 Task: Who is considered the father of Impressionism?
Action: Mouse moved to (260, 178)
Screenshot: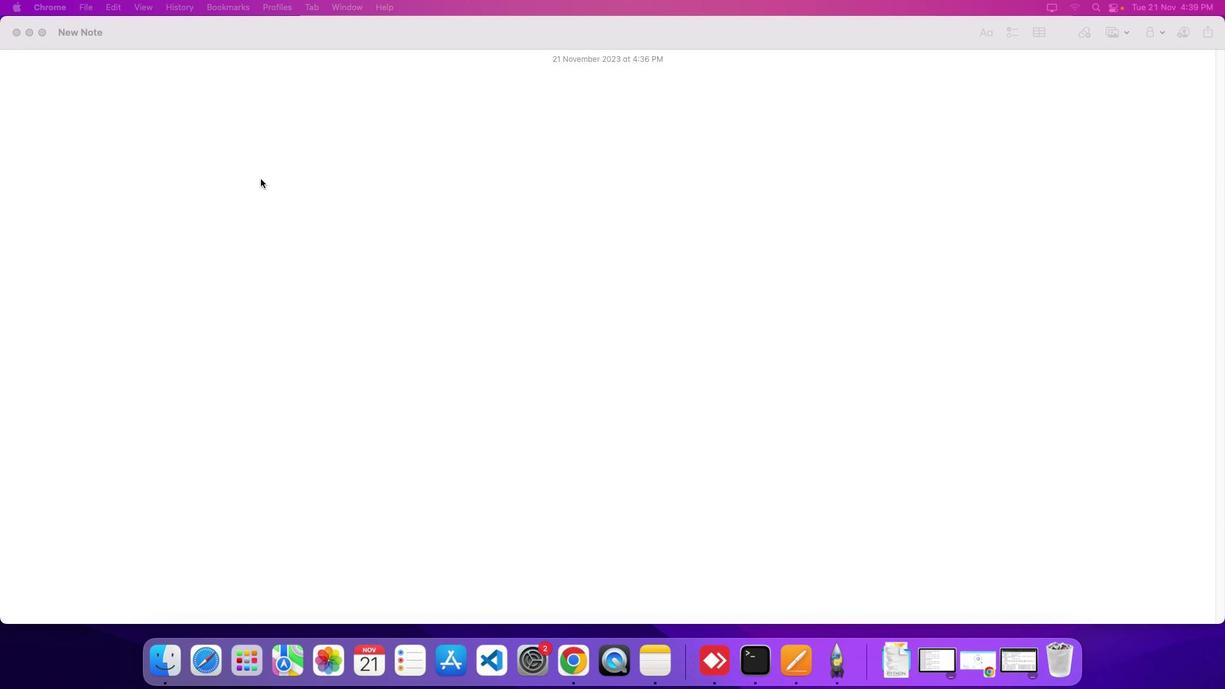 
Action: Mouse pressed left at (260, 178)
Screenshot: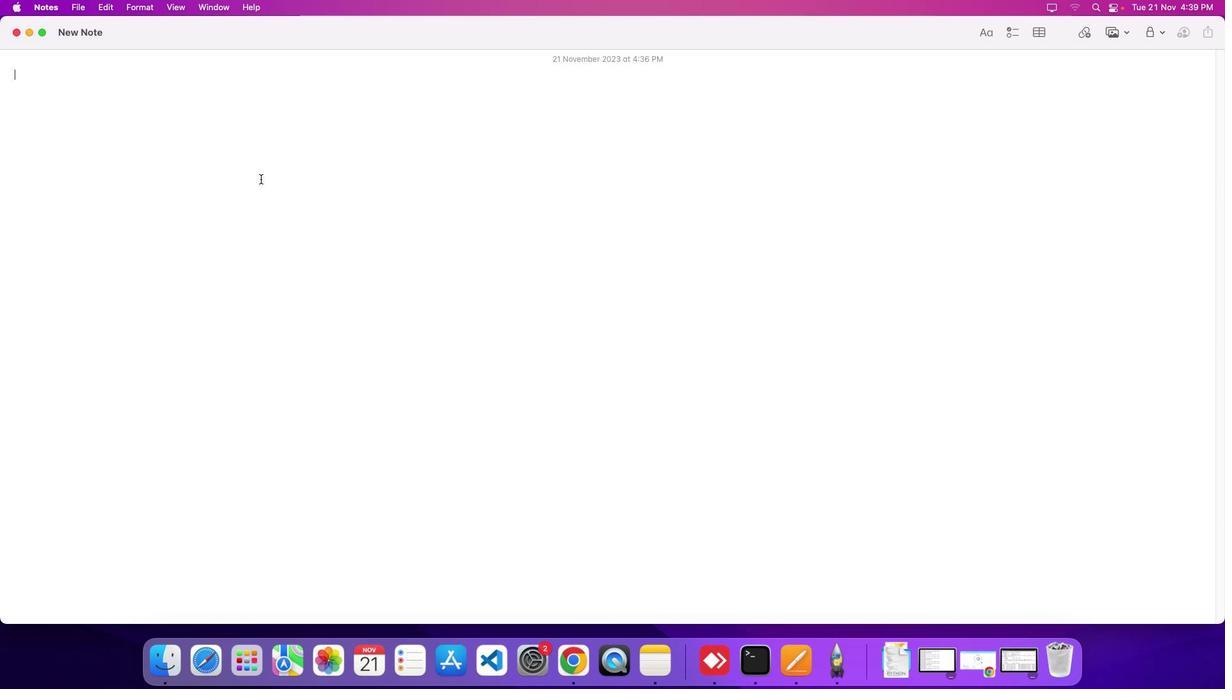 
Action: Key pressed Key.shift'W''h''o'Key.space'i''s'Key.space'c''o''n''s''i''d''e''r''e''d'Key.space't''h''e'Key.space'f''a''t''h''e''r'Key.space'i'Key.backspace'o''f'Key.spaceKey.shift'I''m''p''r''e''s''s''i''o''n''i''s''m'Key.shift_r'?'Key.enter
Screenshot: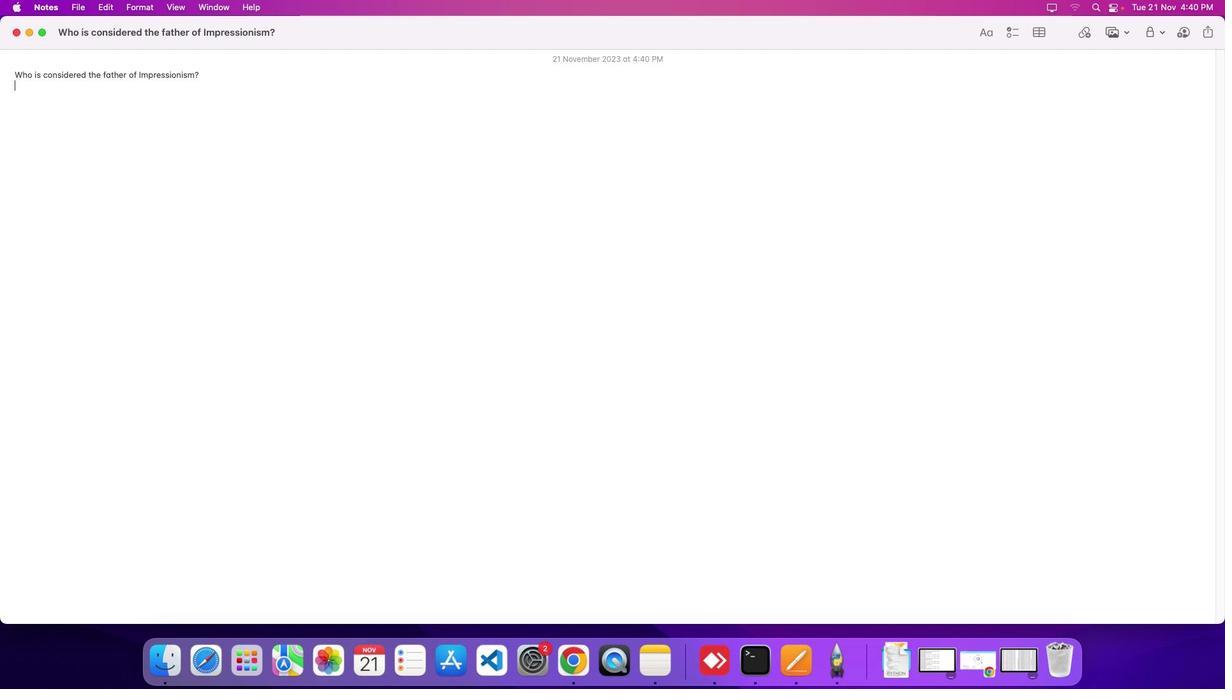 
Action: Mouse moved to (977, 659)
Screenshot: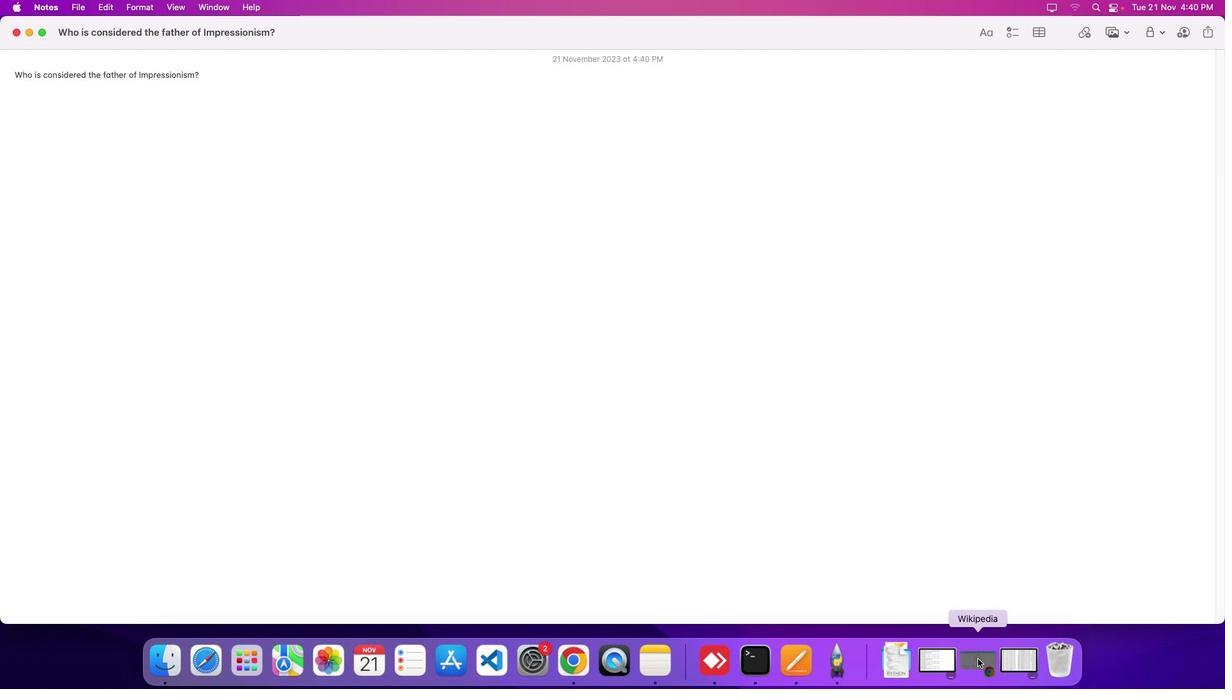 
Action: Mouse pressed left at (977, 659)
Screenshot: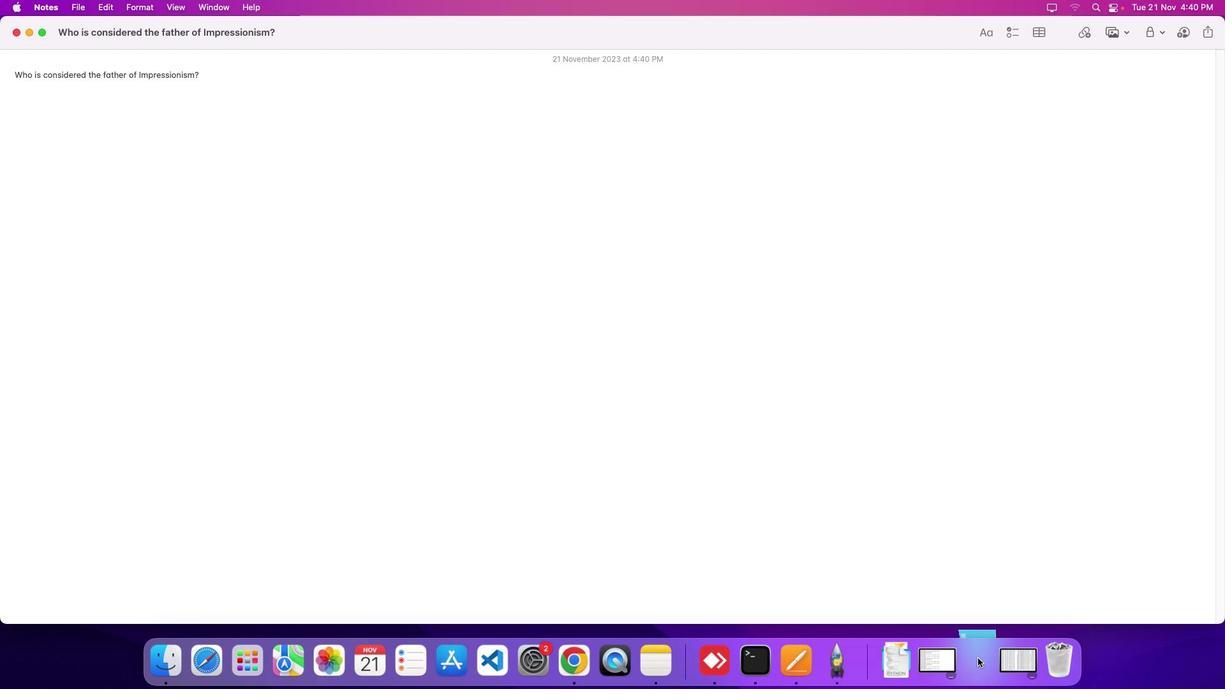 
Action: Mouse moved to (498, 412)
Screenshot: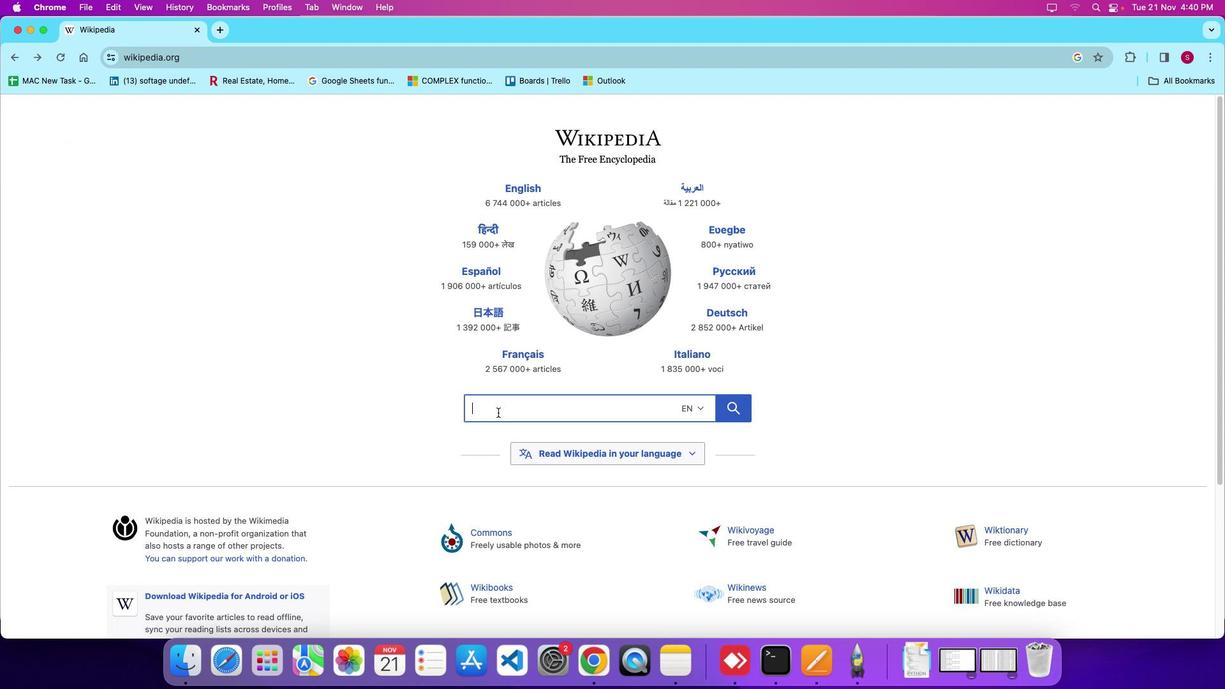
Action: Mouse pressed left at (498, 412)
Screenshot: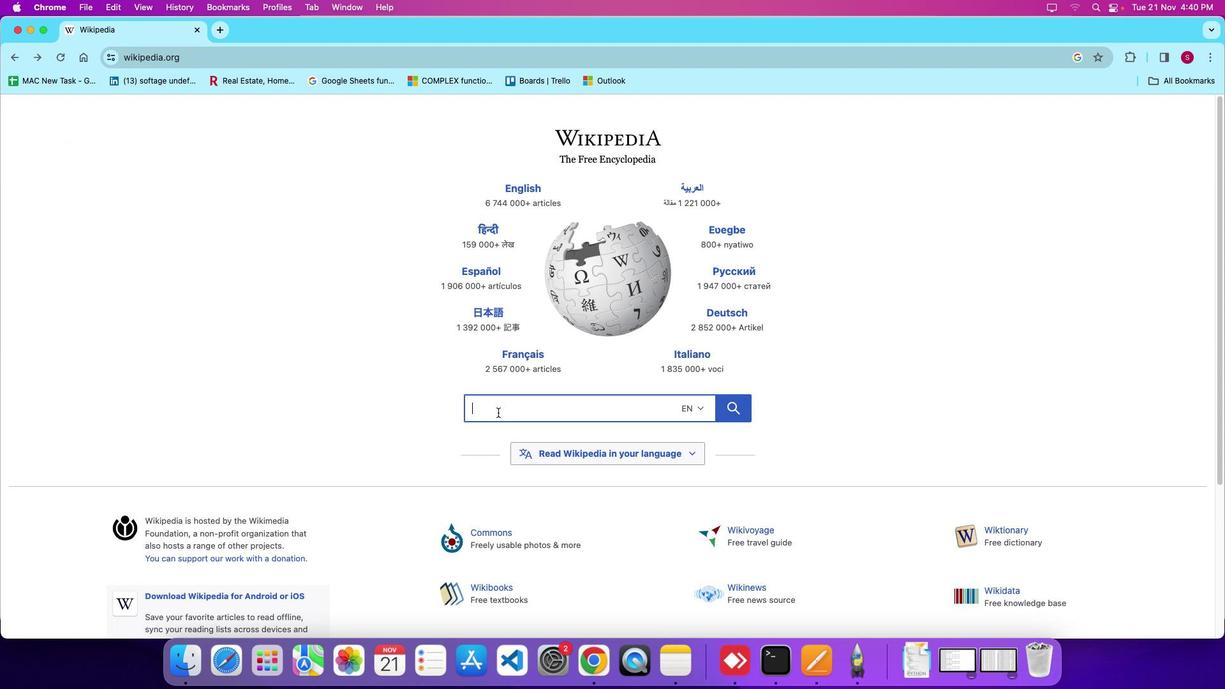 
Action: Mouse moved to (521, 402)
Screenshot: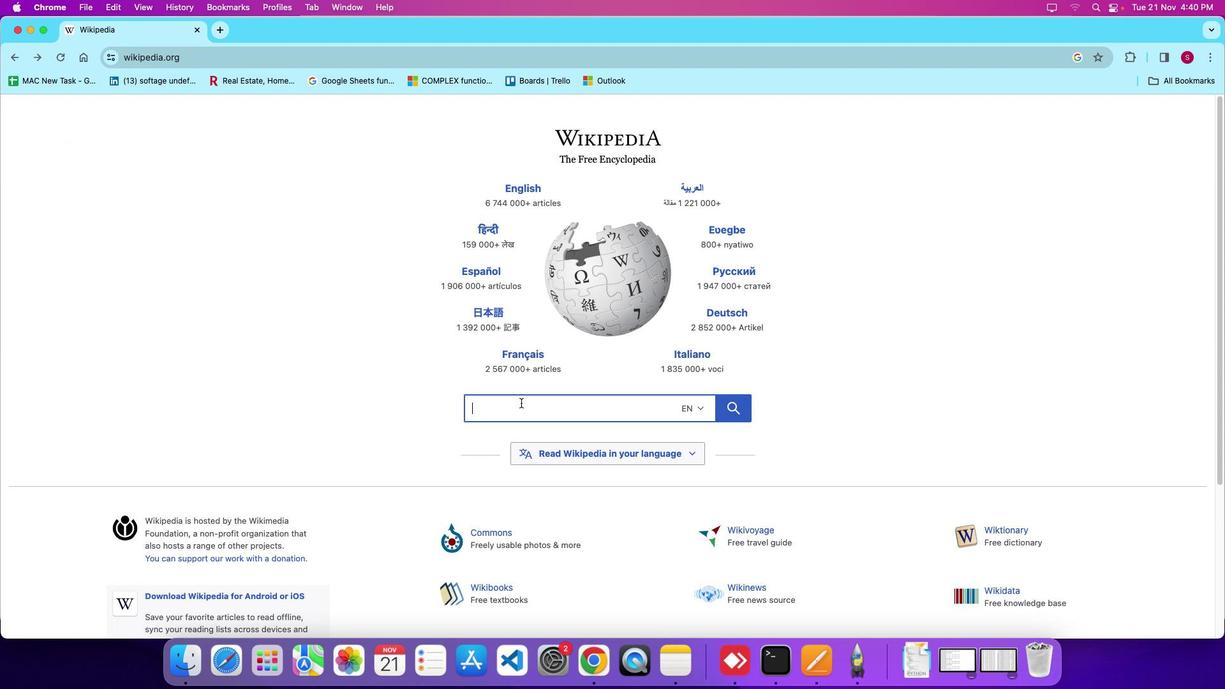 
Action: Key pressed Key.shift'I''m''p''r''e''s''s''i''o''n''i''s''m'
Screenshot: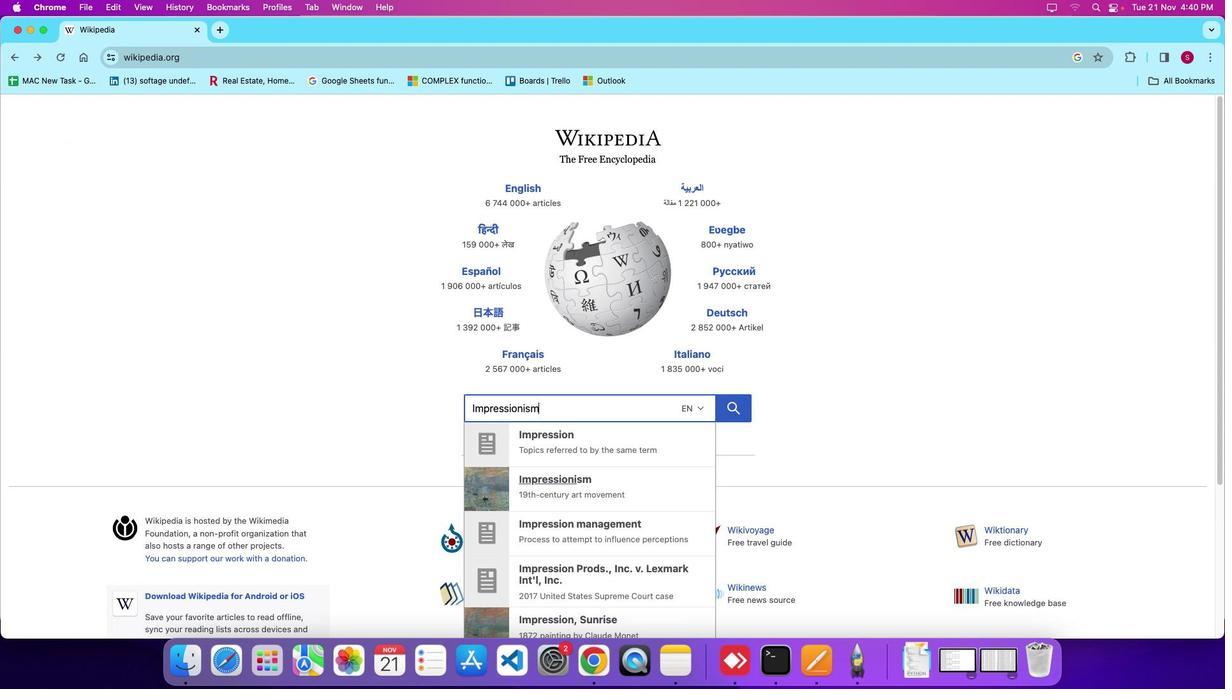 
Action: Mouse moved to (562, 440)
Screenshot: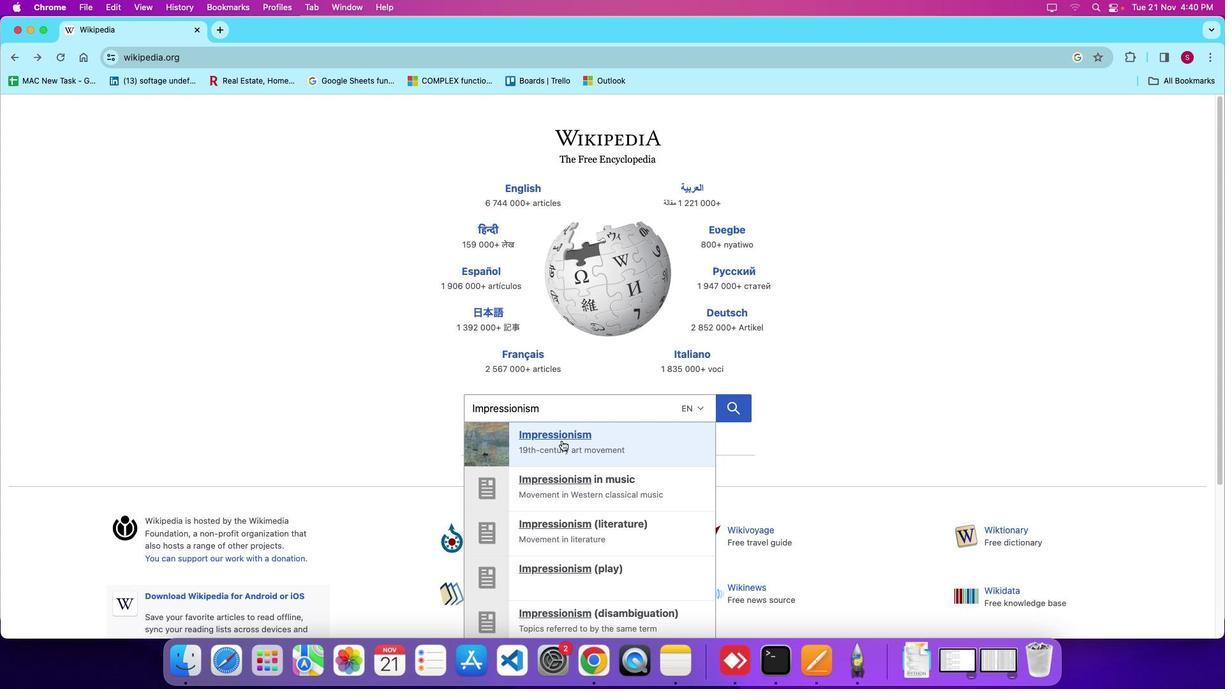 
Action: Mouse pressed left at (562, 440)
Screenshot: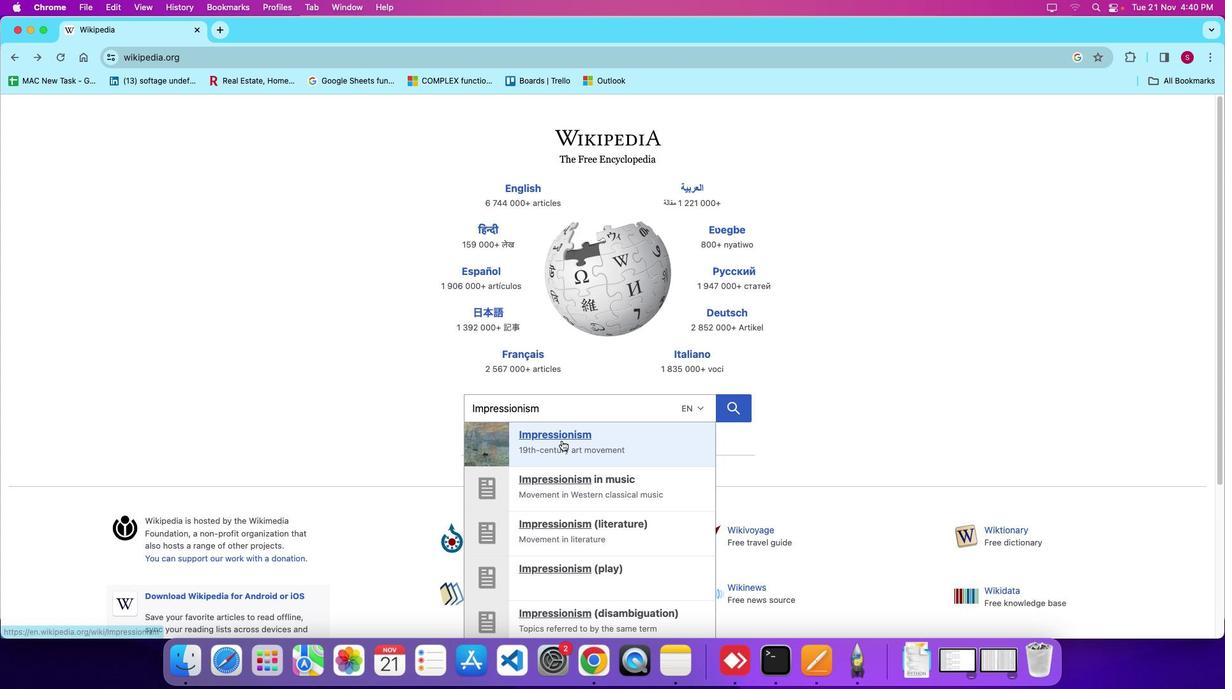 
Action: Mouse moved to (584, 480)
Screenshot: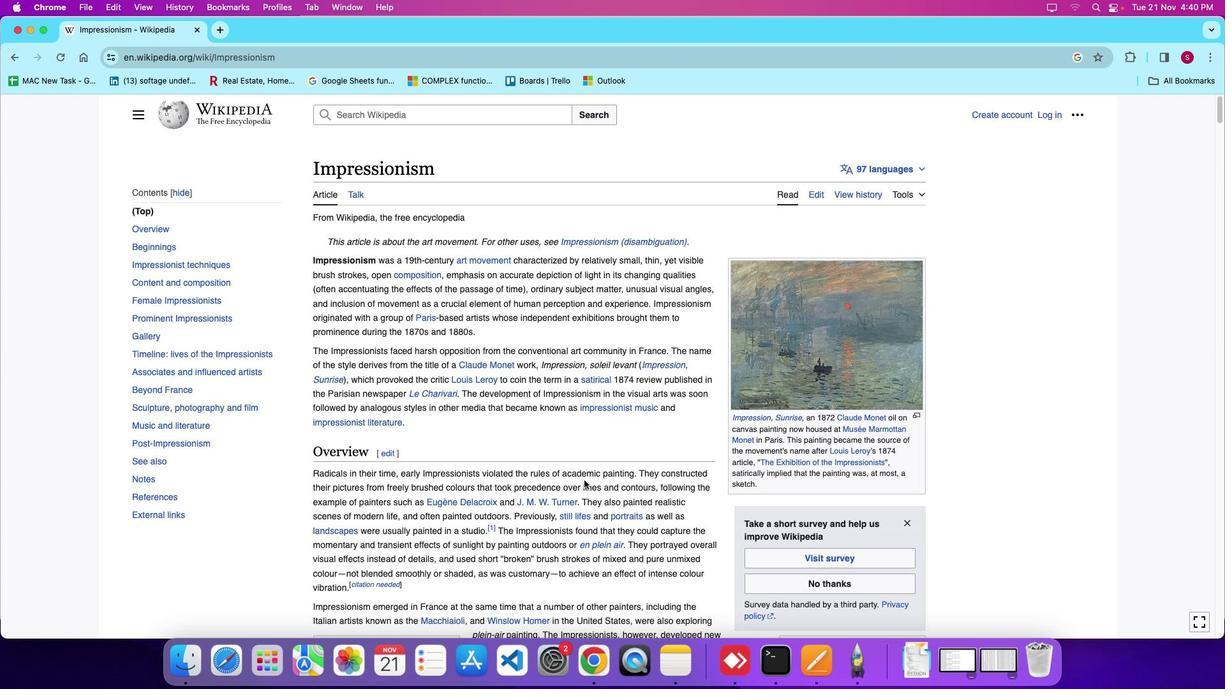 
Action: Mouse scrolled (584, 480) with delta (0, 0)
Screenshot: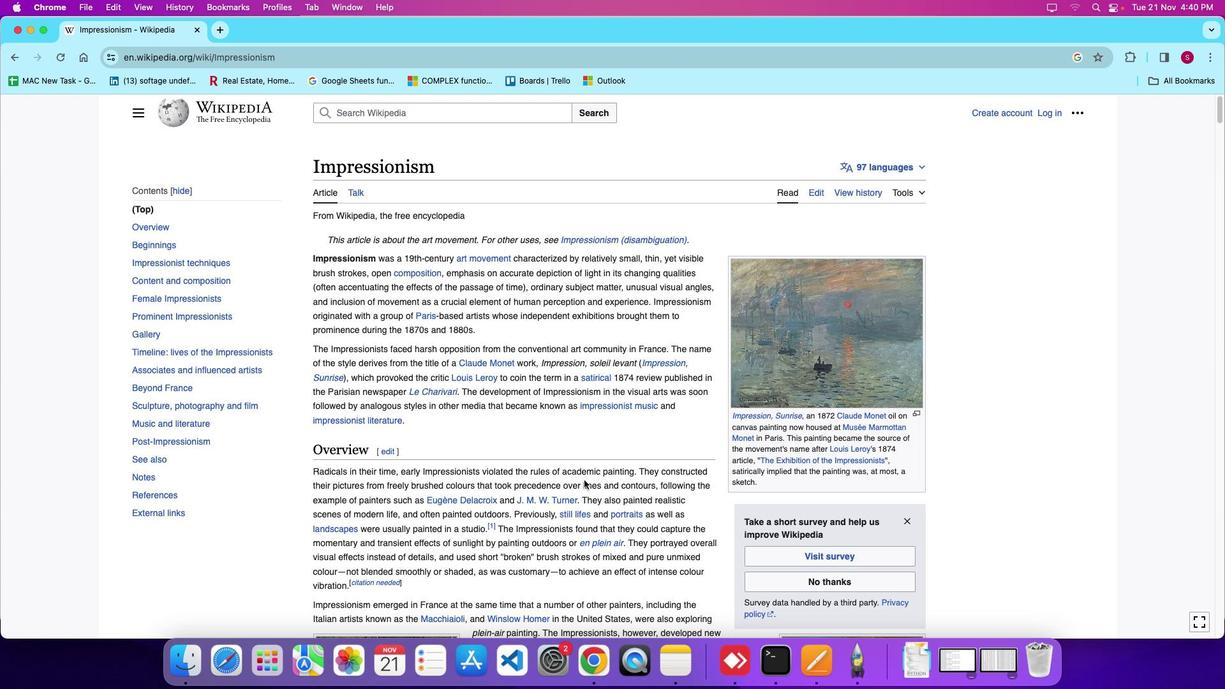 
Action: Mouse scrolled (584, 480) with delta (0, 0)
Screenshot: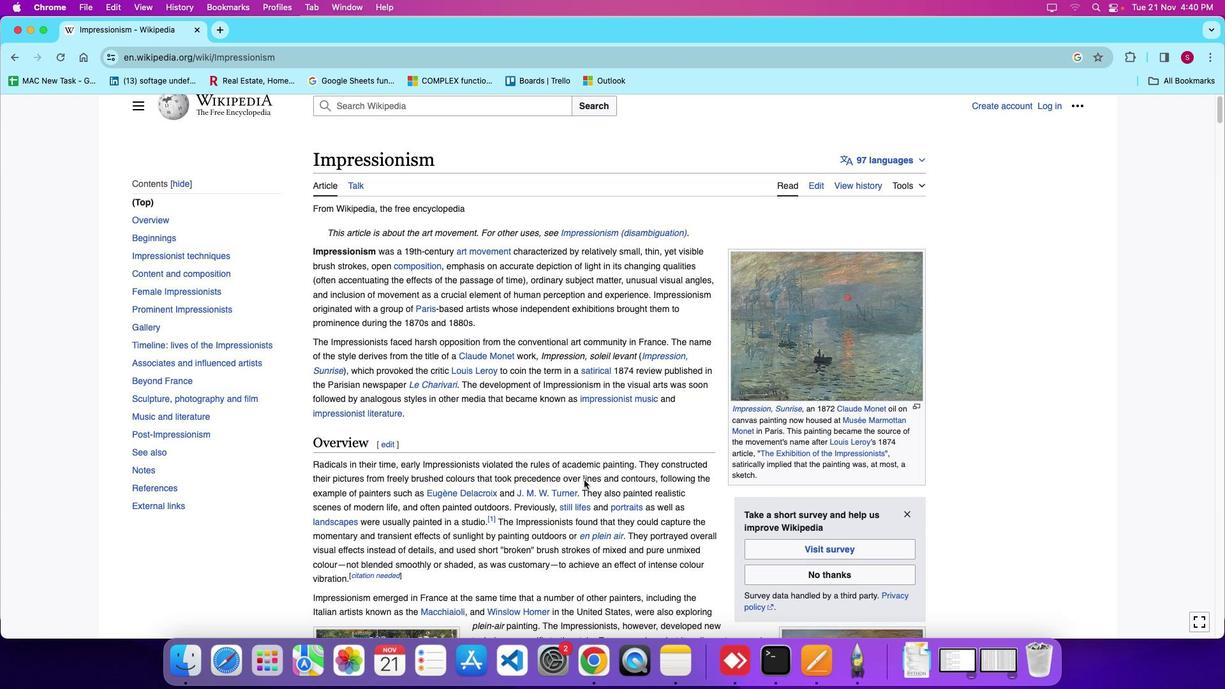 
Action: Mouse scrolled (584, 480) with delta (0, 0)
Screenshot: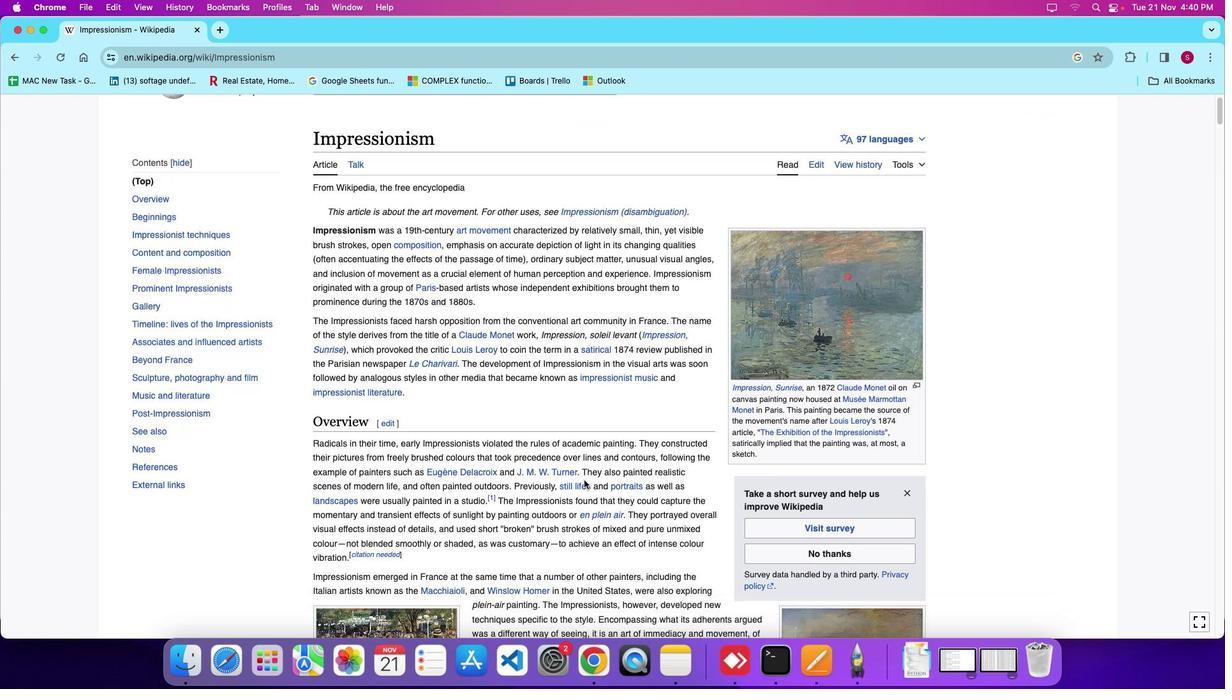 
Action: Mouse moved to (516, 423)
Screenshot: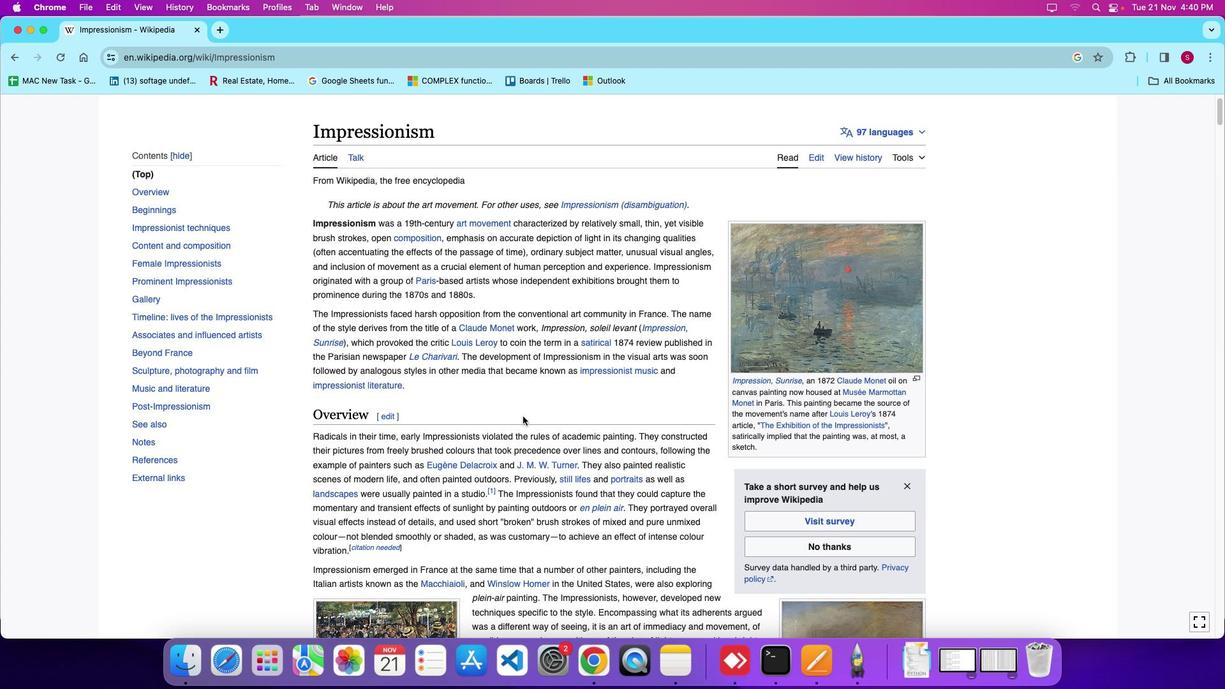
Action: Mouse scrolled (516, 423) with delta (0, 0)
Screenshot: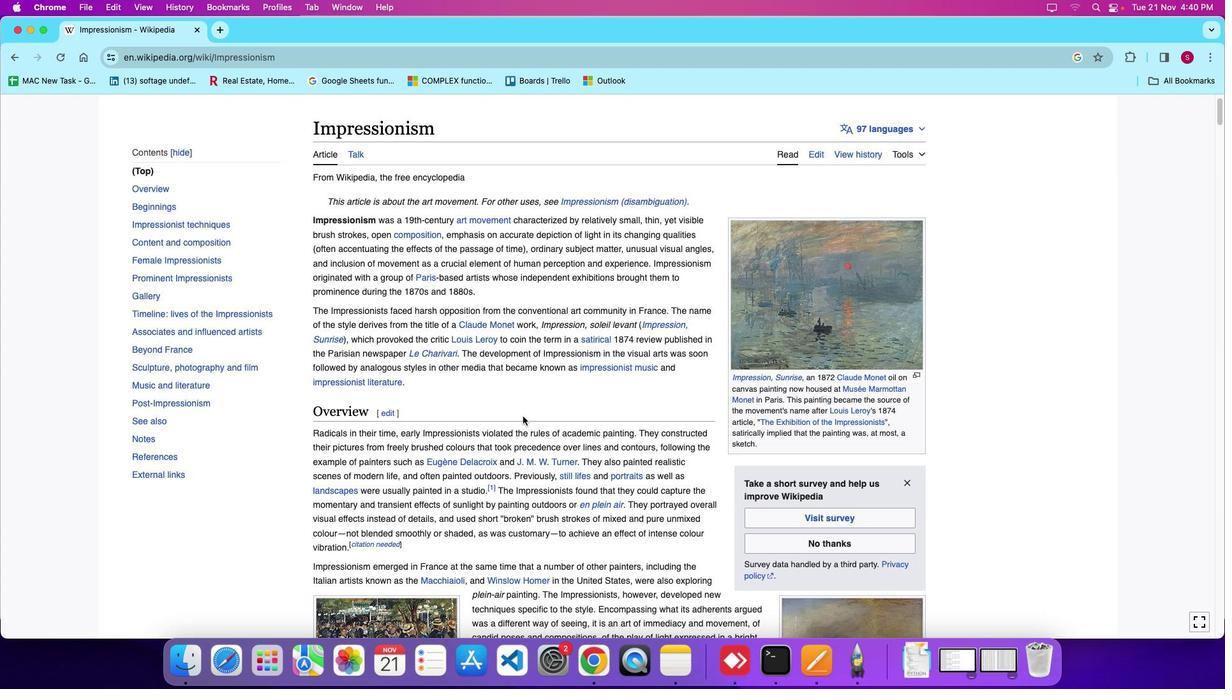 
Action: Mouse moved to (523, 416)
Screenshot: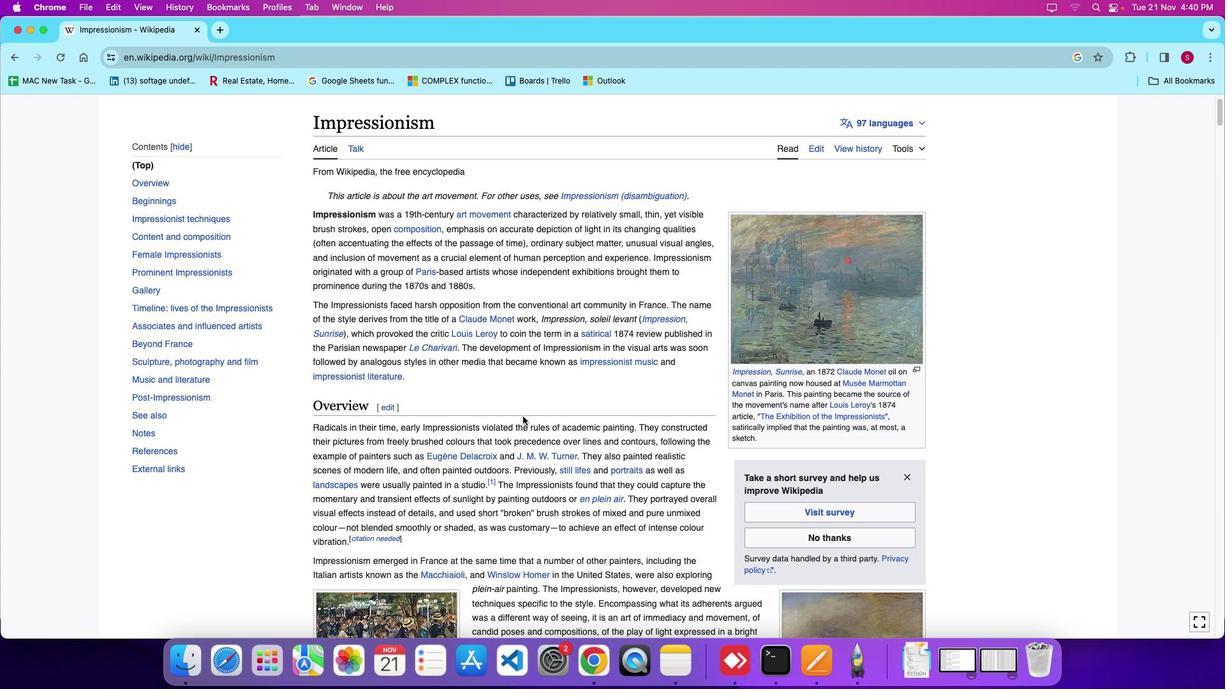
Action: Mouse scrolled (523, 416) with delta (0, 0)
Screenshot: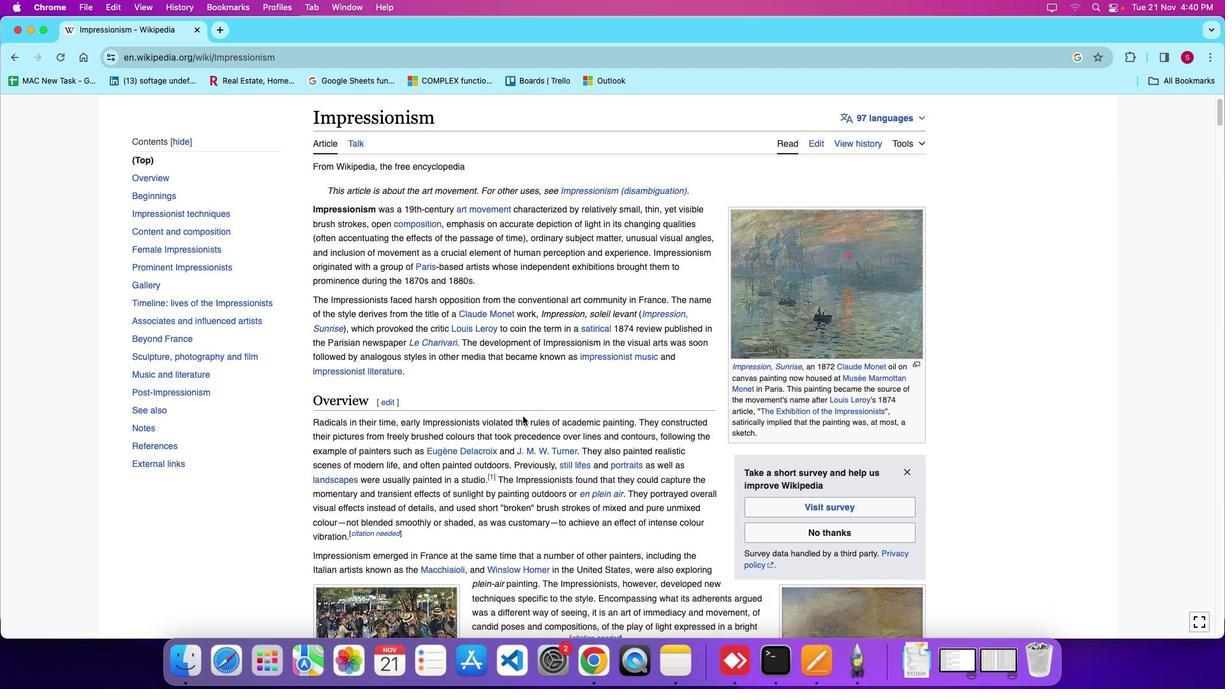 
Action: Mouse scrolled (523, 416) with delta (0, 0)
Screenshot: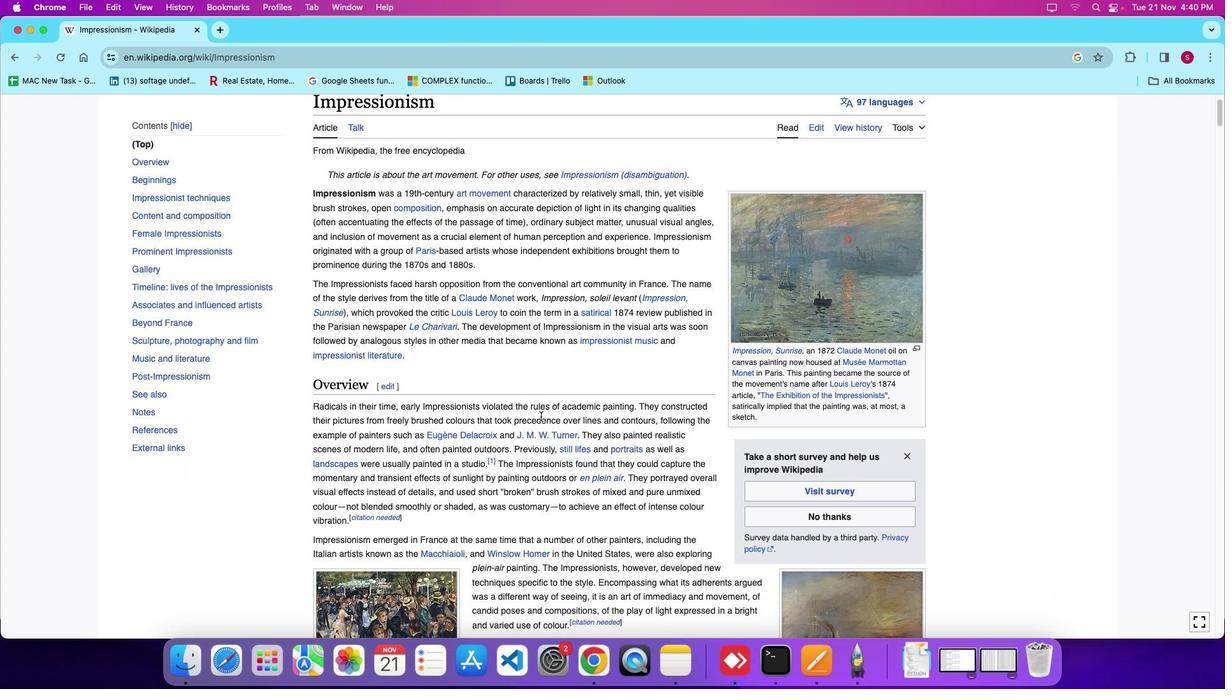 
Action: Mouse moved to (544, 415)
Screenshot: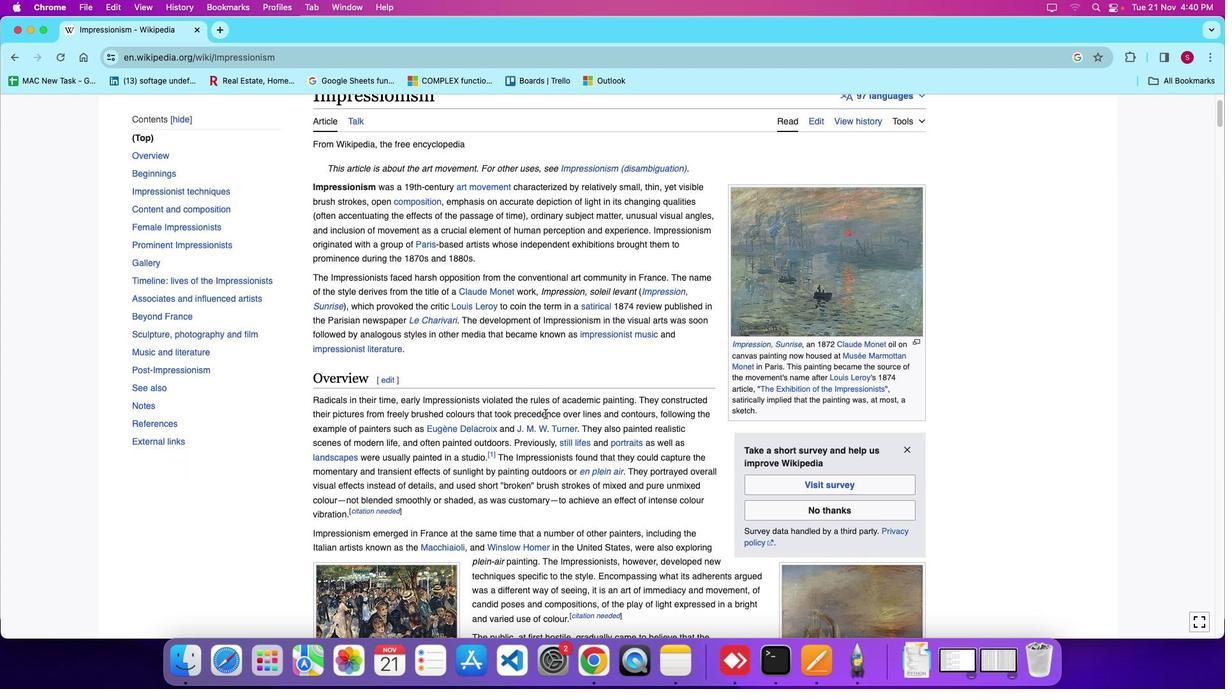 
Action: Mouse scrolled (544, 415) with delta (0, 0)
Screenshot: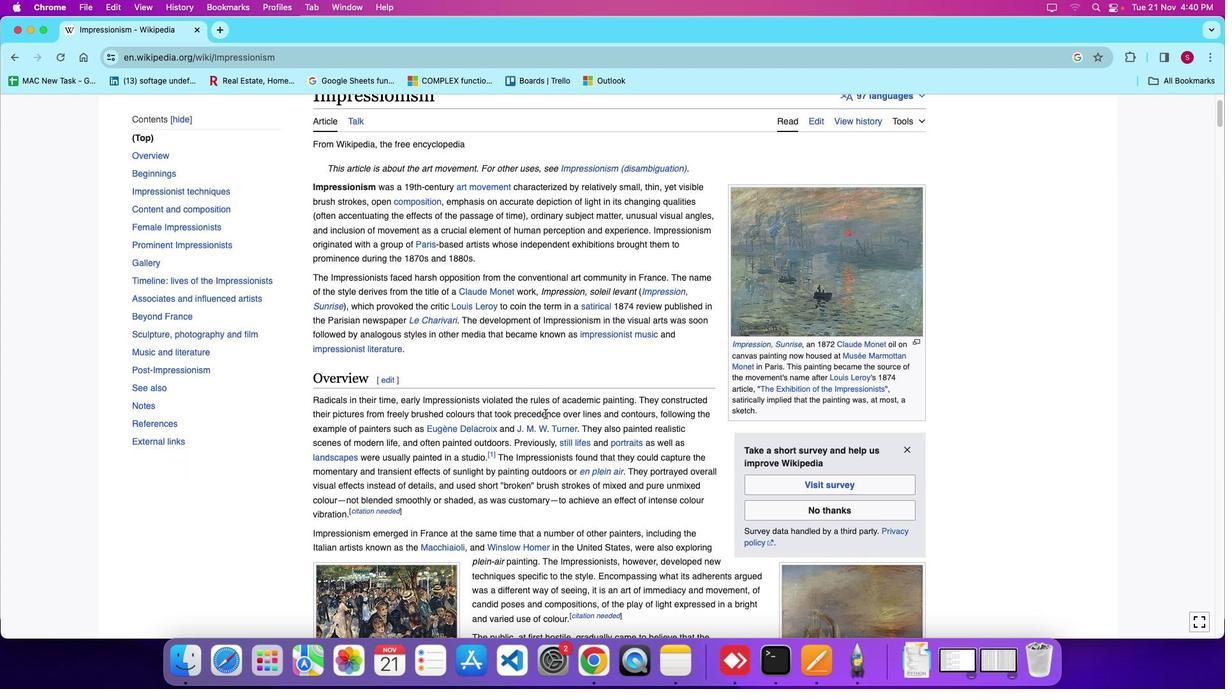 
Action: Mouse moved to (670, 369)
Screenshot: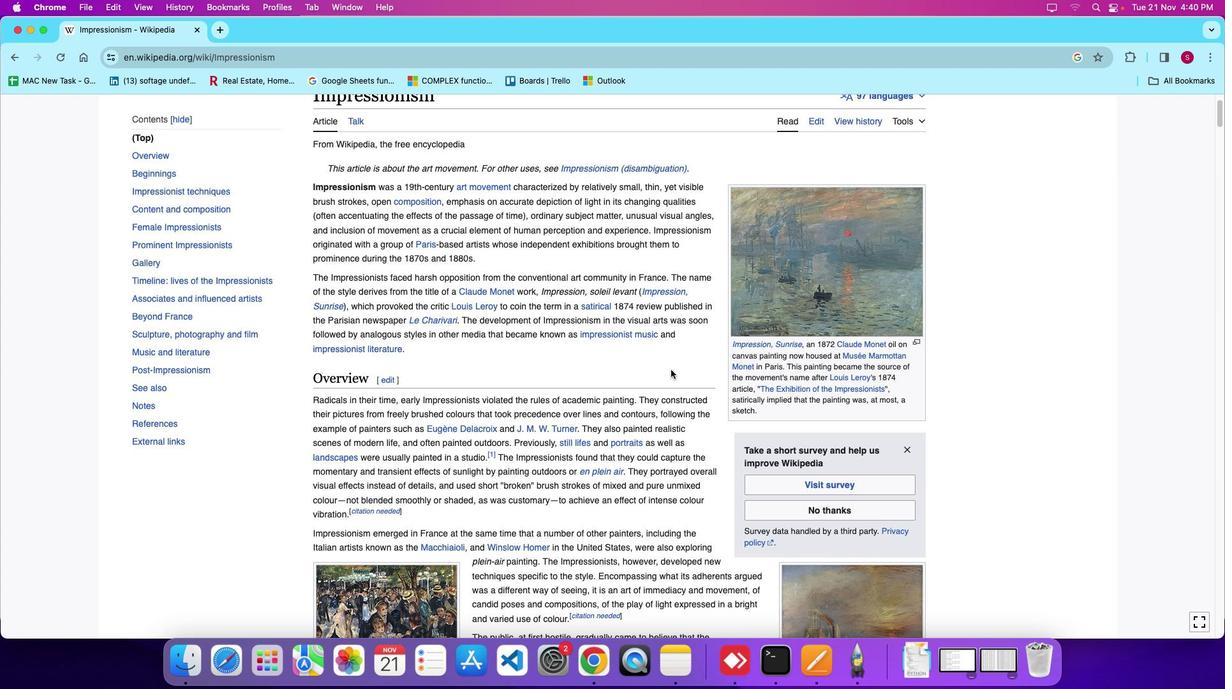 
Action: Mouse scrolled (670, 369) with delta (0, 0)
Screenshot: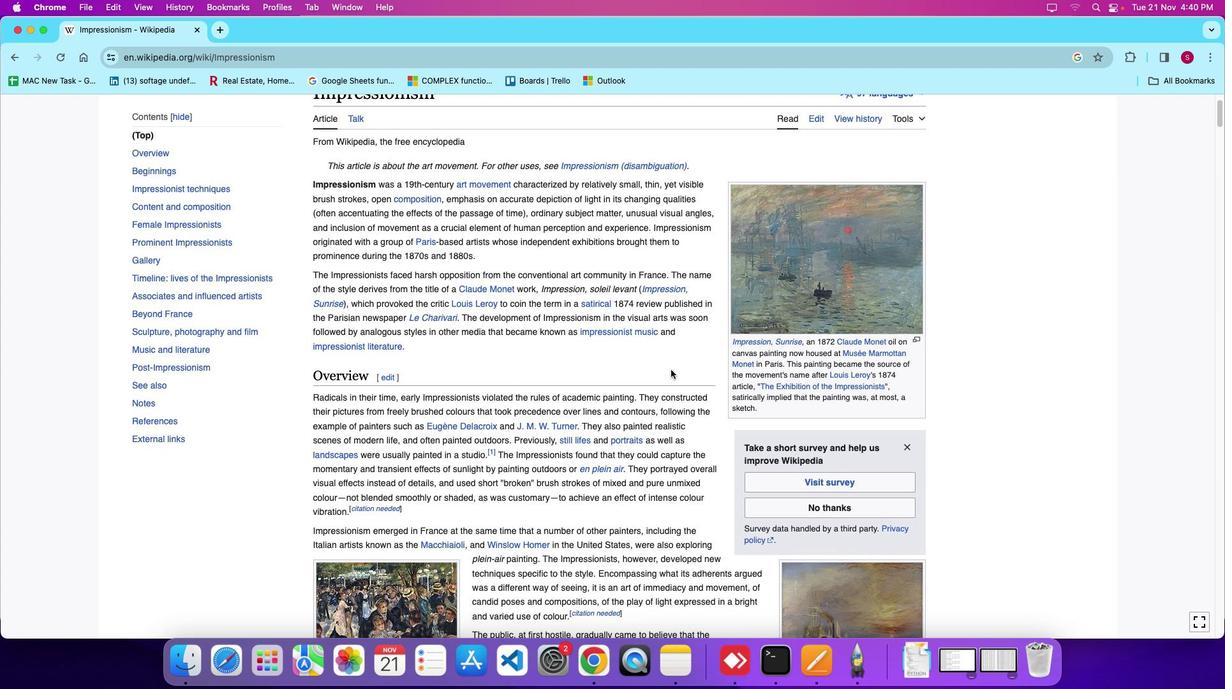 
Action: Mouse scrolled (670, 369) with delta (0, 0)
Screenshot: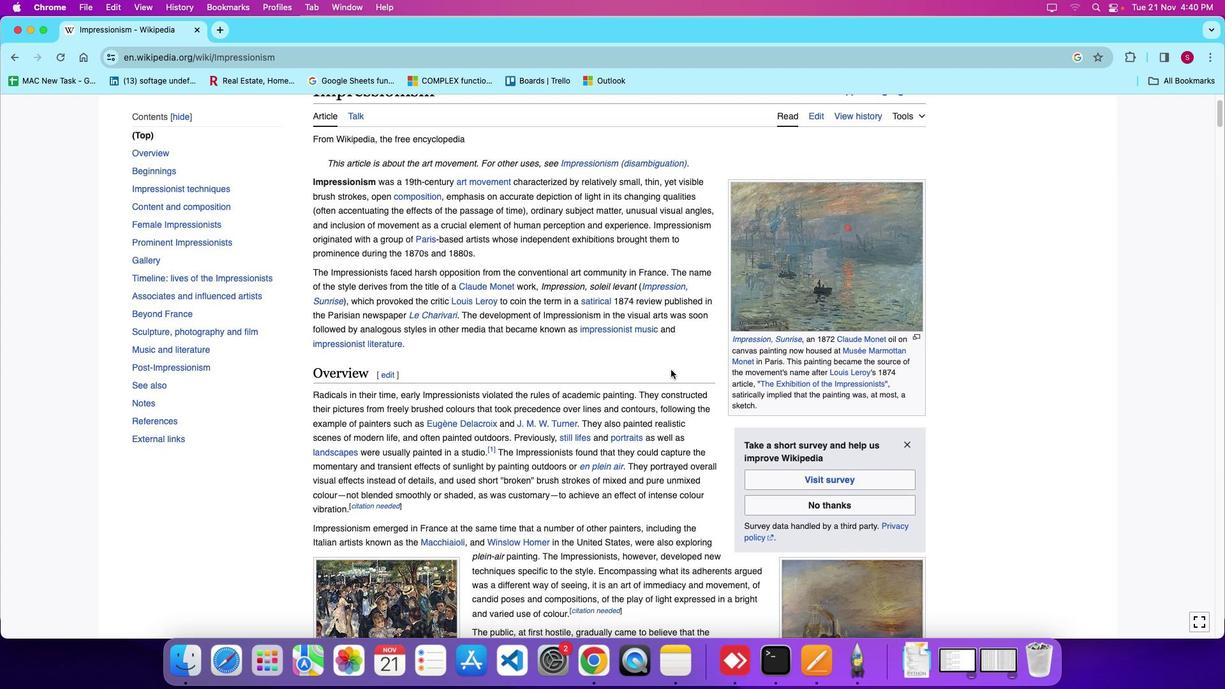 
Action: Mouse moved to (671, 379)
Screenshot: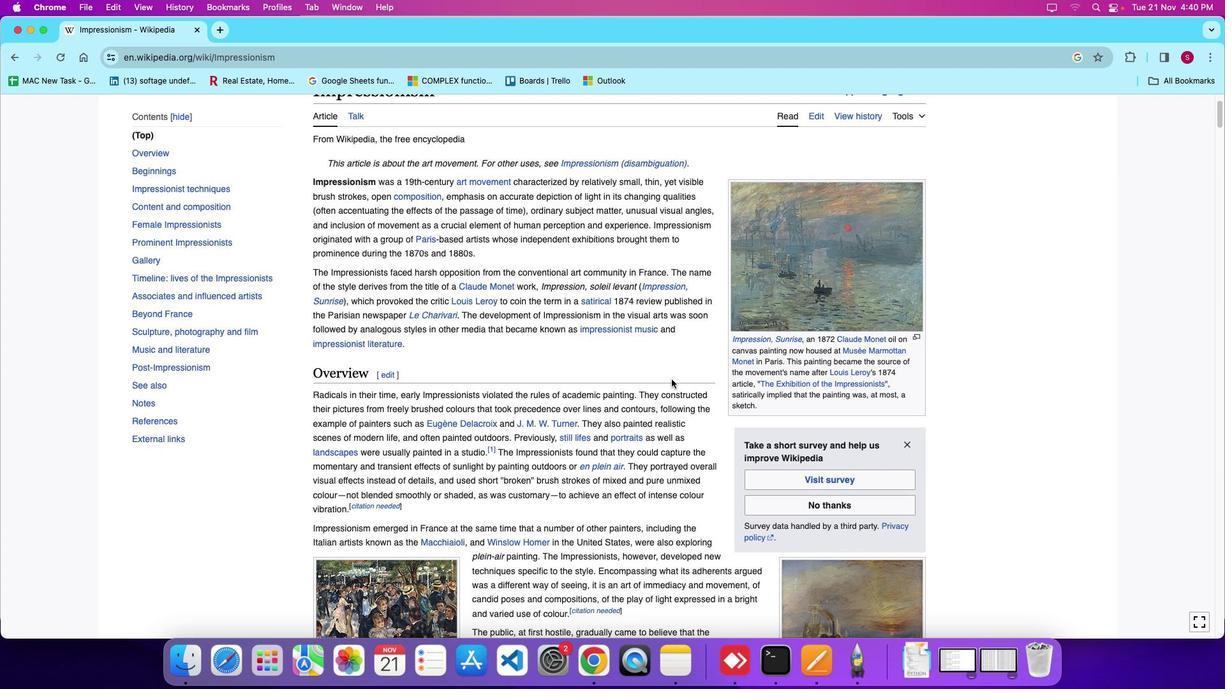 
Action: Mouse scrolled (671, 379) with delta (0, 0)
Screenshot: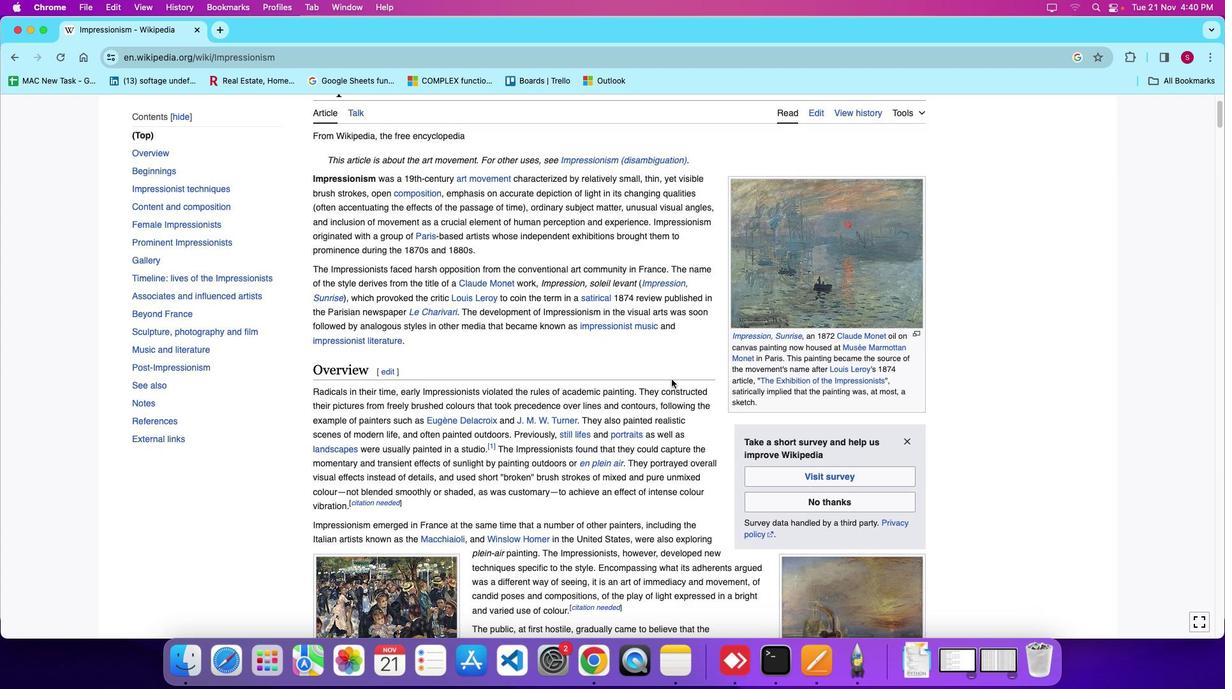 
Action: Mouse scrolled (671, 379) with delta (0, 0)
Screenshot: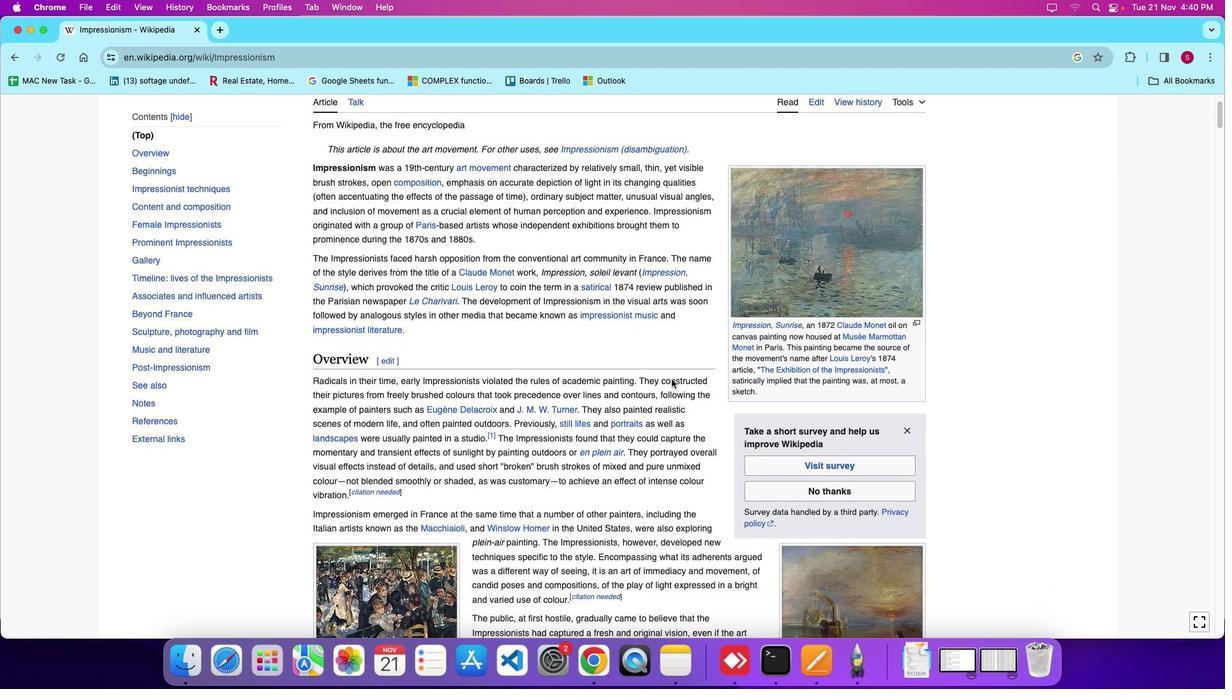 
Action: Mouse moved to (676, 405)
Screenshot: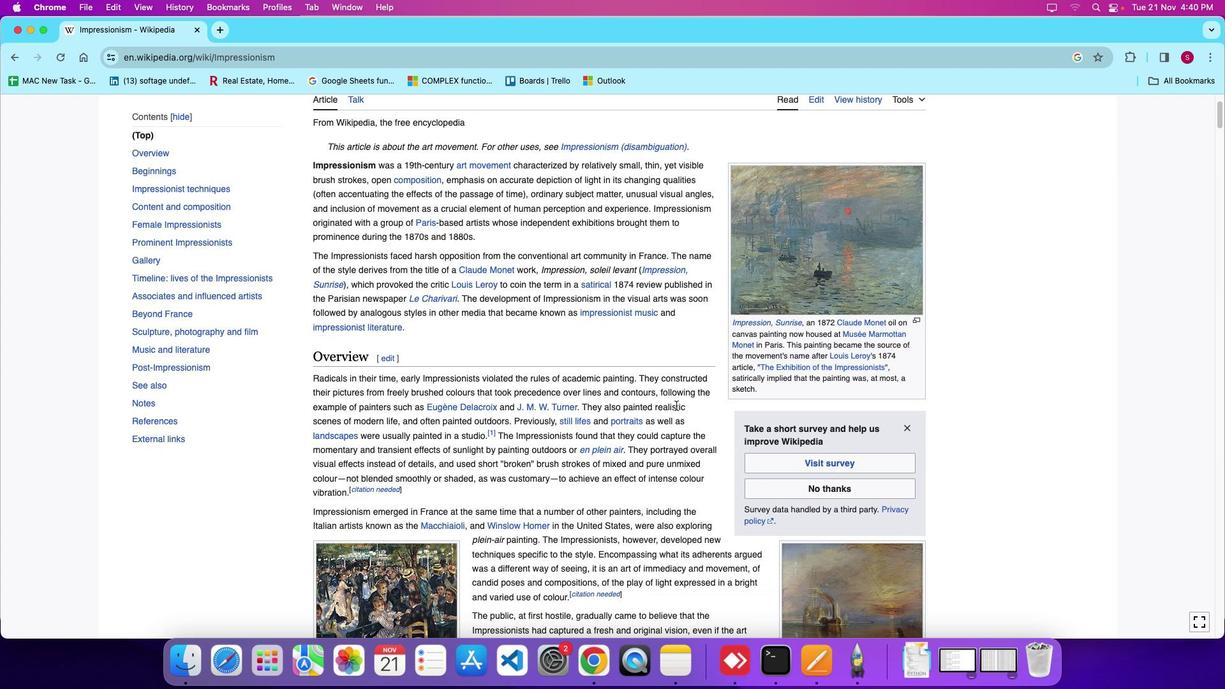 
Action: Mouse scrolled (676, 405) with delta (0, 0)
Screenshot: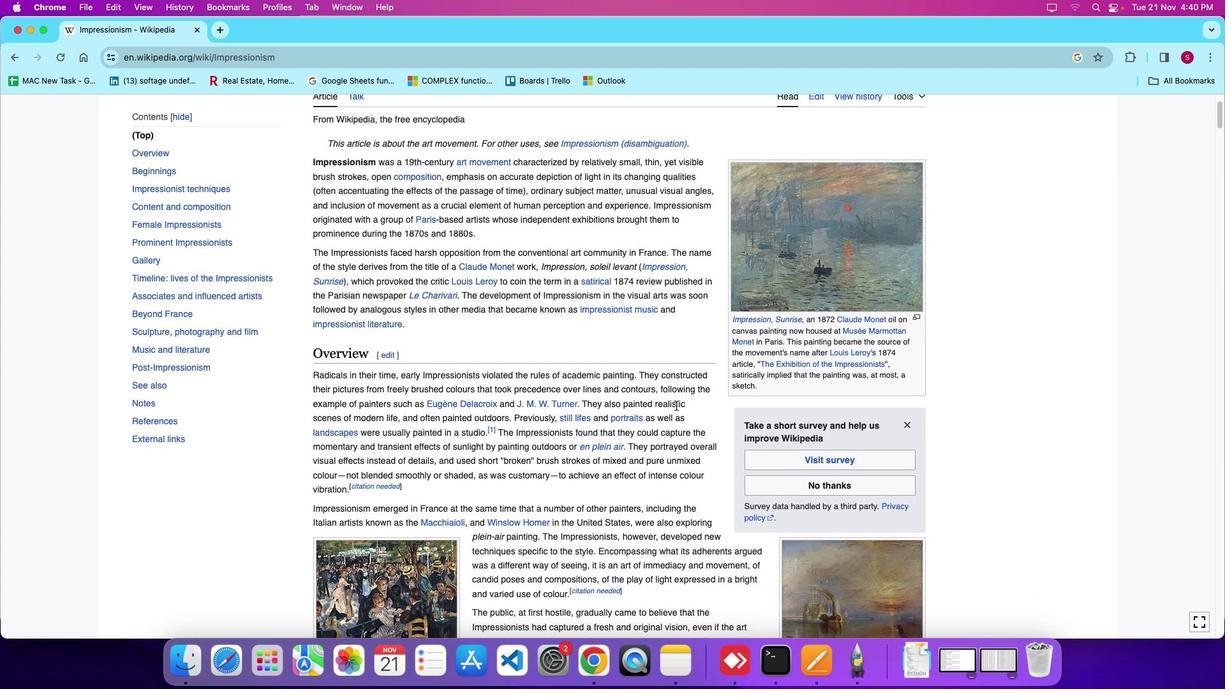 
Action: Mouse scrolled (676, 405) with delta (0, 0)
Screenshot: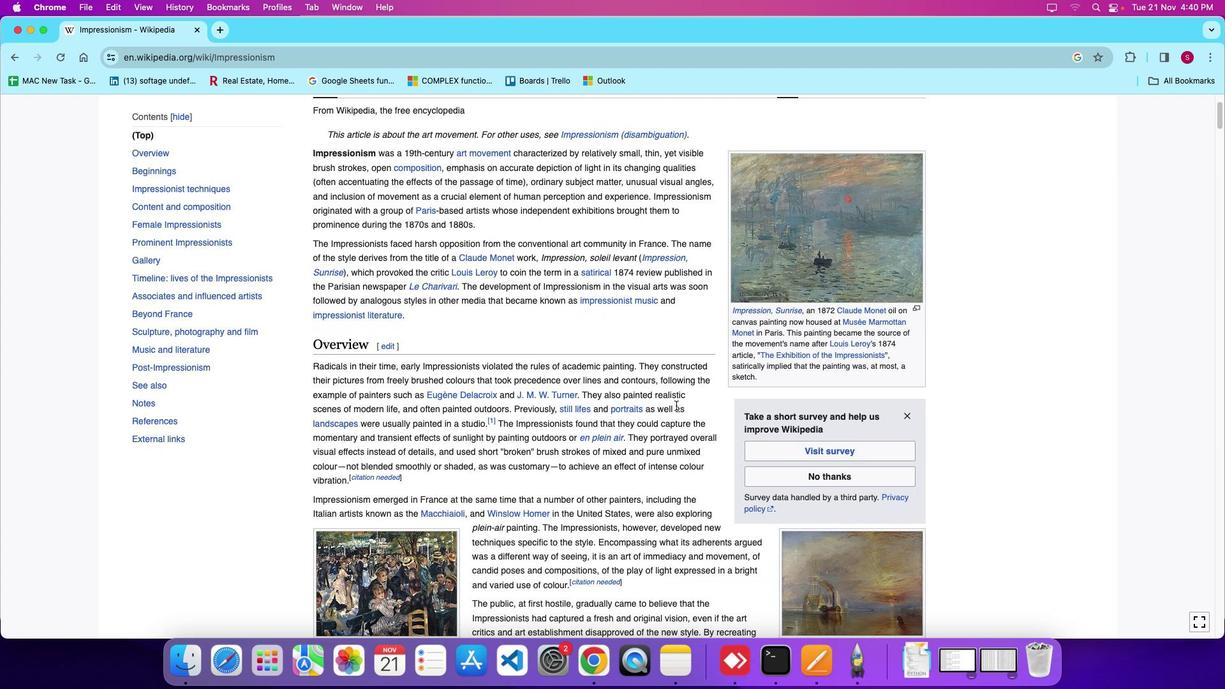 
Action: Mouse moved to (676, 405)
Screenshot: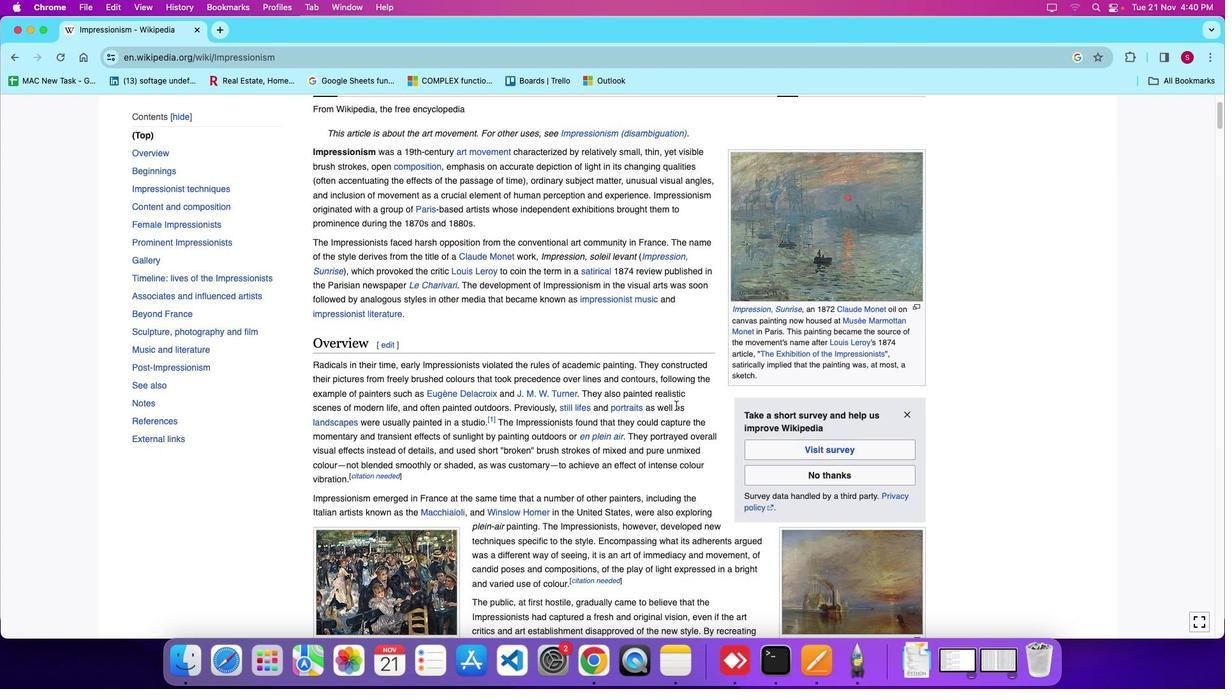 
Action: Mouse scrolled (676, 405) with delta (0, 0)
Screenshot: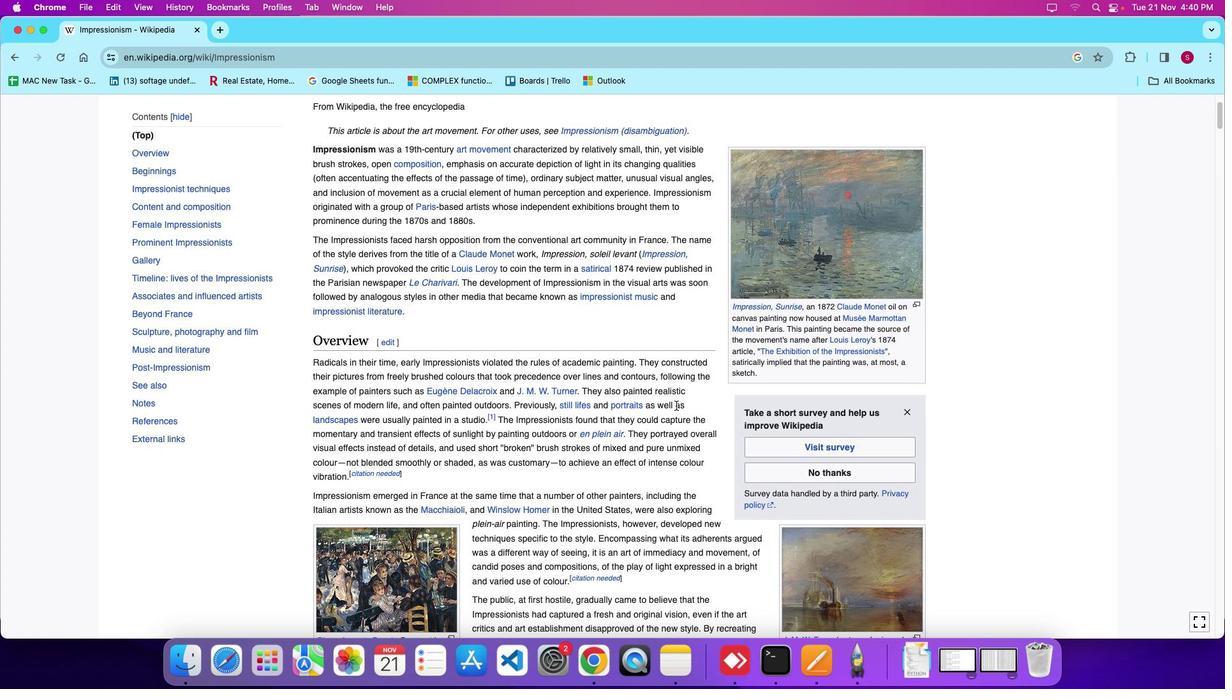 
Action: Mouse scrolled (676, 405) with delta (0, 0)
Screenshot: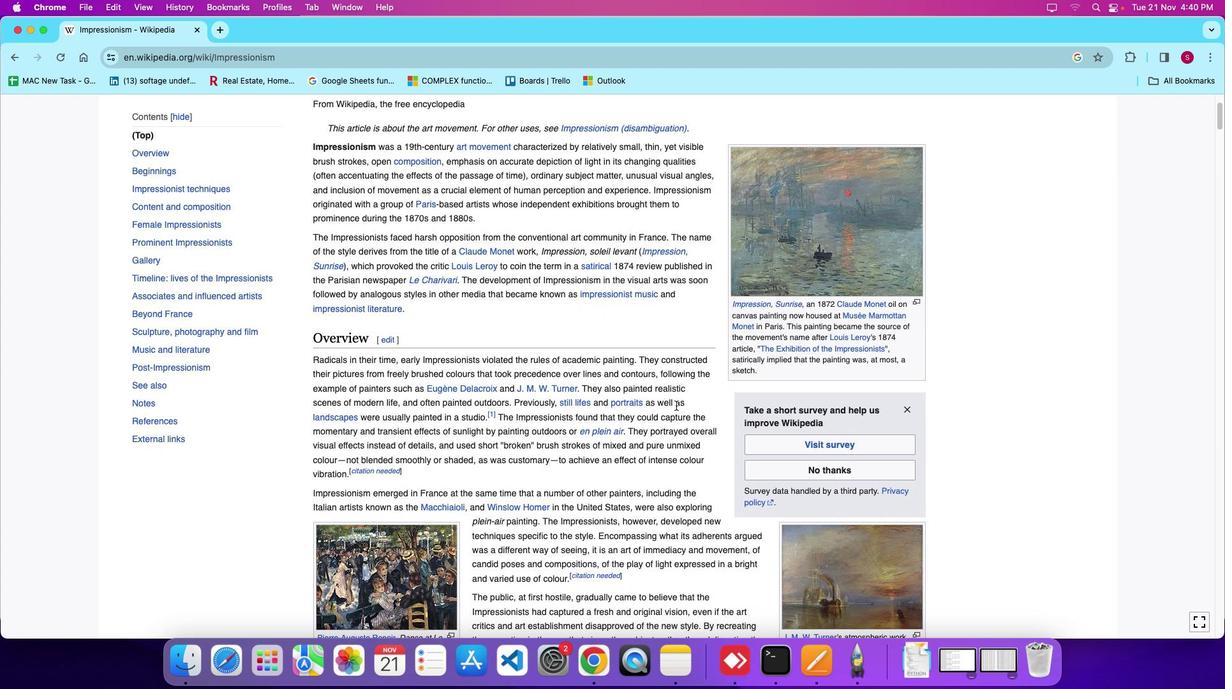 
Action: Mouse scrolled (676, 405) with delta (0, 0)
Screenshot: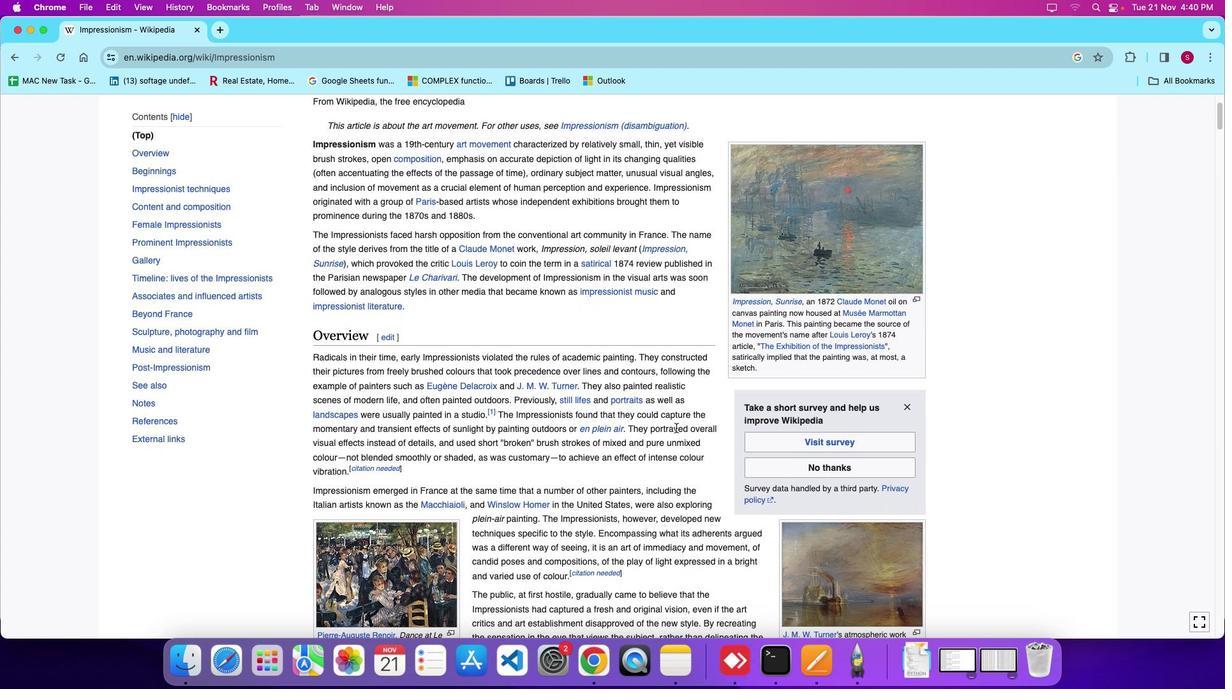 
Action: Mouse moved to (675, 438)
Screenshot: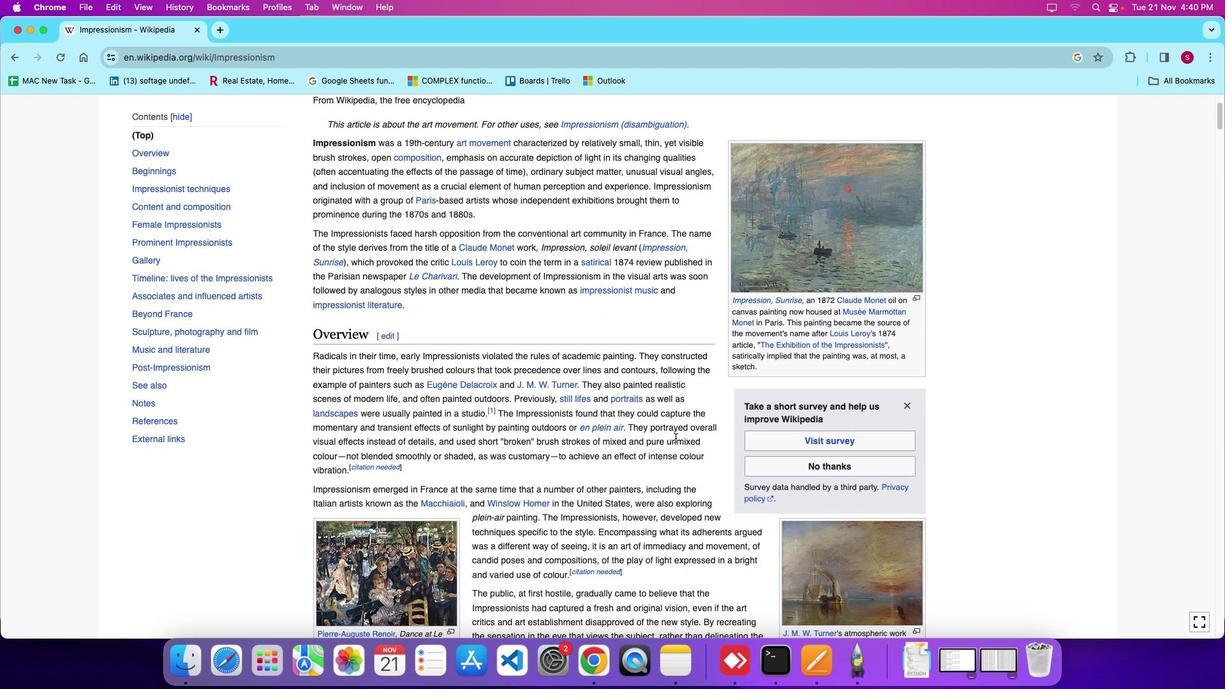 
Action: Mouse scrolled (675, 438) with delta (0, 0)
Screenshot: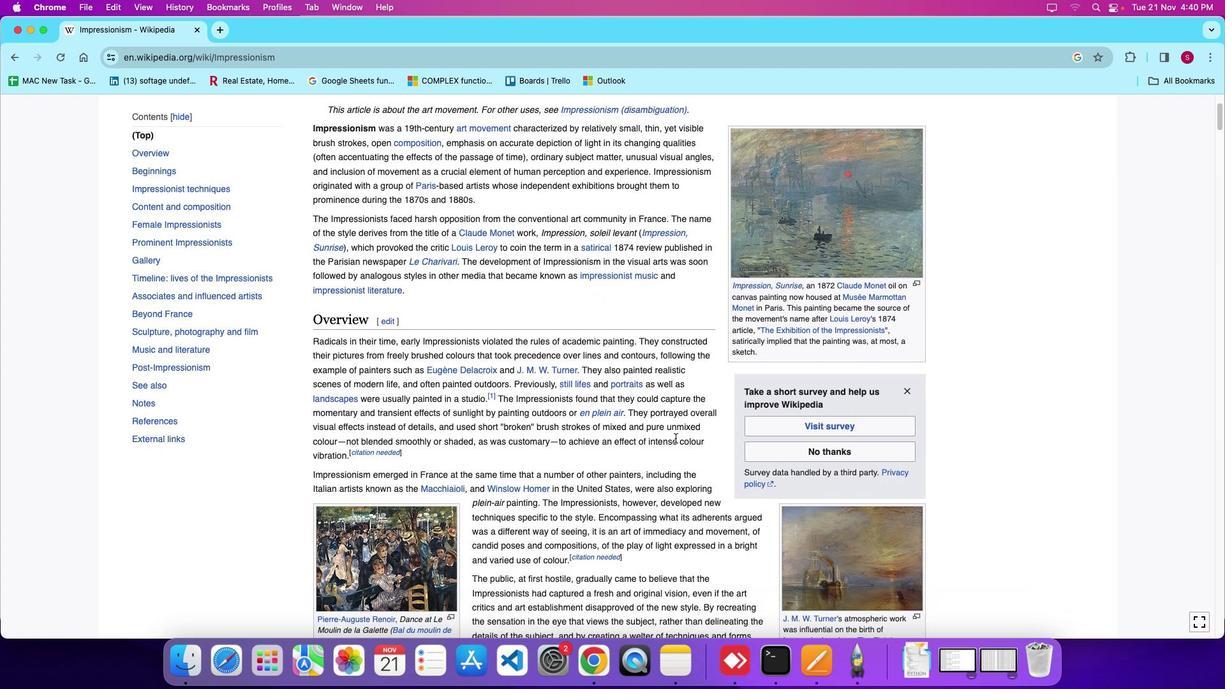 
Action: Mouse moved to (675, 438)
Screenshot: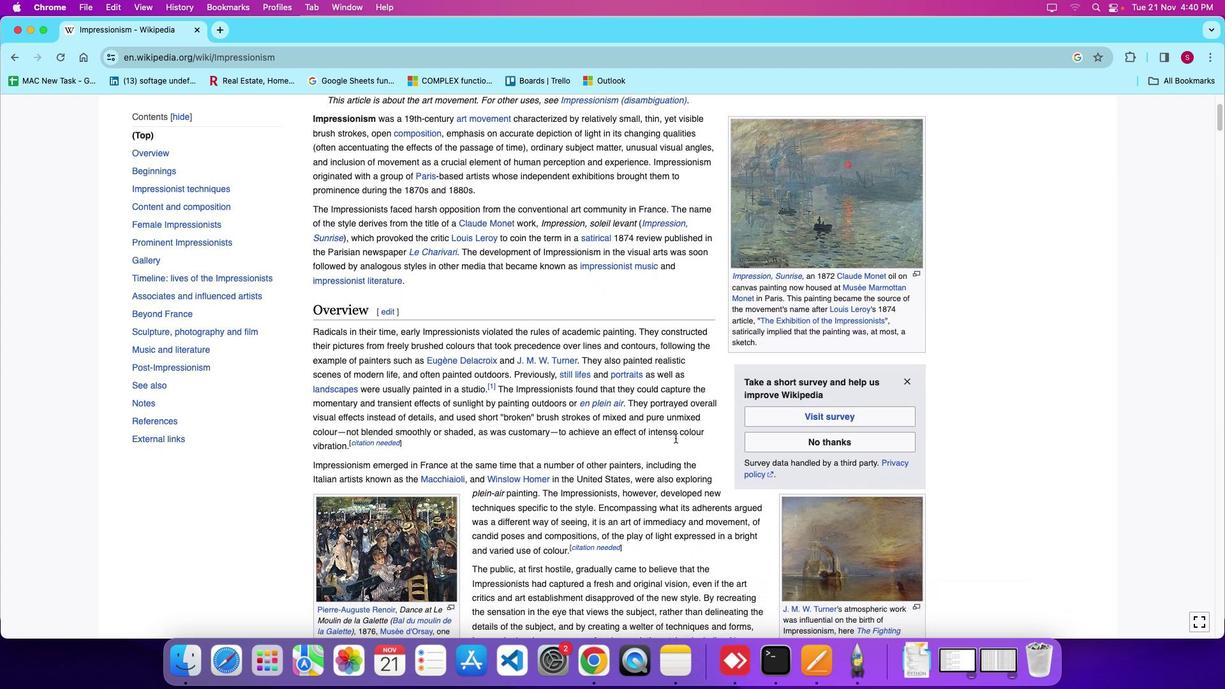 
Action: Mouse scrolled (675, 438) with delta (0, 0)
Screenshot: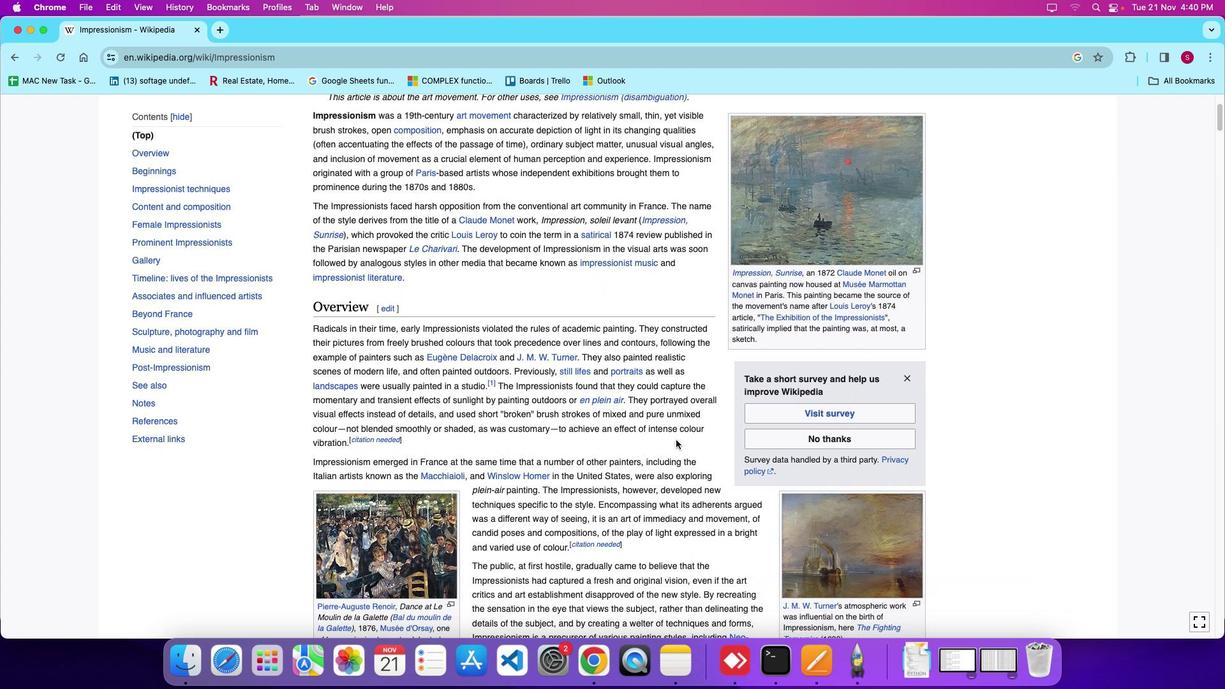 
Action: Mouse moved to (680, 467)
Screenshot: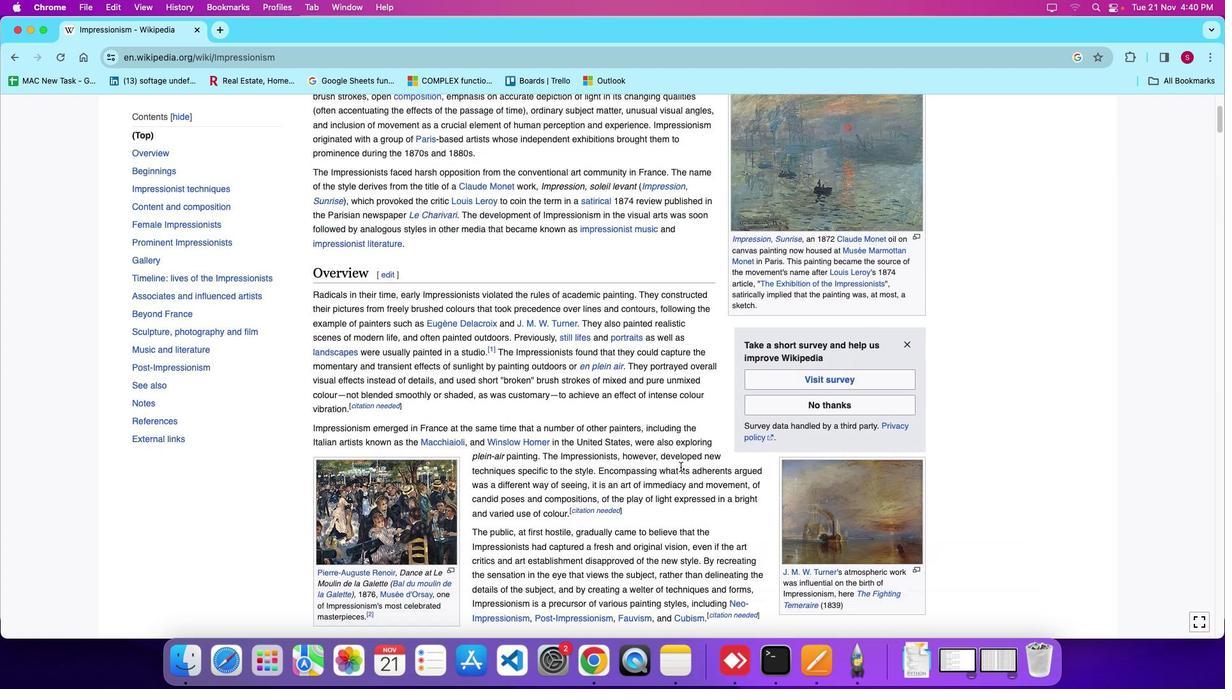 
Action: Mouse scrolled (680, 467) with delta (0, 0)
Screenshot: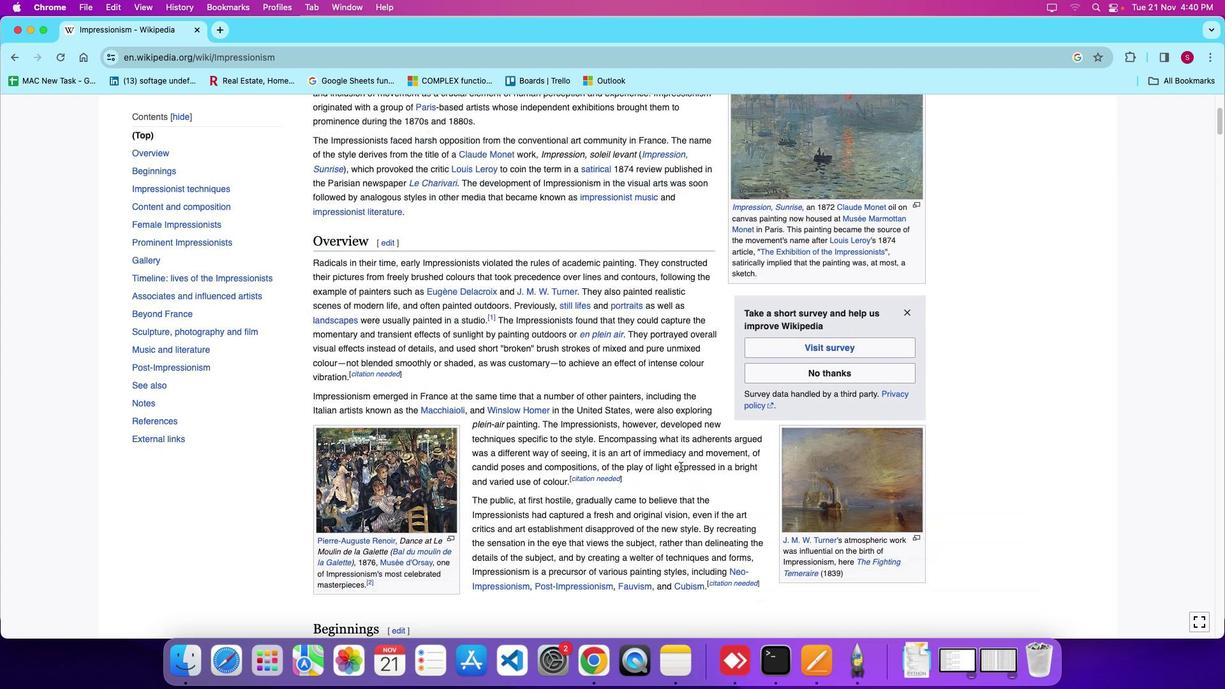
Action: Mouse scrolled (680, 467) with delta (0, 0)
Screenshot: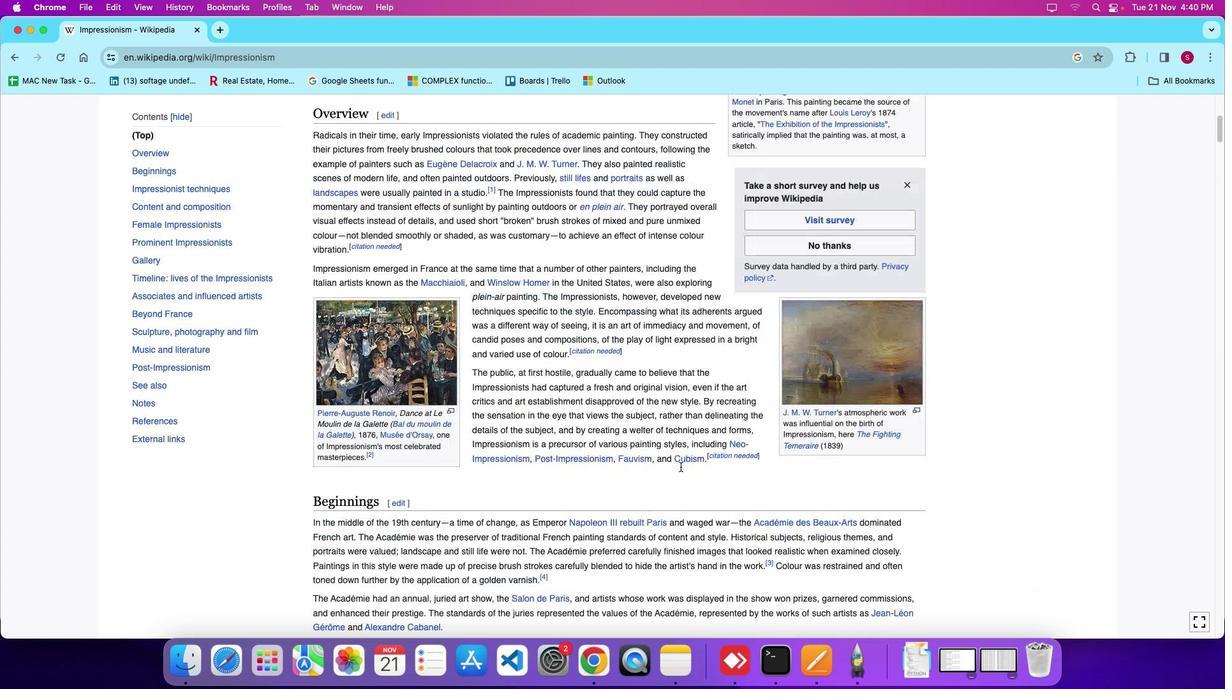 
Action: Mouse scrolled (680, 467) with delta (0, -4)
Screenshot: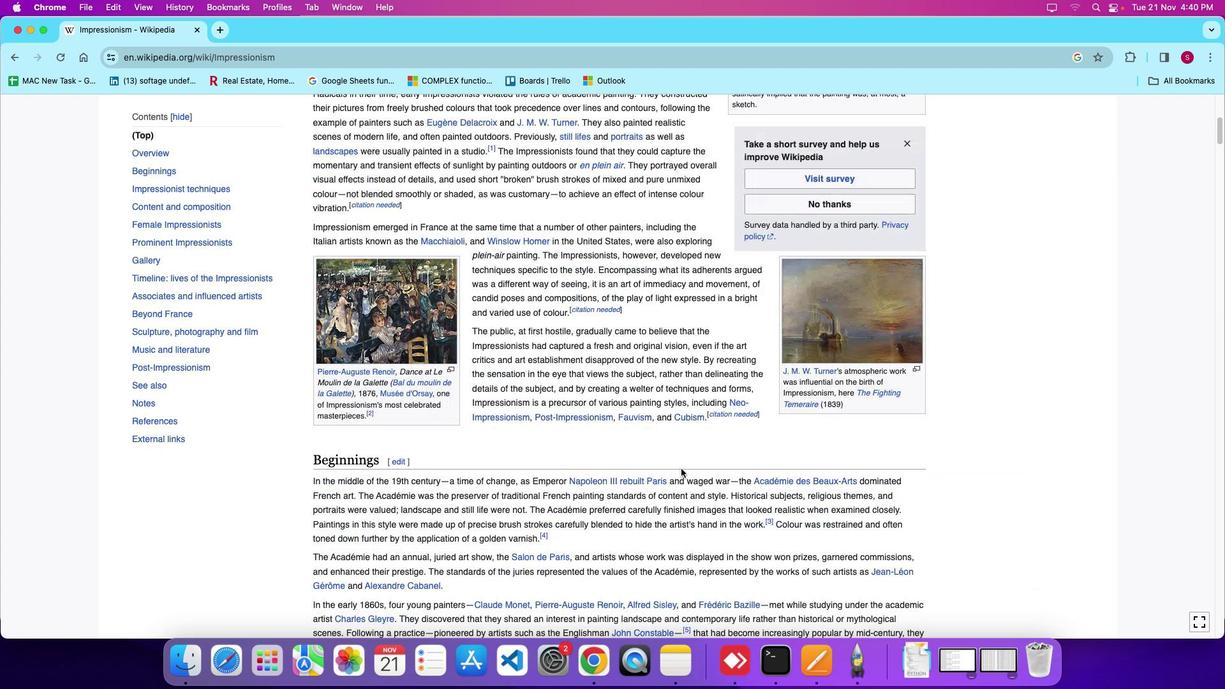 
Action: Mouse moved to (680, 473)
Screenshot: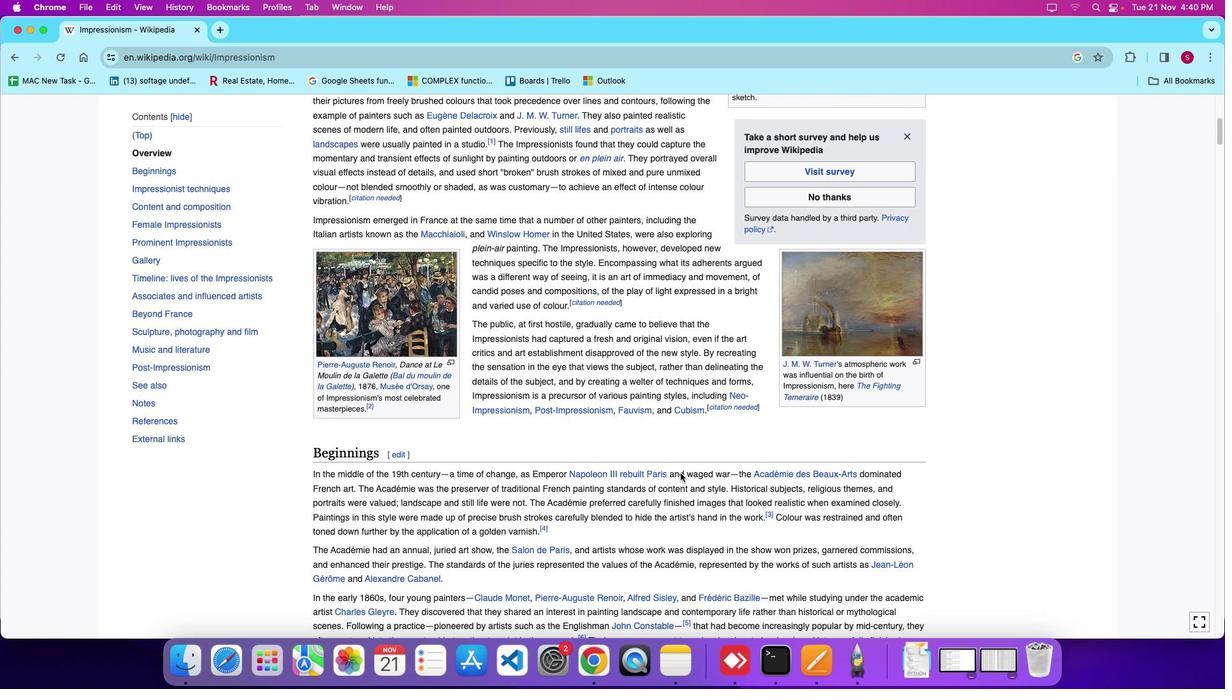 
Action: Mouse scrolled (680, 473) with delta (0, 0)
Screenshot: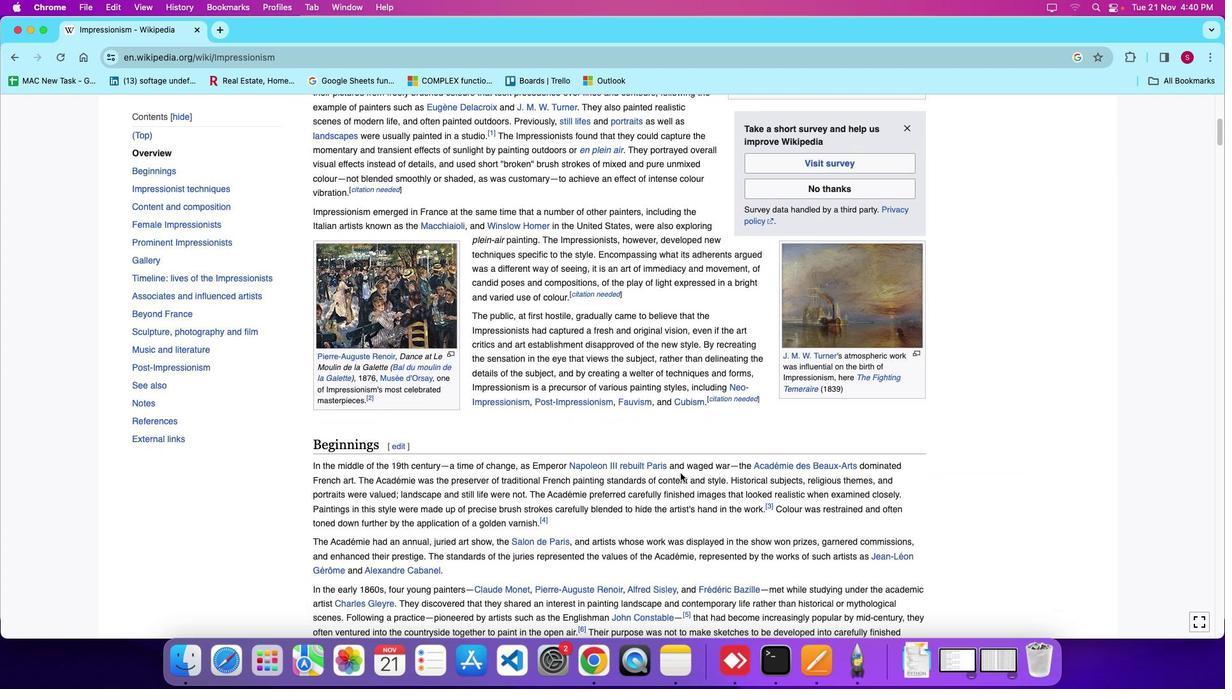 
Action: Mouse scrolled (680, 473) with delta (0, 0)
Screenshot: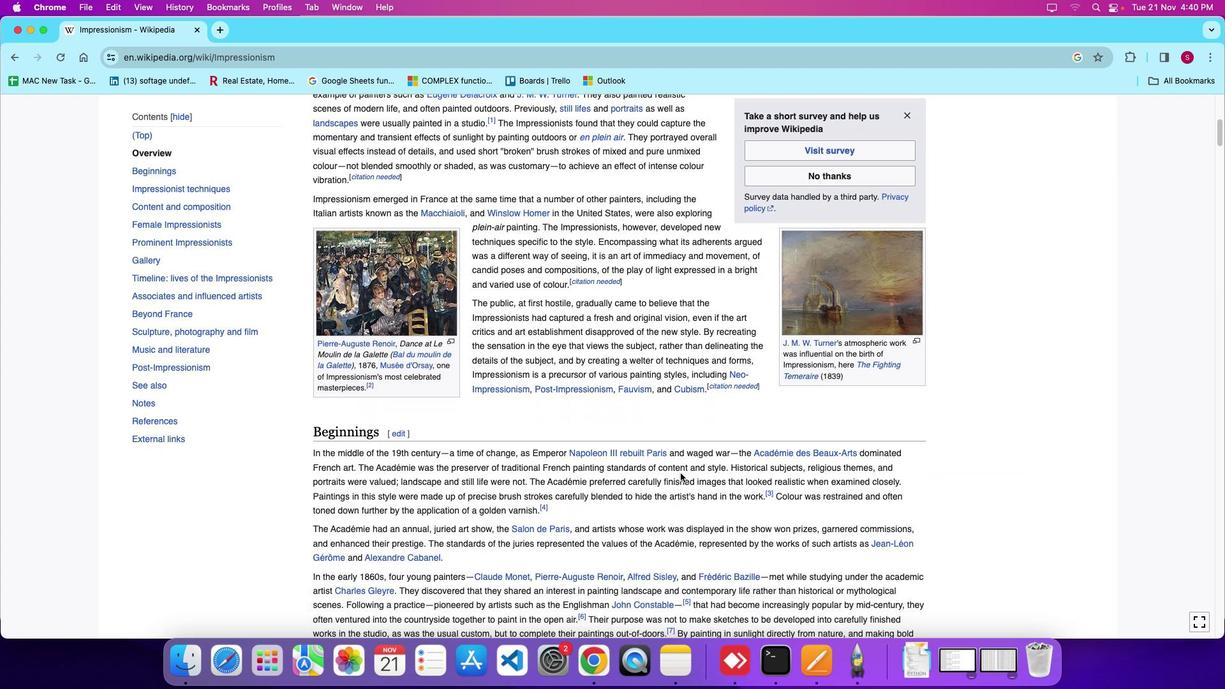 
Action: Mouse moved to (677, 473)
Screenshot: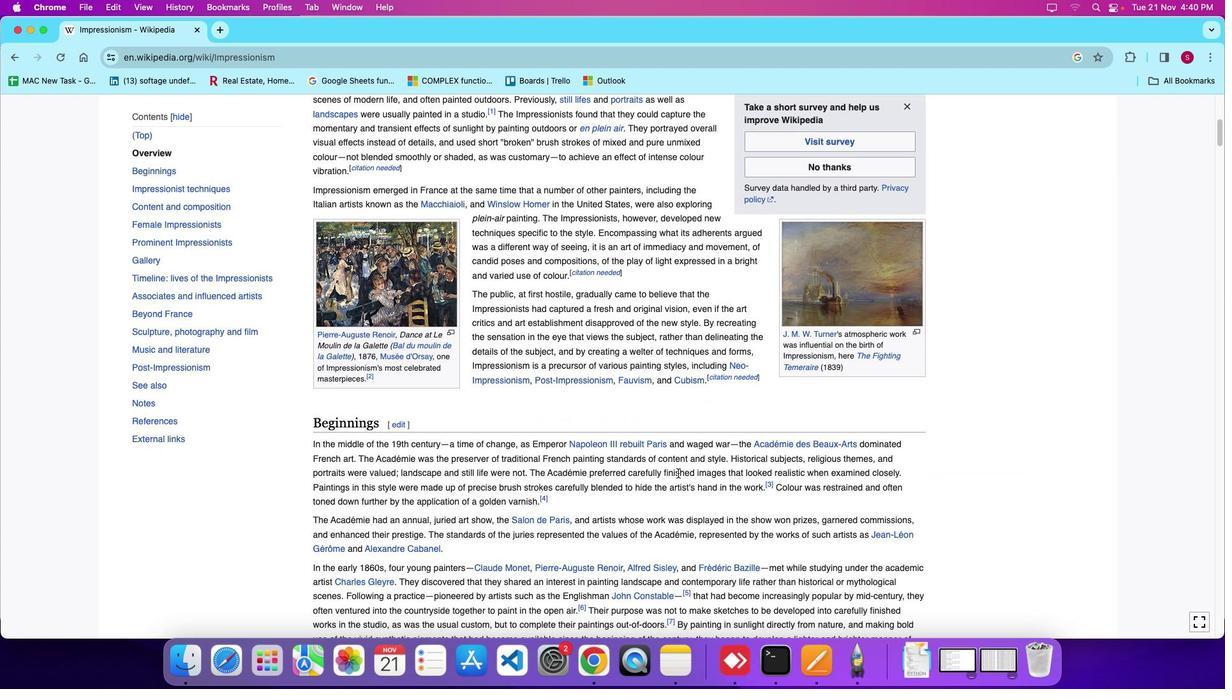 
Action: Mouse scrolled (677, 473) with delta (0, 0)
Screenshot: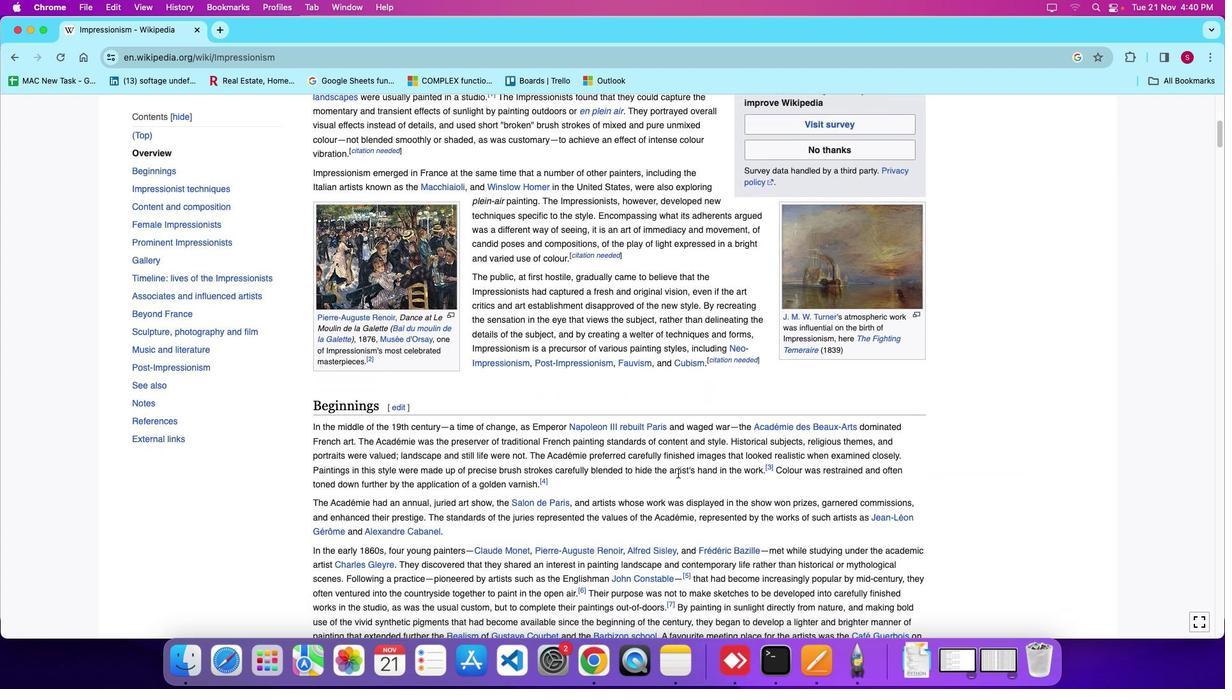 
Action: Mouse scrolled (677, 473) with delta (0, 0)
Screenshot: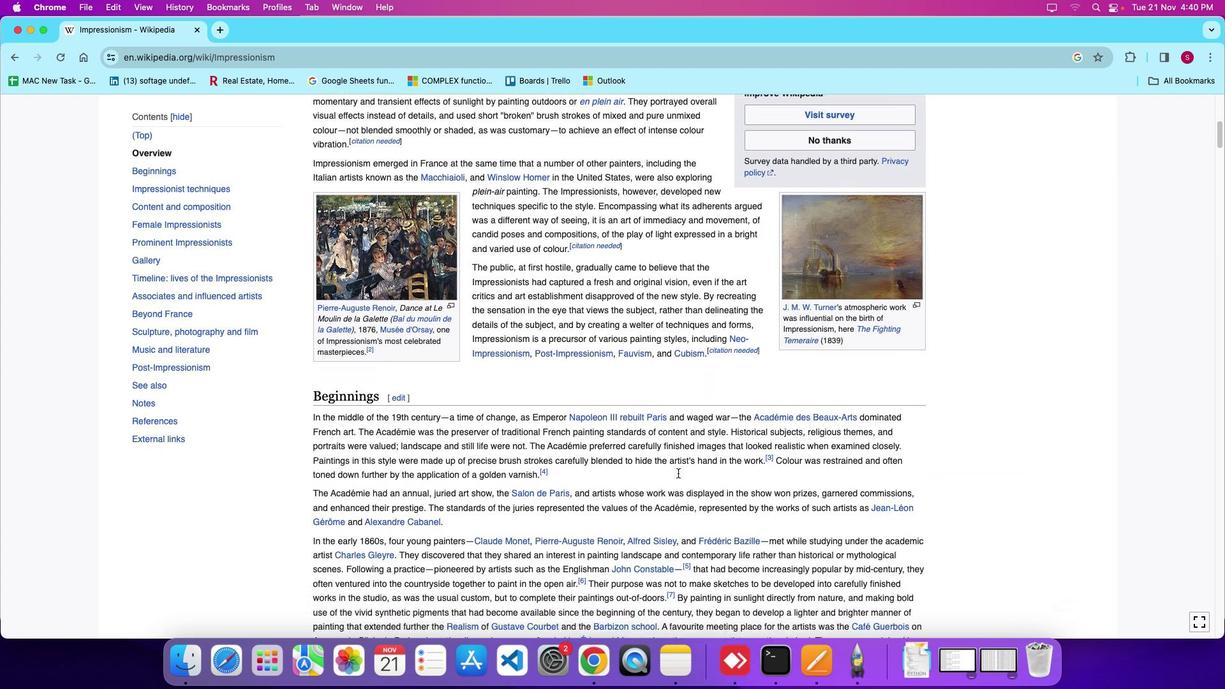 
Action: Mouse moved to (673, 474)
Screenshot: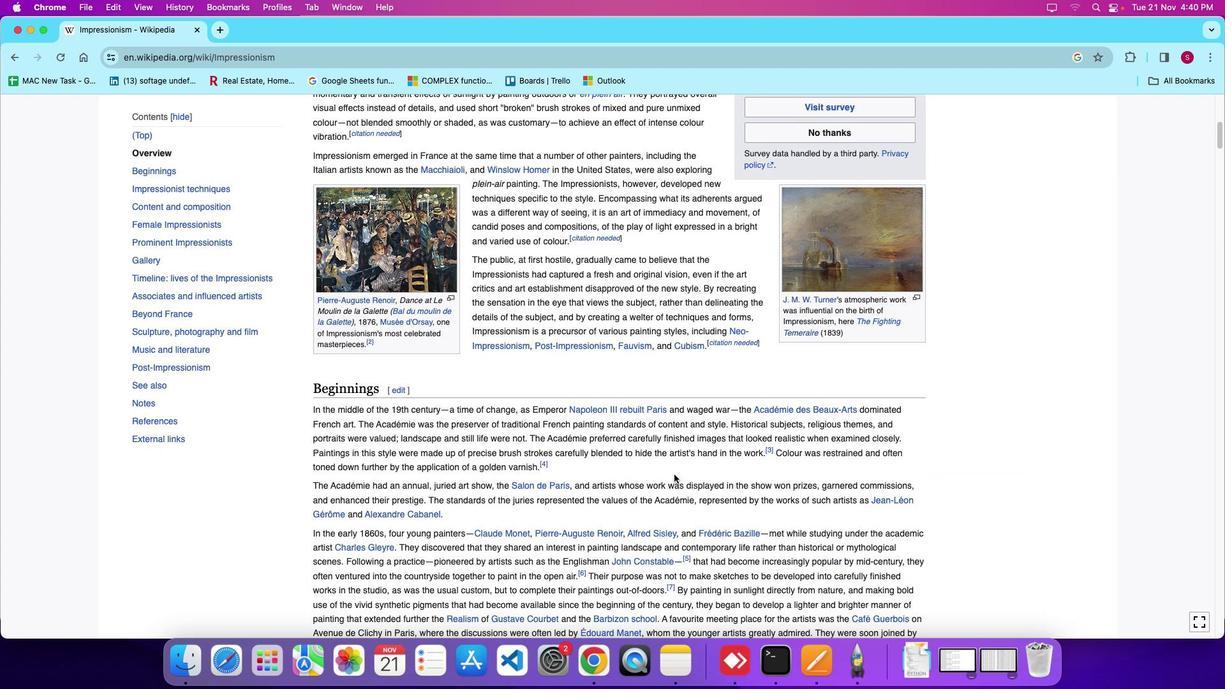 
Action: Mouse scrolled (673, 474) with delta (0, 0)
Screenshot: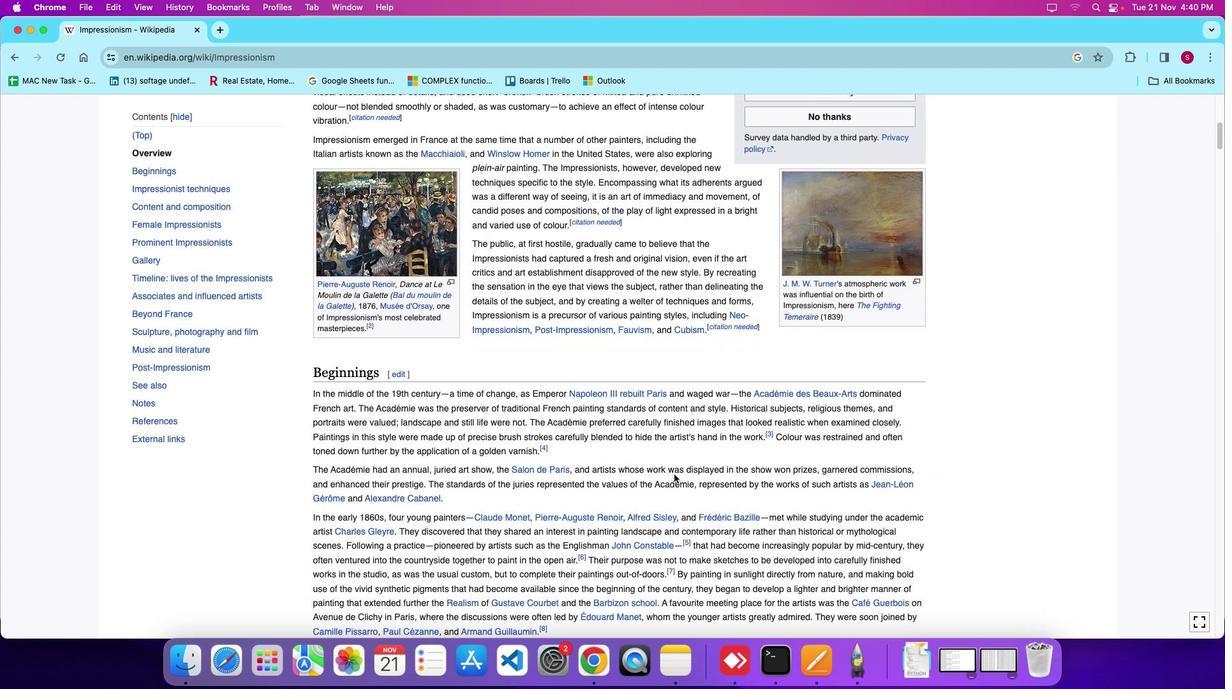 
Action: Mouse scrolled (673, 474) with delta (0, 0)
Screenshot: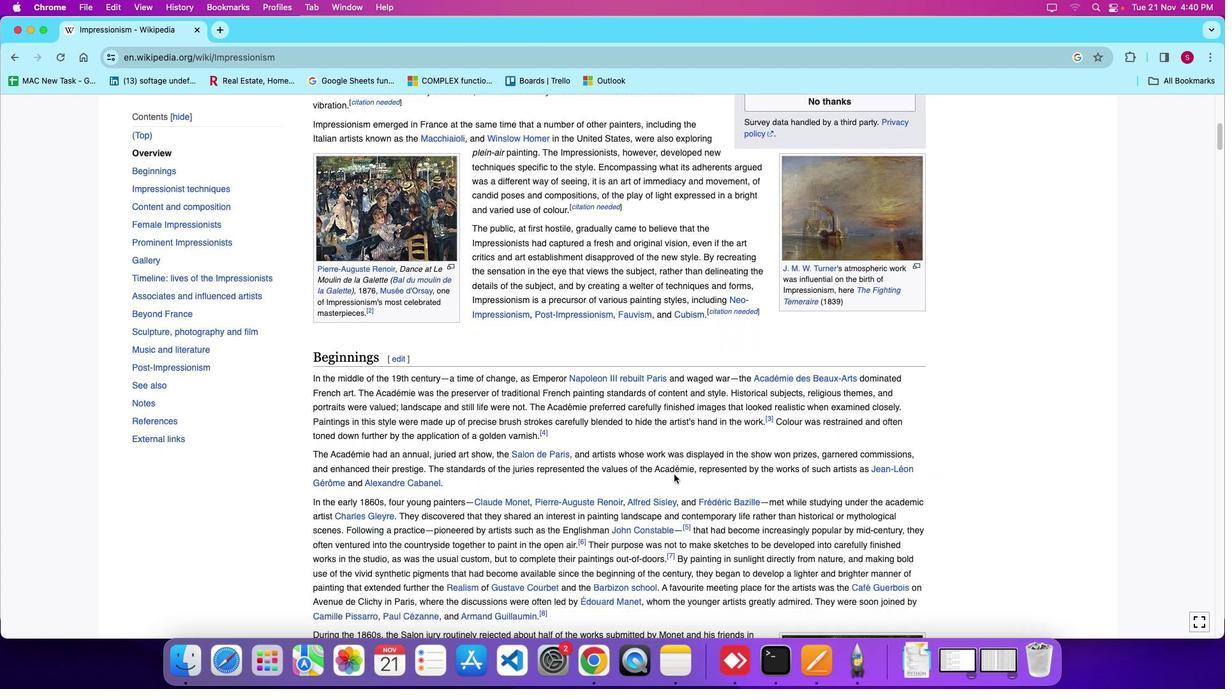 
Action: Mouse scrolled (673, 474) with delta (0, 0)
Screenshot: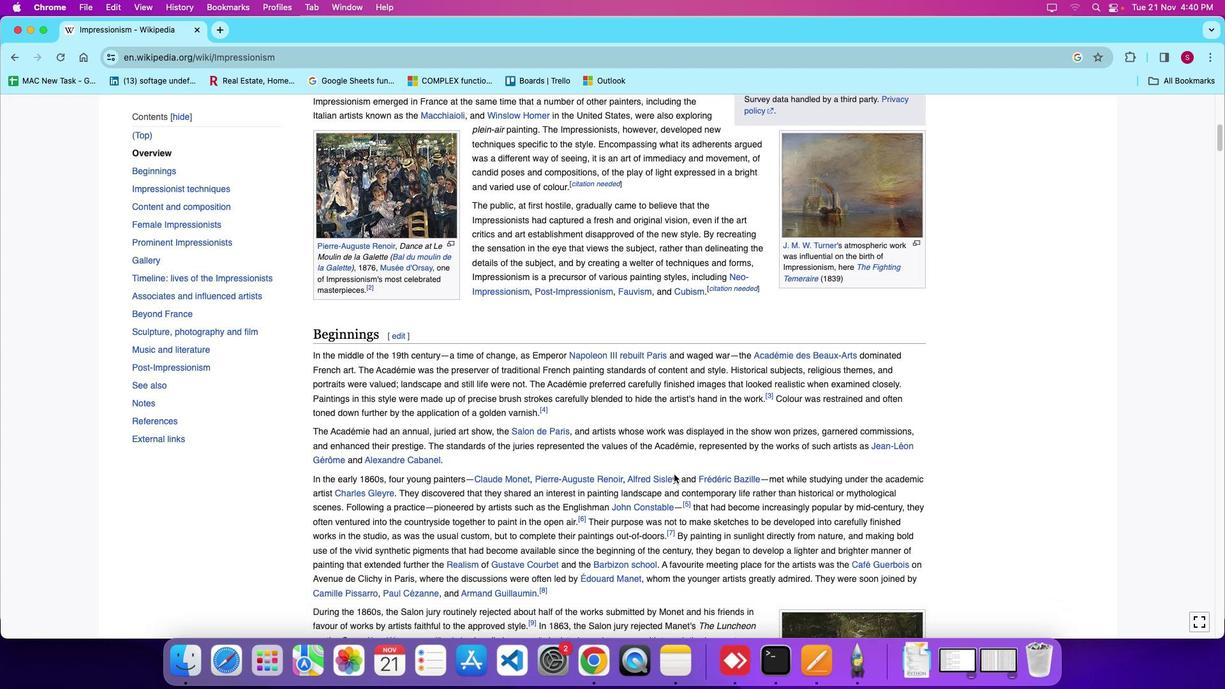 
Action: Mouse scrolled (673, 474) with delta (0, 0)
Screenshot: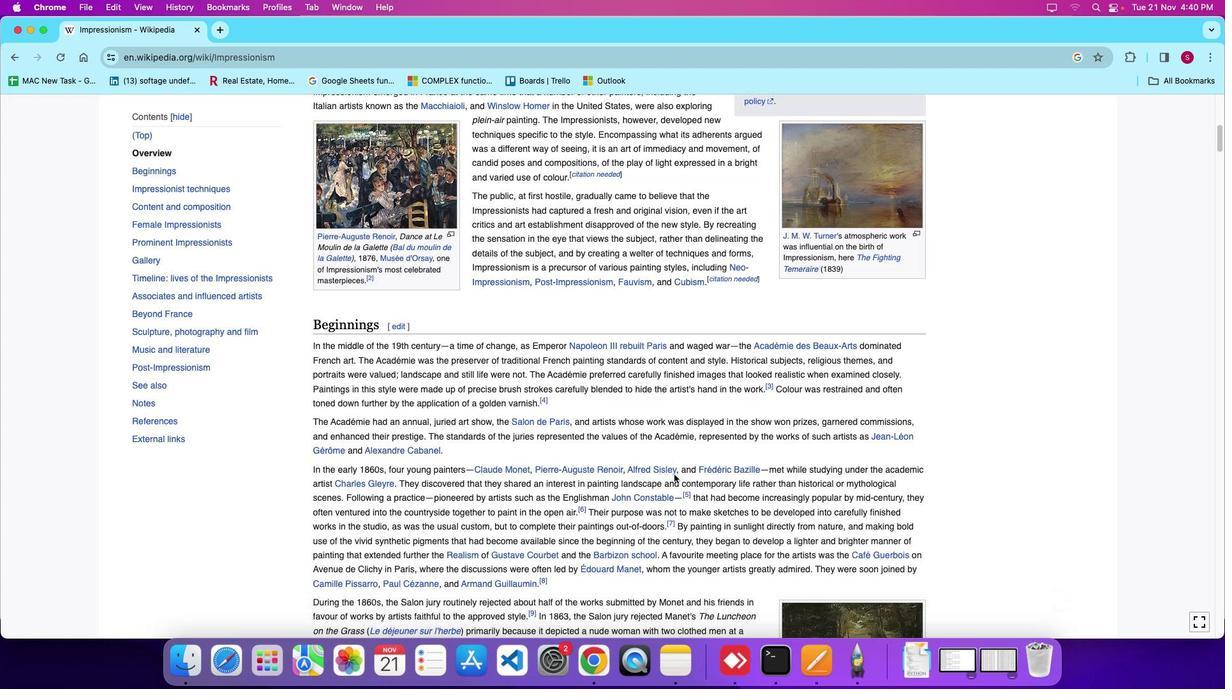 
Action: Mouse moved to (670, 484)
Screenshot: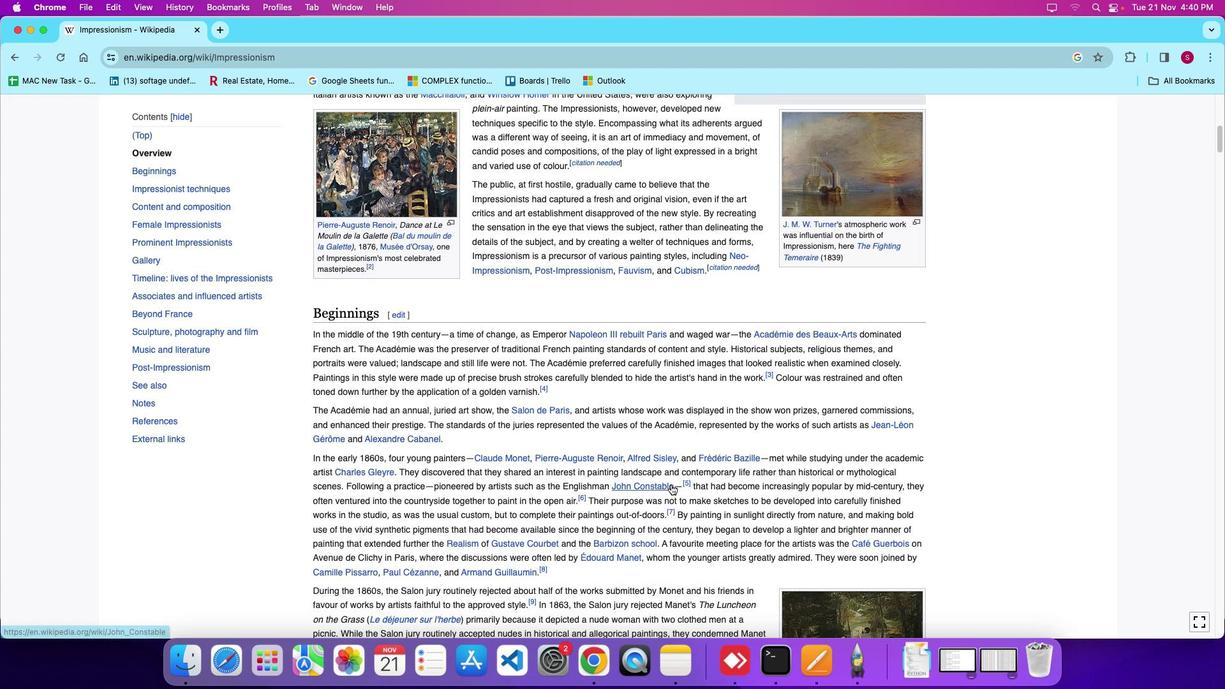 
Action: Mouse scrolled (670, 484) with delta (0, 0)
Screenshot: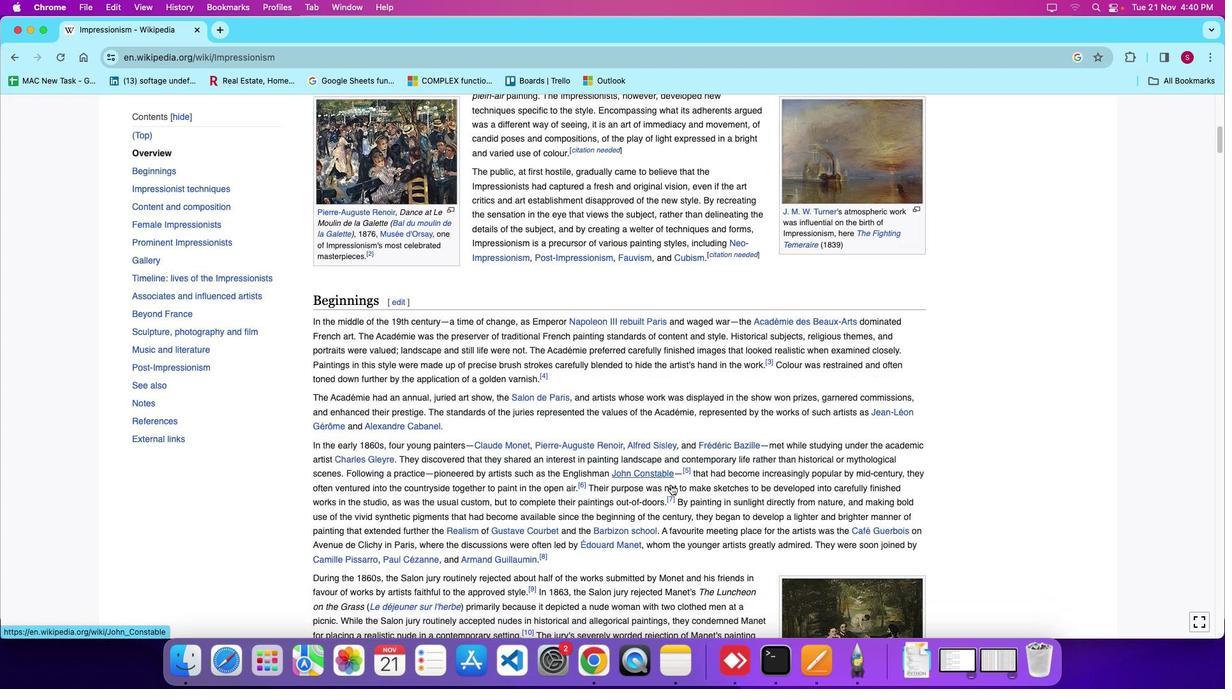 
Action: Mouse scrolled (670, 484) with delta (0, 0)
Screenshot: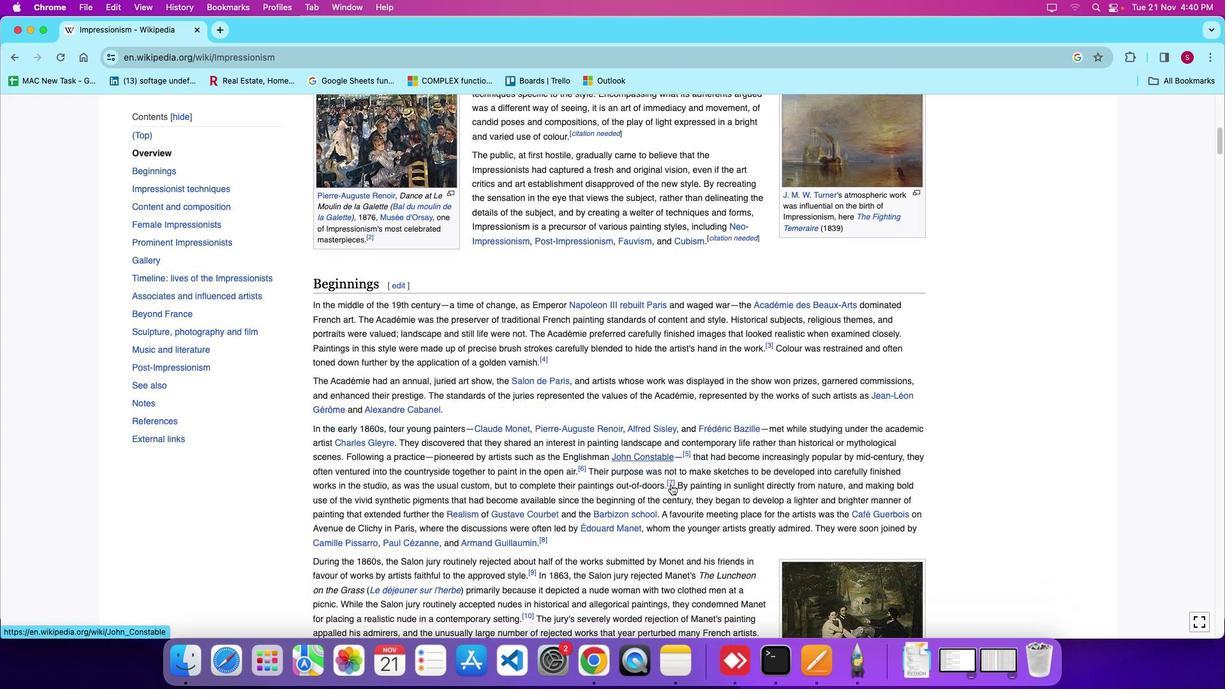 
Action: Mouse moved to (663, 520)
Screenshot: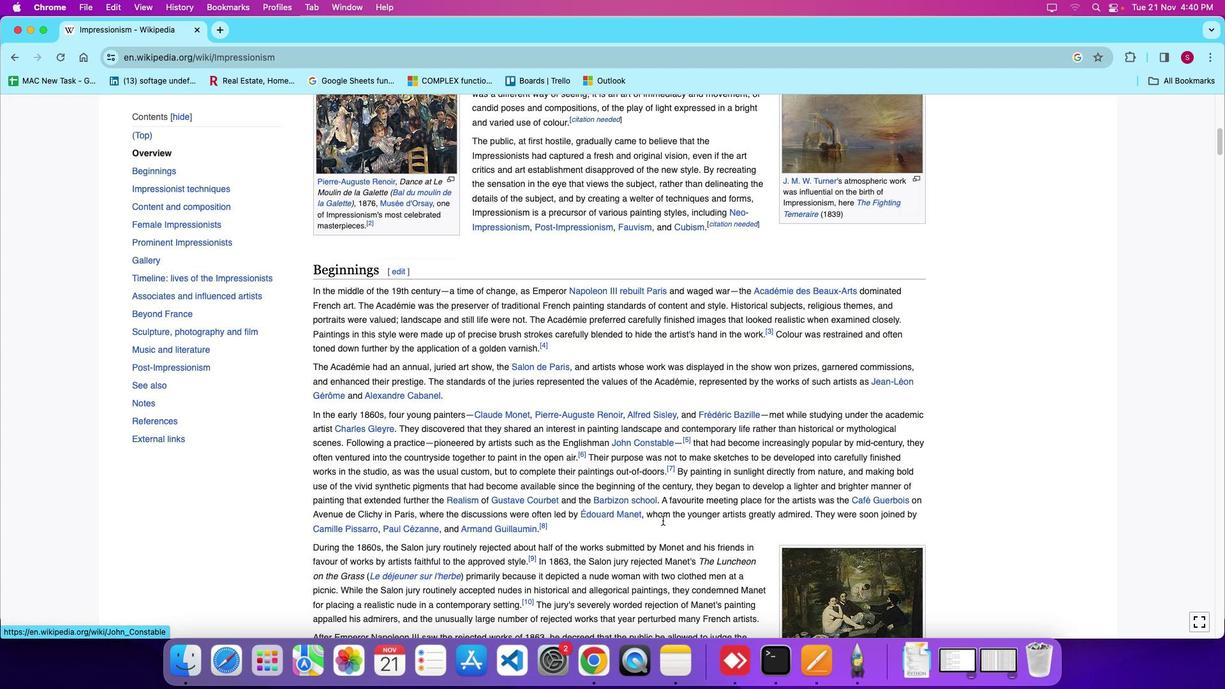 
Action: Mouse scrolled (663, 520) with delta (0, 0)
Screenshot: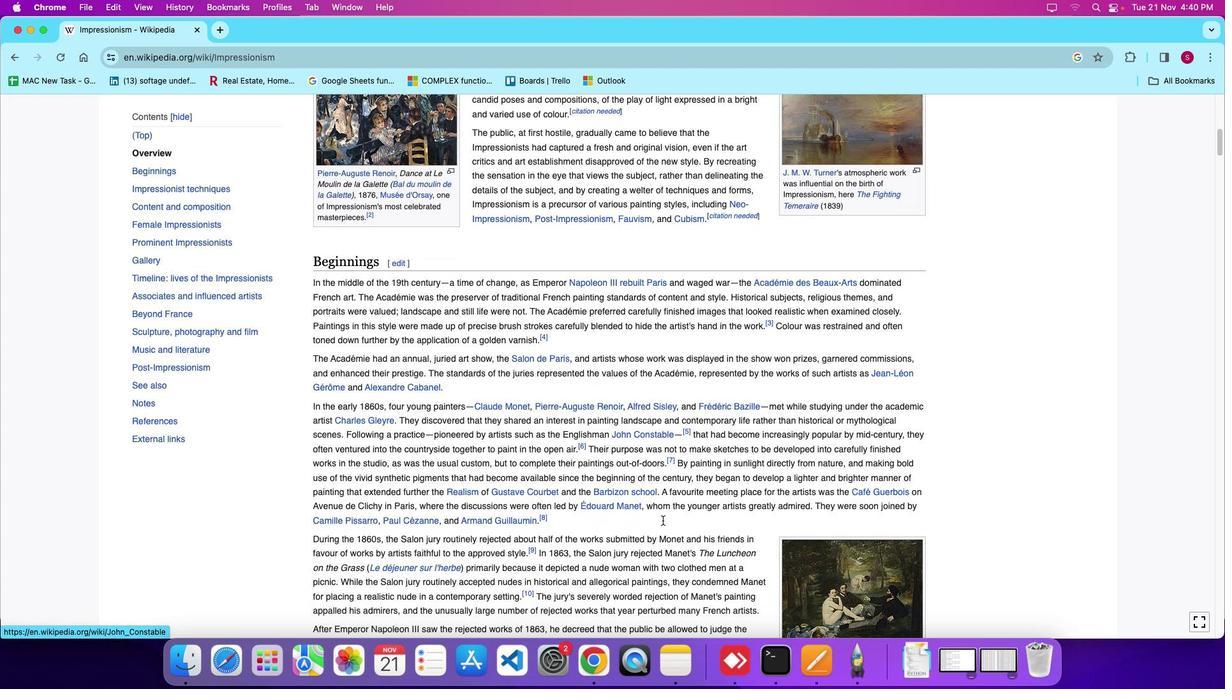 
Action: Mouse scrolled (663, 520) with delta (0, 0)
Screenshot: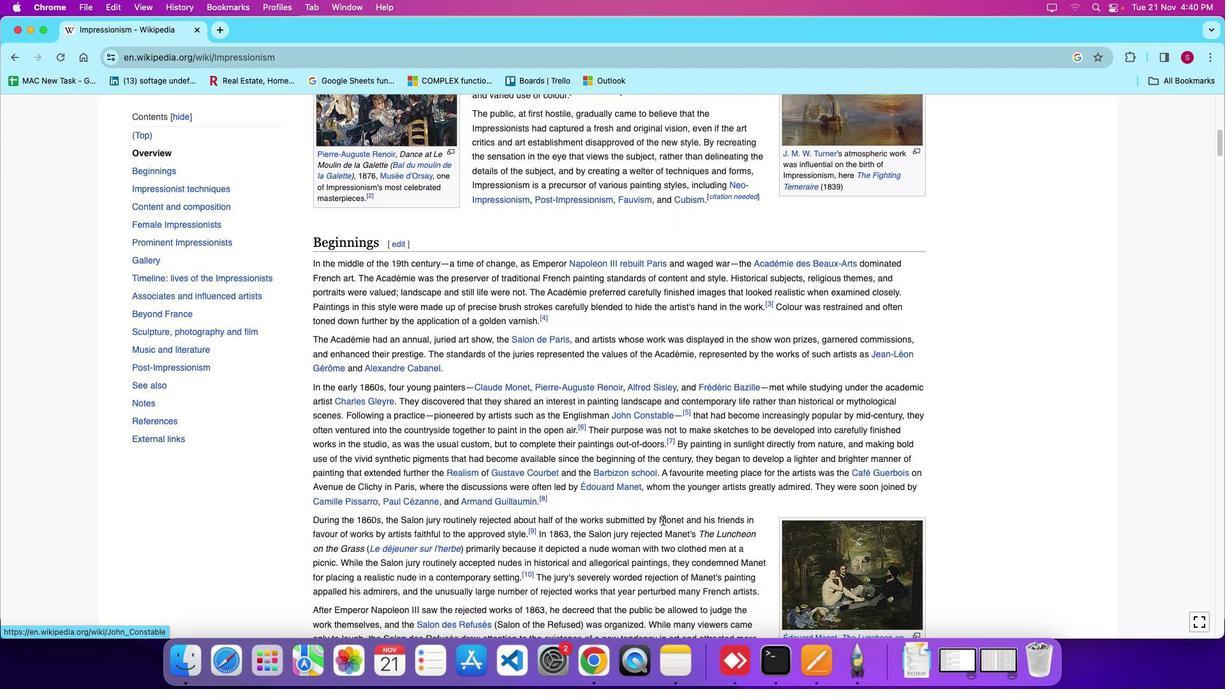 
Action: Mouse moved to (663, 522)
Screenshot: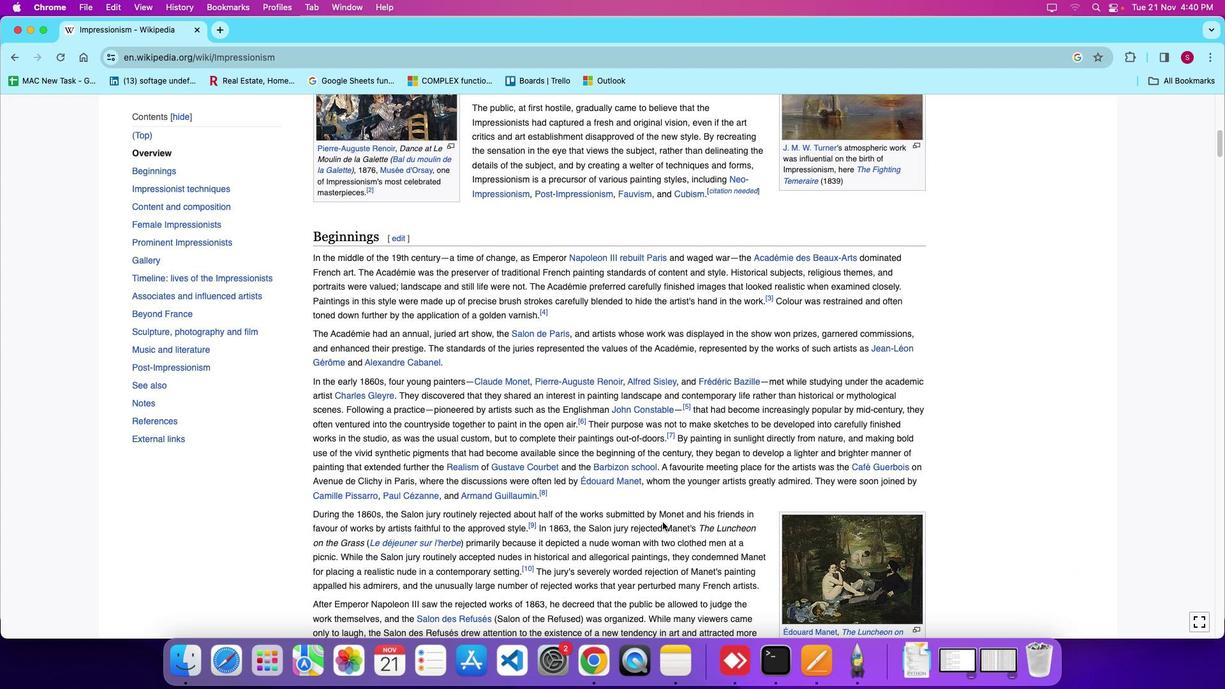 
Action: Mouse scrolled (663, 522) with delta (0, 0)
Screenshot: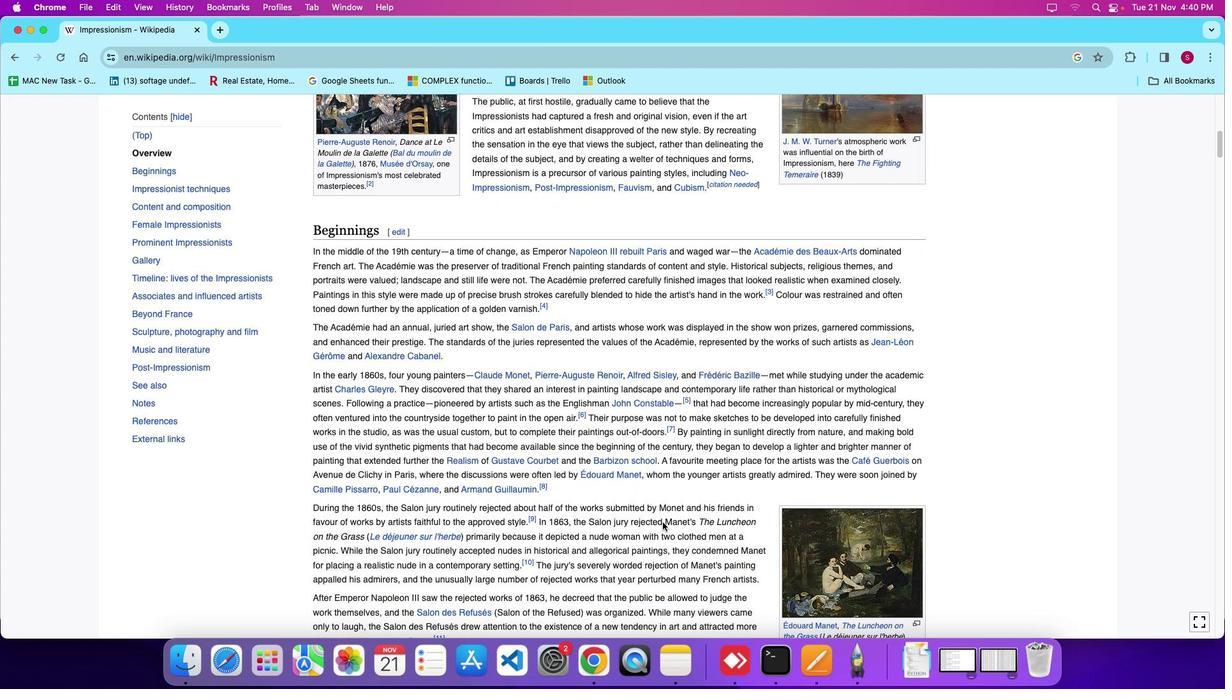 
Action: Mouse scrolled (663, 522) with delta (0, 0)
Screenshot: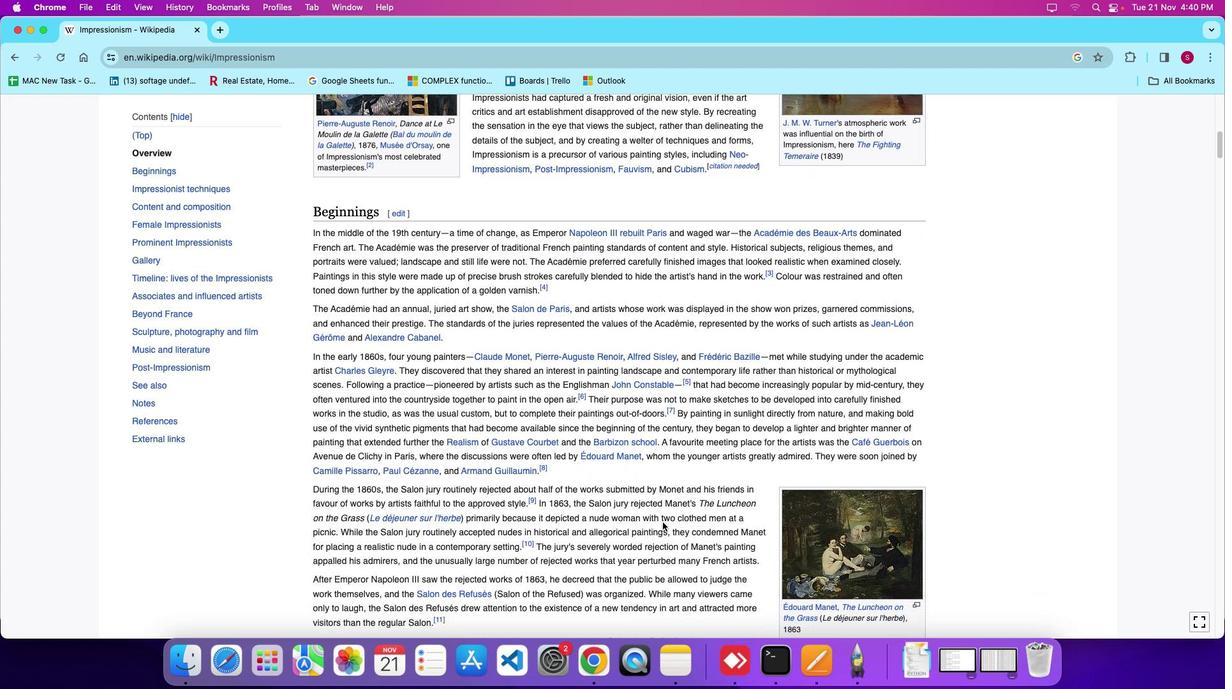 
Action: Mouse moved to (663, 523)
Screenshot: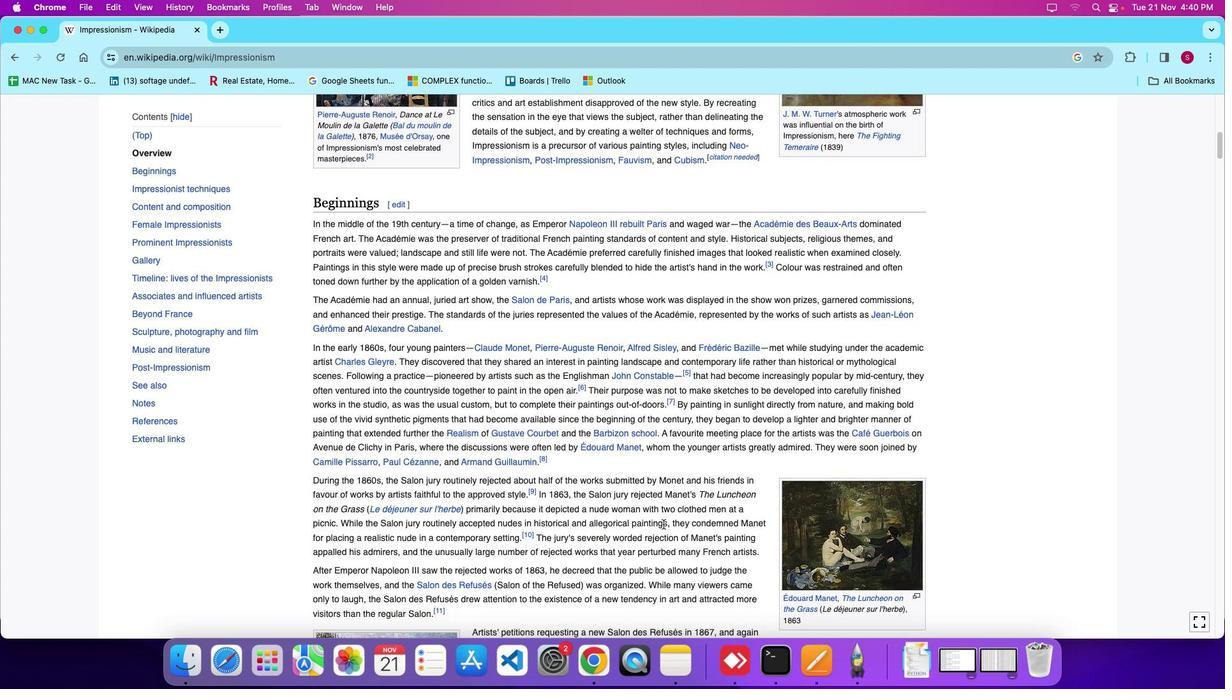 
Action: Mouse scrolled (663, 523) with delta (0, 0)
Screenshot: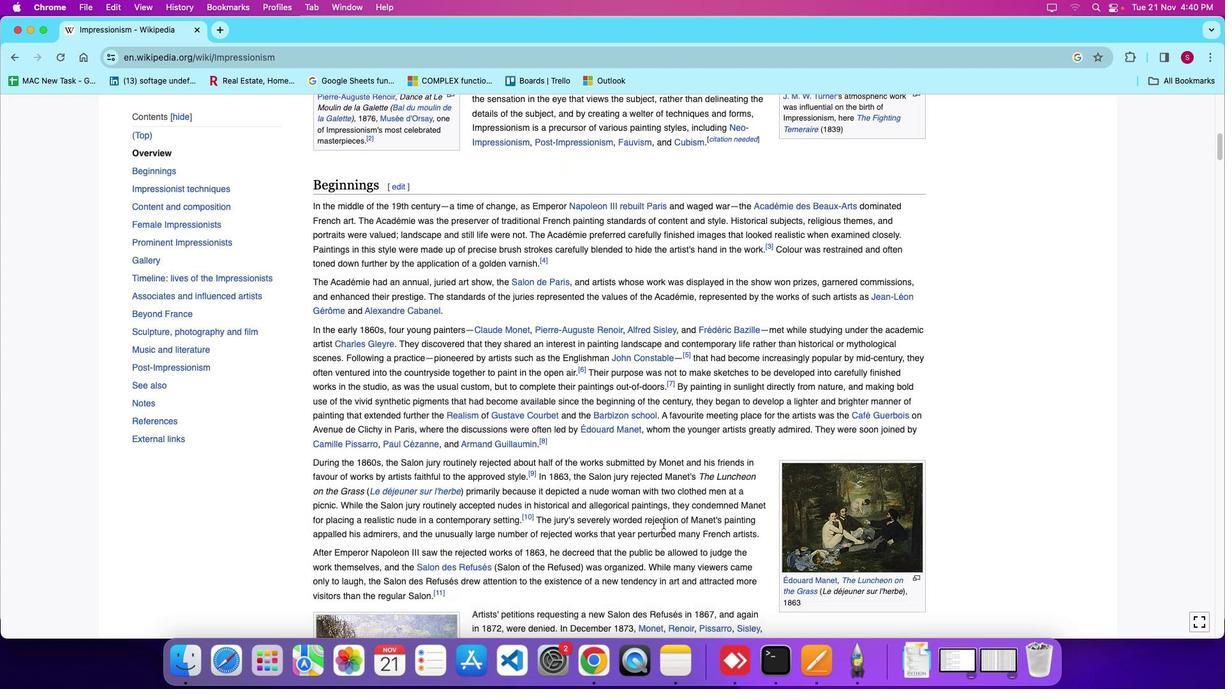 
Action: Mouse moved to (663, 523)
Screenshot: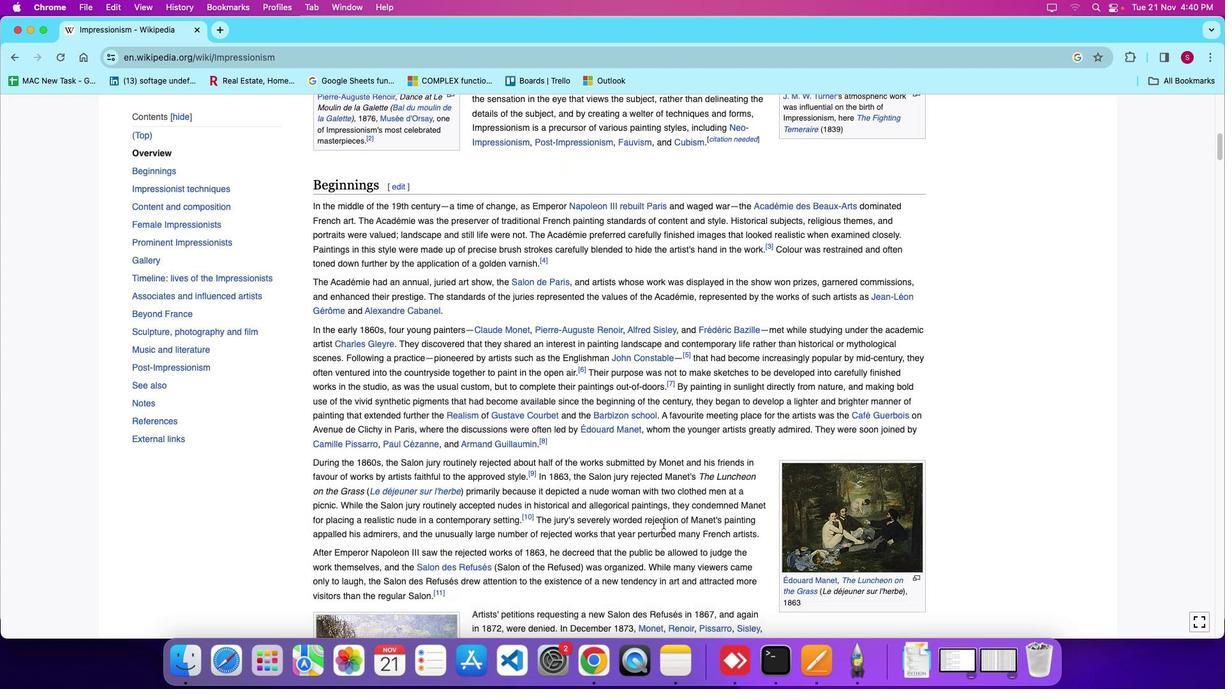 
Action: Mouse scrolled (663, 523) with delta (0, 0)
Screenshot: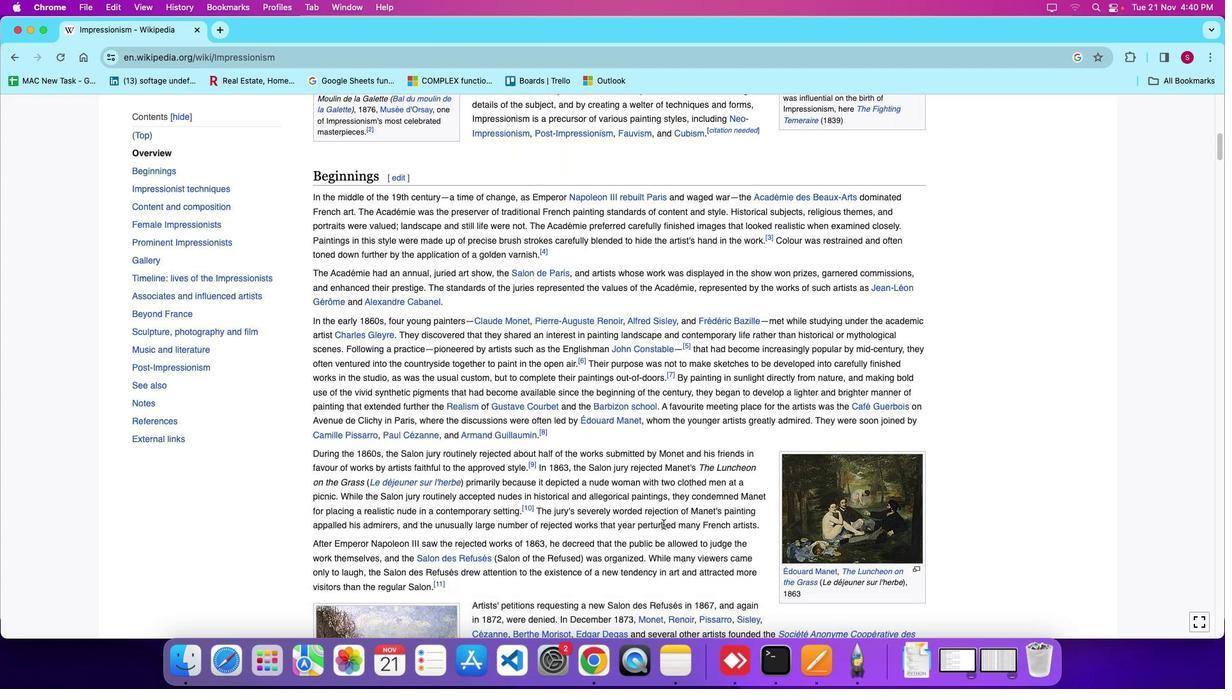 
Action: Mouse moved to (663, 525)
Screenshot: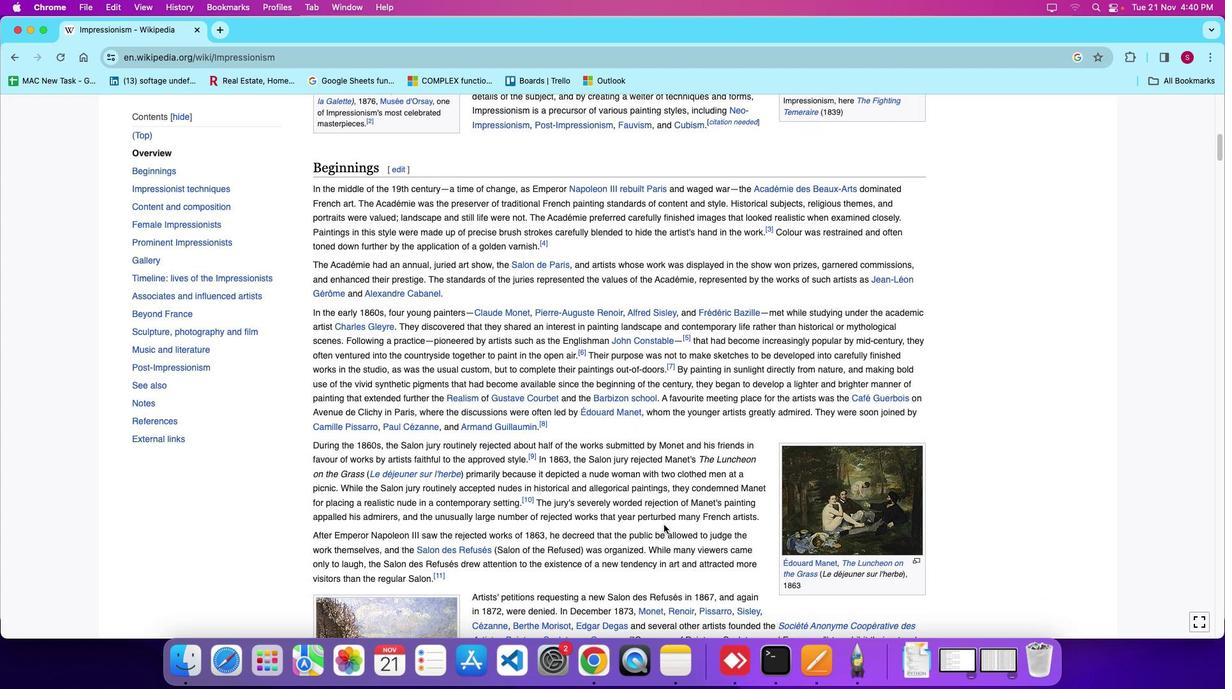 
Action: Mouse scrolled (663, 525) with delta (0, 0)
Screenshot: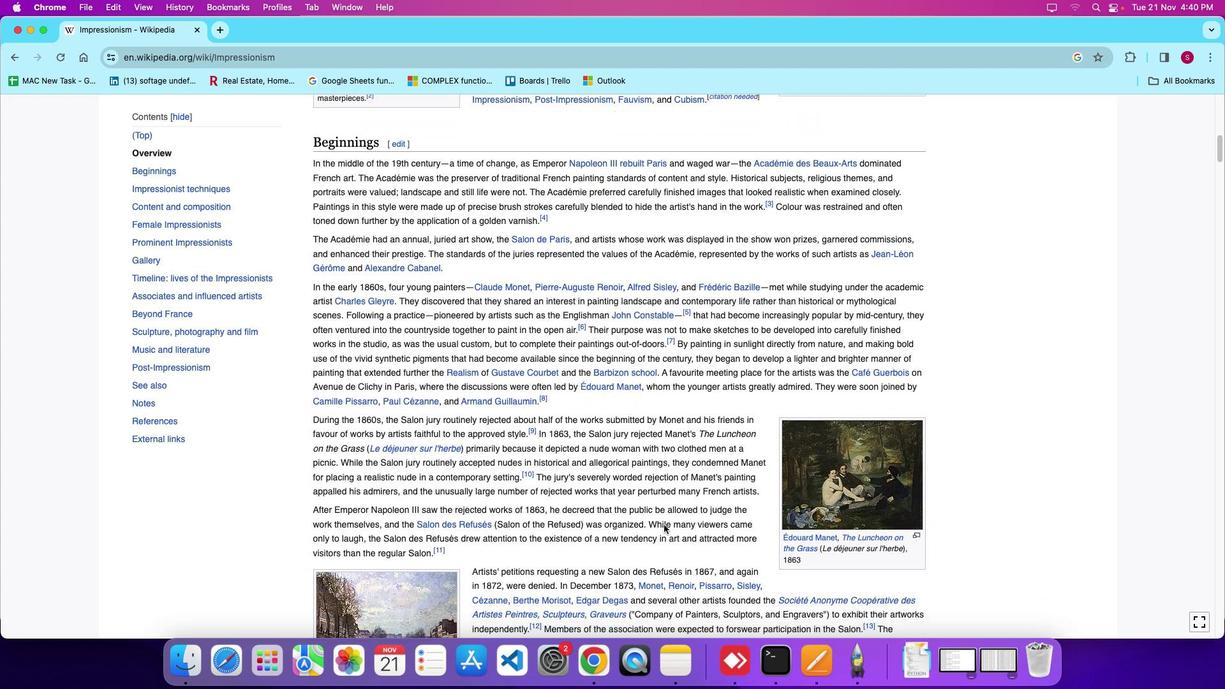 
Action: Mouse scrolled (663, 525) with delta (0, 0)
Screenshot: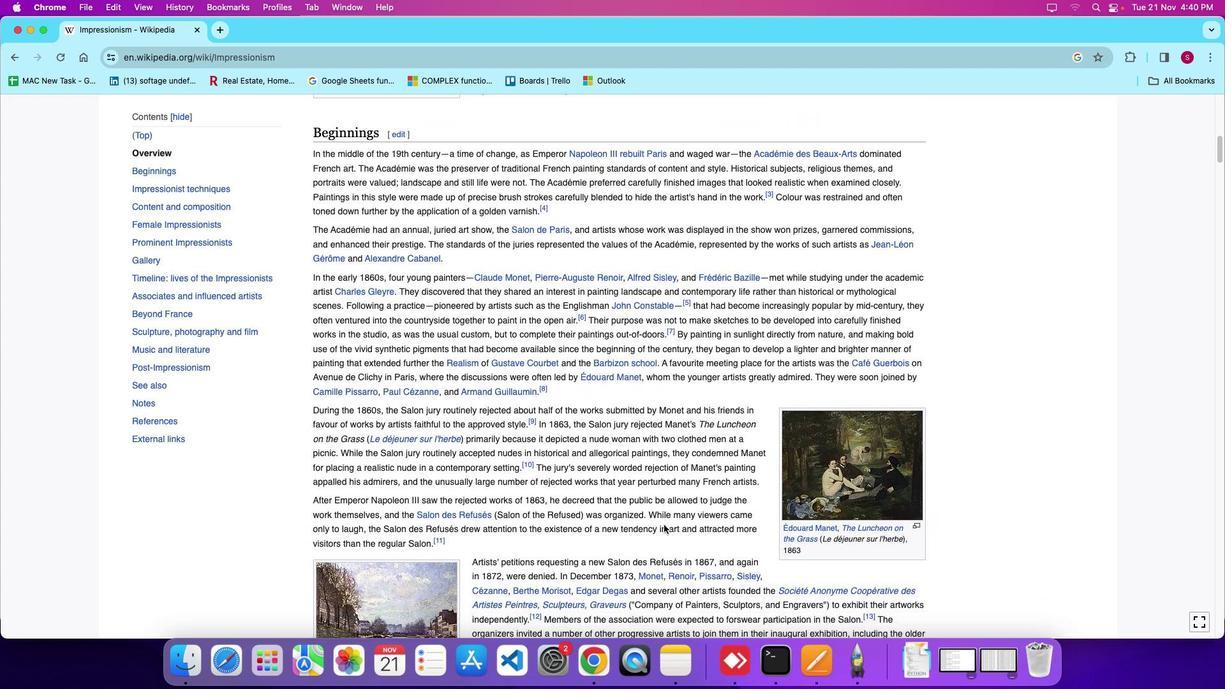 
Action: Mouse moved to (663, 525)
Screenshot: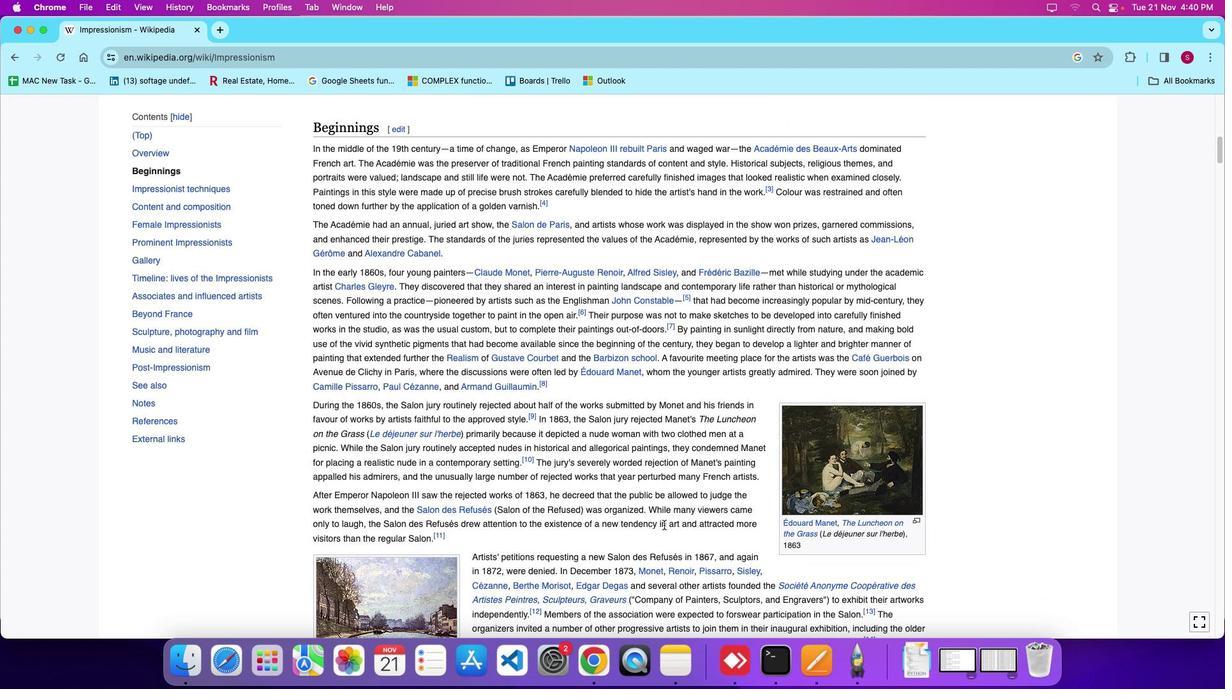 
Action: Mouse scrolled (663, 525) with delta (0, 0)
Screenshot: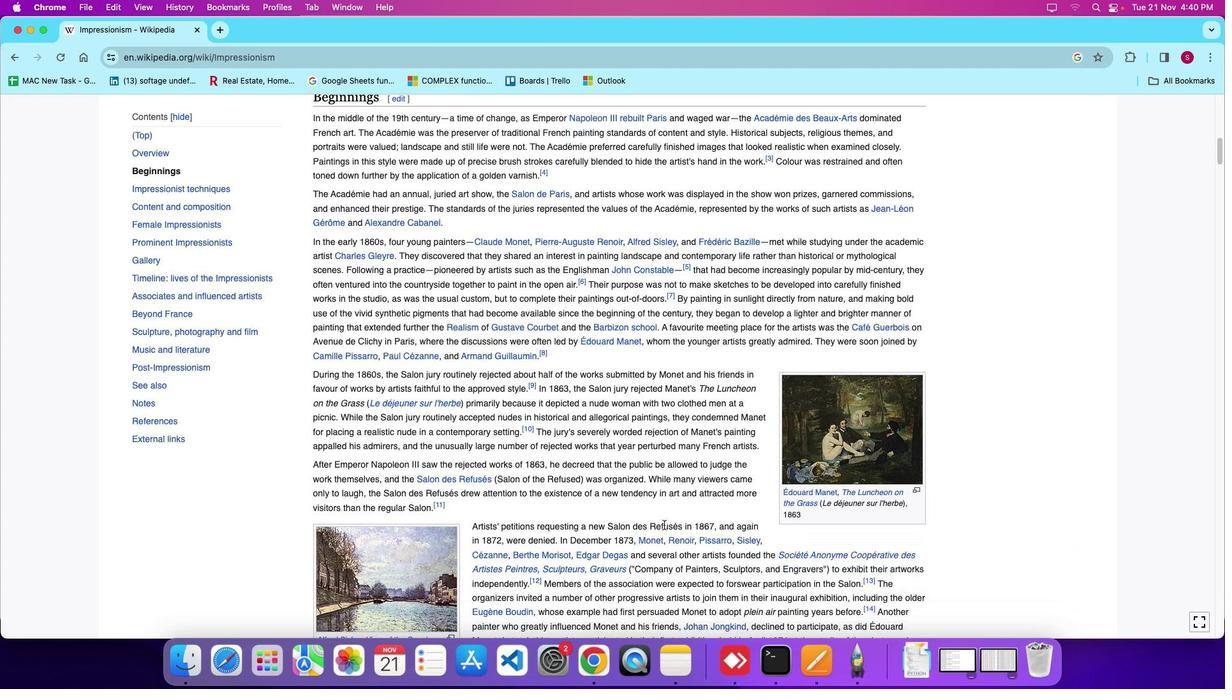 
Action: Mouse scrolled (663, 525) with delta (0, 0)
Screenshot: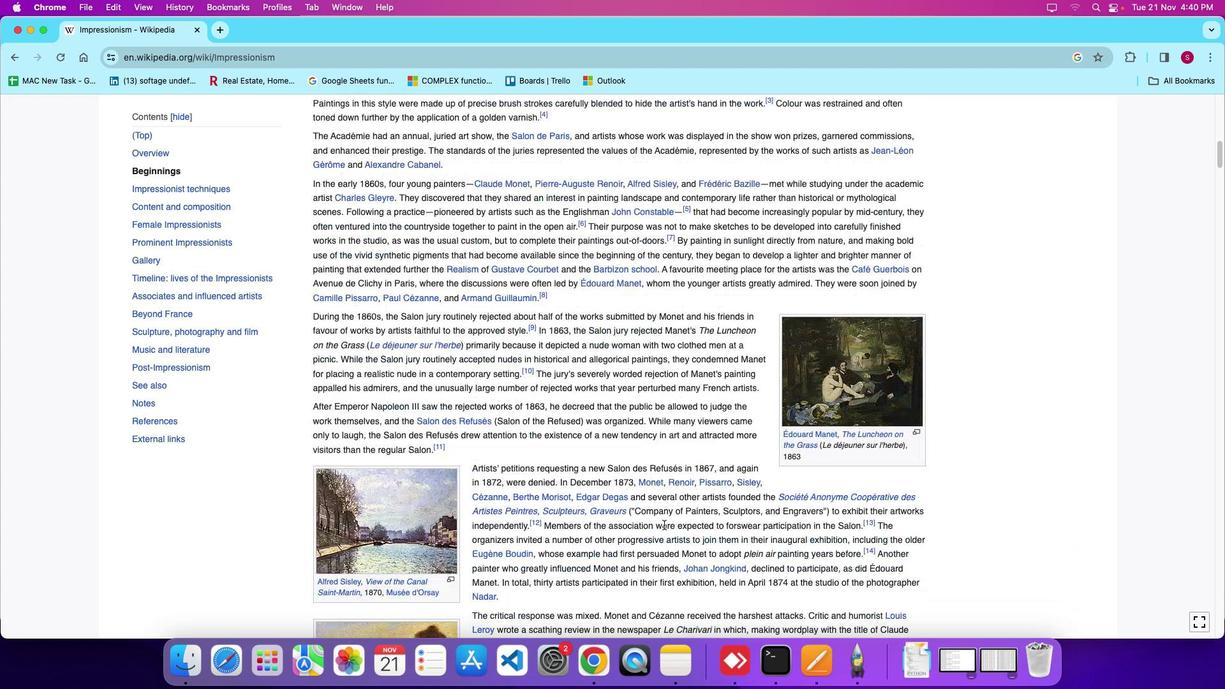 
Action: Mouse scrolled (663, 525) with delta (0, -3)
Screenshot: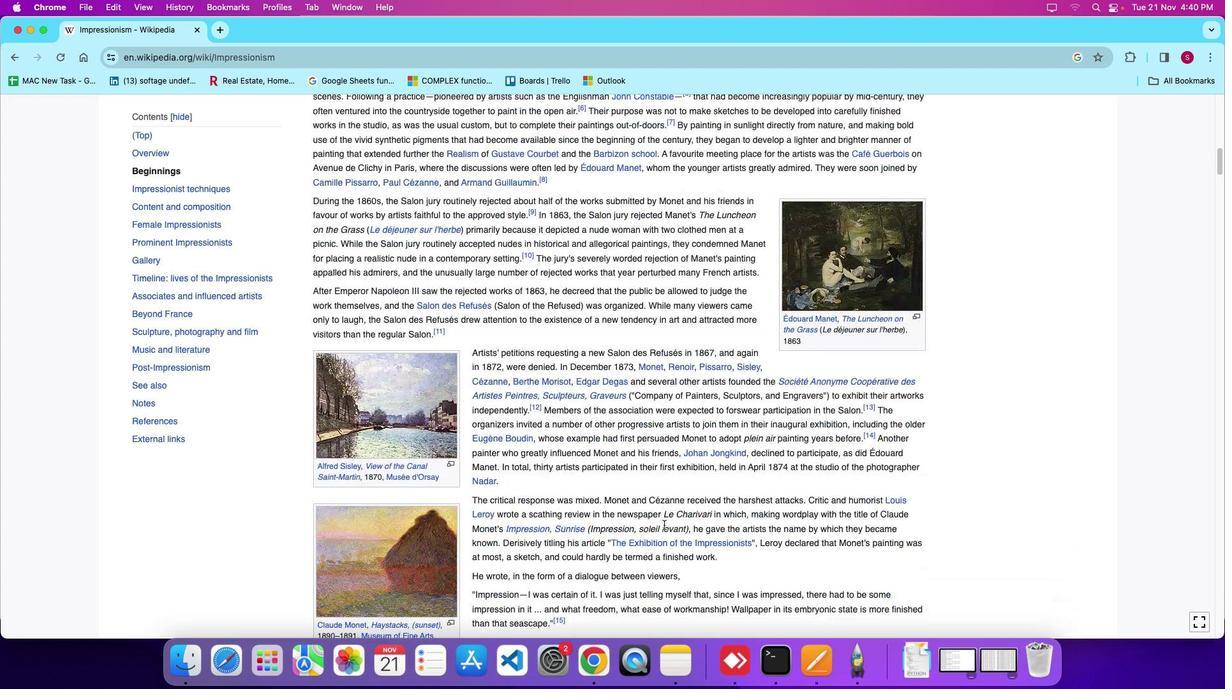 
Action: Mouse moved to (664, 525)
Screenshot: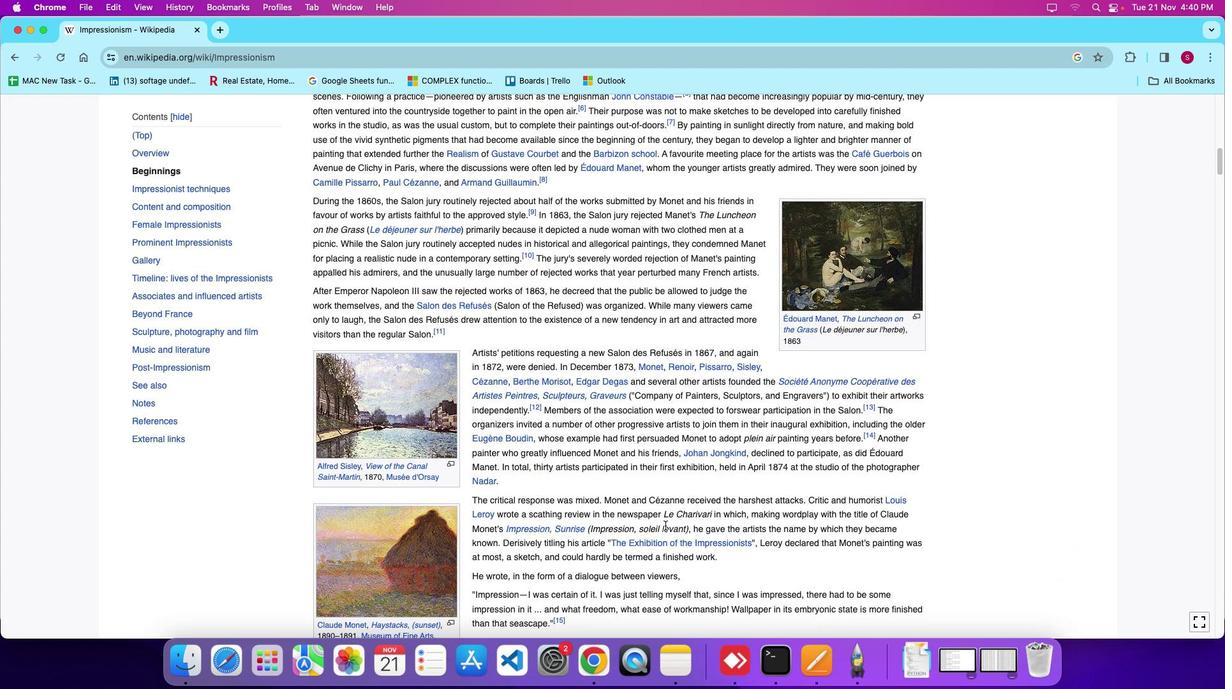 
Action: Mouse scrolled (664, 525) with delta (0, 0)
Screenshot: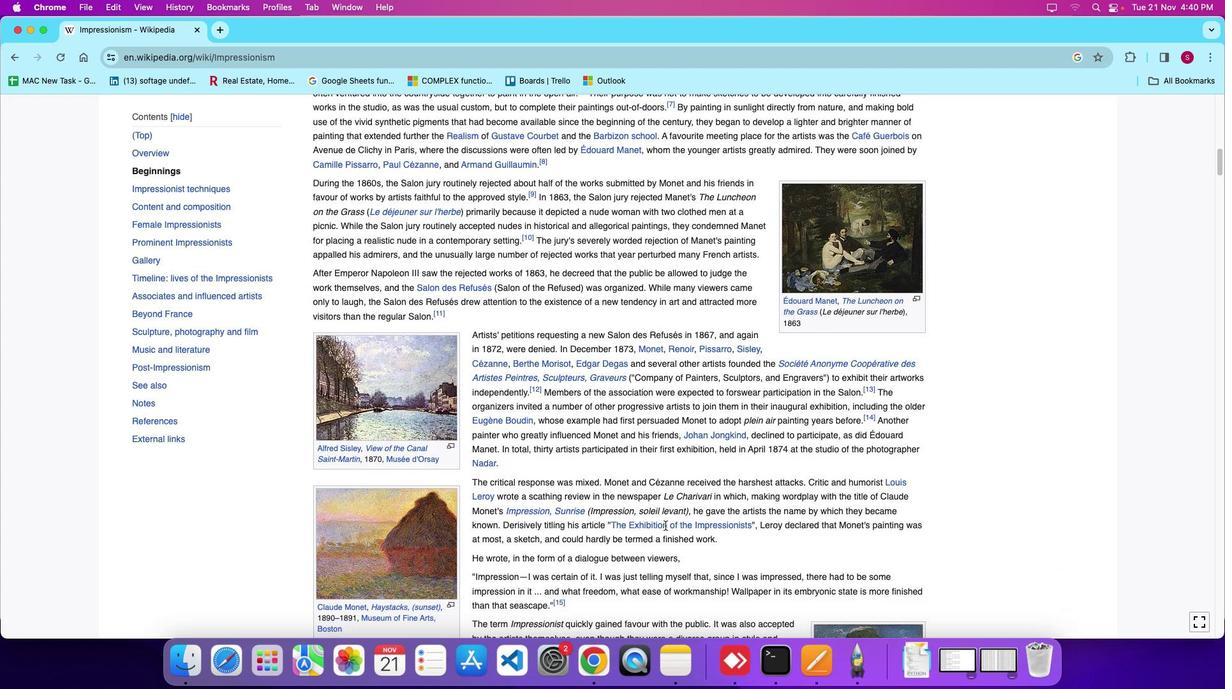 
Action: Mouse scrolled (664, 525) with delta (0, 0)
Screenshot: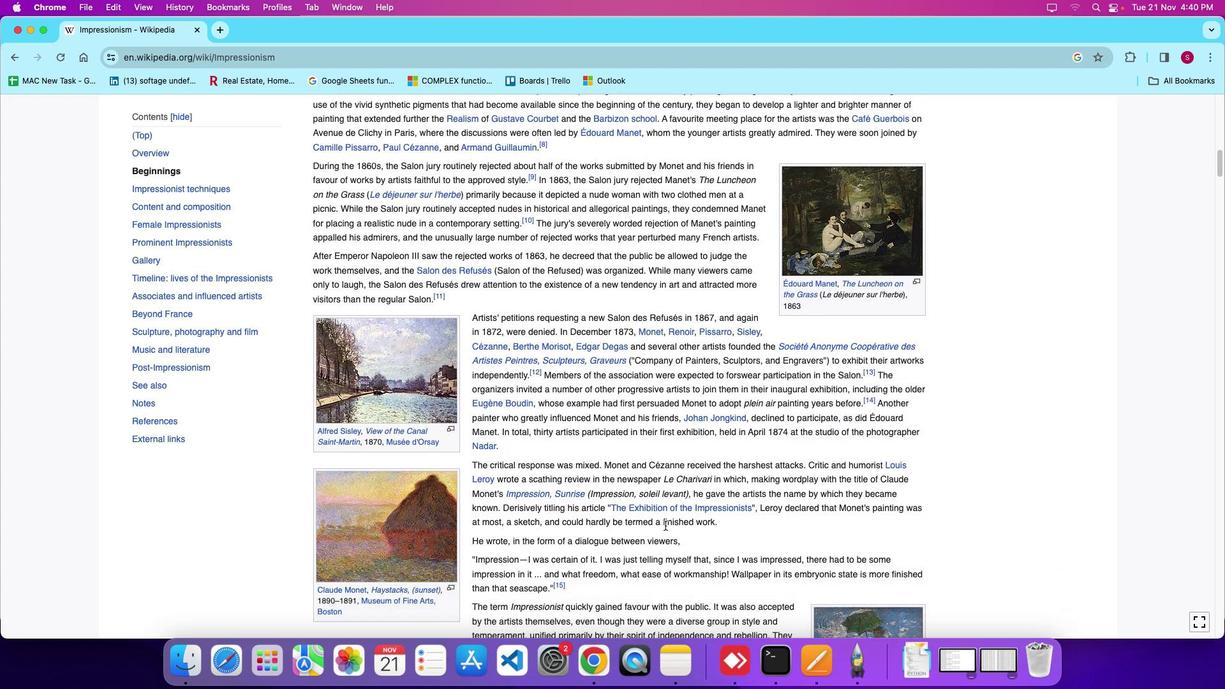 
Action: Mouse moved to (664, 526)
Screenshot: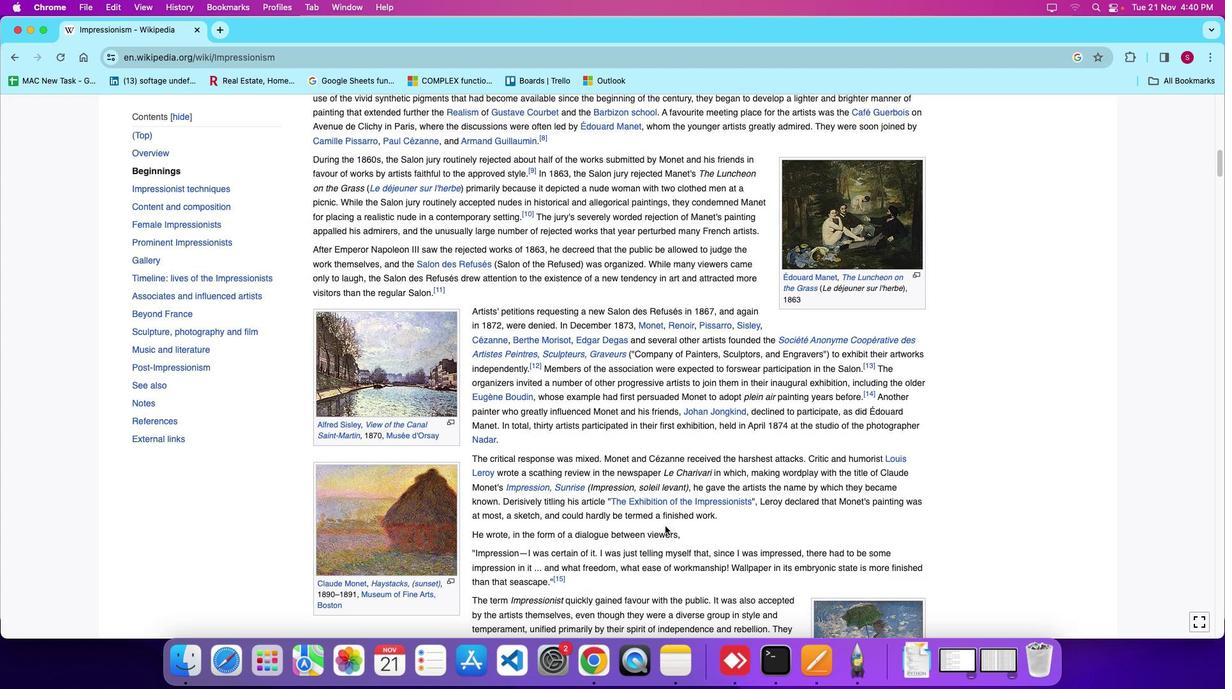 
Action: Mouse scrolled (664, 526) with delta (0, 0)
Screenshot: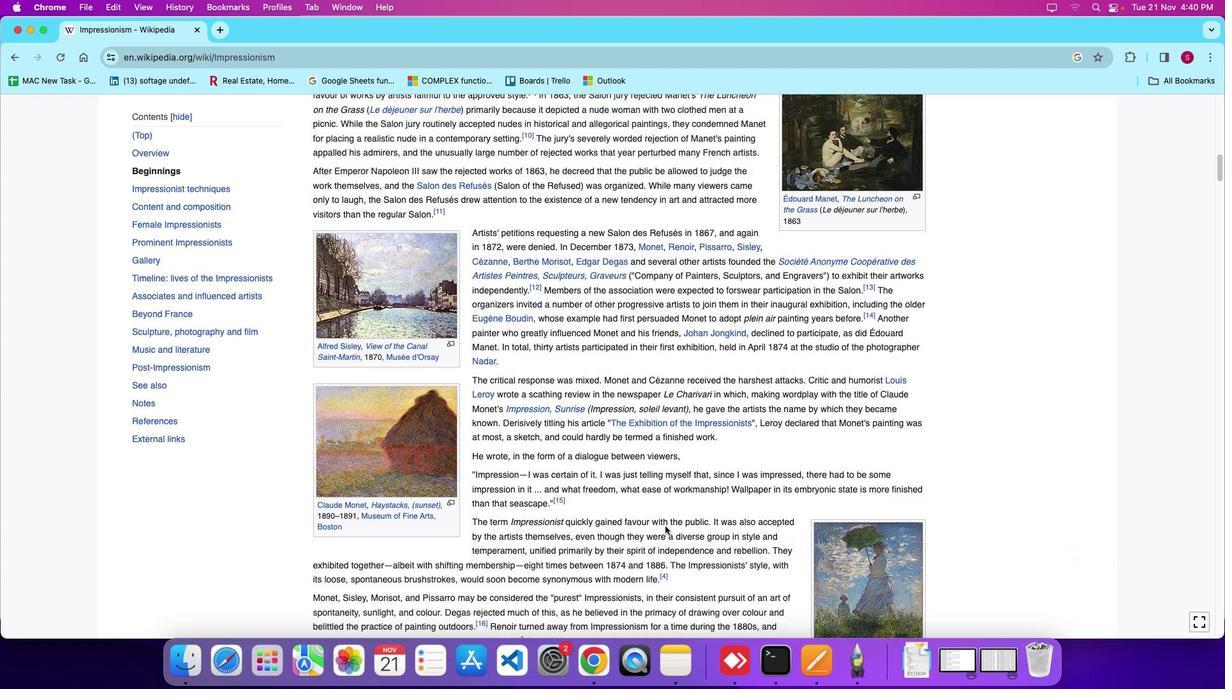 
Action: Mouse scrolled (664, 526) with delta (0, 0)
Screenshot: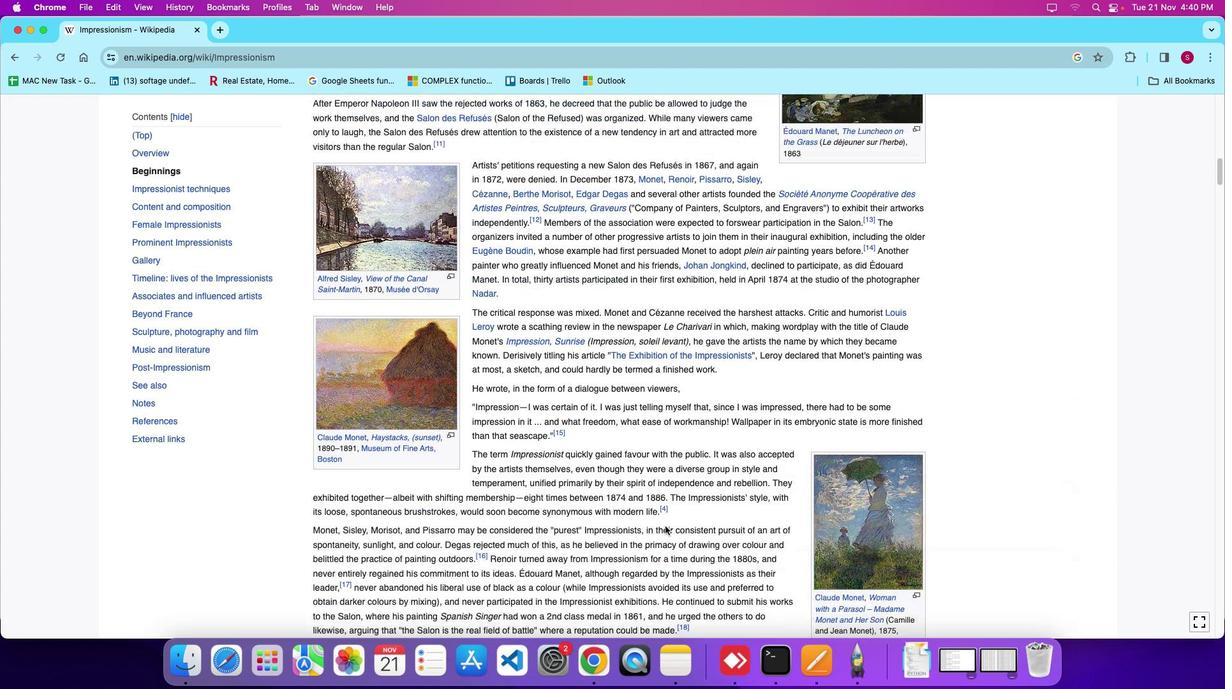 
Action: Mouse scrolled (664, 526) with delta (0, -3)
Screenshot: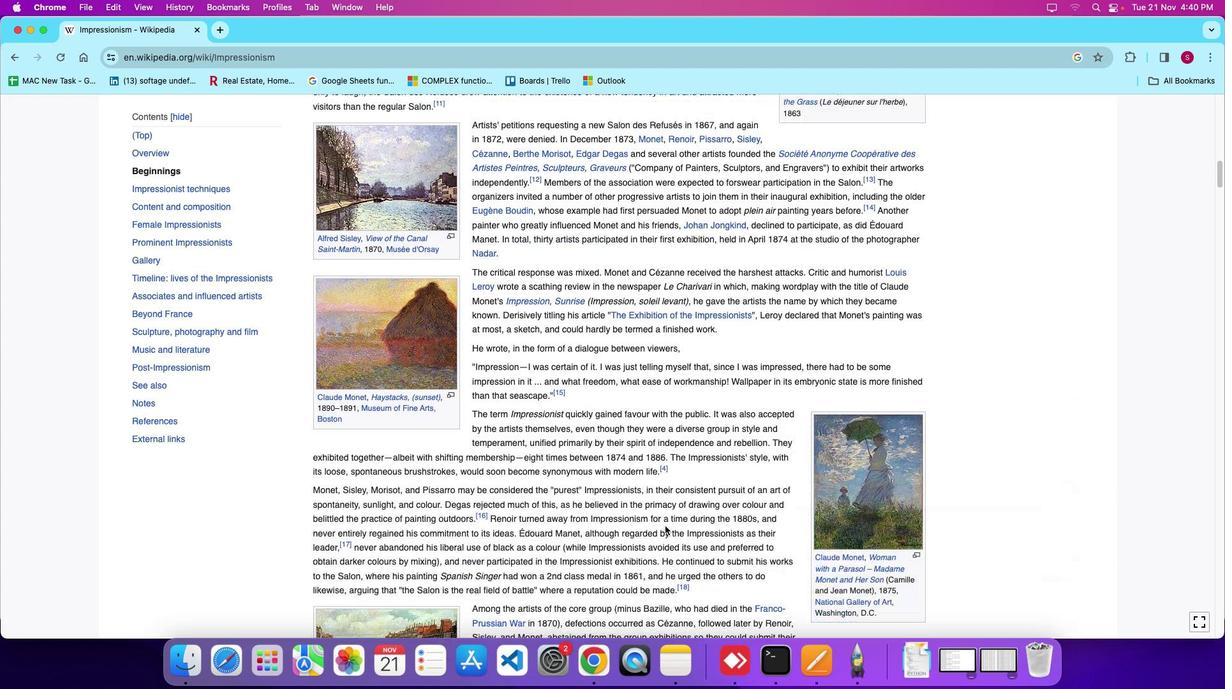 
Action: Mouse scrolled (664, 526) with delta (0, 0)
Screenshot: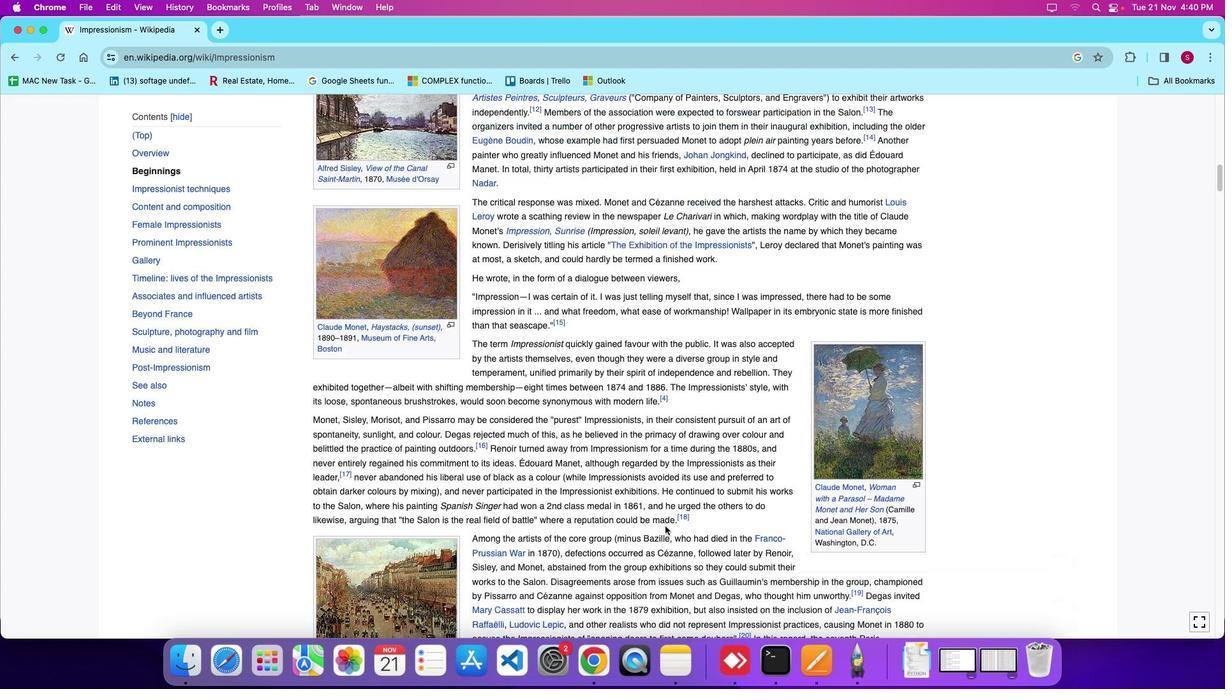 
Action: Mouse scrolled (664, 526) with delta (0, 0)
Screenshot: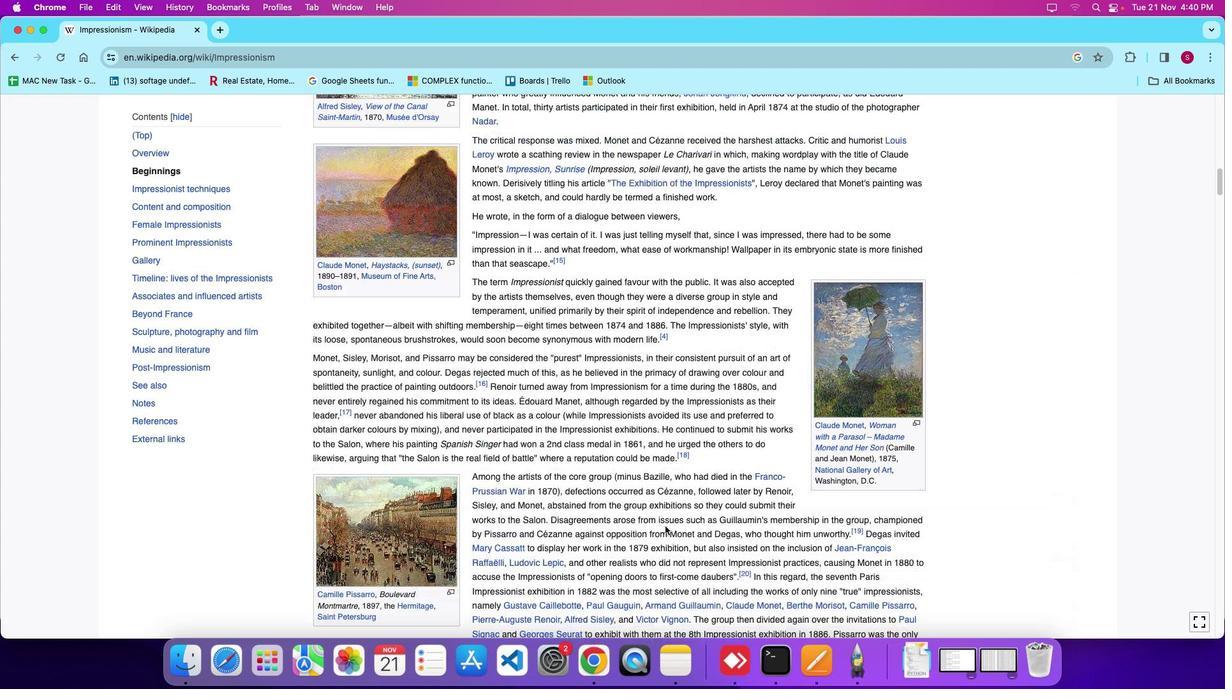 
Action: Mouse scrolled (664, 526) with delta (0, -3)
Screenshot: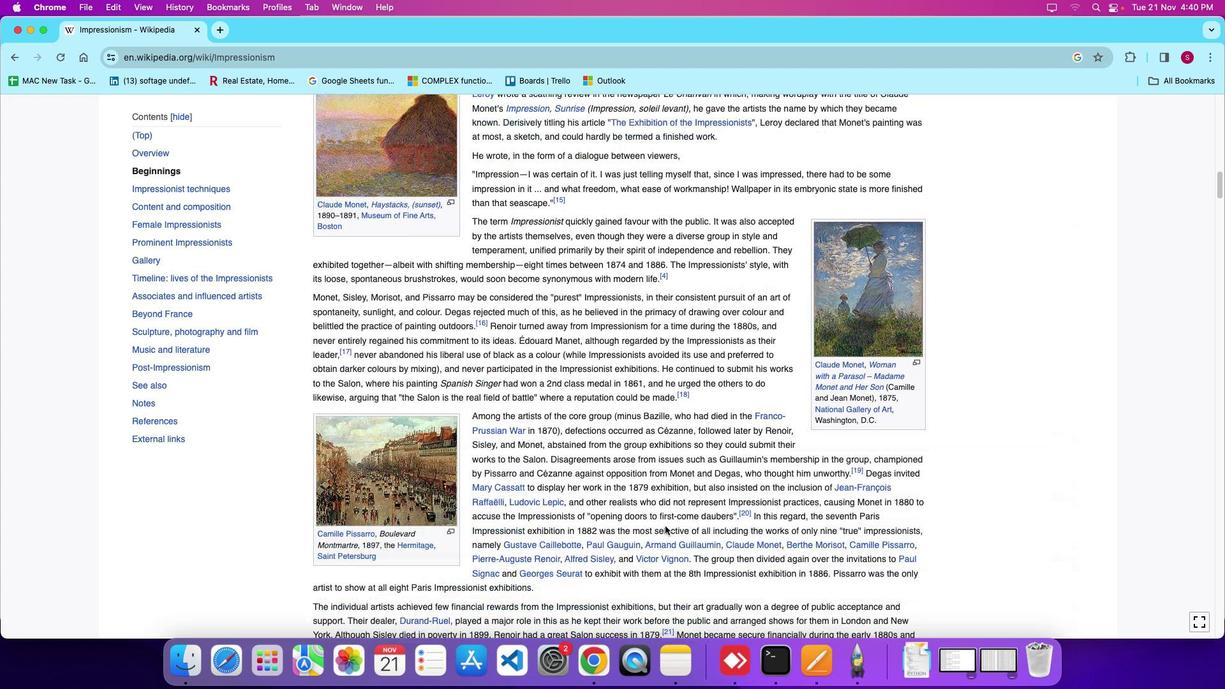 
Action: Mouse moved to (664, 527)
Screenshot: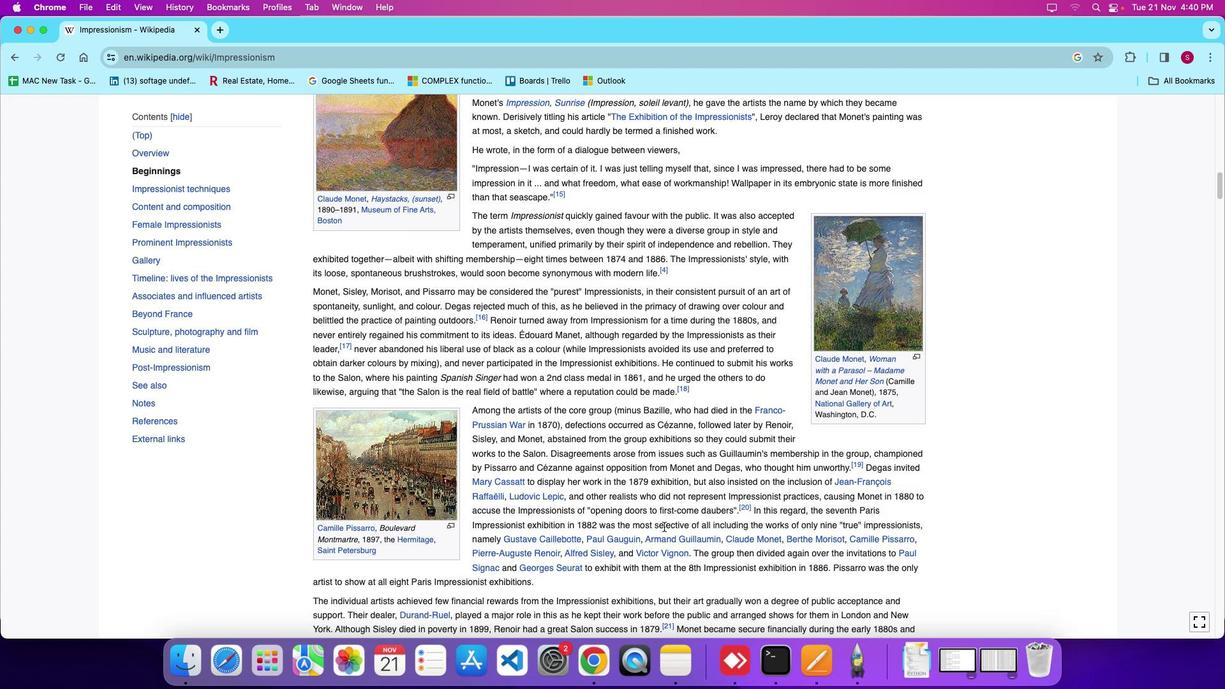 
Action: Mouse scrolled (664, 527) with delta (0, 0)
Screenshot: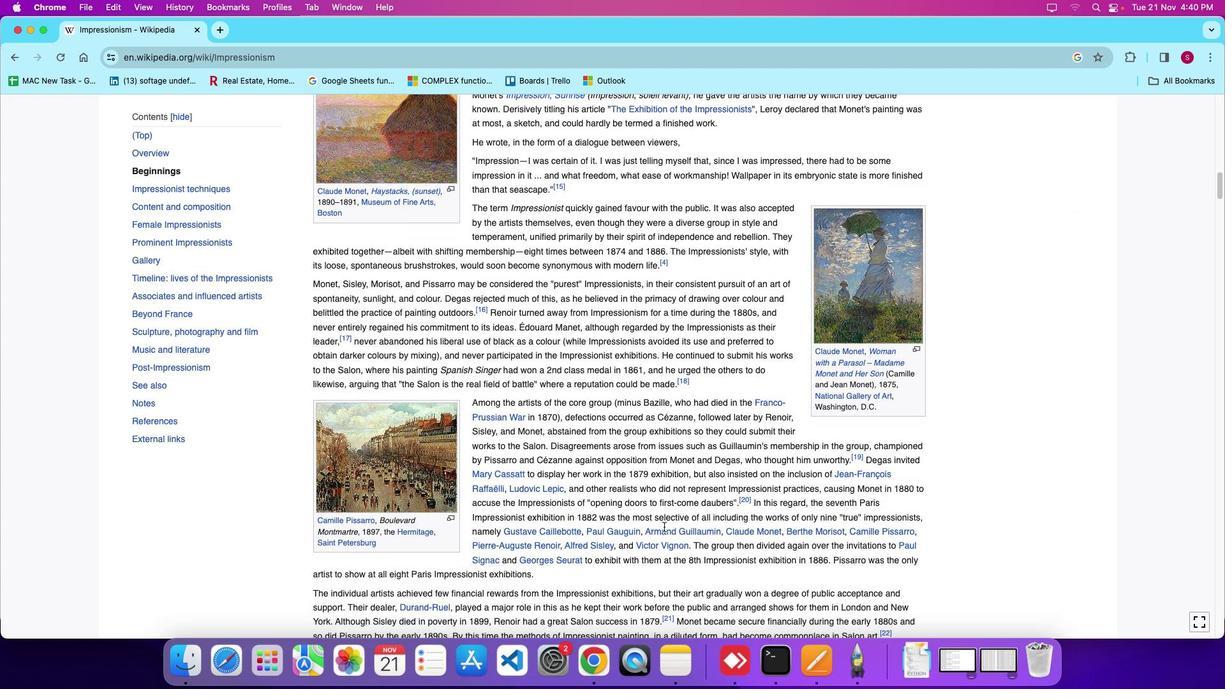 
Action: Mouse scrolled (664, 527) with delta (0, 0)
Screenshot: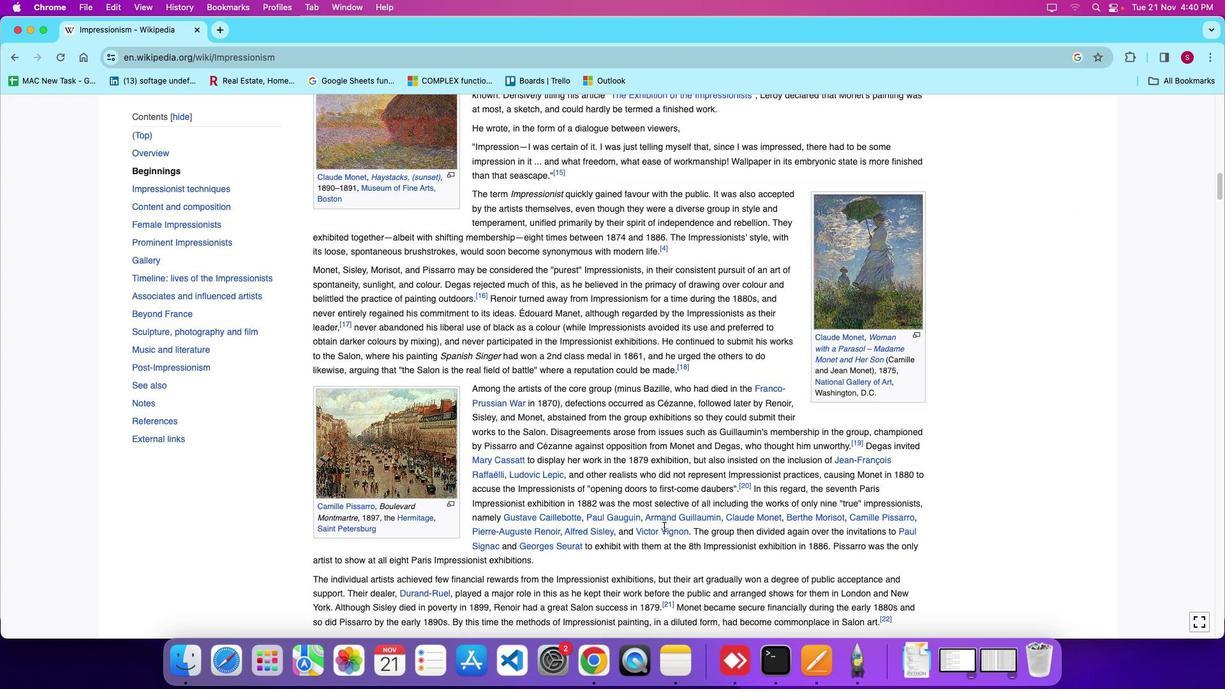 
Action: Mouse scrolled (664, 527) with delta (0, 0)
Screenshot: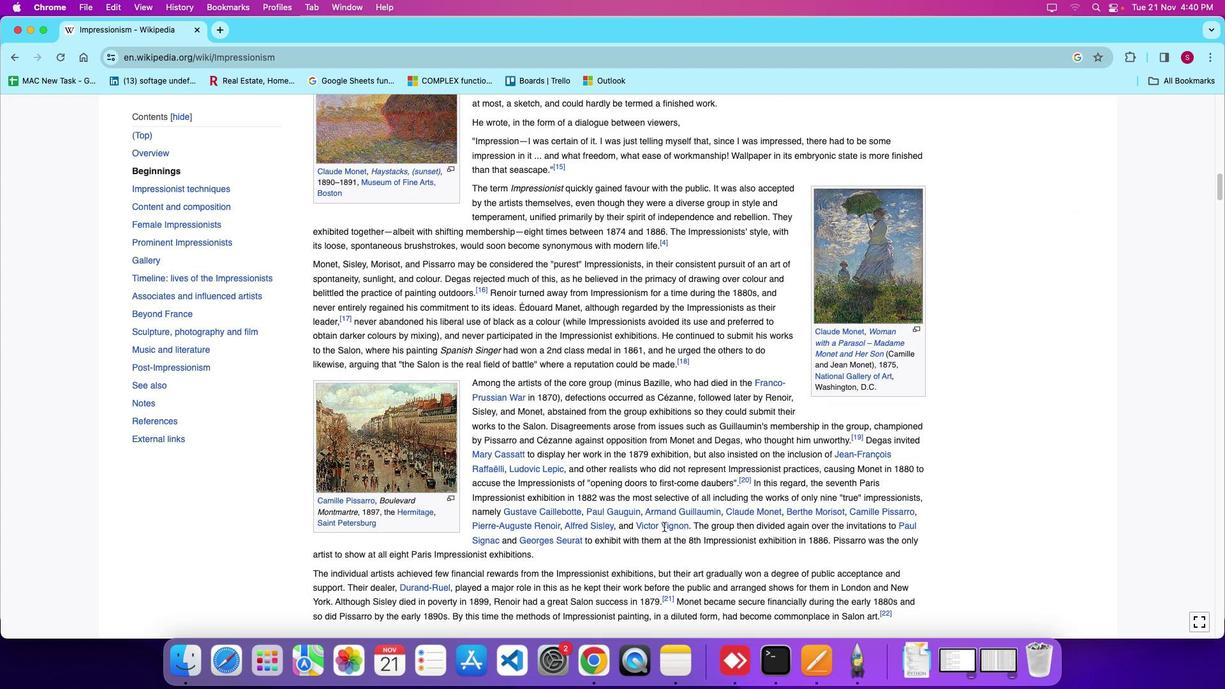 
Action: Mouse moved to (659, 531)
Screenshot: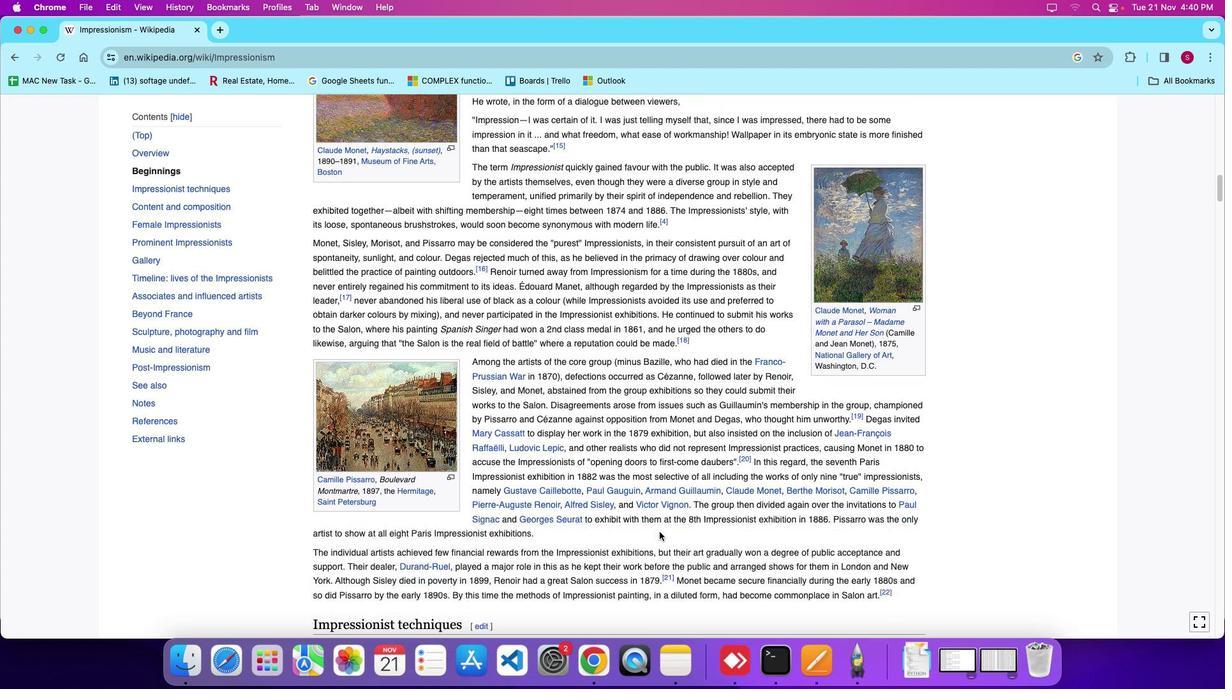 
Action: Mouse scrolled (659, 531) with delta (0, 0)
Screenshot: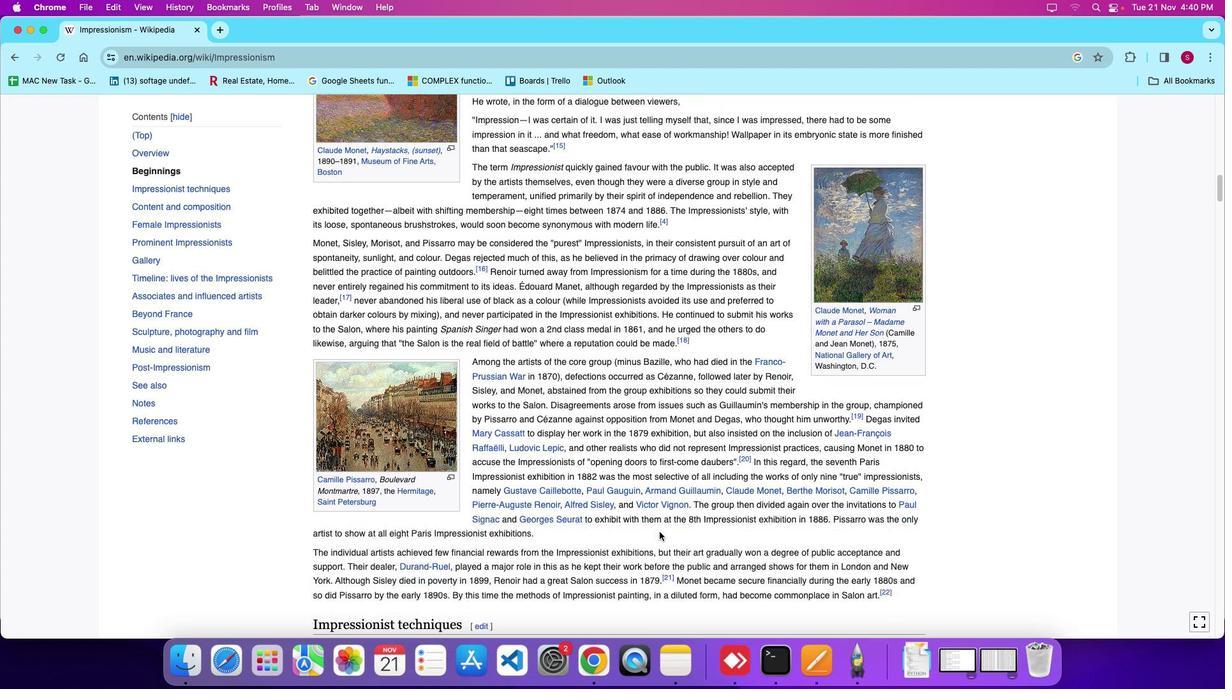 
Action: Mouse scrolled (659, 531) with delta (0, 0)
Screenshot: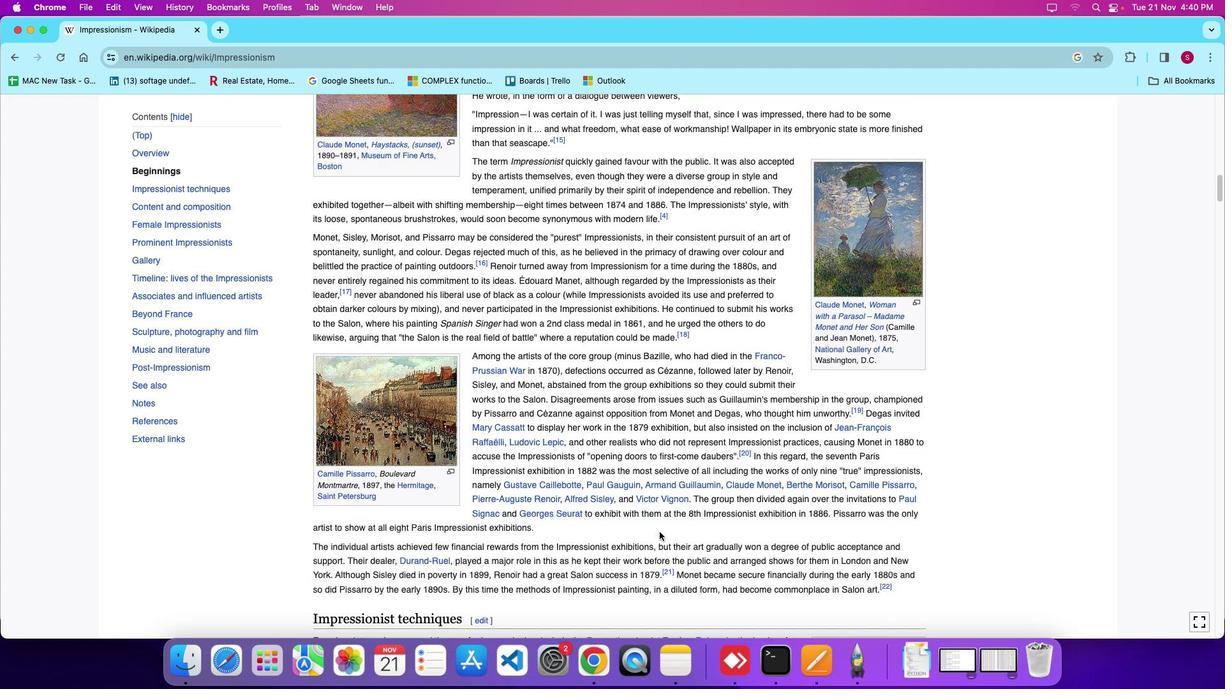 
Action: Mouse moved to (659, 532)
Screenshot: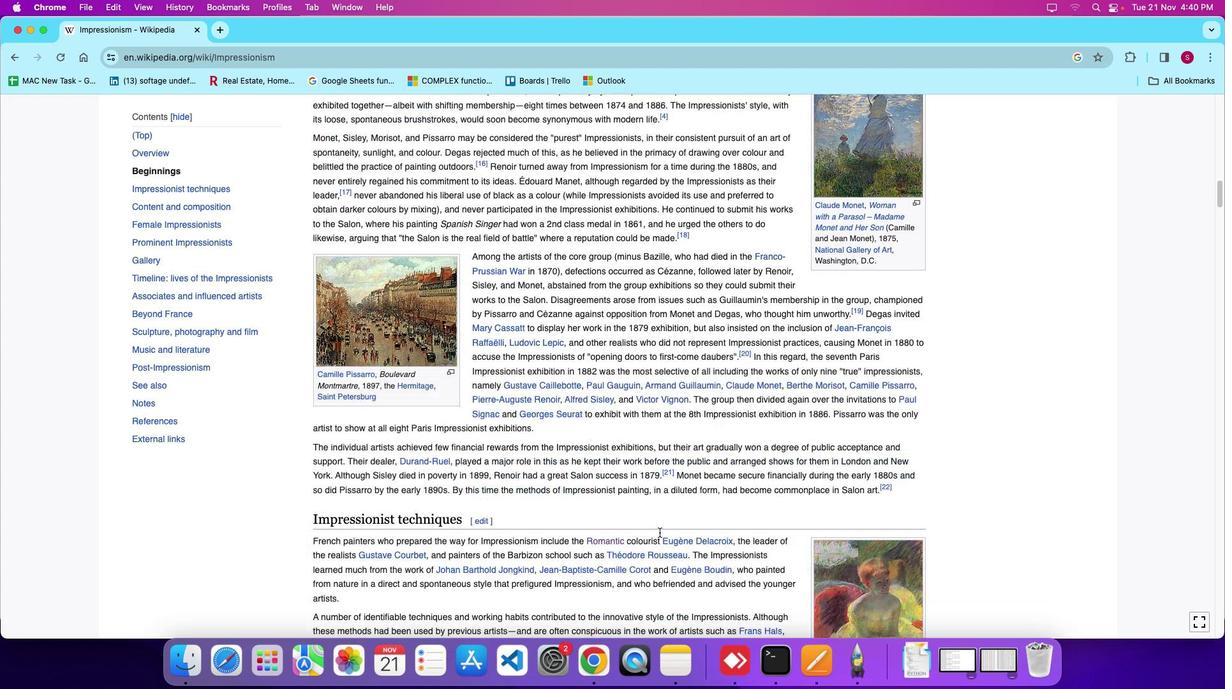 
Action: Mouse scrolled (659, 532) with delta (0, 0)
Screenshot: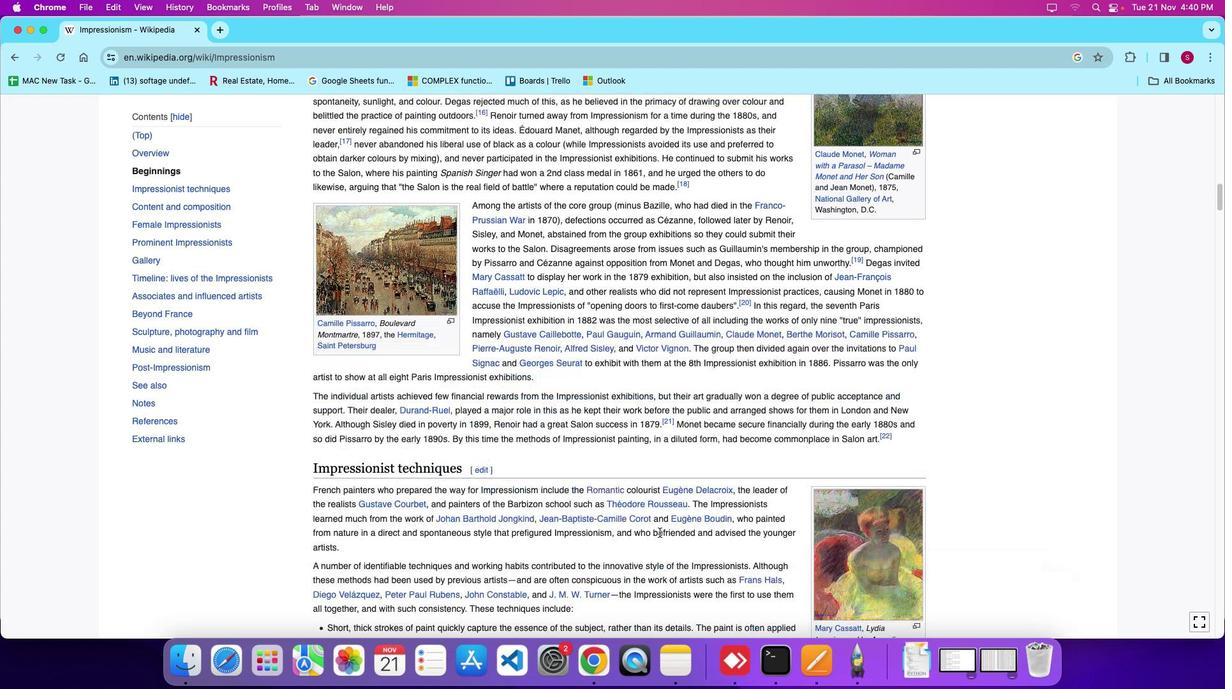 
Action: Mouse scrolled (659, 532) with delta (0, 0)
Screenshot: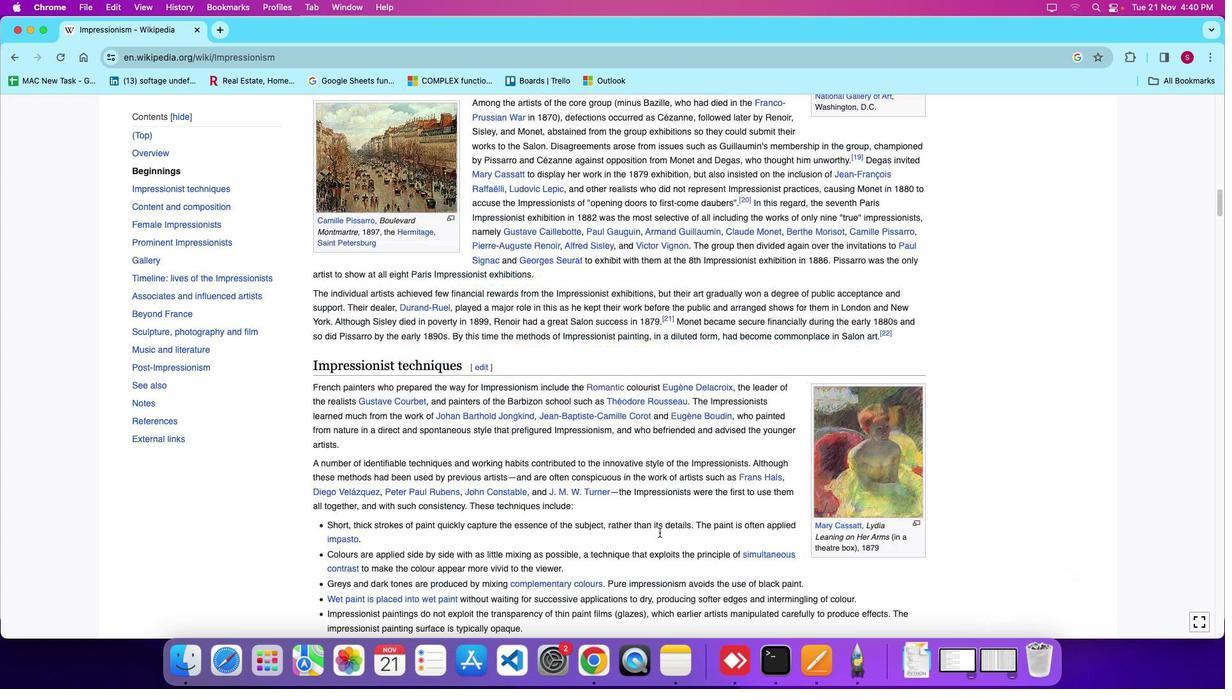 
Action: Mouse scrolled (659, 532) with delta (0, -4)
Screenshot: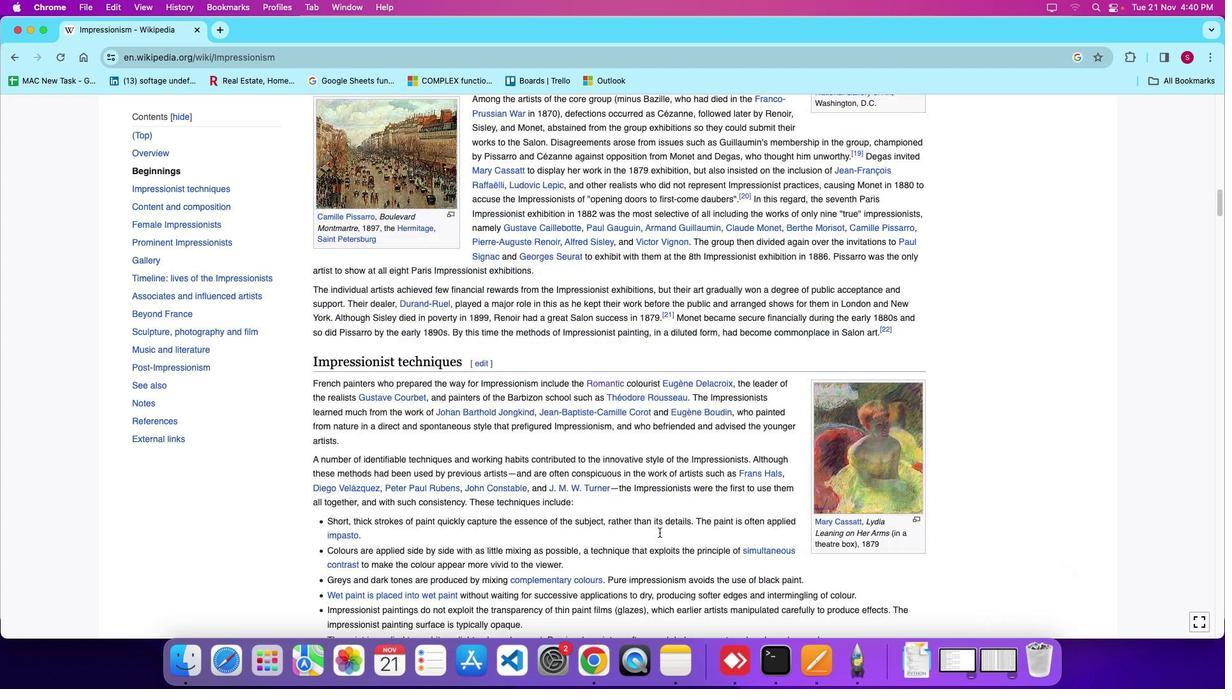 
Action: Mouse scrolled (659, 532) with delta (0, 0)
Screenshot: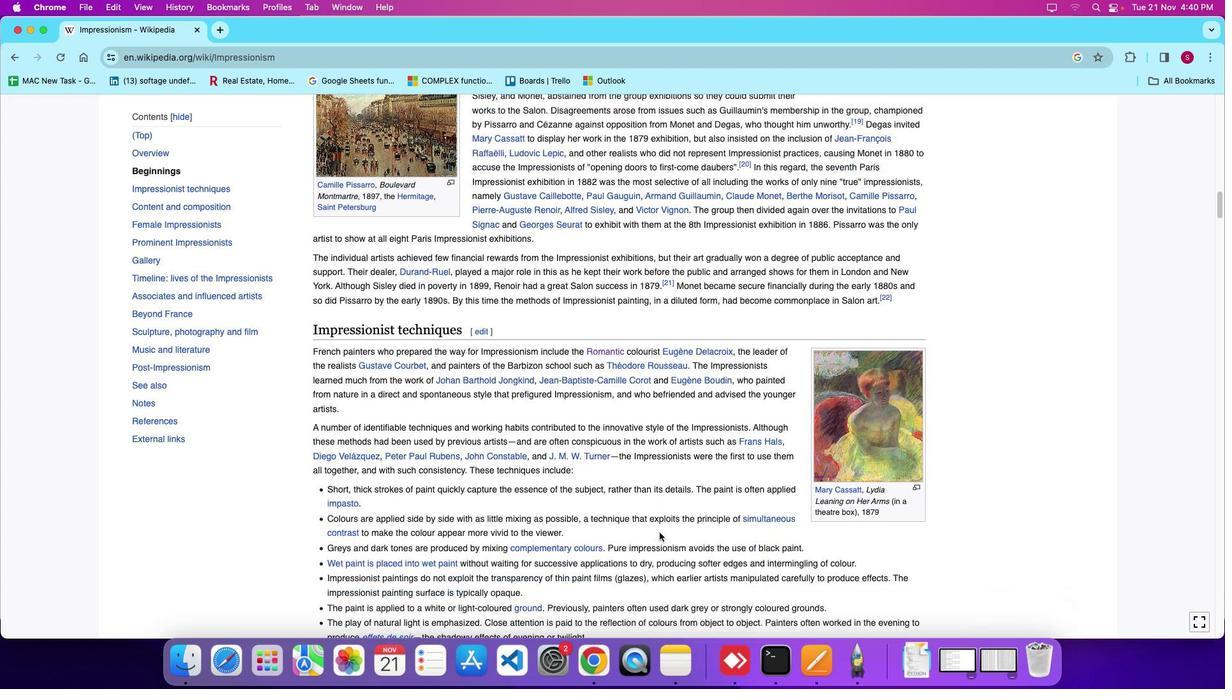 
Action: Mouse moved to (659, 532)
Screenshot: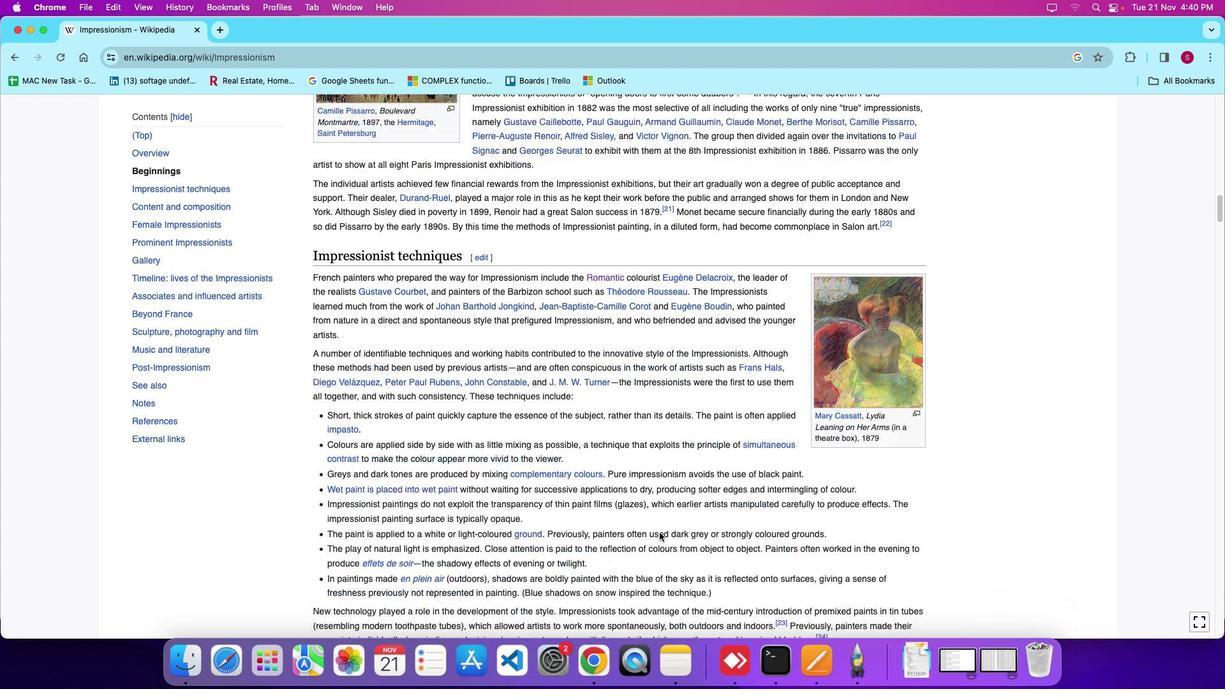 
Action: Mouse scrolled (659, 532) with delta (0, 0)
Screenshot: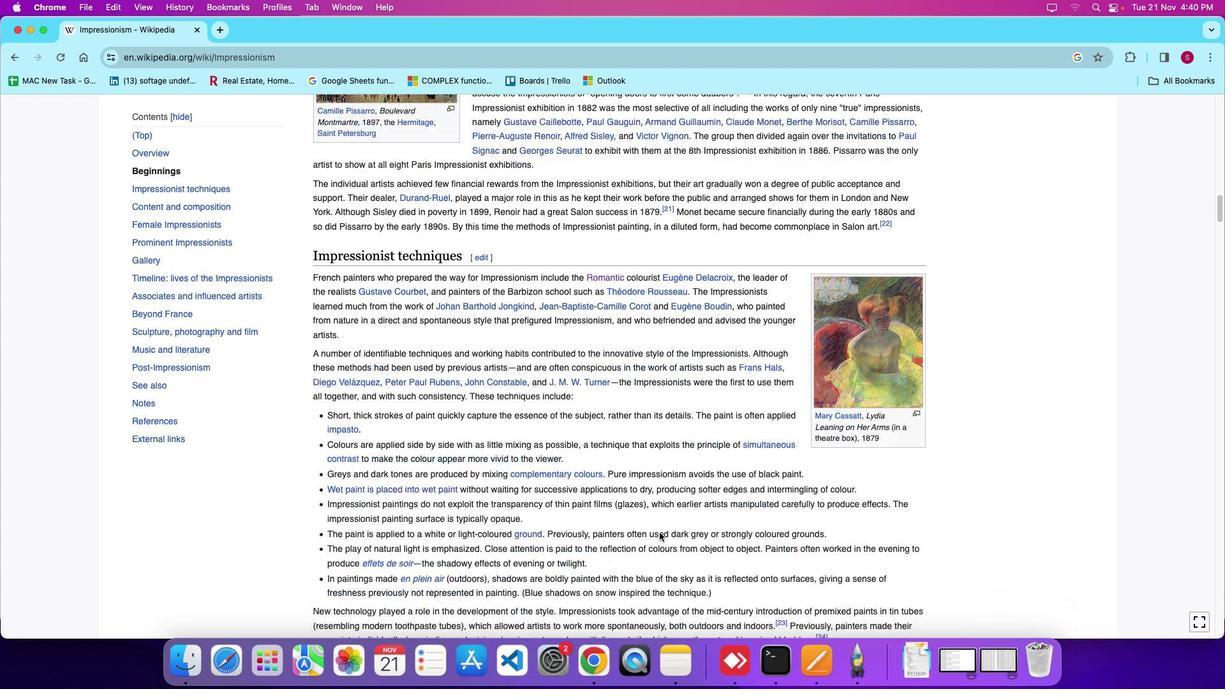 
Action: Mouse scrolled (659, 532) with delta (0, -3)
Screenshot: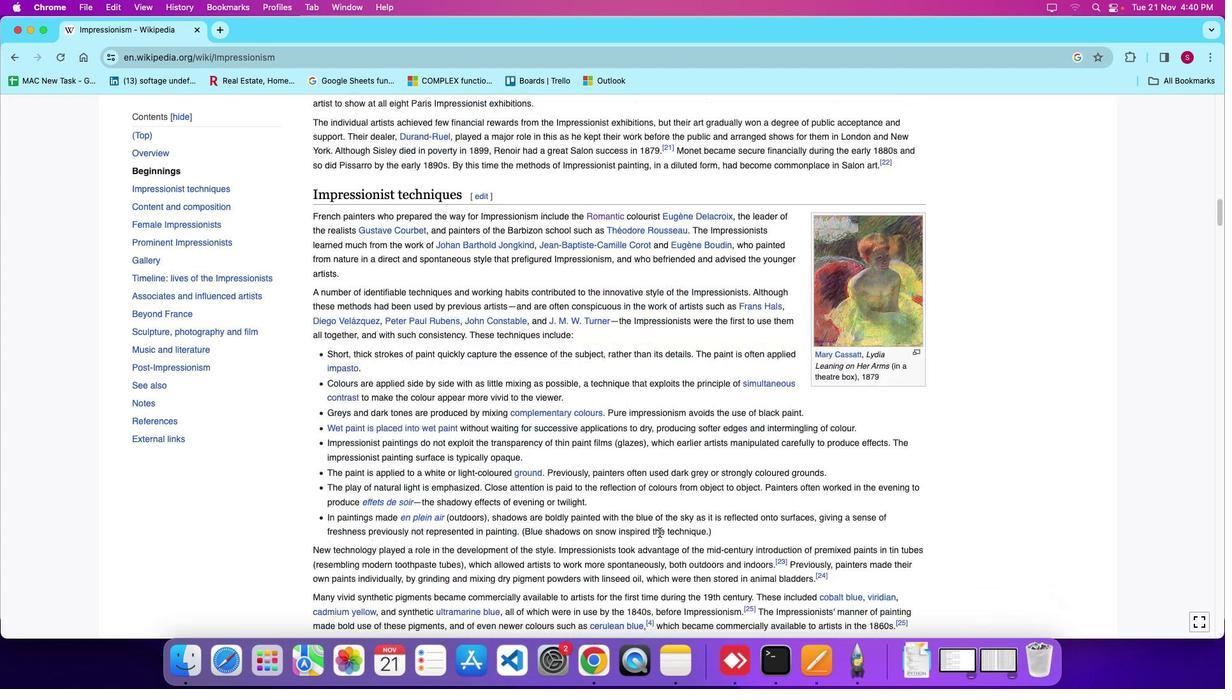 
Action: Mouse moved to (659, 532)
Screenshot: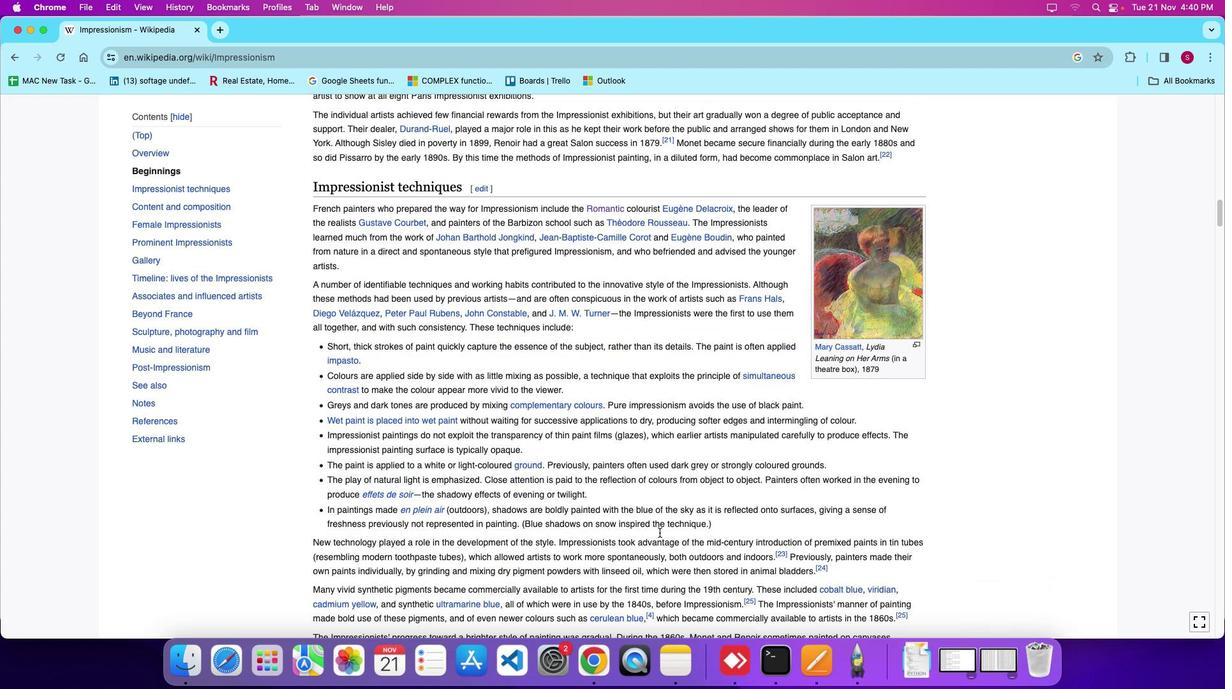 
Action: Mouse scrolled (659, 532) with delta (0, 0)
Screenshot: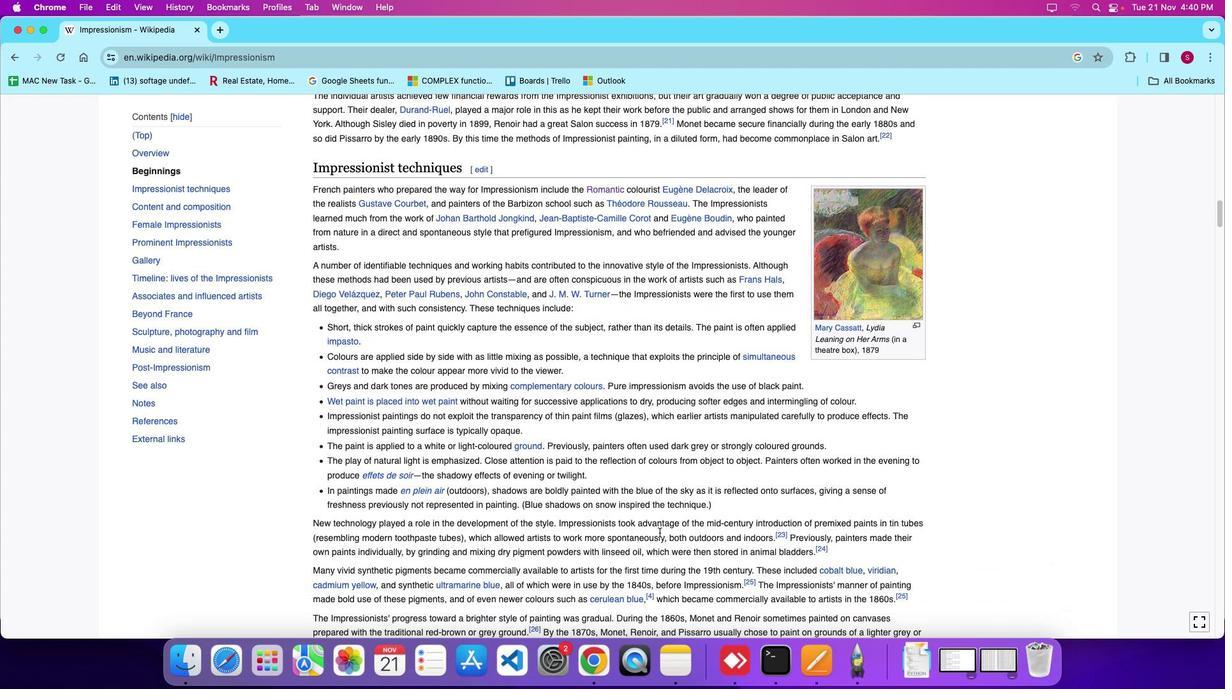 
Action: Mouse scrolled (659, 532) with delta (0, 0)
Screenshot: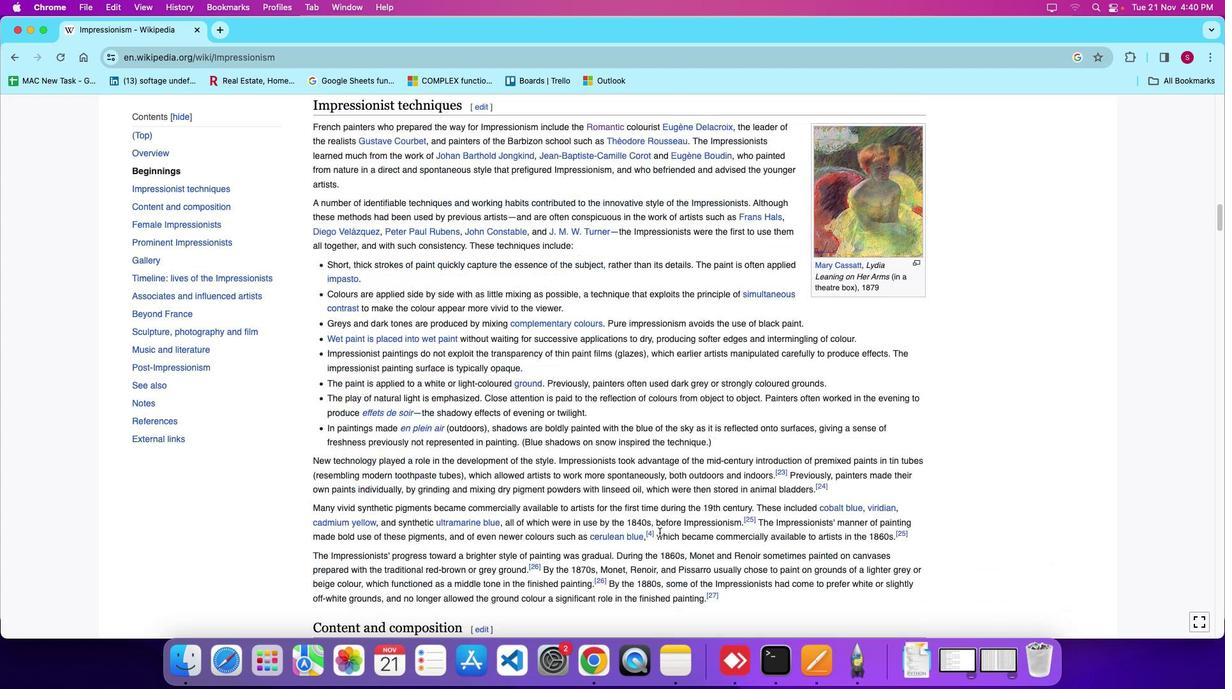 
Action: Mouse scrolled (659, 532) with delta (0, -2)
Screenshot: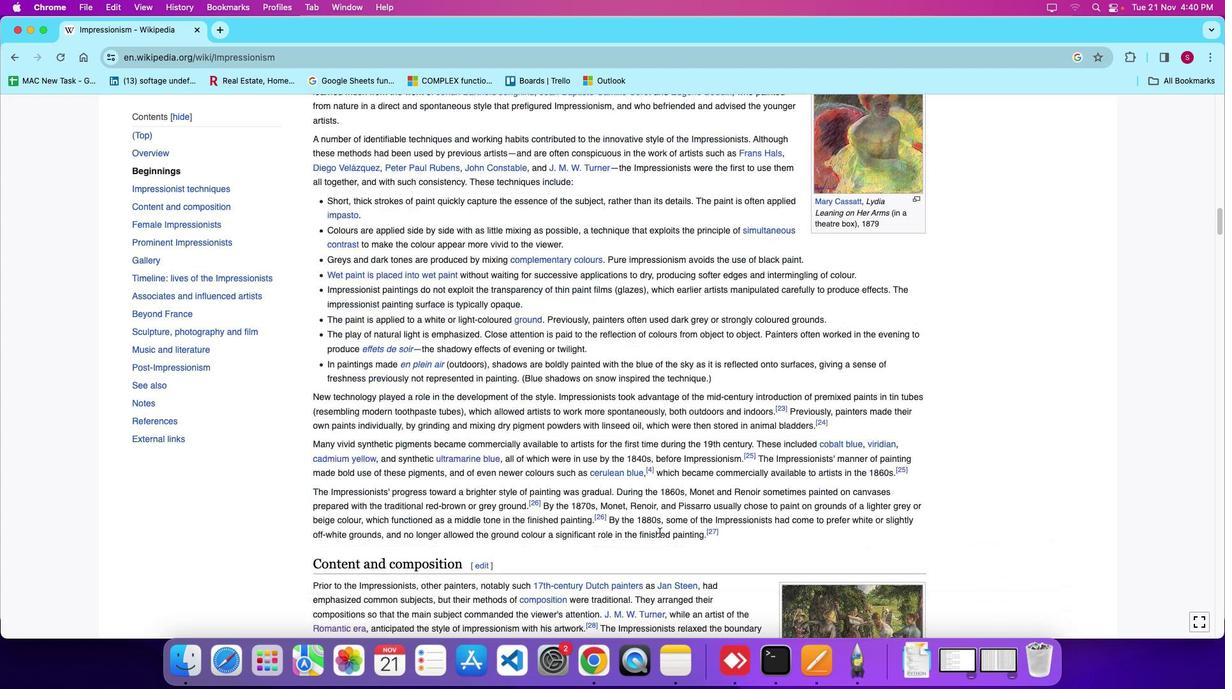 
Action: Mouse scrolled (659, 532) with delta (0, 0)
Screenshot: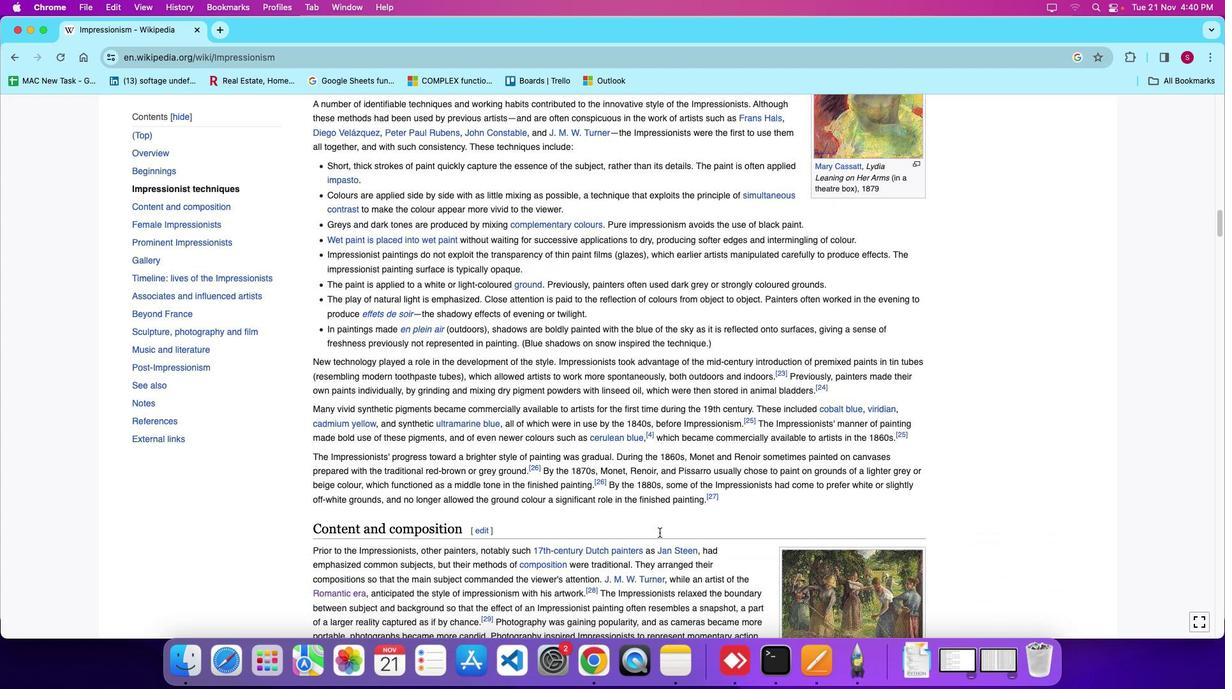 
Action: Mouse scrolled (659, 532) with delta (0, 0)
Screenshot: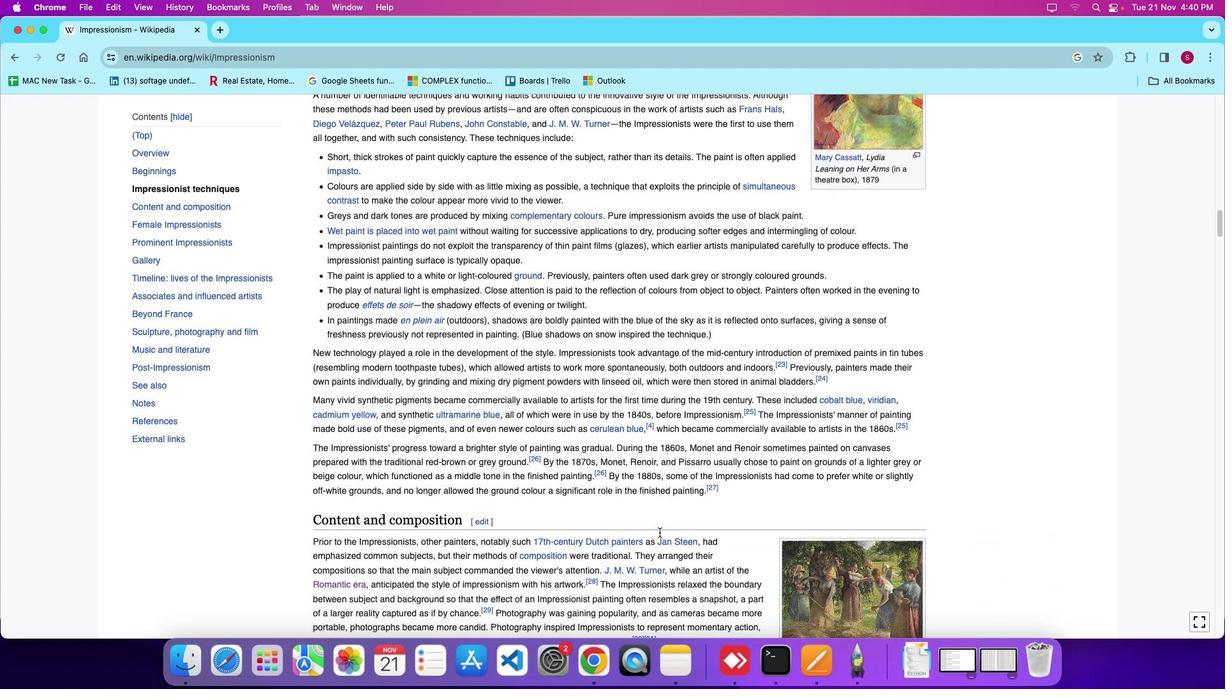 
Action: Mouse moved to (659, 531)
Screenshot: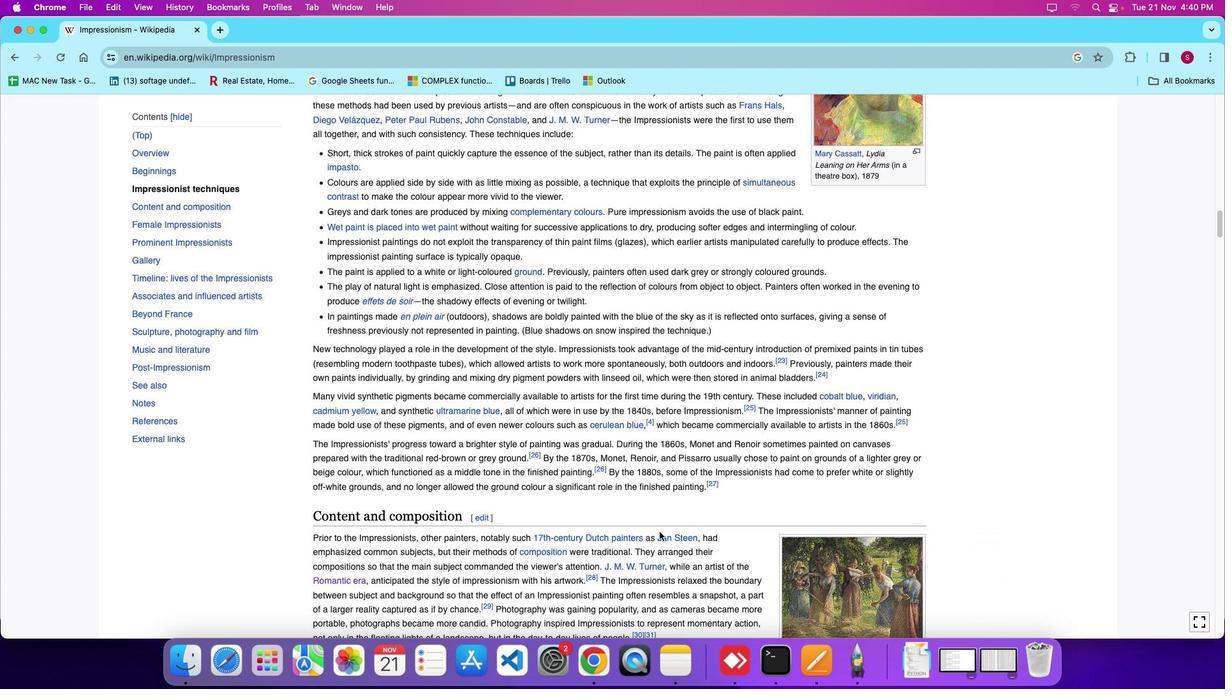 
Action: Mouse scrolled (659, 531) with delta (0, 0)
Screenshot: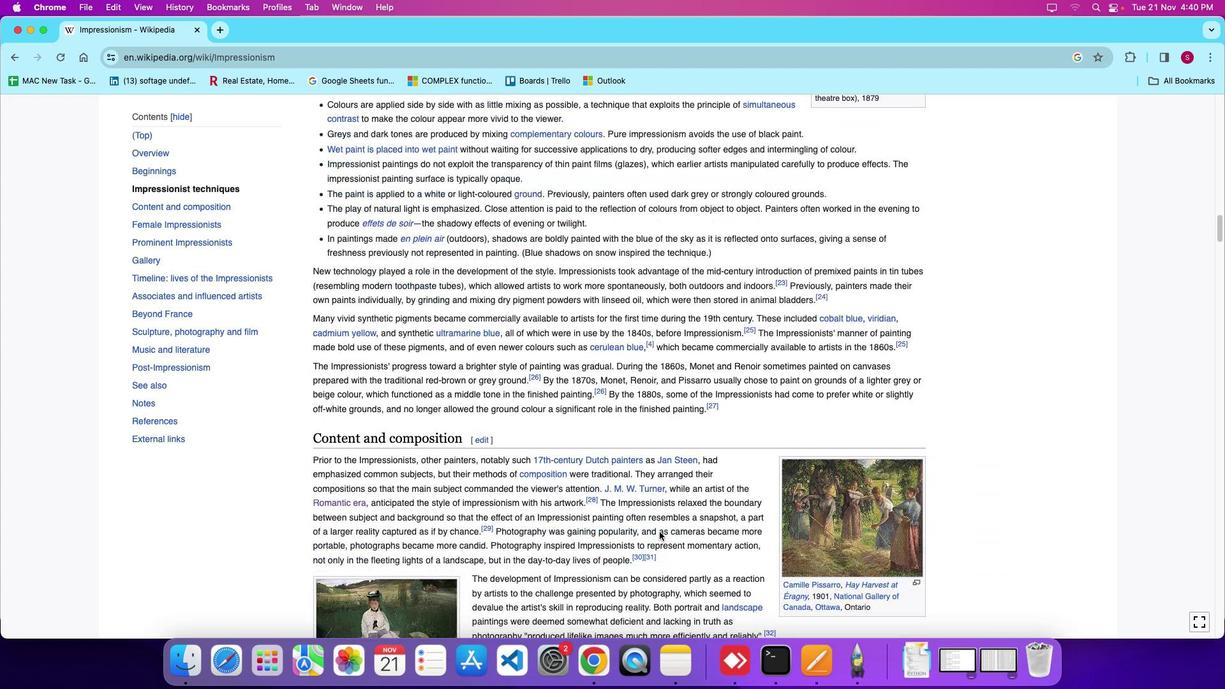 
Action: Mouse scrolled (659, 531) with delta (0, 0)
Screenshot: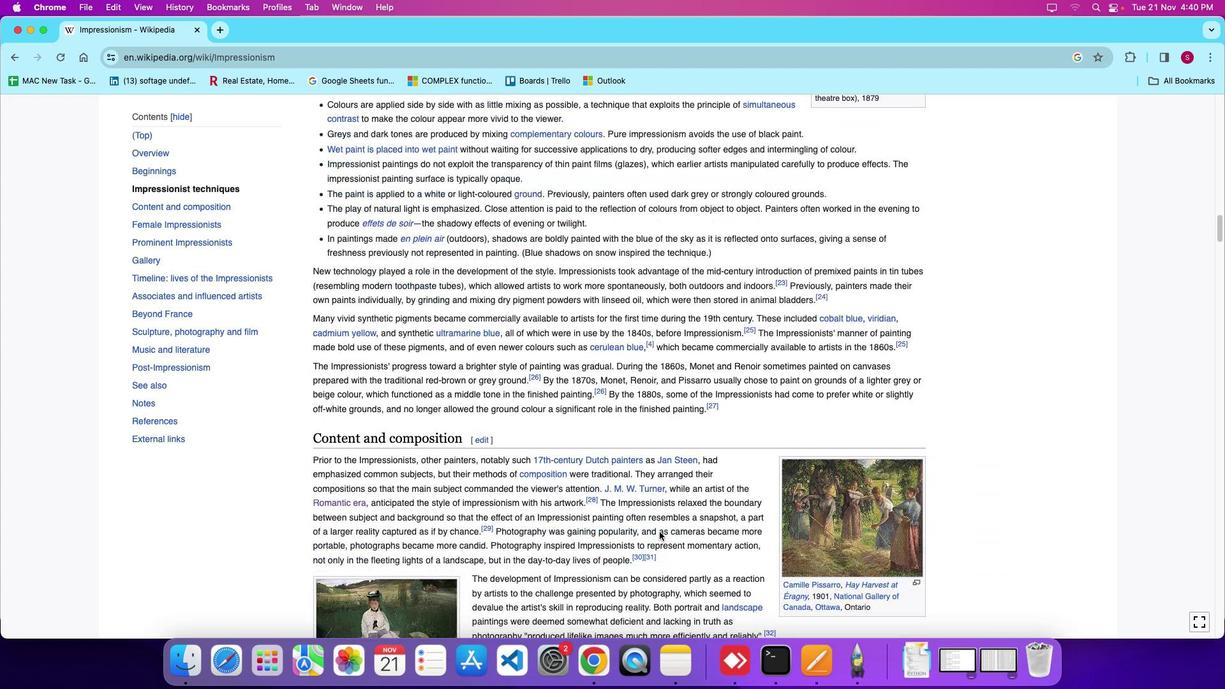 
Action: Mouse scrolled (659, 531) with delta (0, -3)
Screenshot: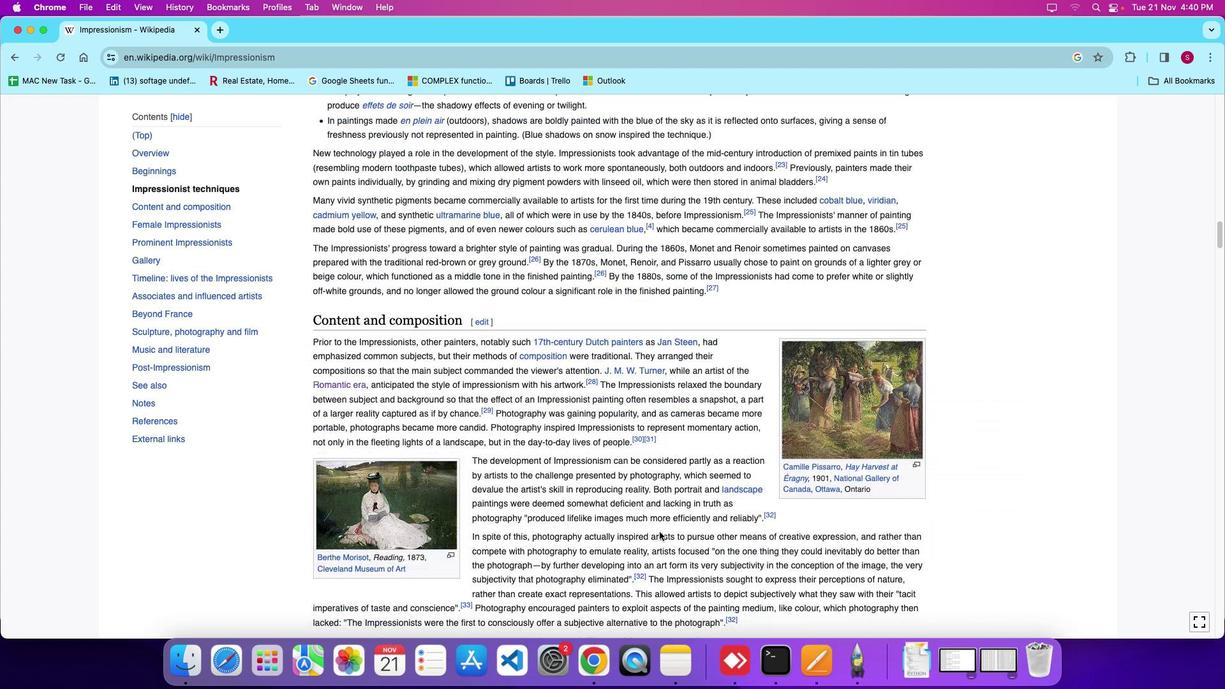 
Action: Mouse scrolled (659, 531) with delta (0, 0)
Screenshot: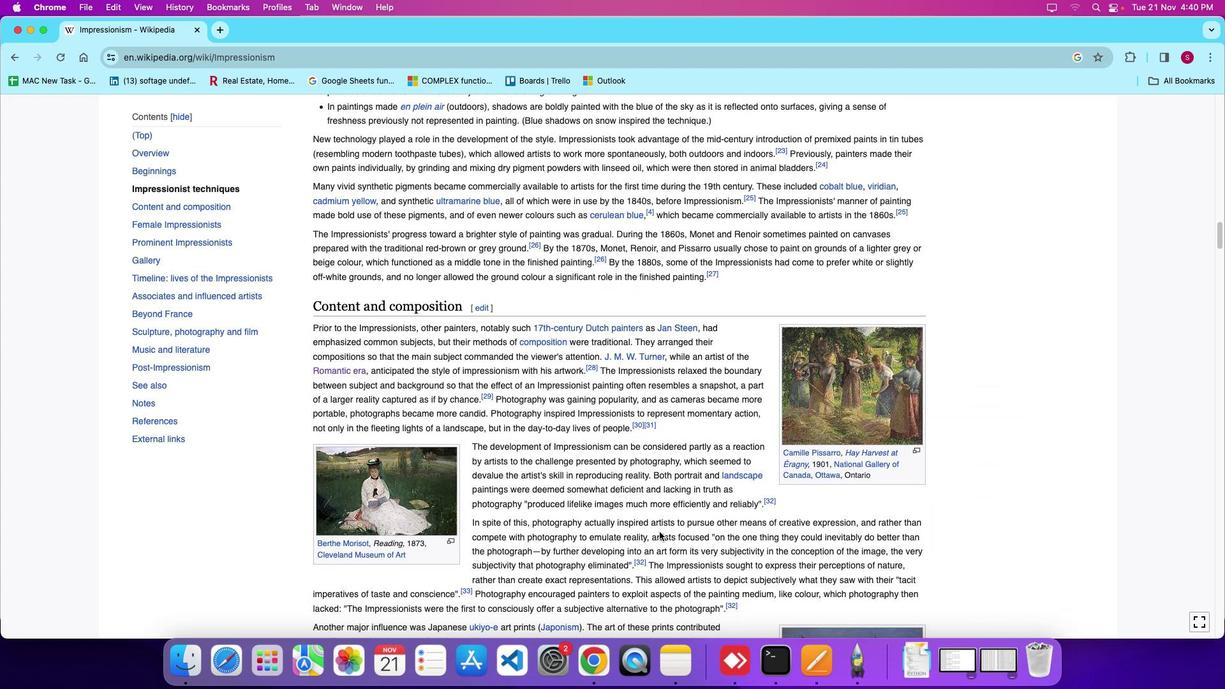 
Action: Mouse scrolled (659, 531) with delta (0, 0)
Screenshot: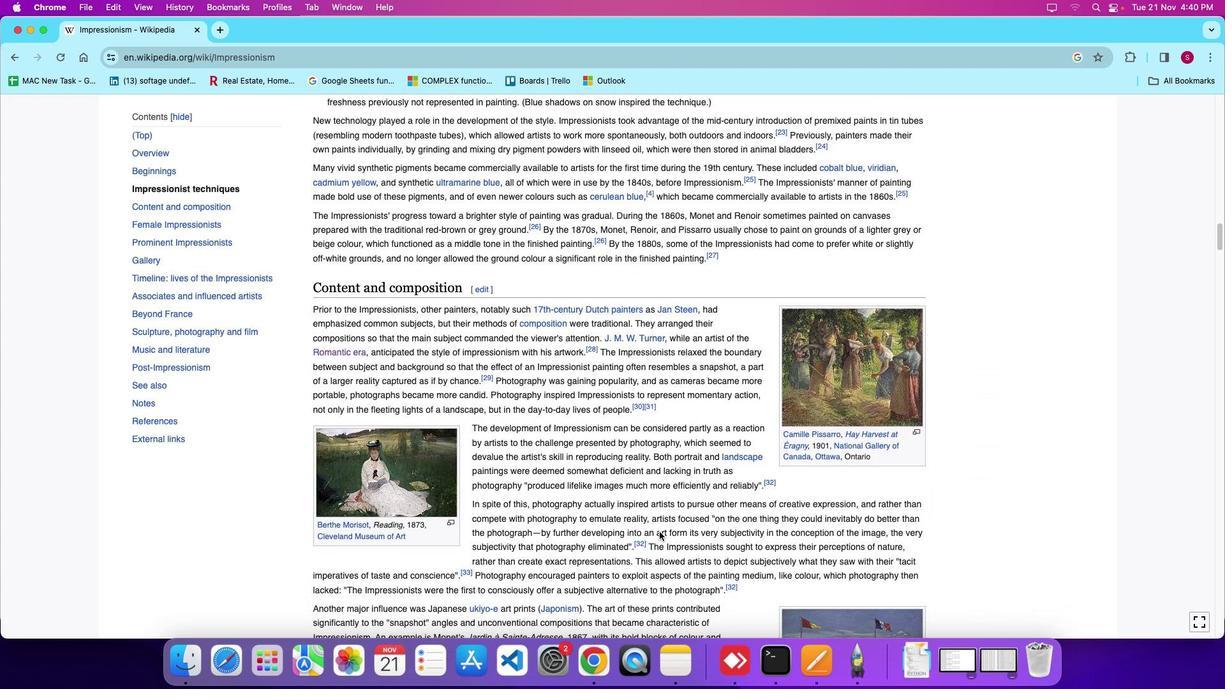 
Action: Mouse moved to (659, 531)
Screenshot: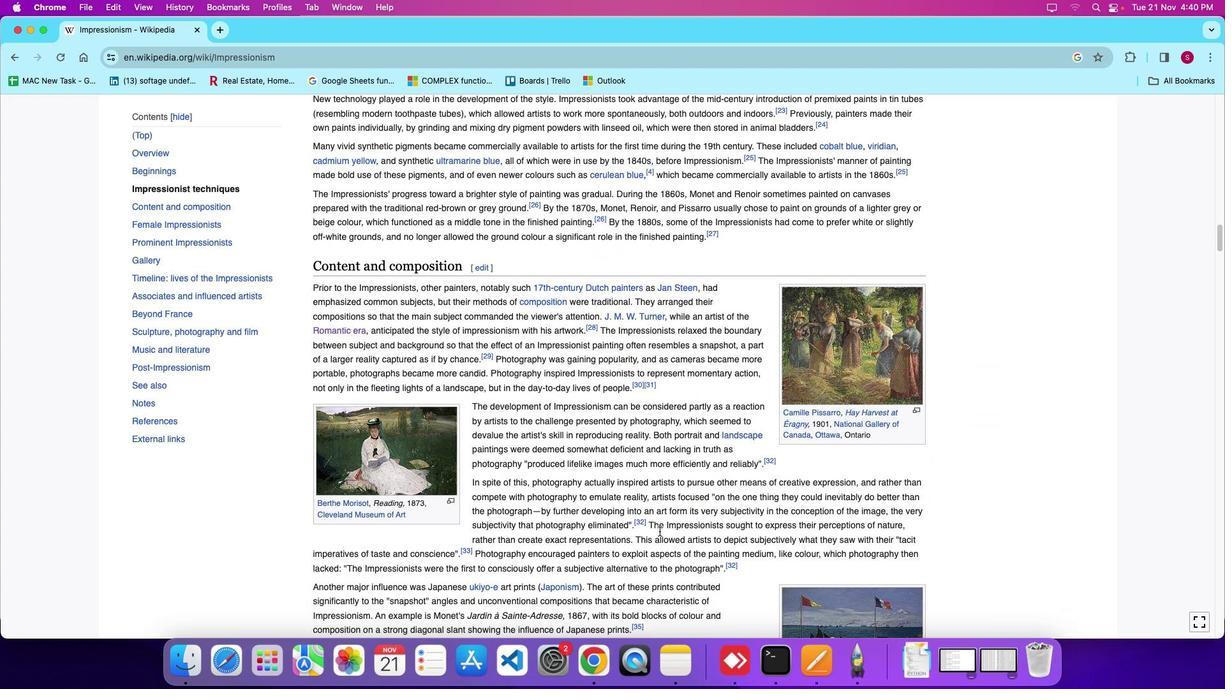 
Action: Mouse scrolled (659, 531) with delta (0, 0)
Screenshot: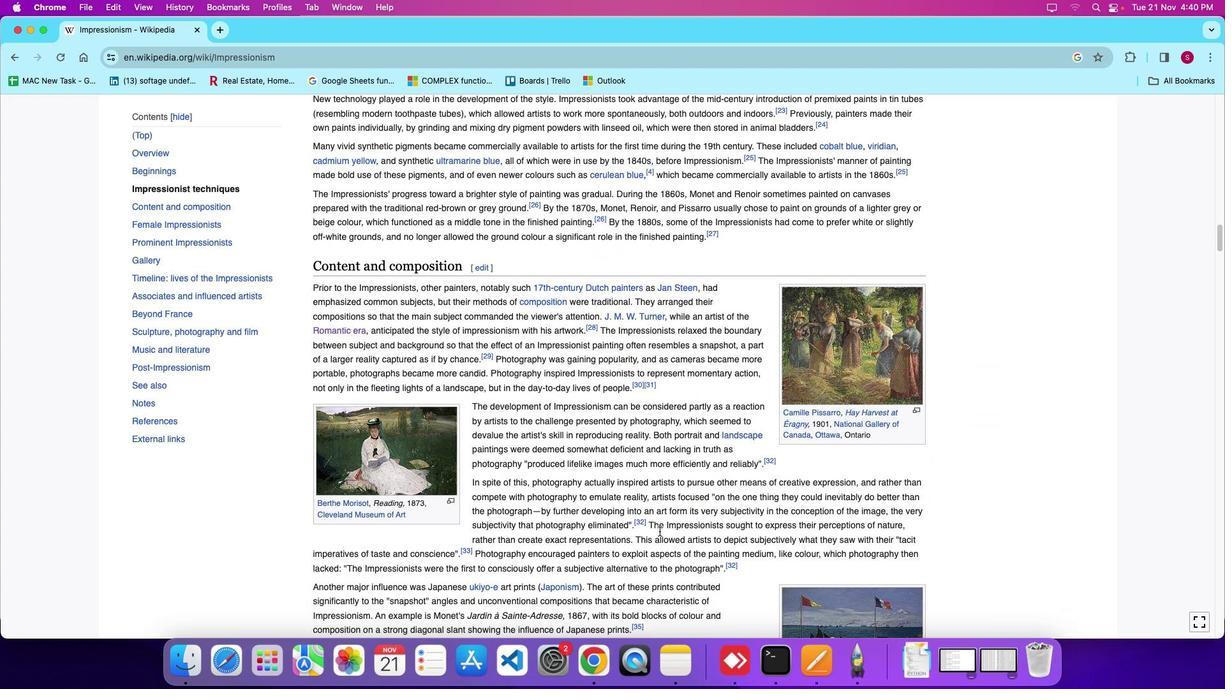 
Action: Mouse scrolled (659, 531) with delta (0, 0)
Screenshot: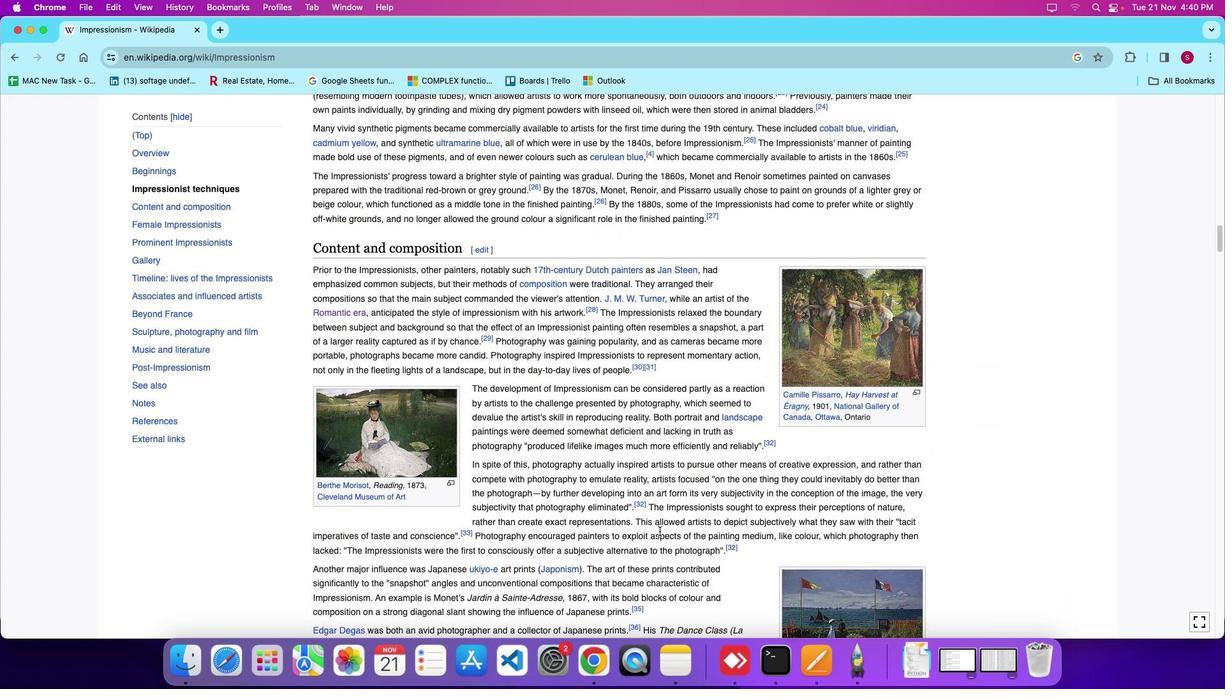 
Action: Mouse moved to (659, 530)
Screenshot: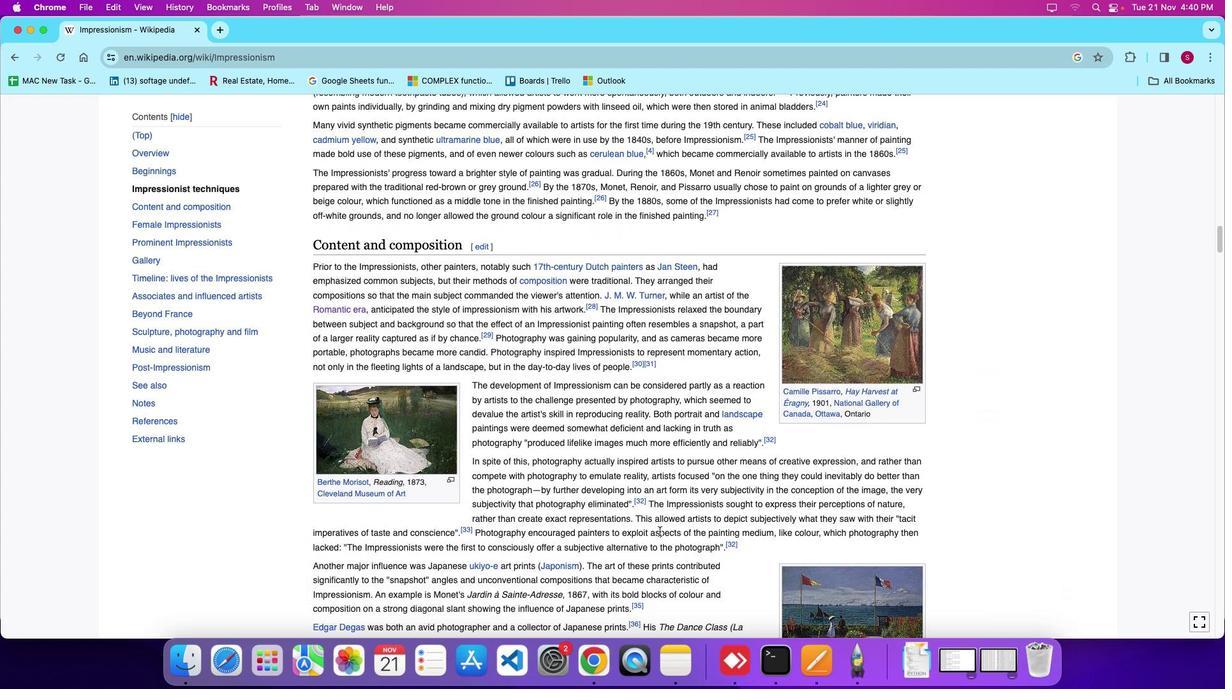 
Action: Mouse scrolled (659, 530) with delta (0, 0)
Screenshot: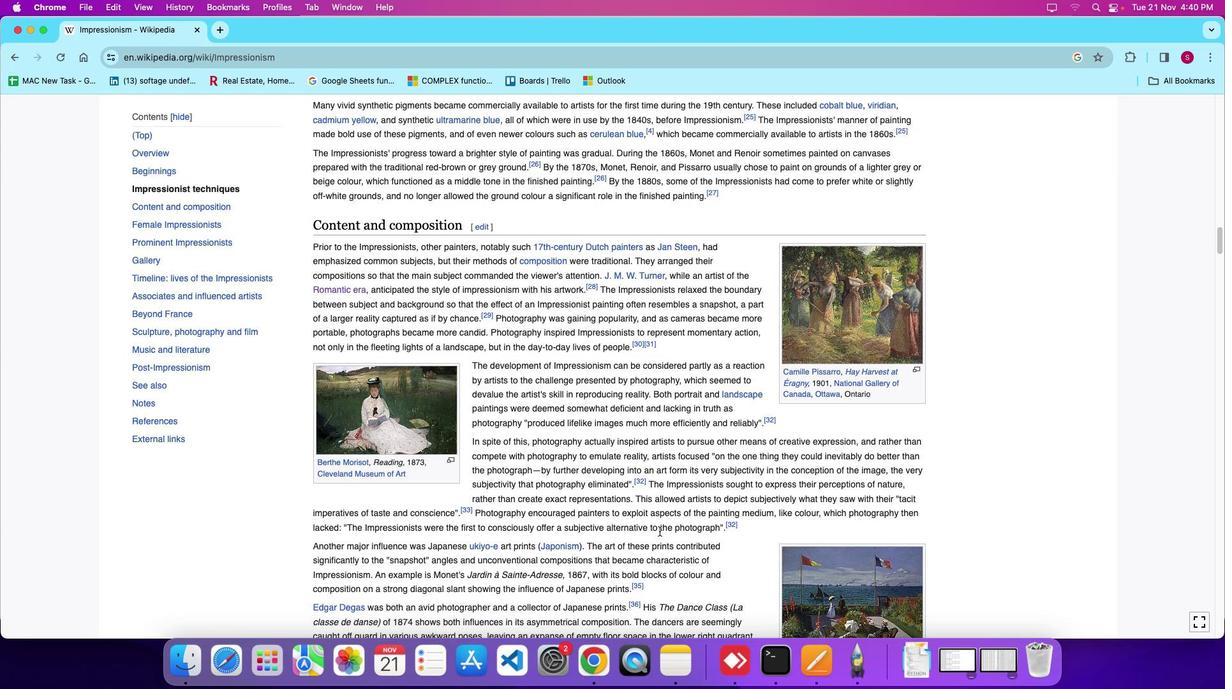 
Action: Mouse scrolled (659, 530) with delta (0, 0)
Screenshot: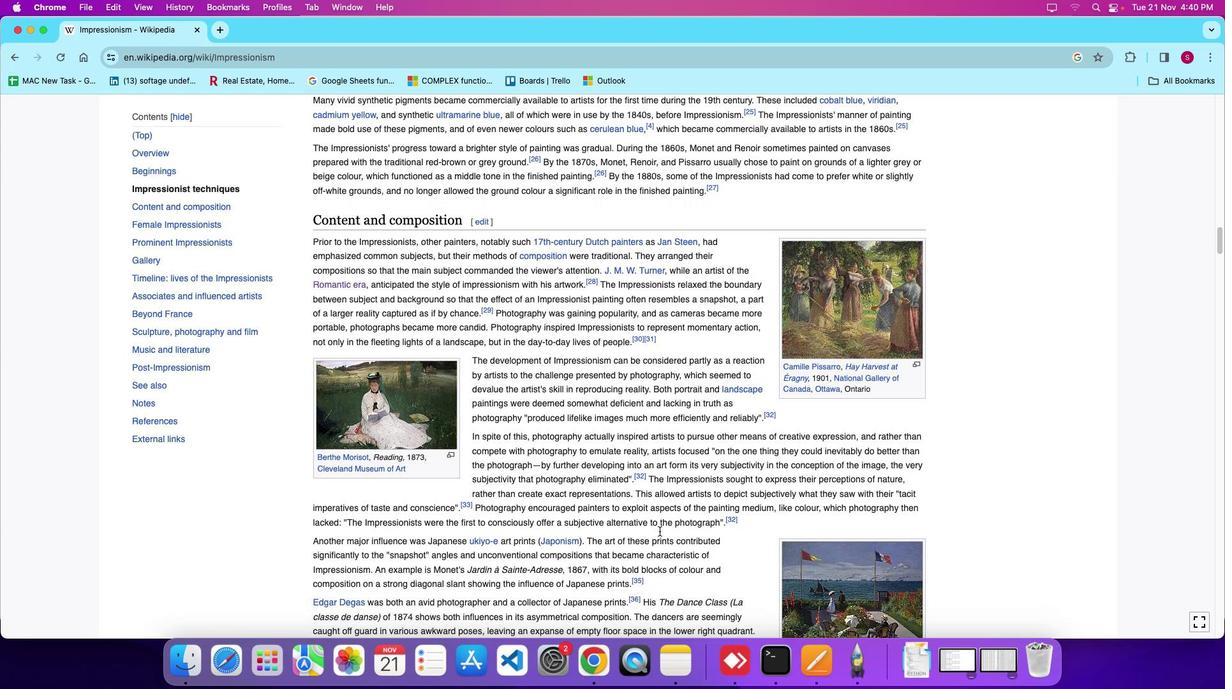 
Action: Mouse scrolled (659, 530) with delta (0, 0)
Screenshot: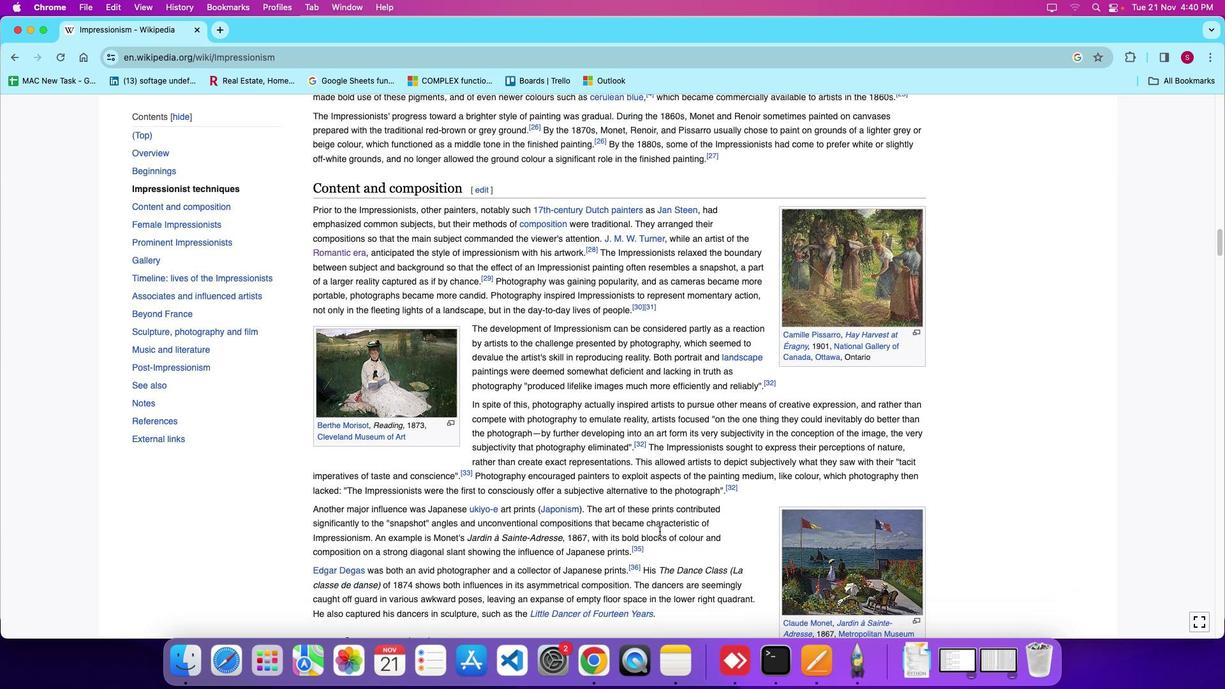 
Action: Mouse scrolled (659, 530) with delta (0, 0)
Screenshot: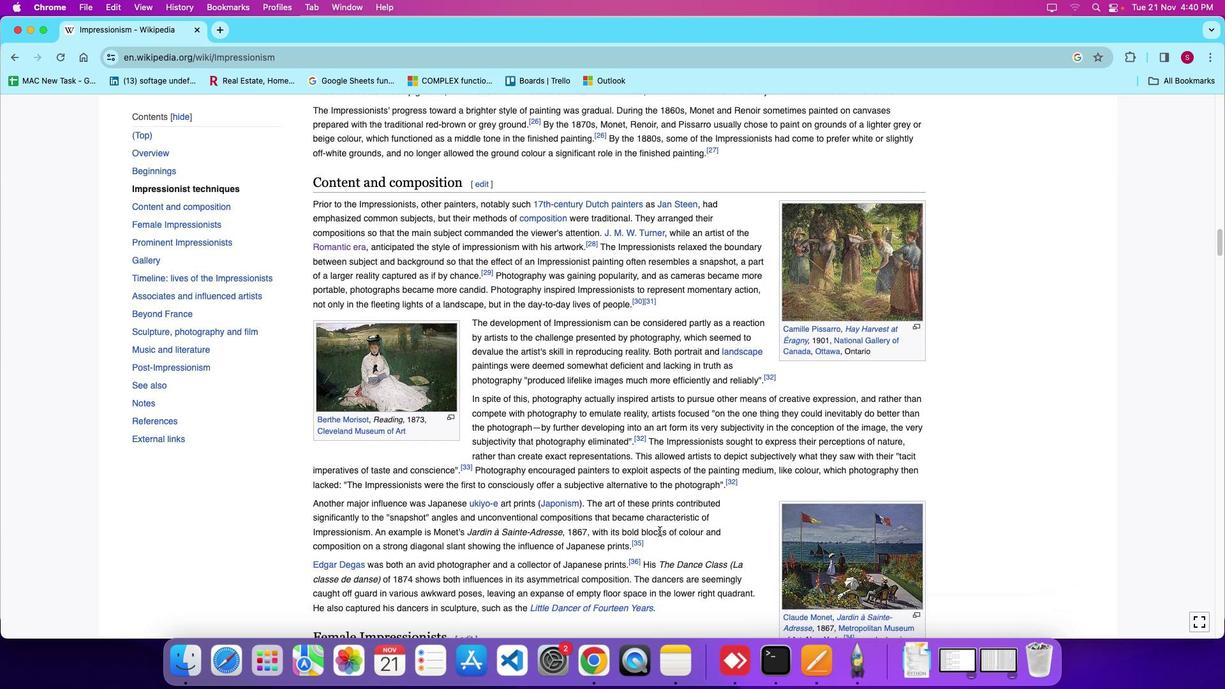 
Action: Mouse scrolled (659, 530) with delta (0, 0)
Screenshot: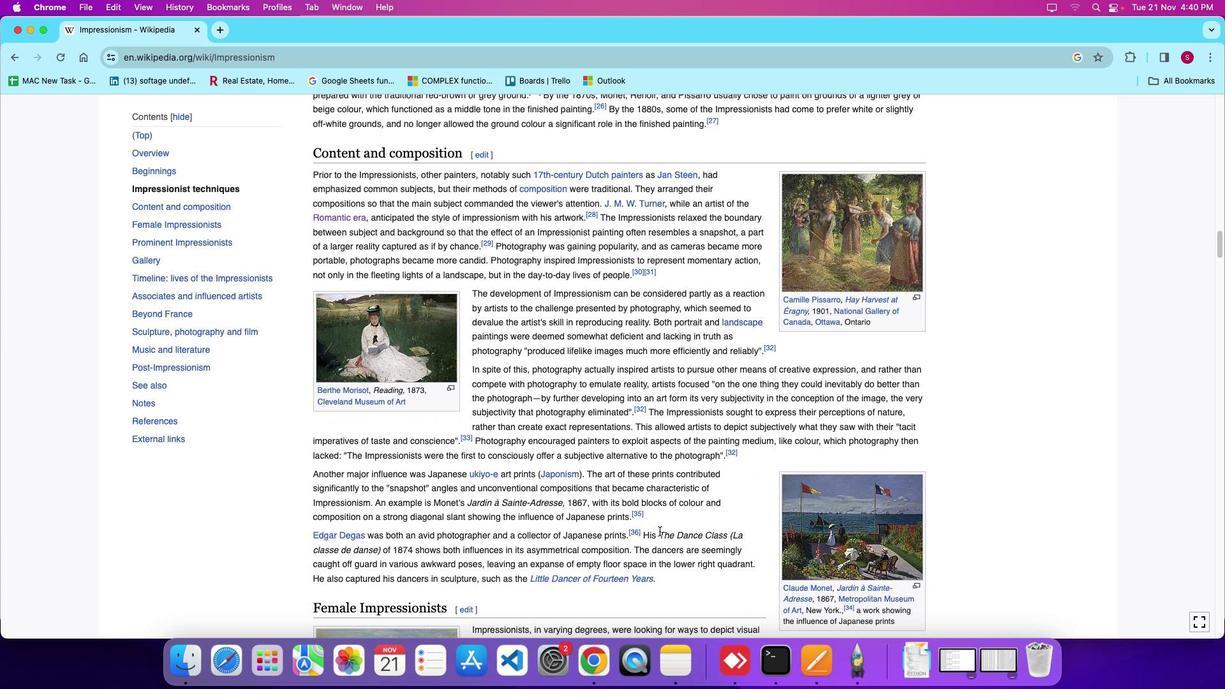 
Action: Mouse scrolled (659, 530) with delta (0, 0)
Screenshot: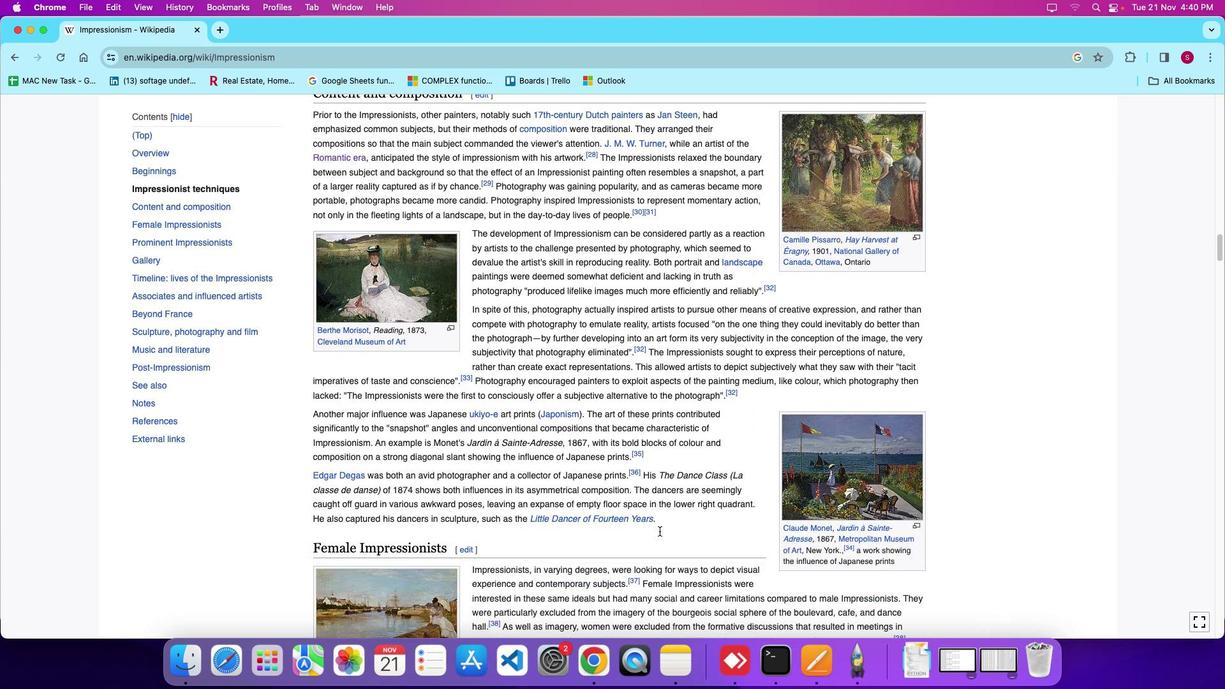 
Action: Mouse scrolled (659, 530) with delta (0, -3)
Screenshot: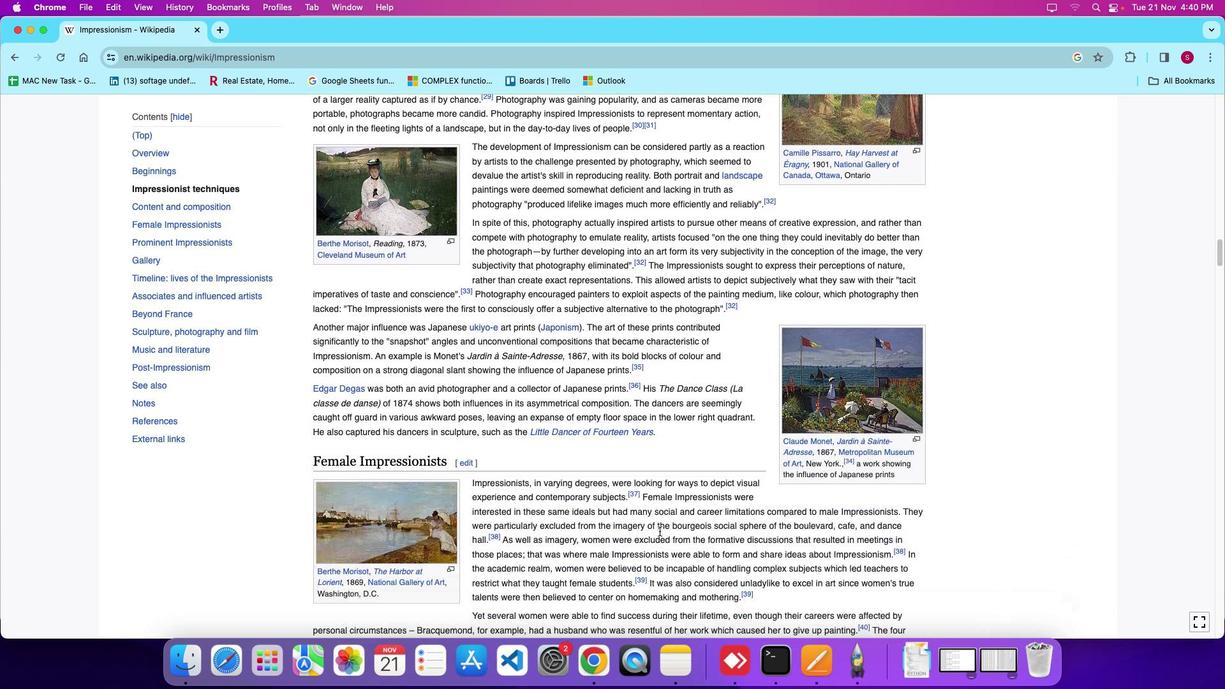 
Action: Mouse scrolled (659, 530) with delta (0, 0)
Screenshot: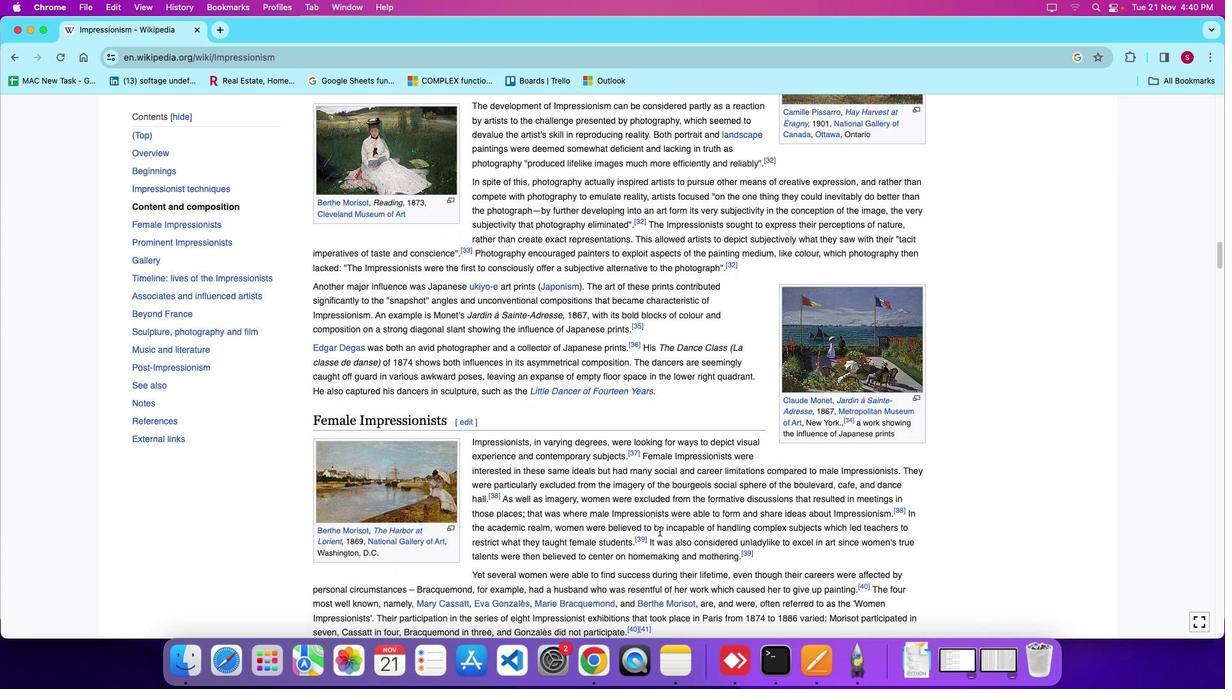 
Action: Mouse scrolled (659, 530) with delta (0, 0)
Screenshot: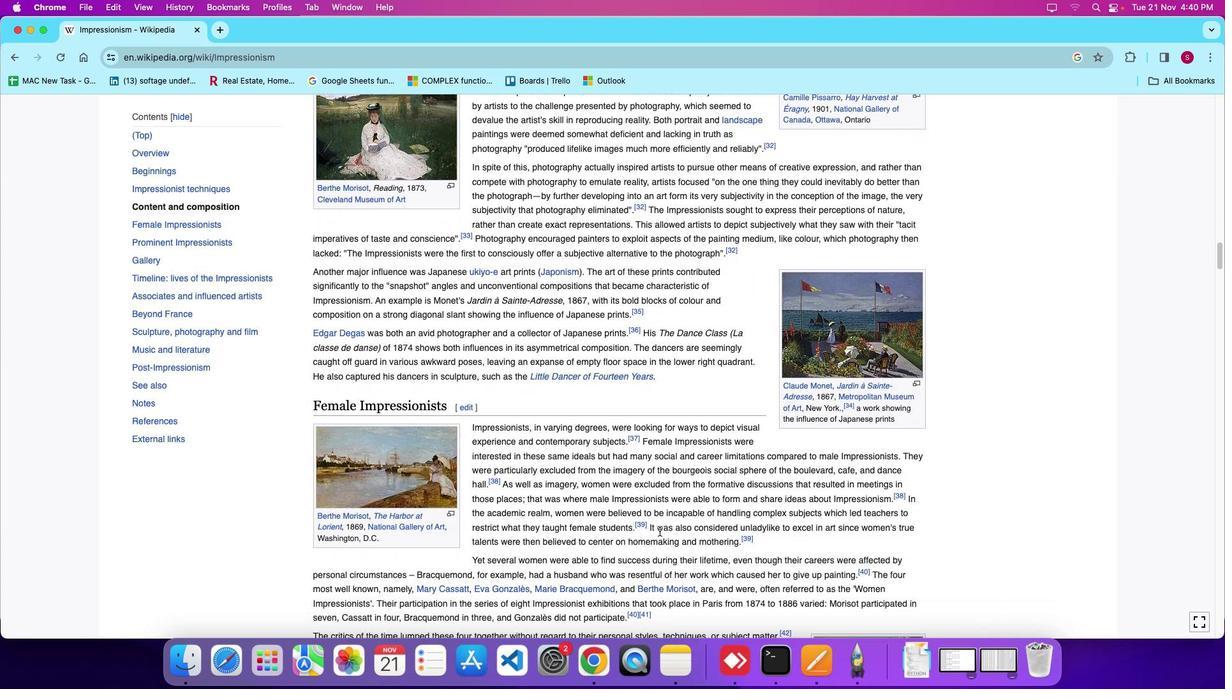 
Action: Mouse scrolled (659, 530) with delta (0, 0)
Screenshot: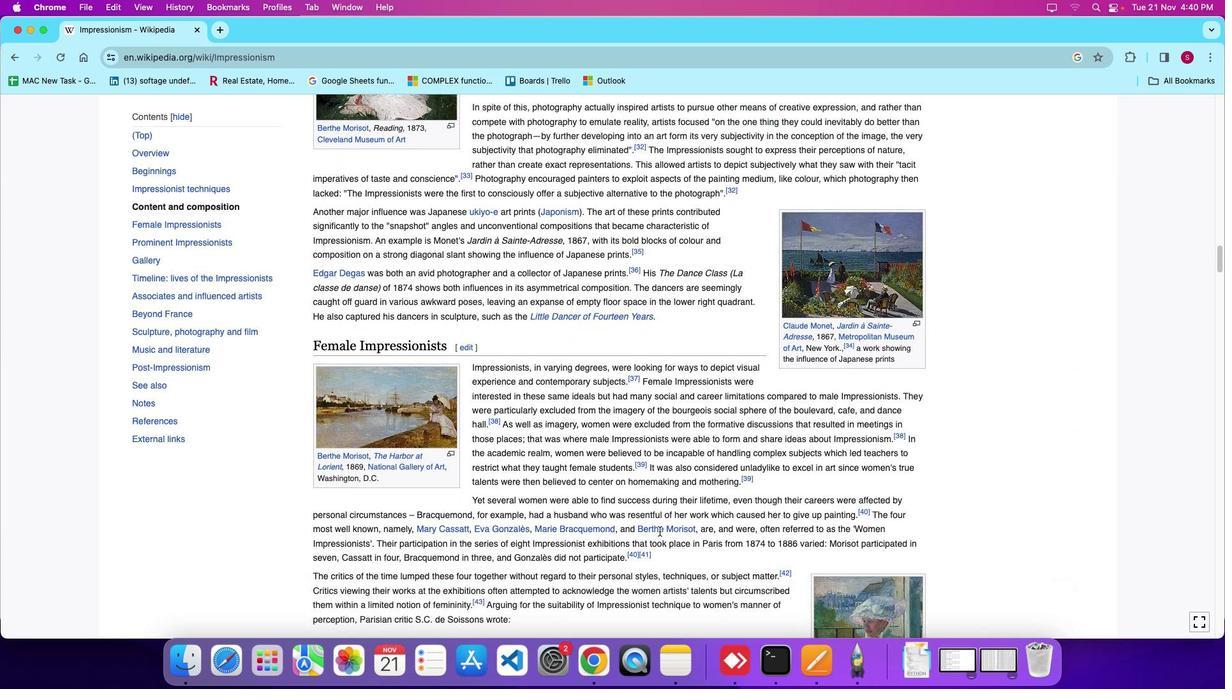 
Action: Mouse scrolled (659, 530) with delta (0, 0)
Screenshot: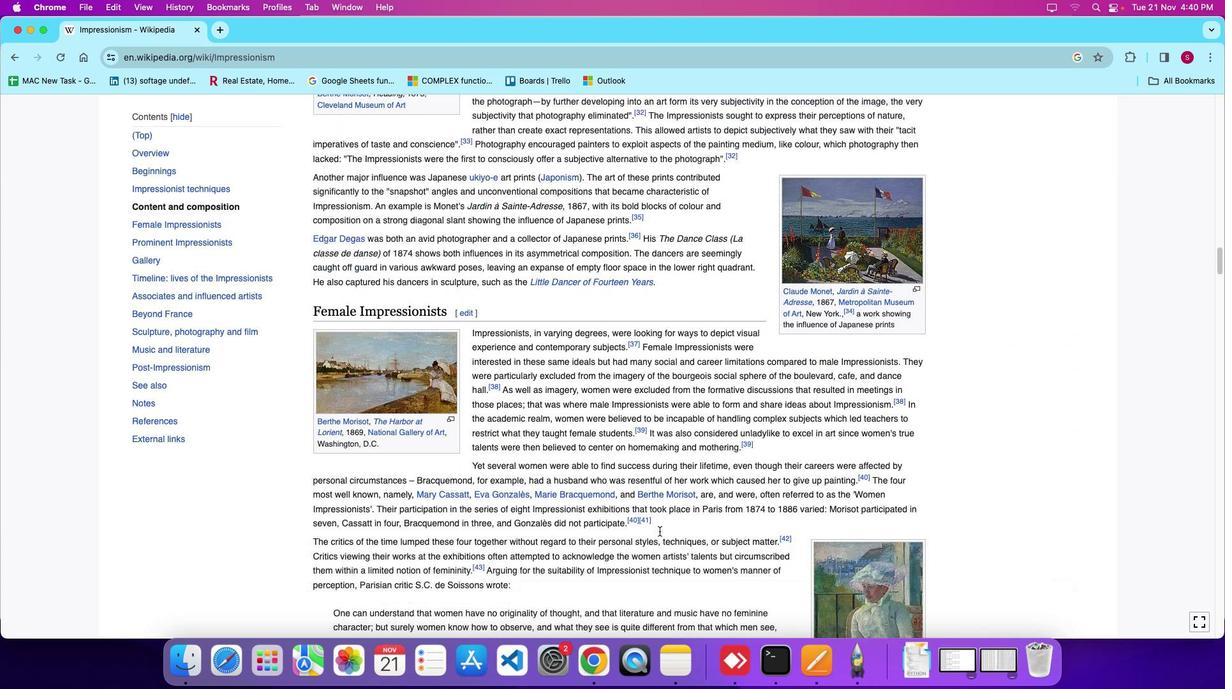 
Action: Mouse scrolled (659, 530) with delta (0, -3)
Screenshot: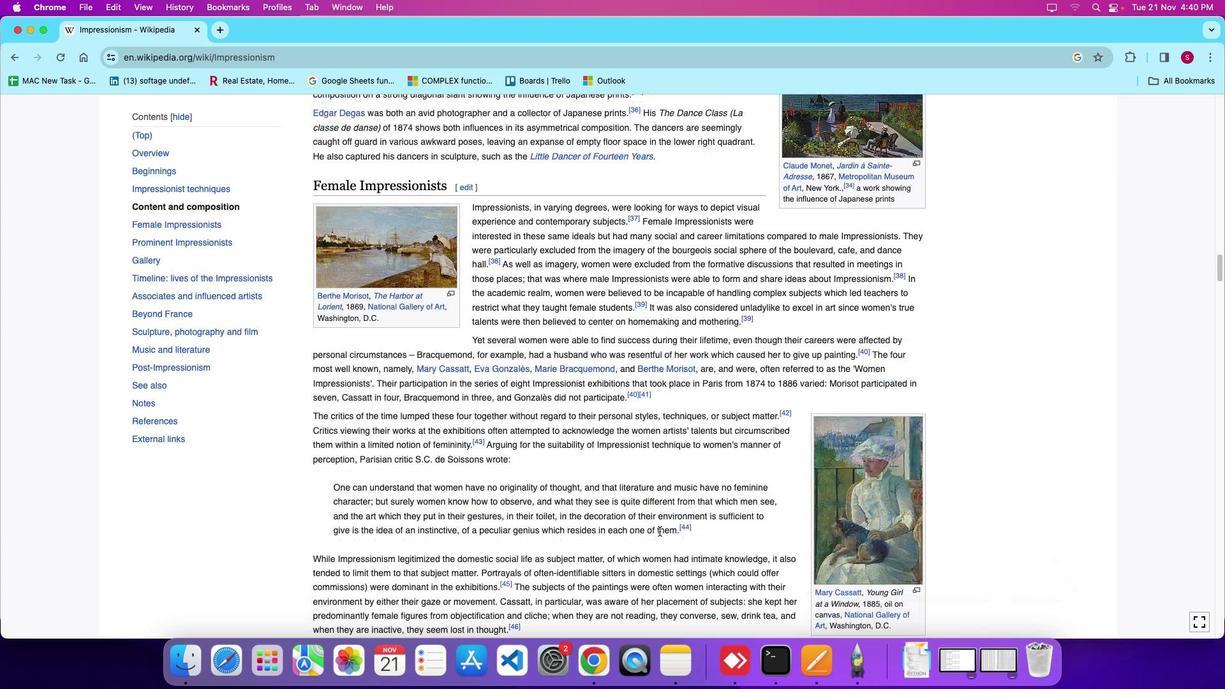 
Action: Mouse scrolled (659, 530) with delta (0, 0)
Screenshot: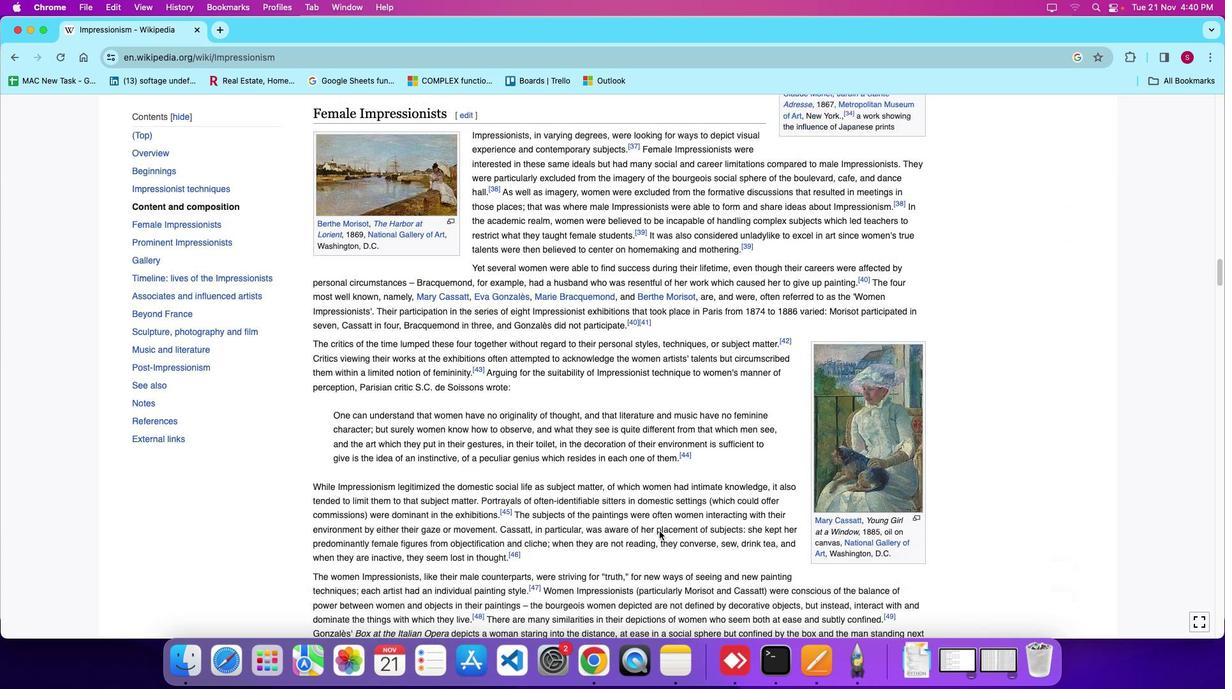 
Action: Mouse scrolled (659, 530) with delta (0, 0)
Screenshot: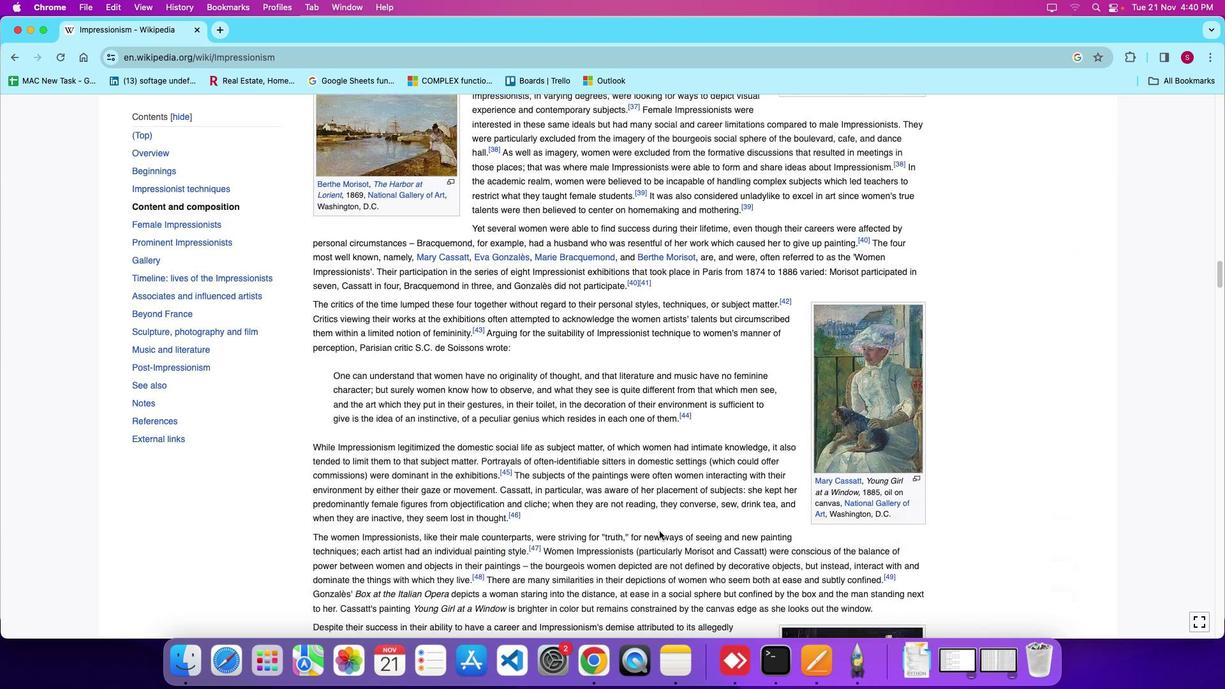 
Action: Mouse scrolled (659, 530) with delta (0, -3)
Screenshot: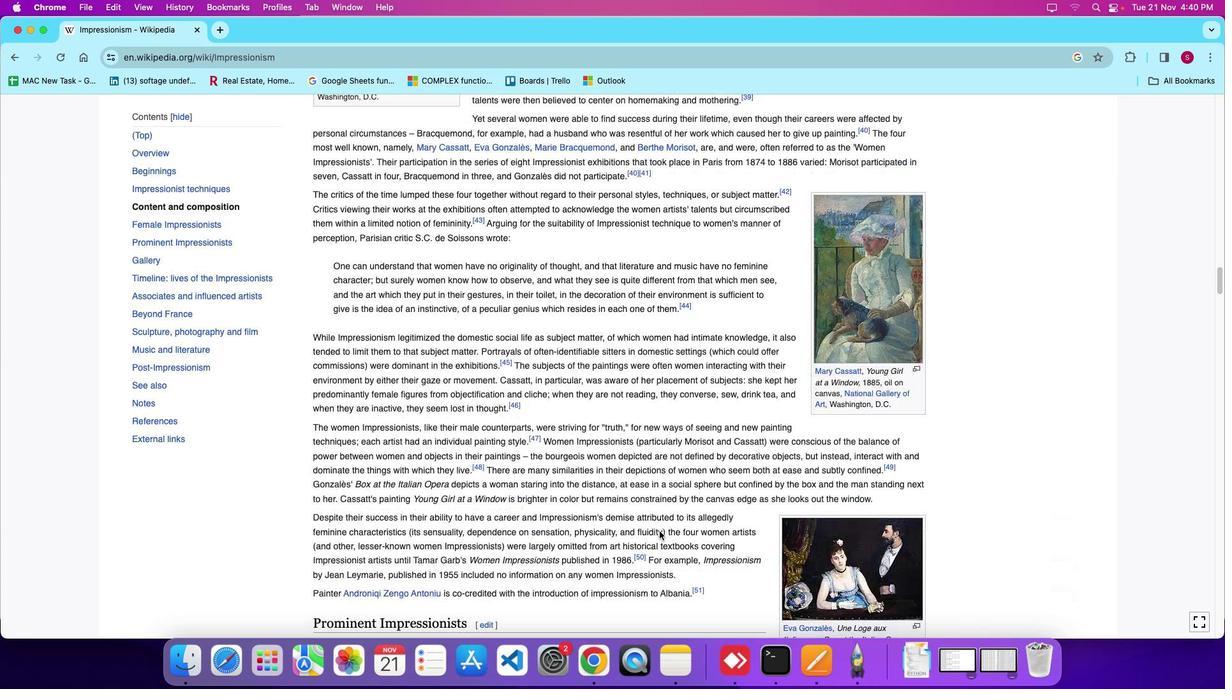 
Action: Mouse scrolled (659, 530) with delta (0, 0)
Screenshot: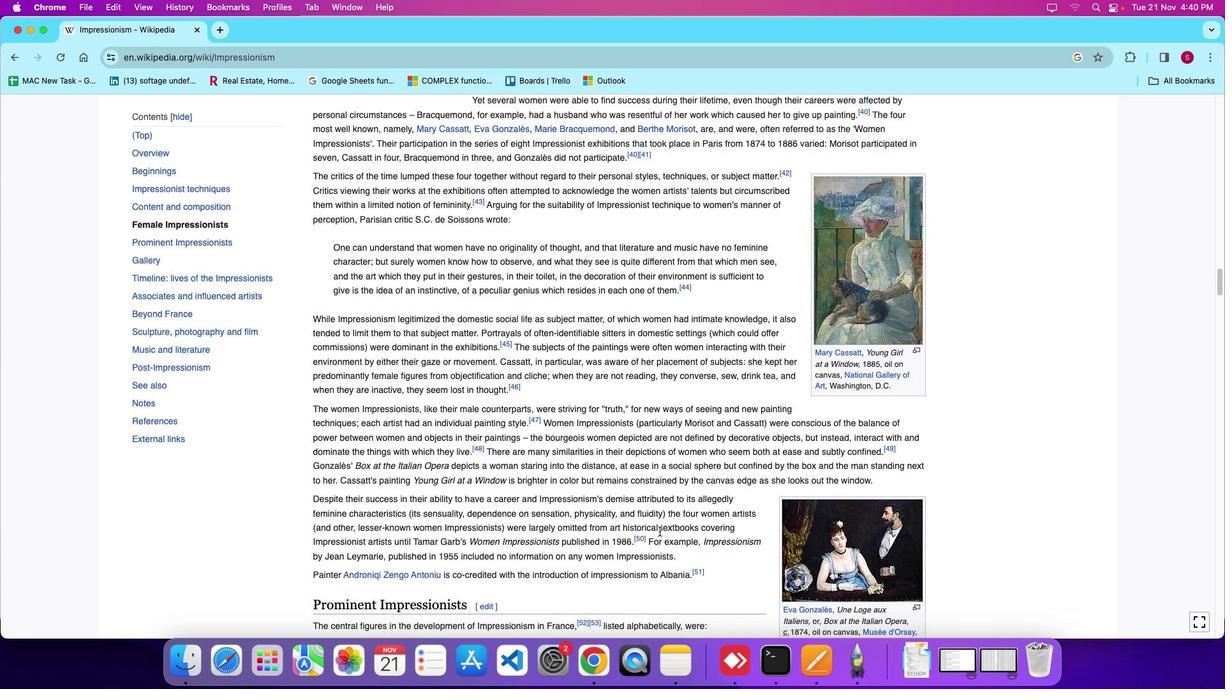 
Action: Mouse scrolled (659, 530) with delta (0, 0)
Screenshot: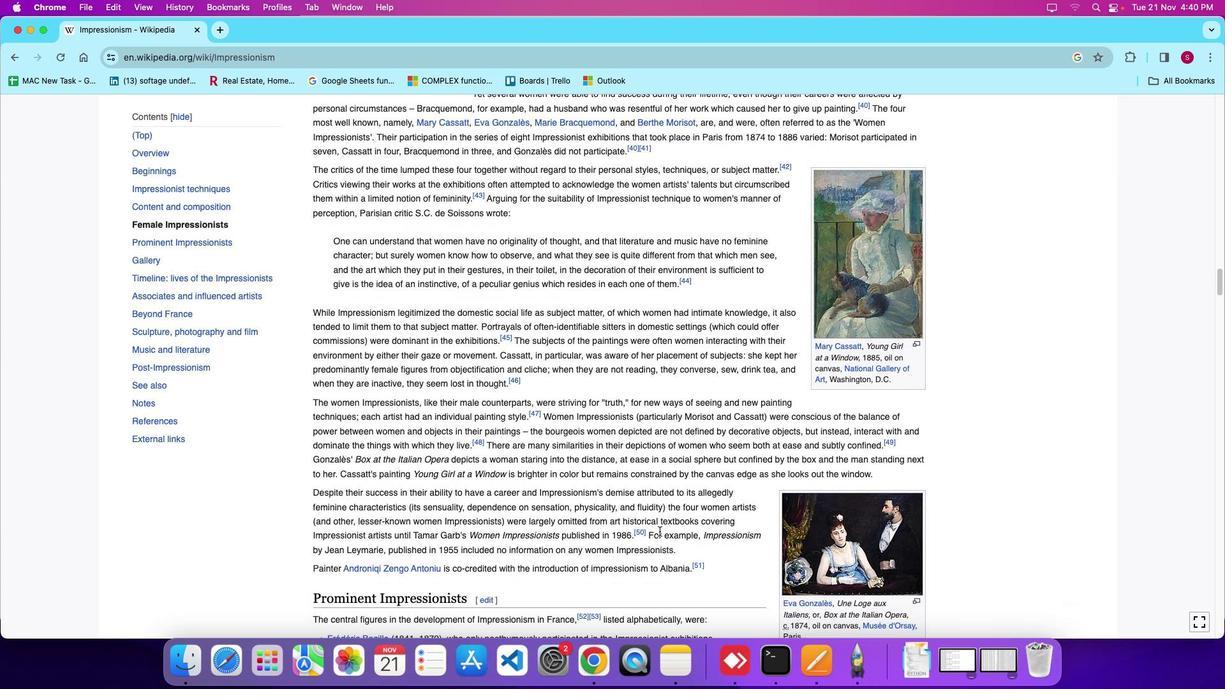 
Action: Mouse scrolled (659, 530) with delta (0, 0)
Screenshot: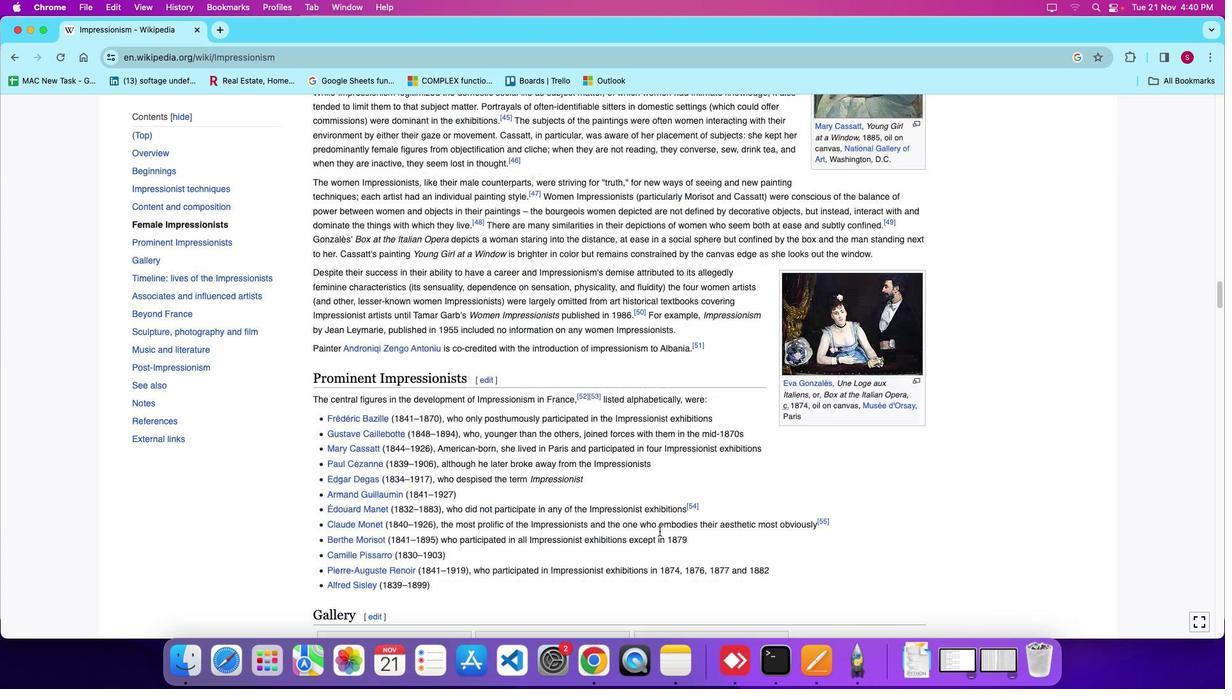 
Action: Mouse scrolled (659, 530) with delta (0, 0)
Screenshot: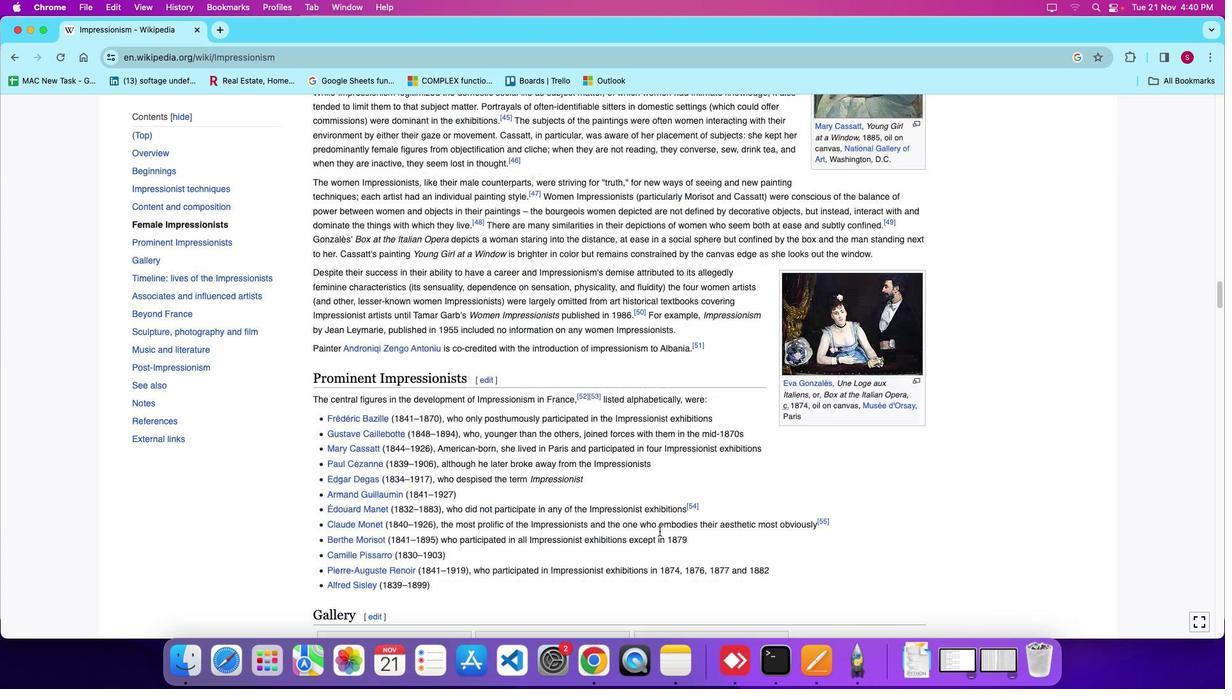 
Action: Mouse scrolled (659, 530) with delta (0, -5)
Screenshot: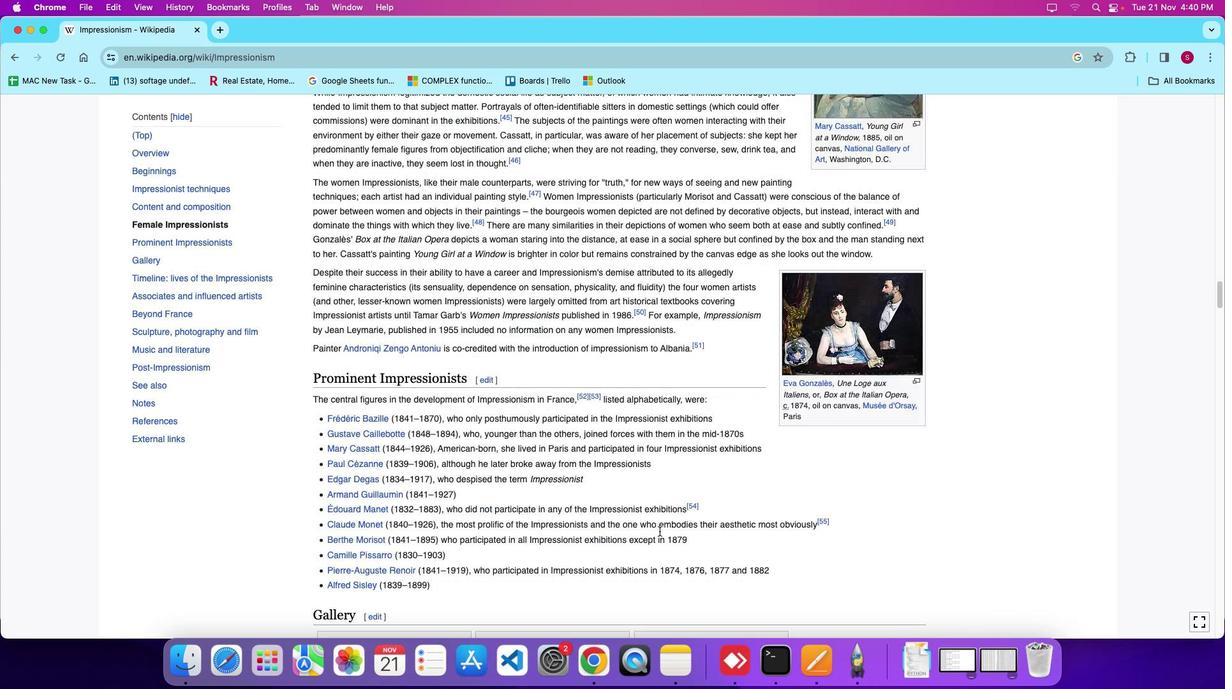 
Action: Mouse scrolled (659, 530) with delta (0, -7)
Screenshot: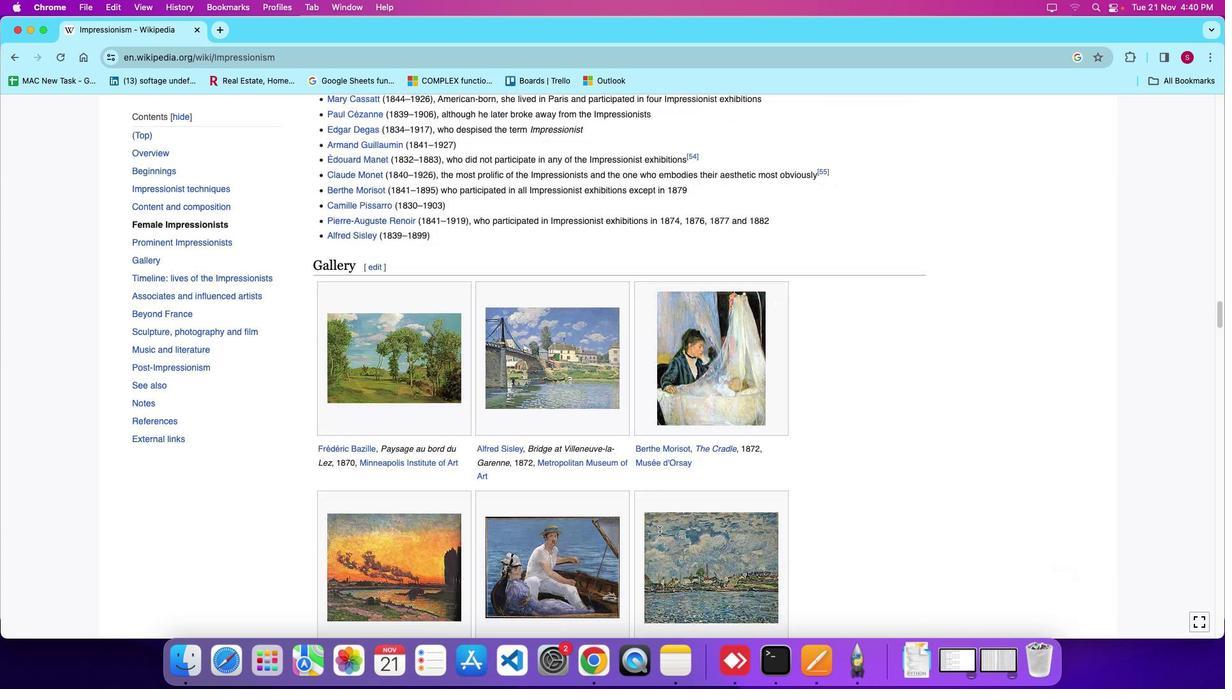 
Action: Mouse scrolled (659, 530) with delta (0, 0)
Screenshot: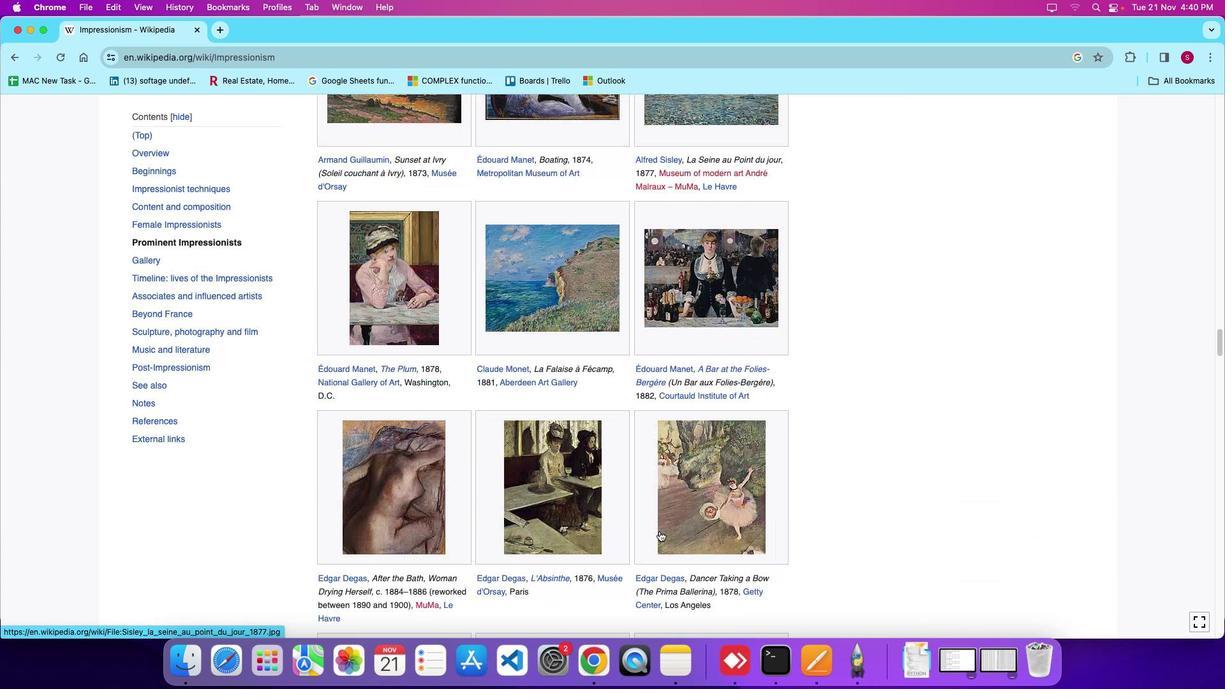 
Action: Mouse scrolled (659, 530) with delta (0, -1)
Screenshot: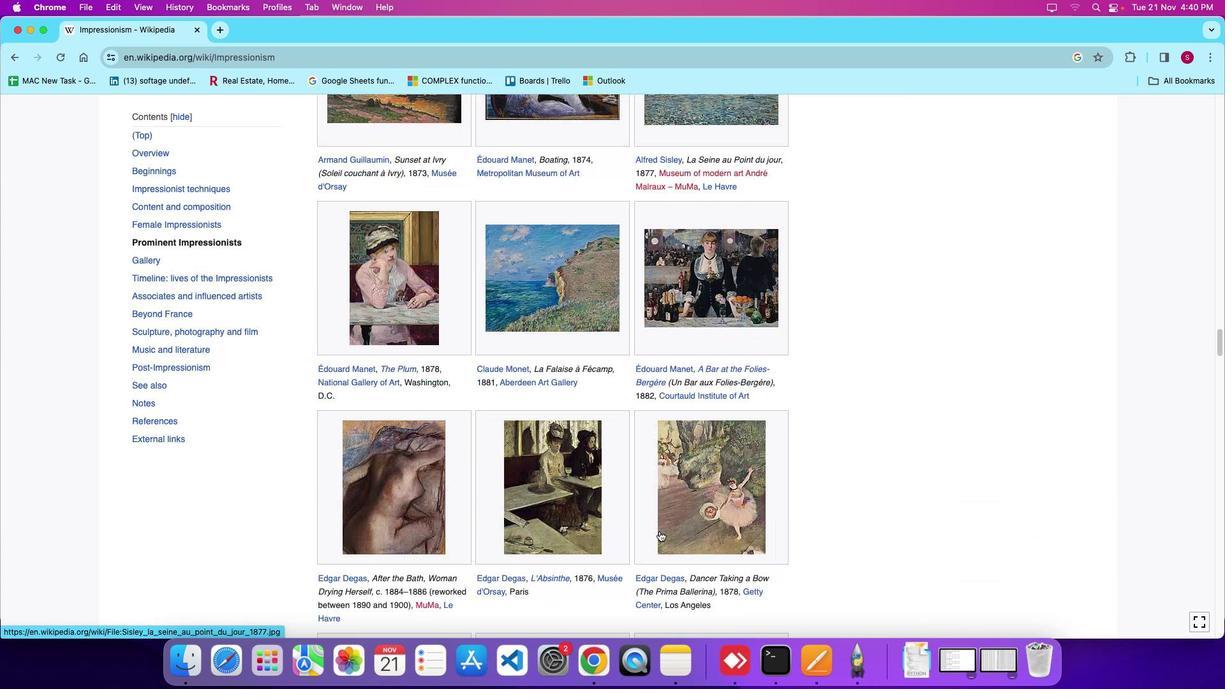 
Action: Mouse scrolled (659, 530) with delta (0, -5)
Screenshot: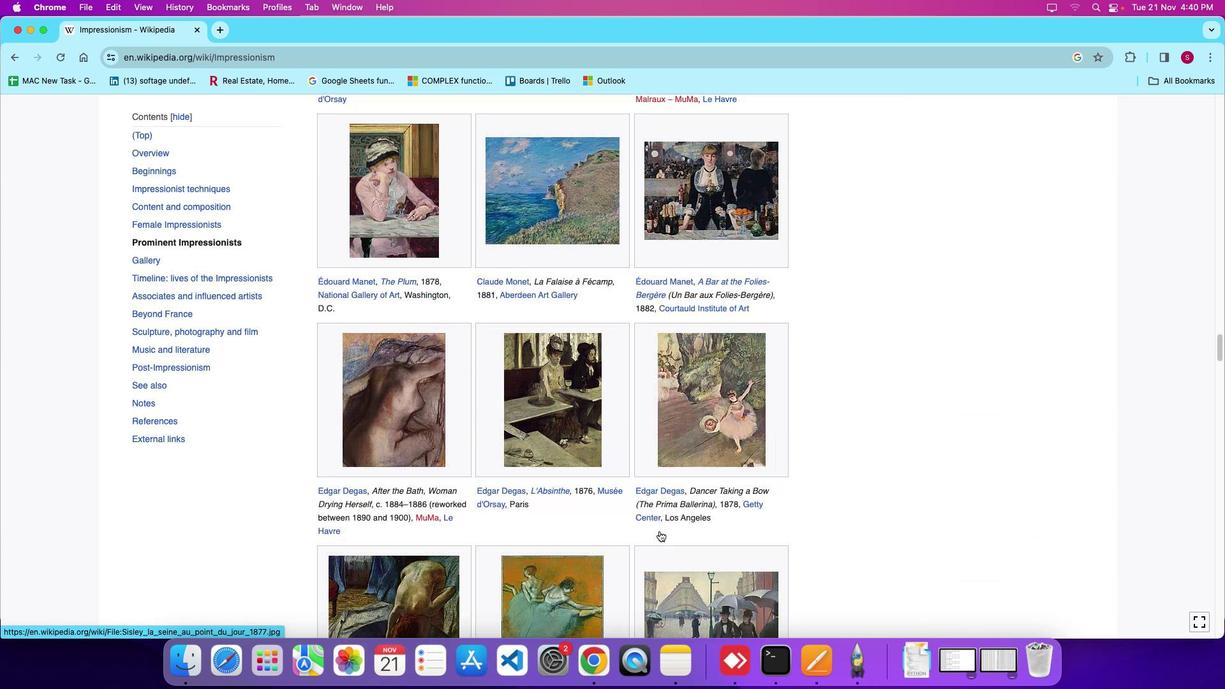 
Action: Mouse scrolled (659, 530) with delta (0, -8)
Screenshot: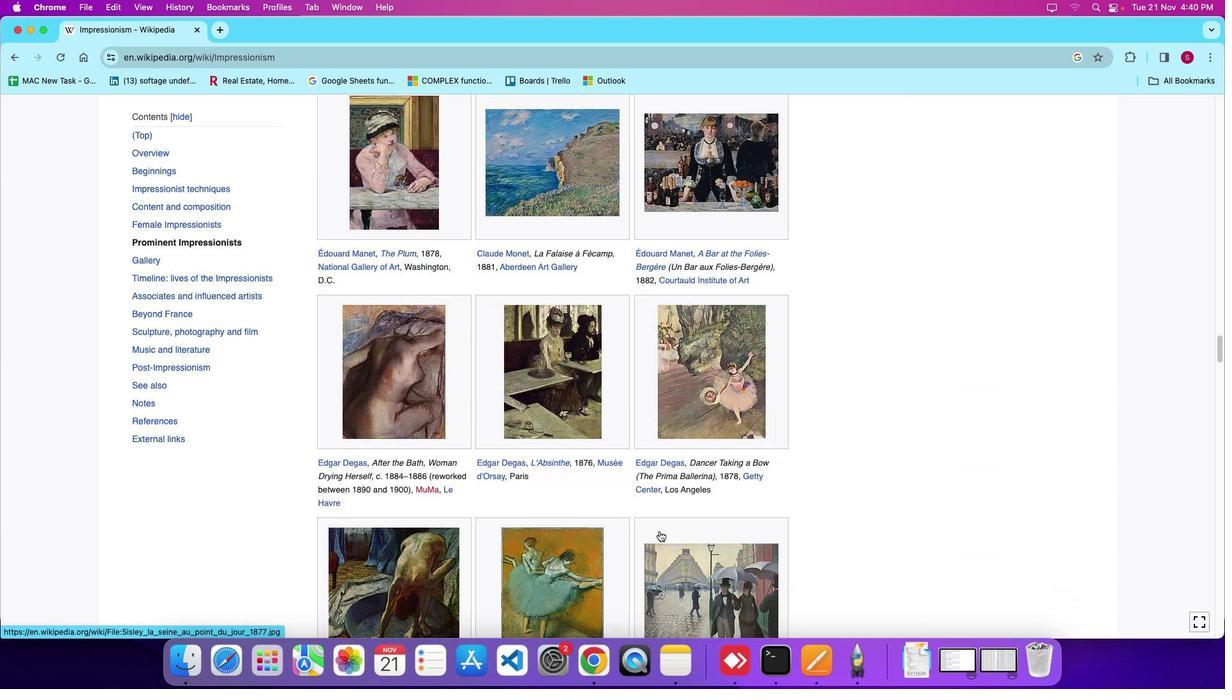
Action: Mouse scrolled (659, 530) with delta (0, 0)
Screenshot: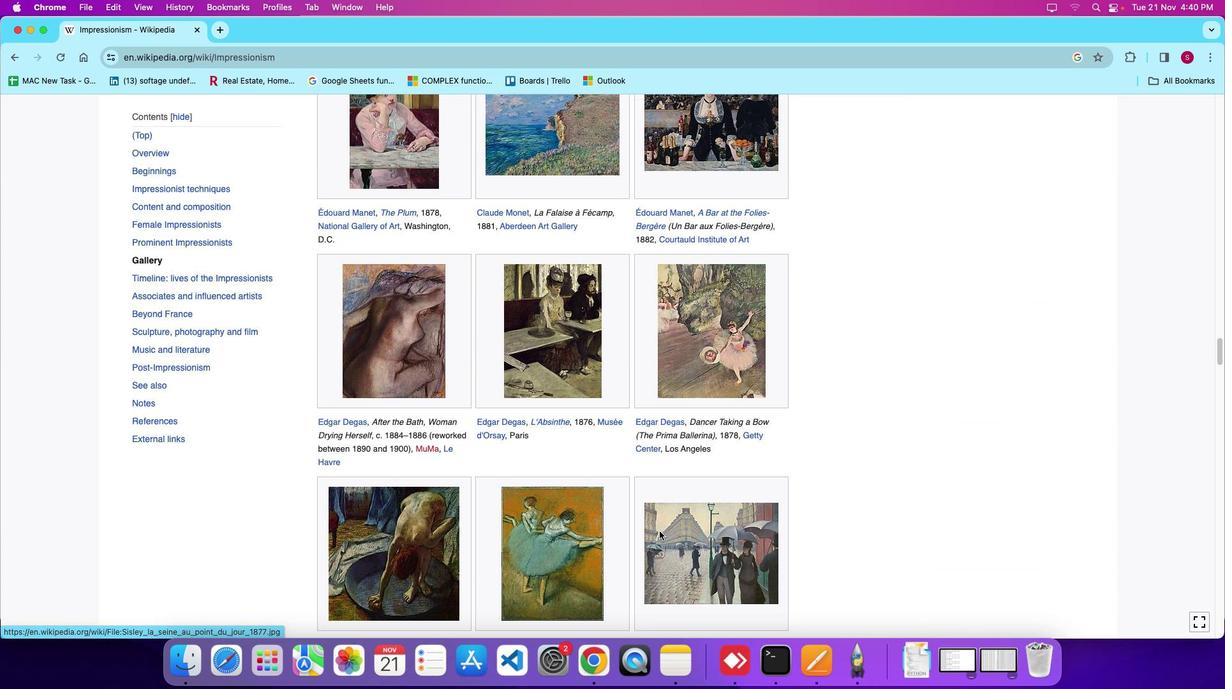 
Action: Mouse scrolled (659, 530) with delta (0, 0)
Screenshot: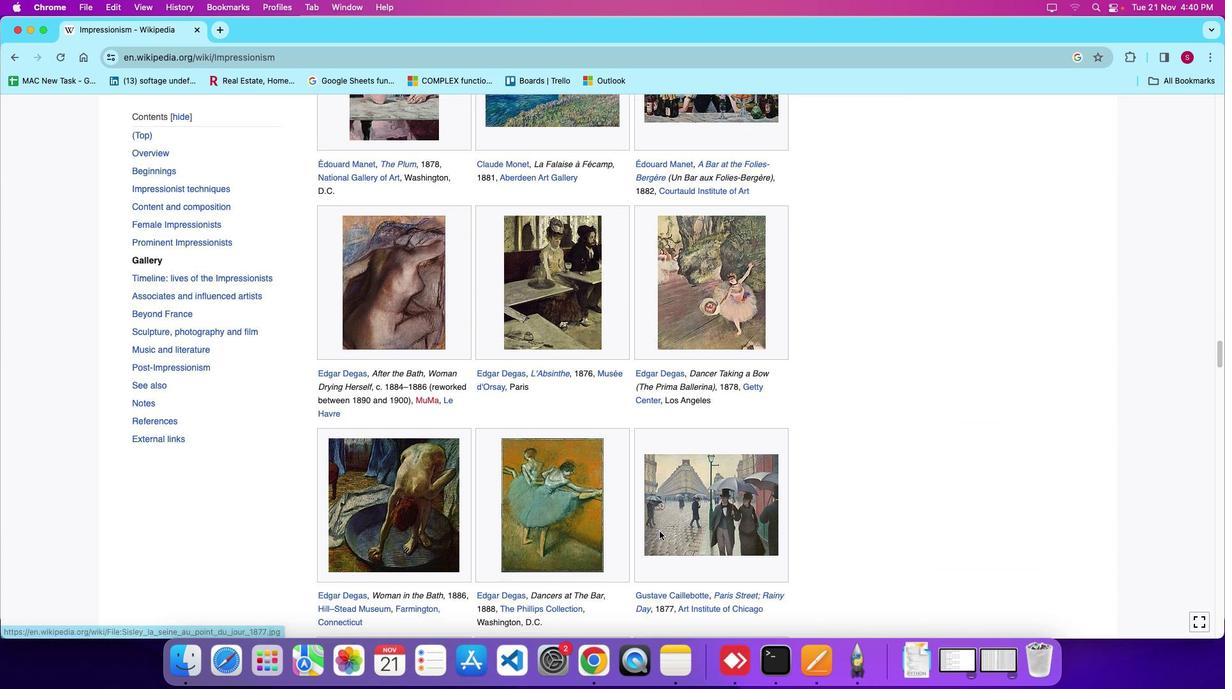 
Action: Mouse scrolled (659, 530) with delta (0, -3)
Screenshot: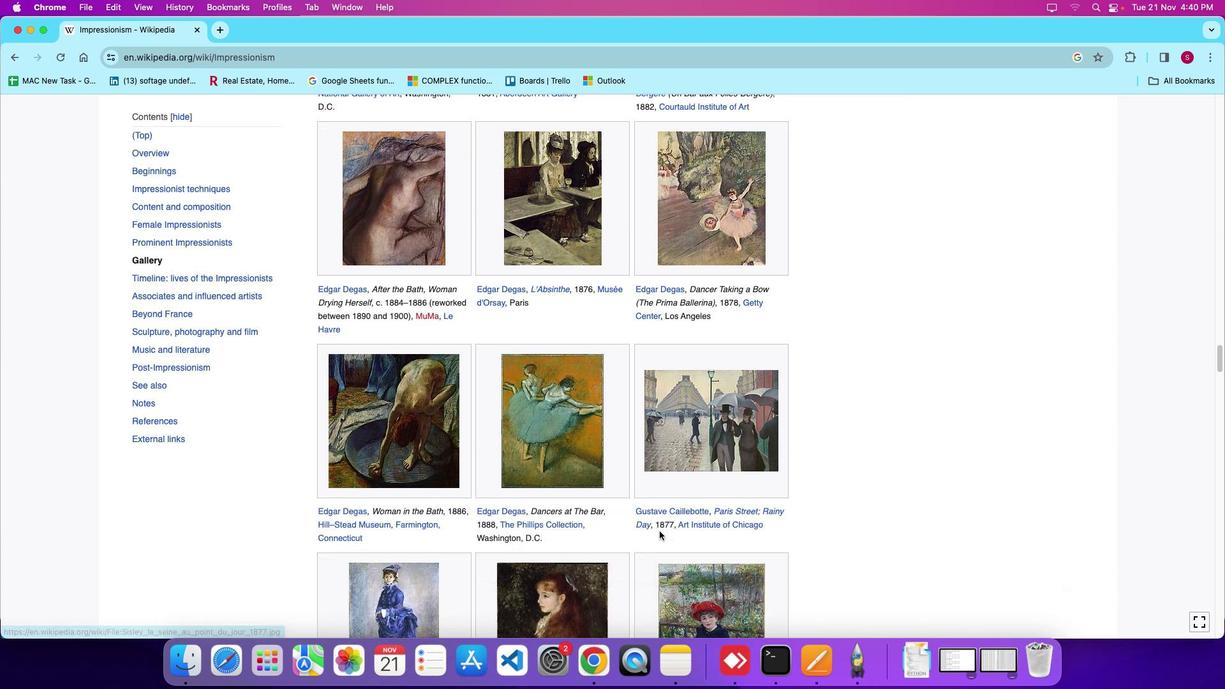
Action: Mouse scrolled (659, 530) with delta (0, 0)
Screenshot: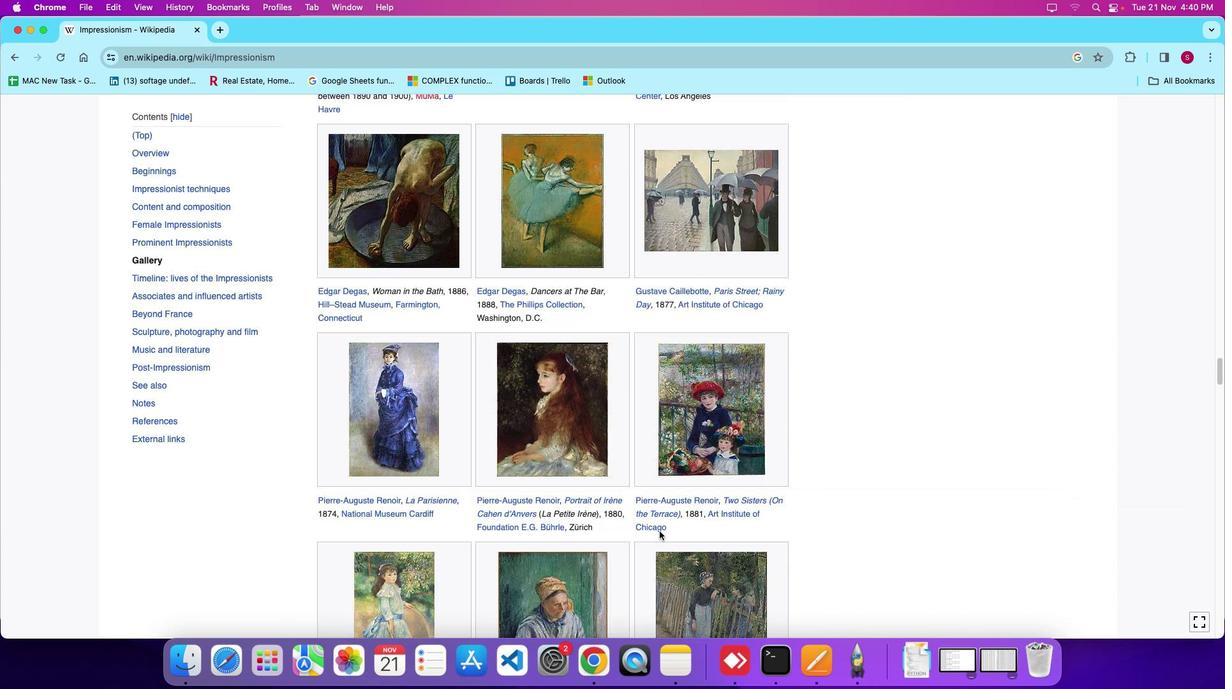 
Action: Mouse scrolled (659, 530) with delta (0, 0)
Screenshot: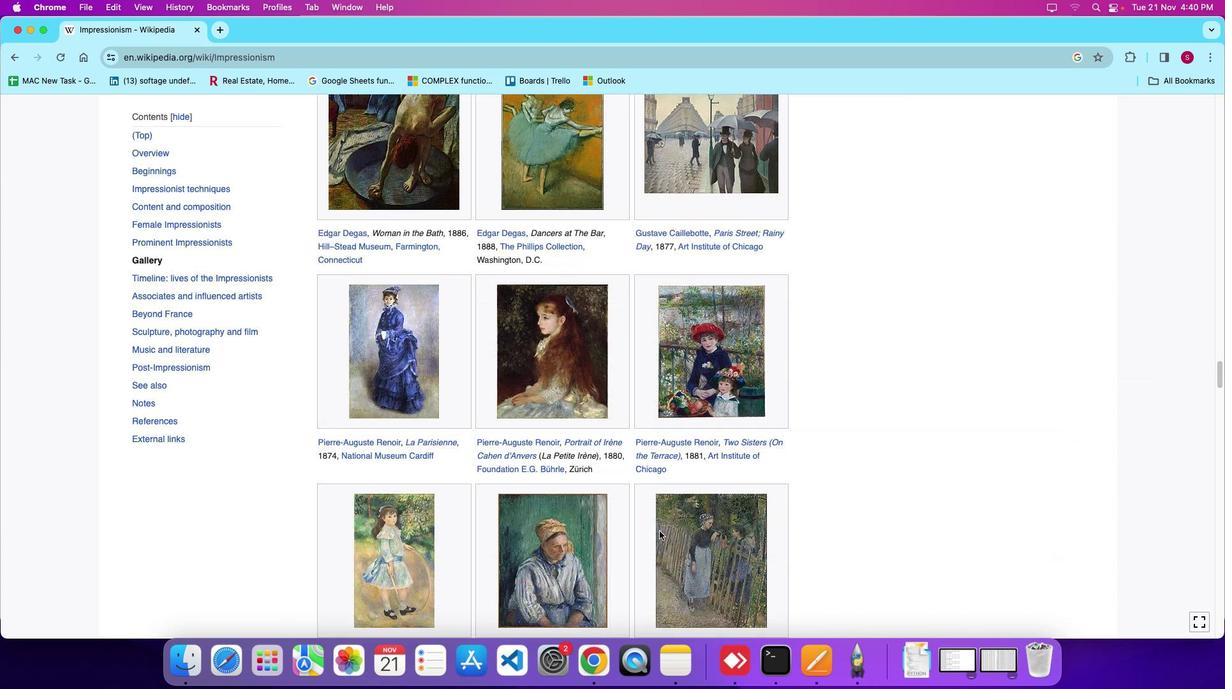 
Action: Mouse scrolled (659, 530) with delta (0, -5)
Screenshot: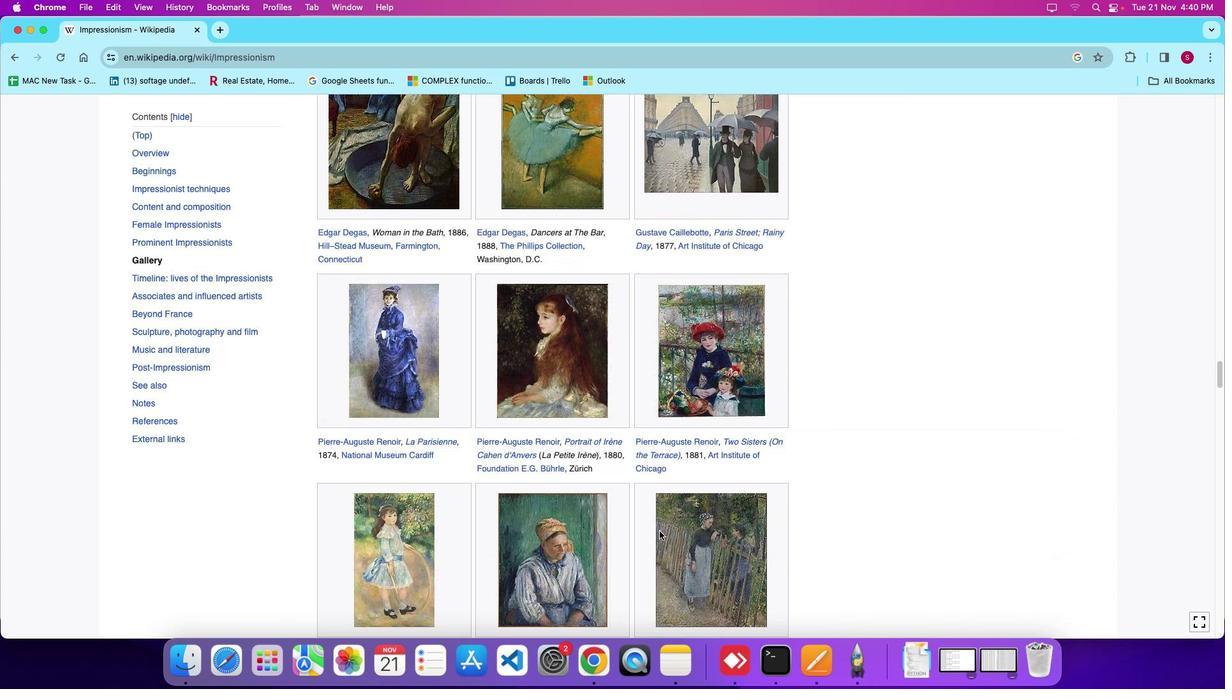 
Action: Mouse scrolled (659, 530) with delta (0, 0)
Screenshot: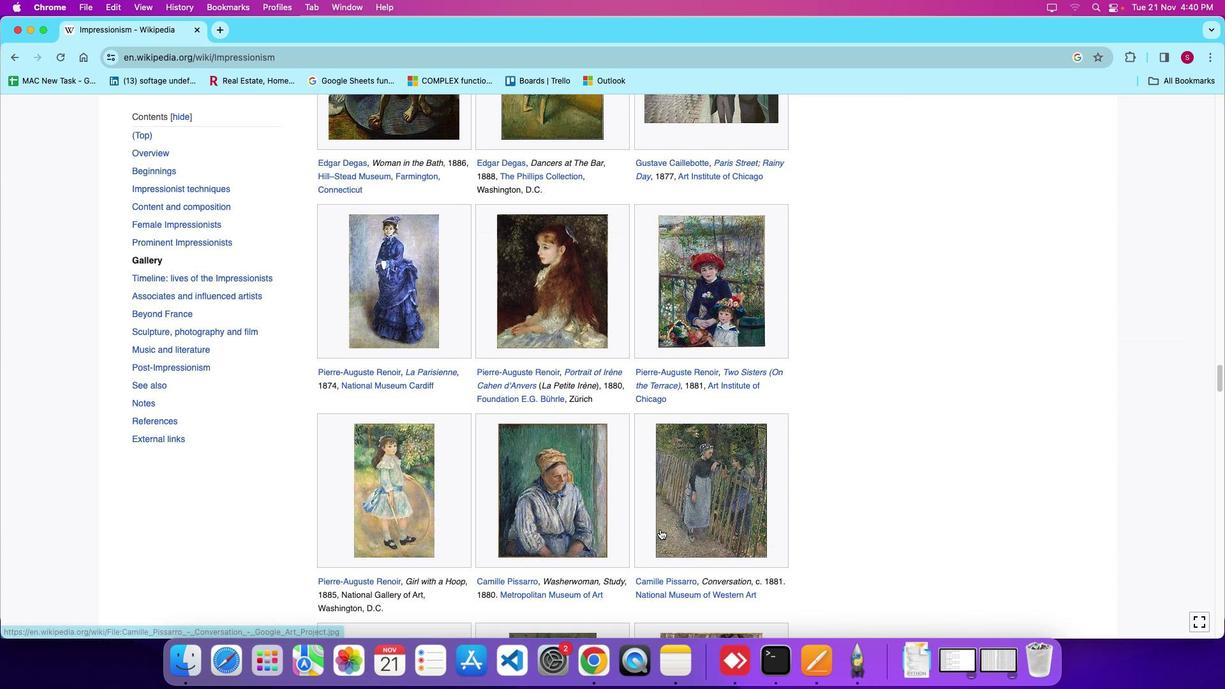 
Action: Mouse scrolled (659, 530) with delta (0, 0)
Screenshot: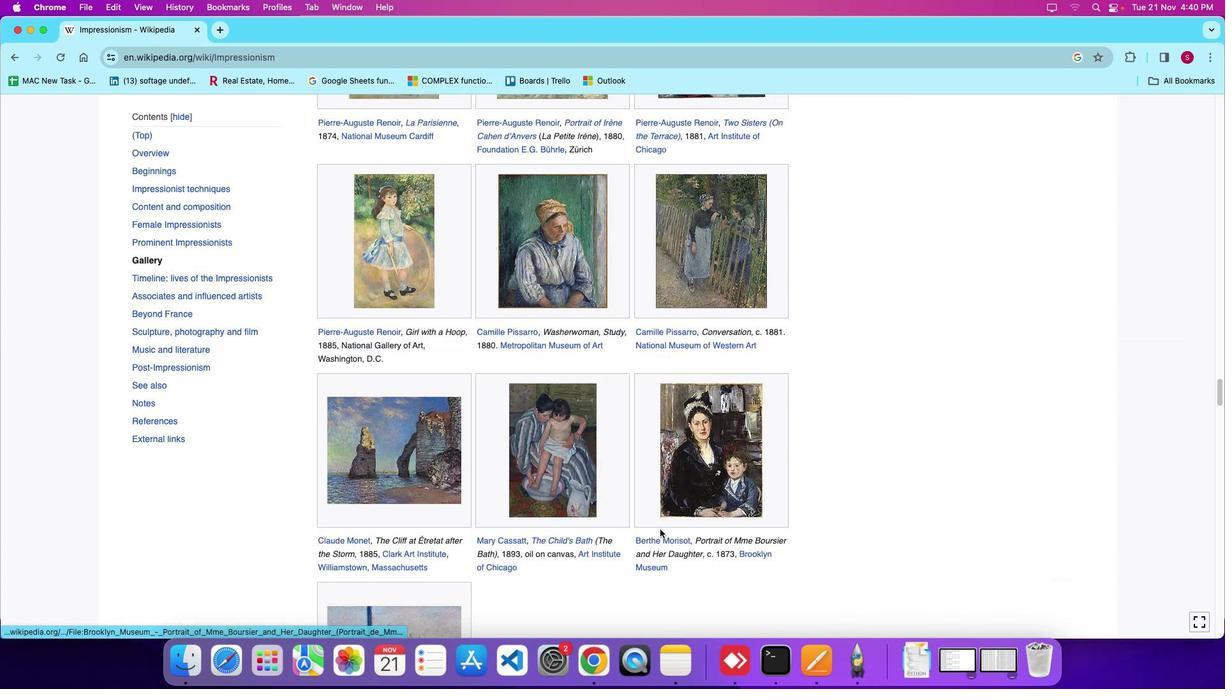 
Action: Mouse moved to (659, 530)
Screenshot: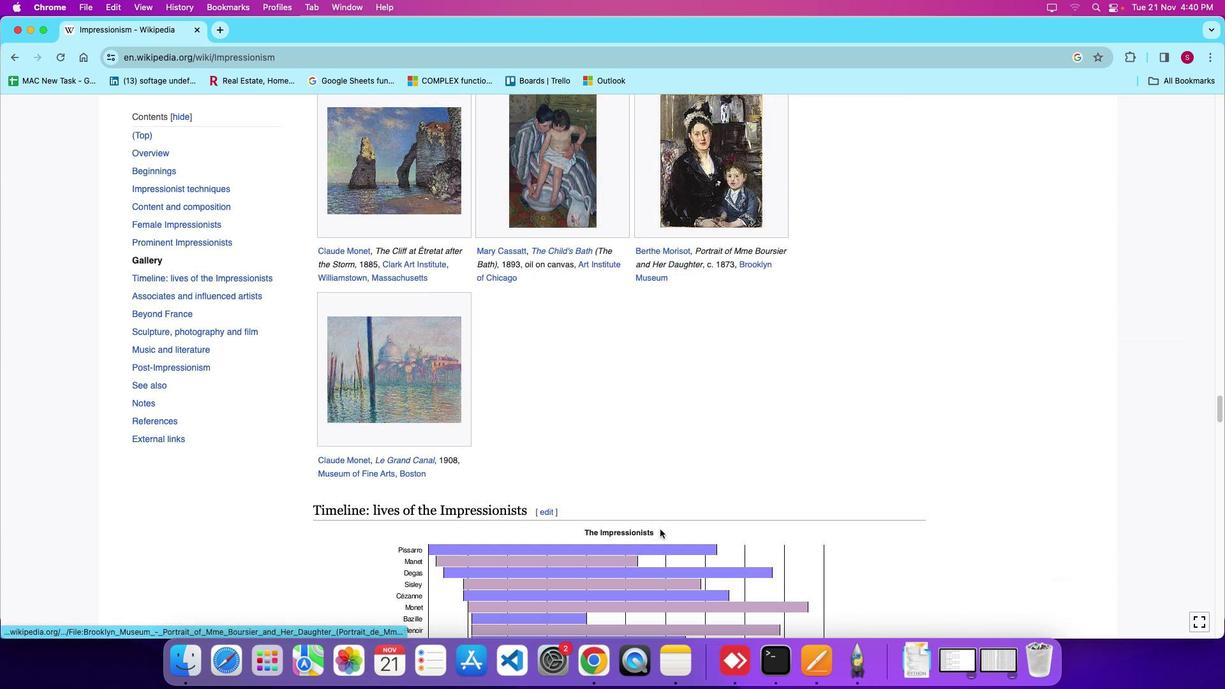 
Action: Mouse scrolled (659, 530) with delta (0, -5)
Screenshot: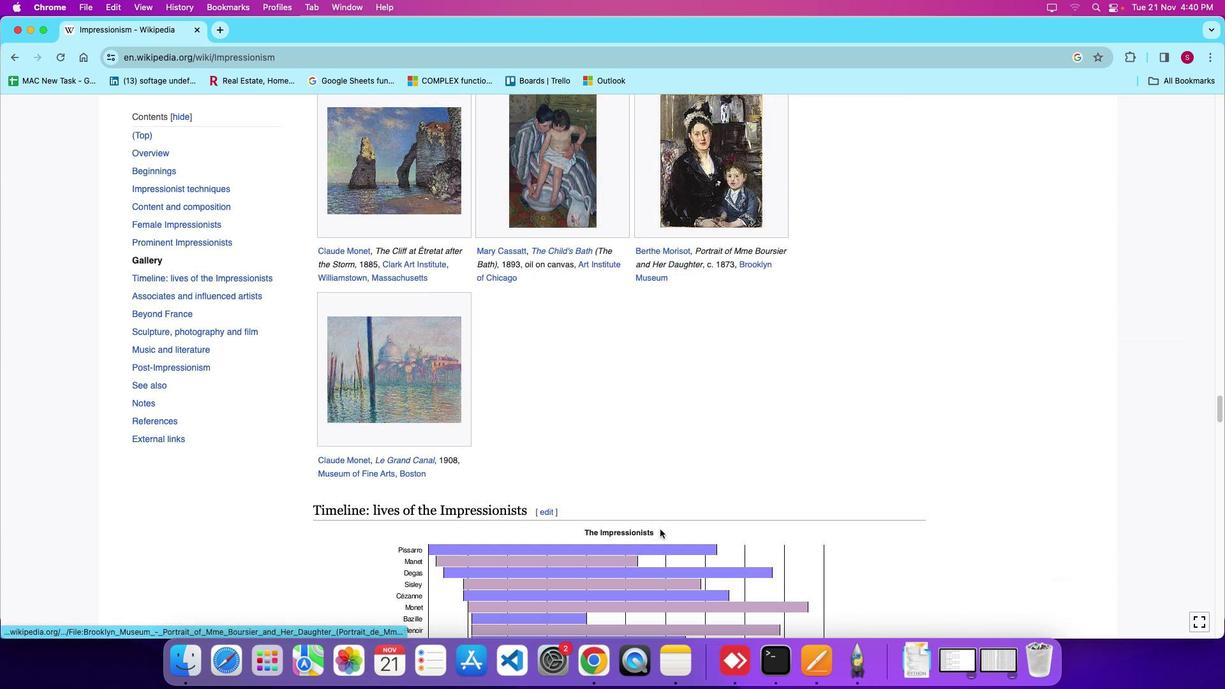 
Action: Mouse moved to (659, 529)
Screenshot: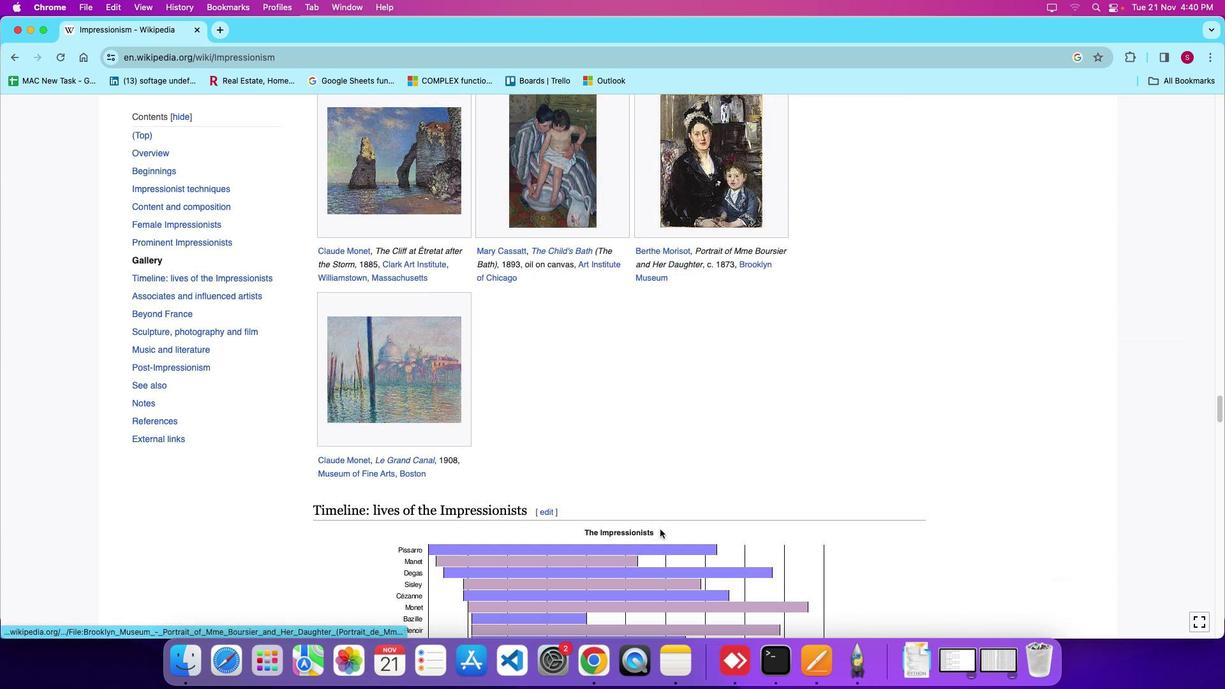 
Action: Mouse scrolled (659, 529) with delta (0, -8)
Screenshot: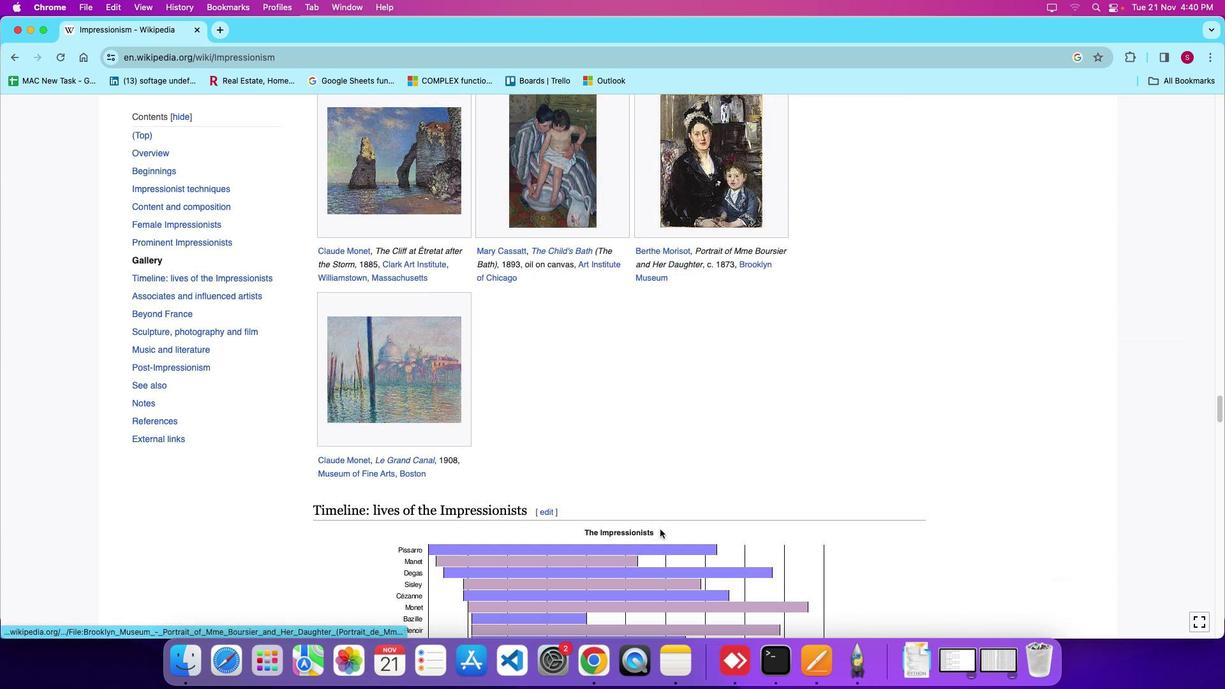 
Action: Mouse moved to (660, 529)
Screenshot: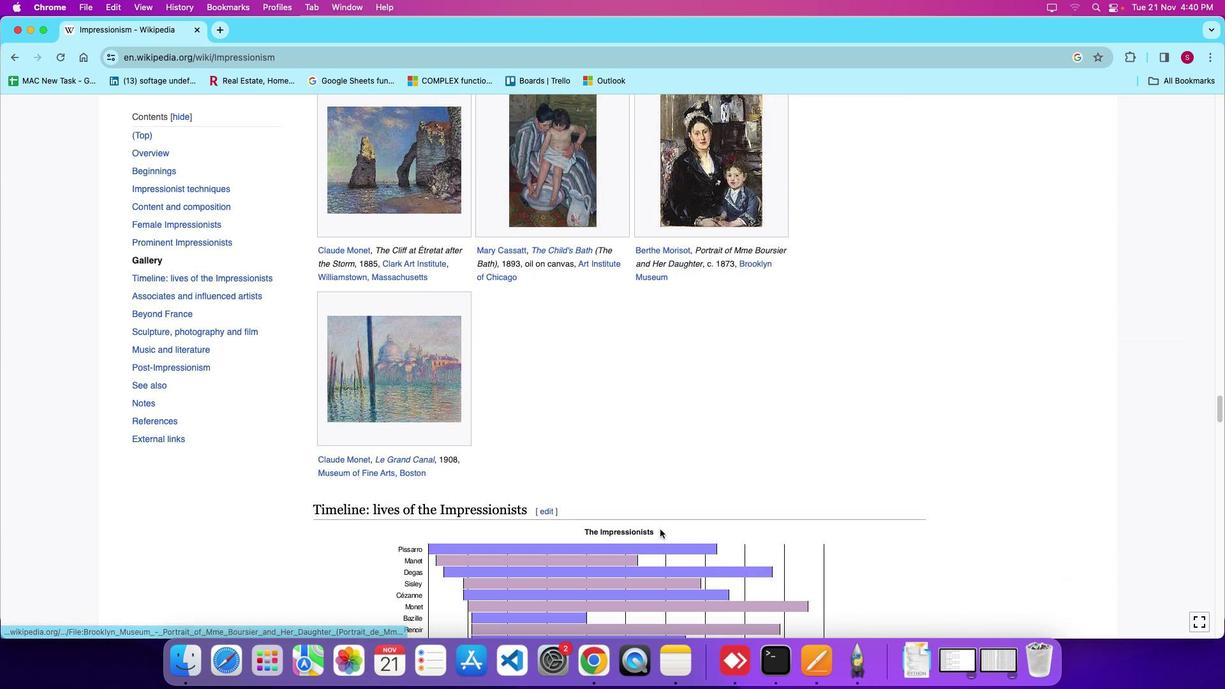 
Action: Mouse scrolled (660, 529) with delta (0, 0)
Screenshot: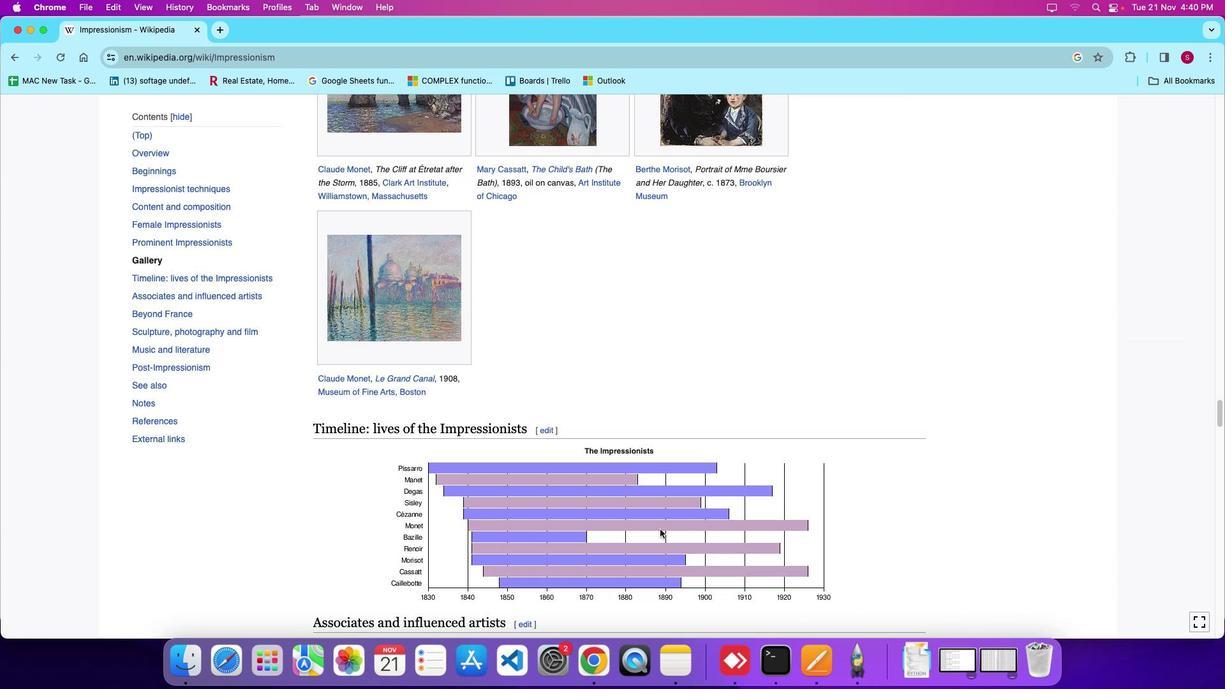 
Action: Mouse scrolled (660, 529) with delta (0, 0)
Screenshot: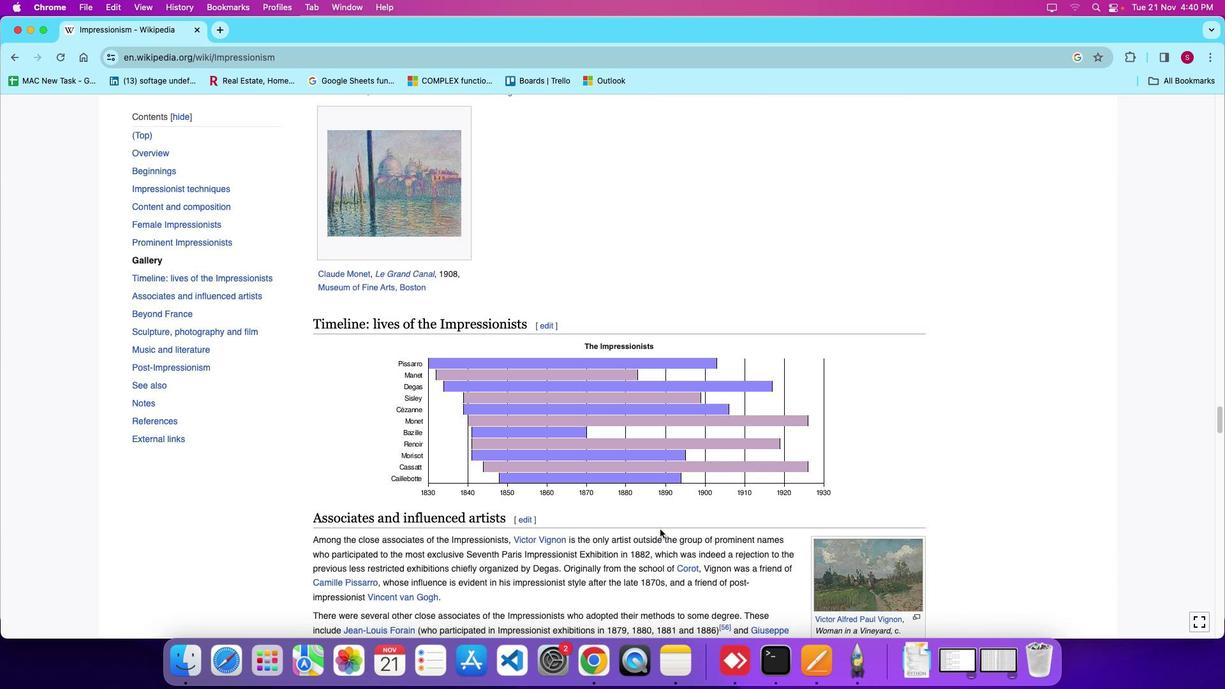 
Action: Mouse scrolled (660, 529) with delta (0, -4)
Screenshot: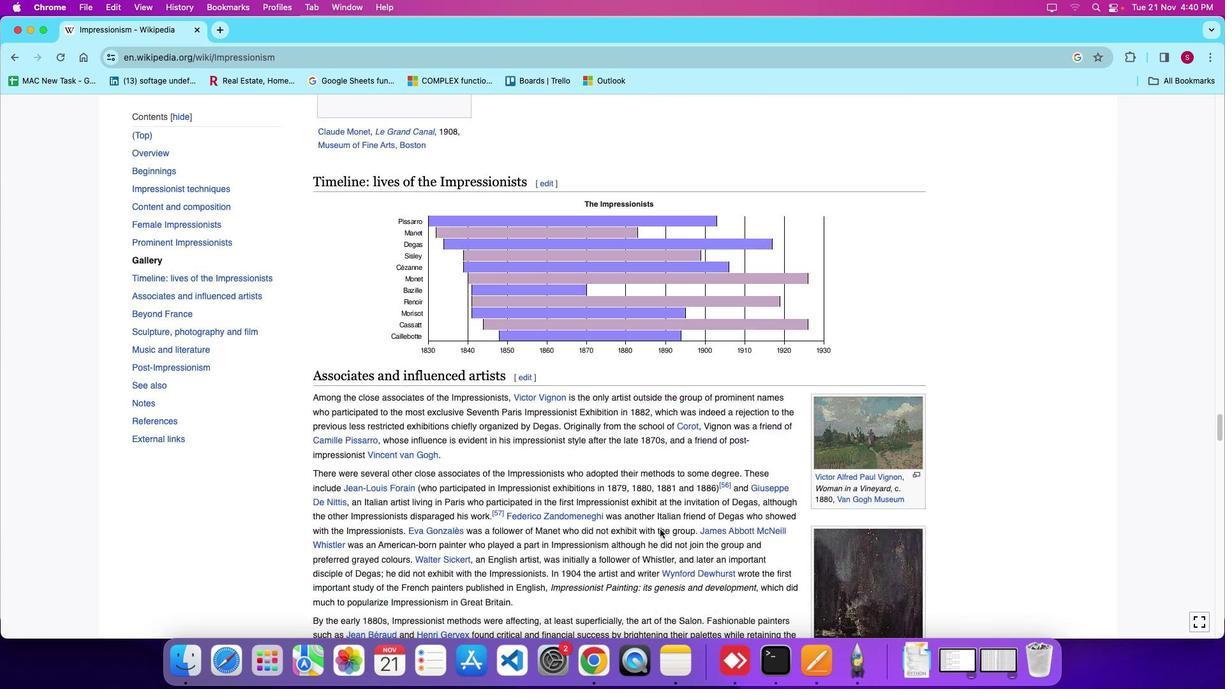 
Action: Mouse scrolled (660, 529) with delta (0, -5)
Screenshot: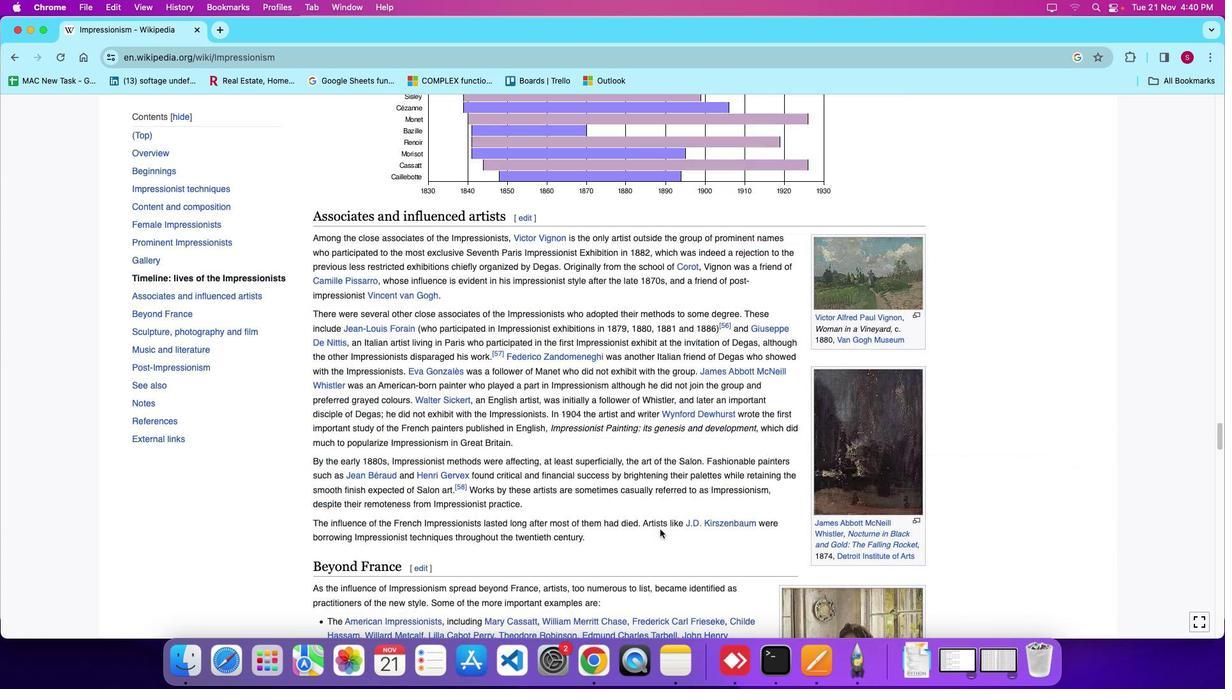 
Action: Mouse scrolled (660, 529) with delta (0, 0)
Screenshot: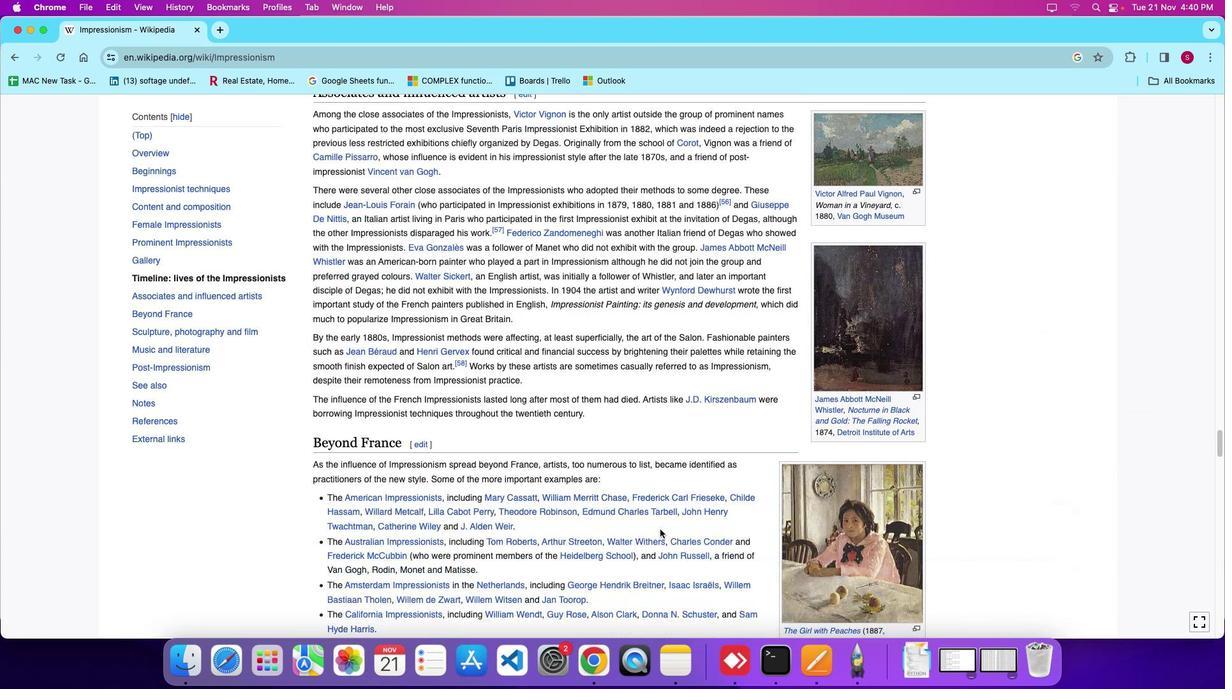 
Action: Mouse scrolled (660, 529) with delta (0, 0)
Screenshot: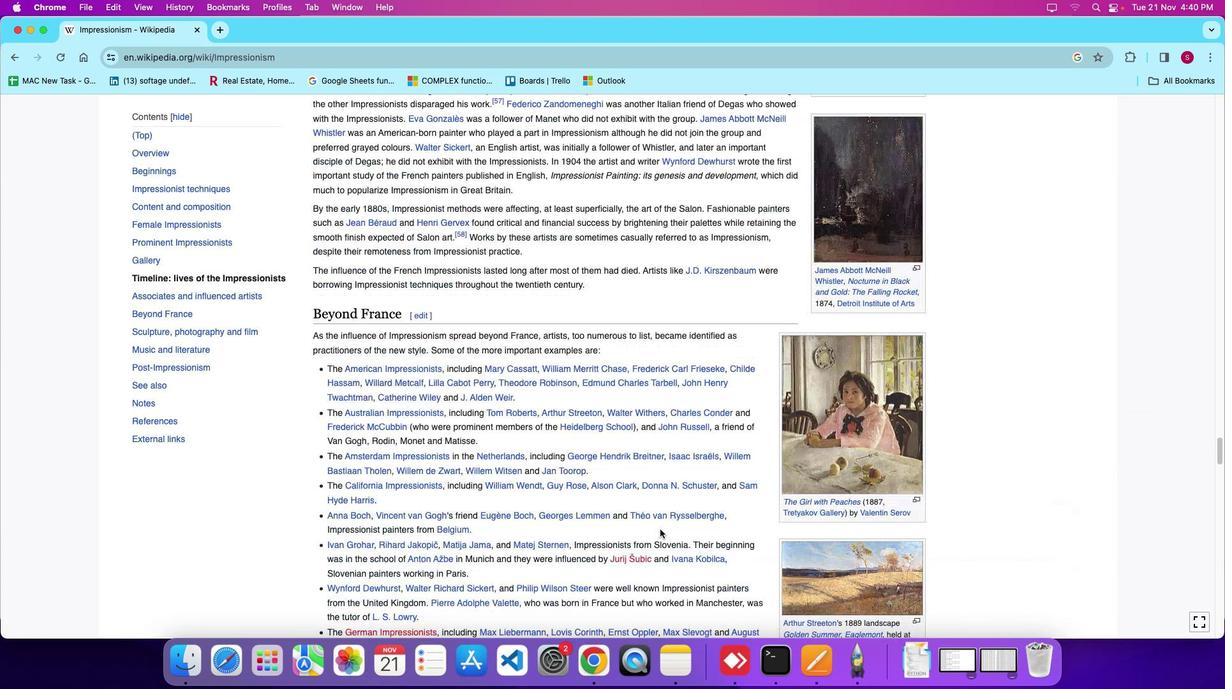 
Action: Mouse scrolled (660, 529) with delta (0, -5)
Screenshot: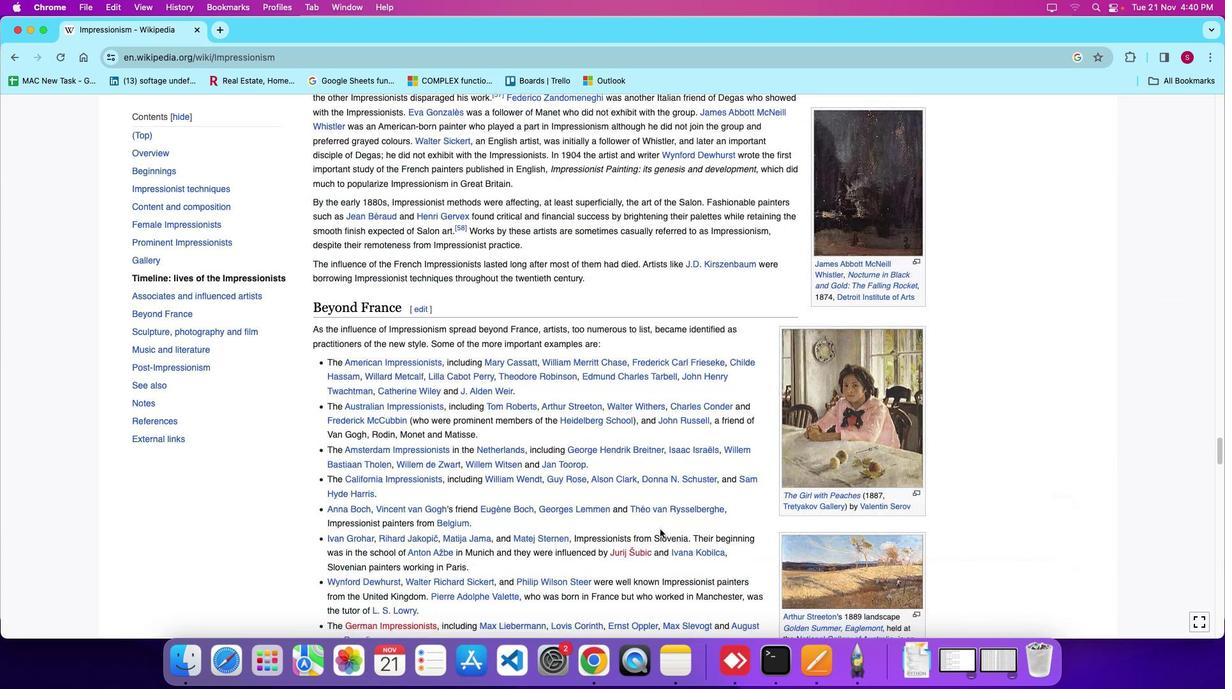 
Action: Mouse scrolled (660, 529) with delta (0, 0)
Screenshot: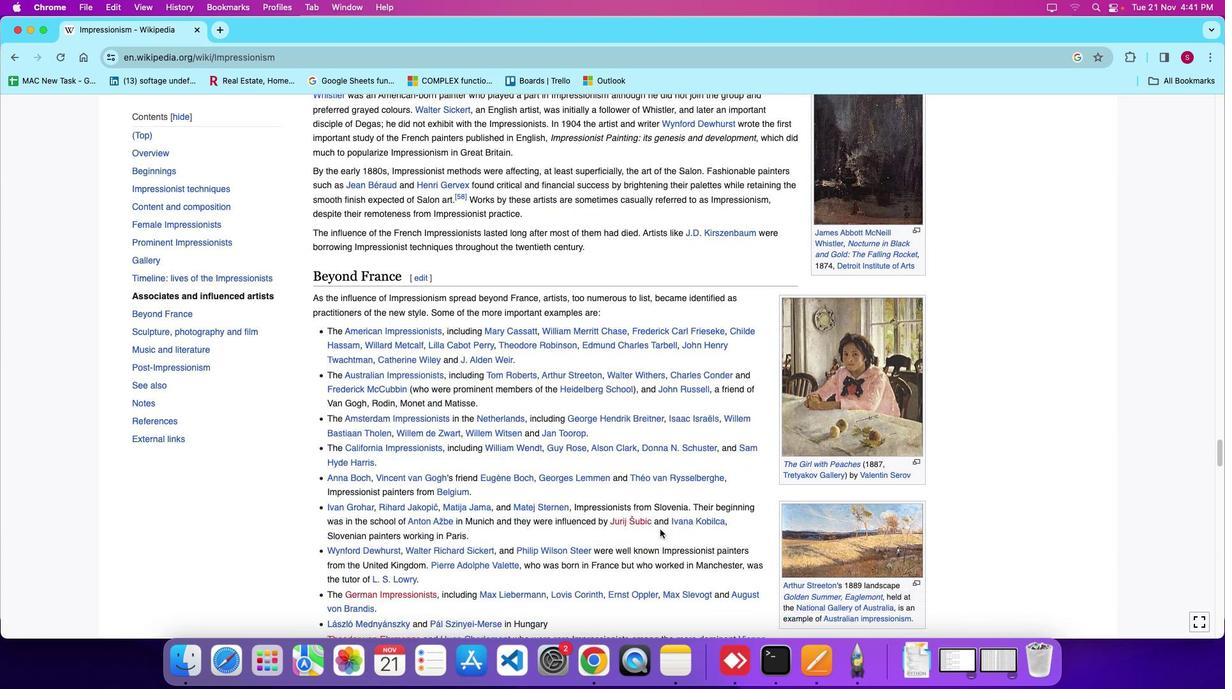 
Action: Mouse scrolled (660, 529) with delta (0, 0)
Screenshot: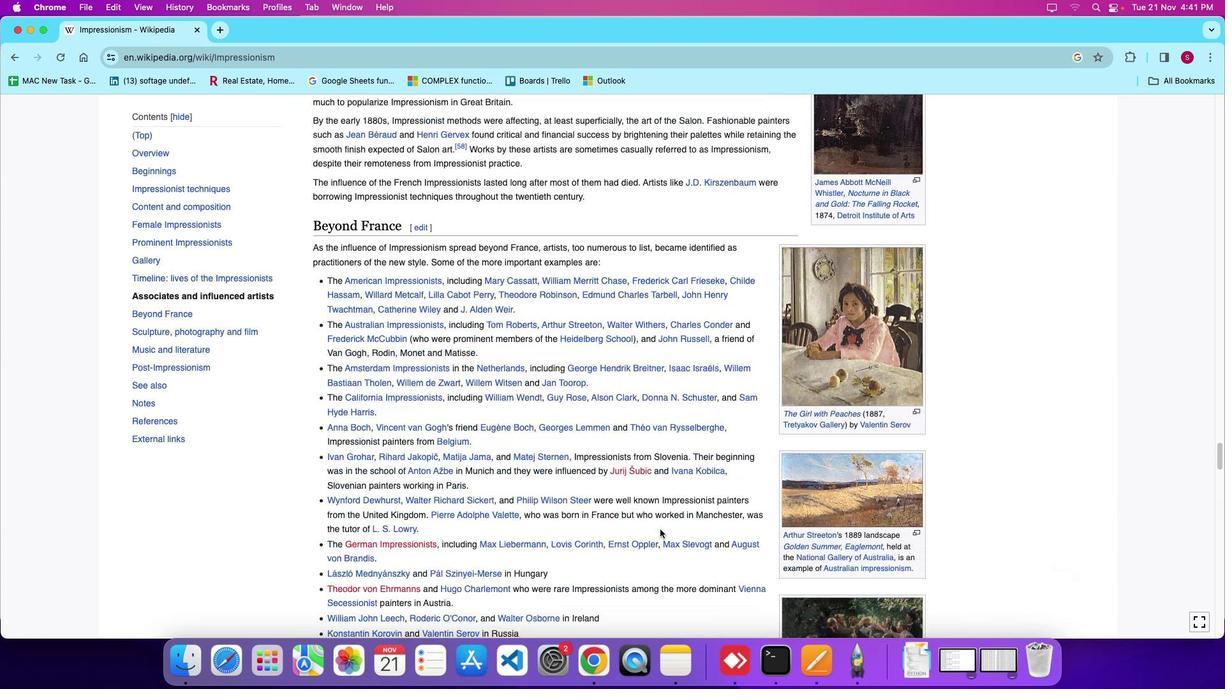 
Action: Mouse scrolled (660, 529) with delta (0, -3)
Screenshot: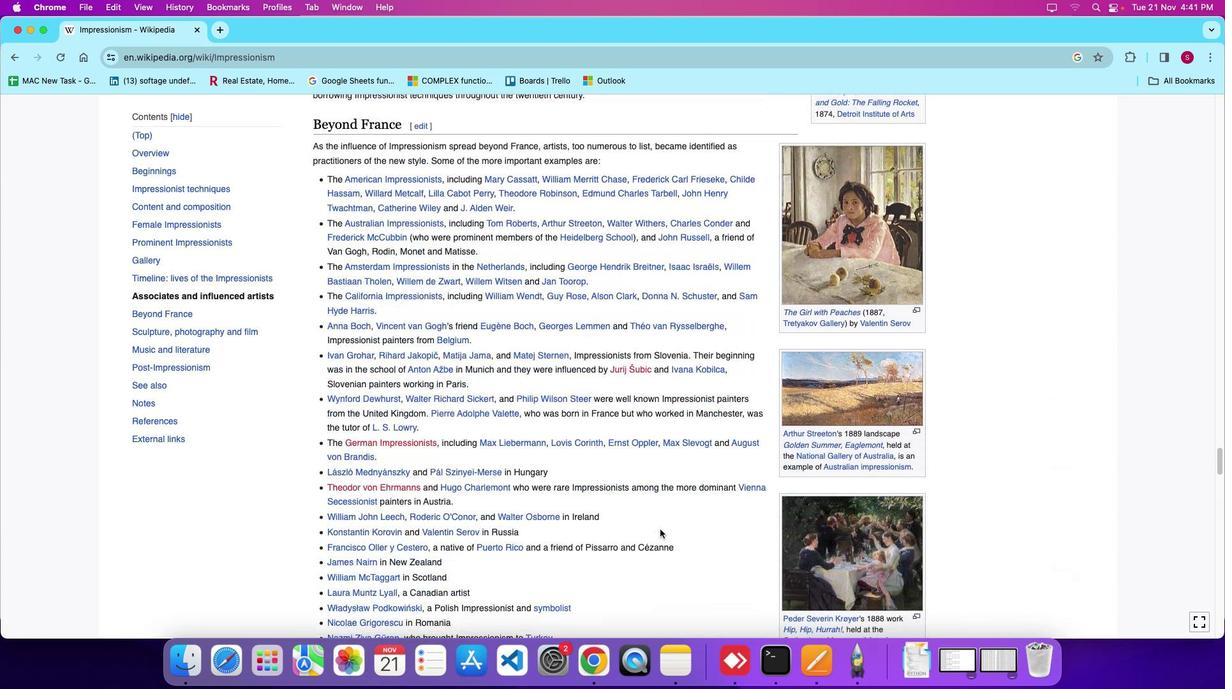 
Action: Mouse scrolled (660, 529) with delta (0, 0)
Screenshot: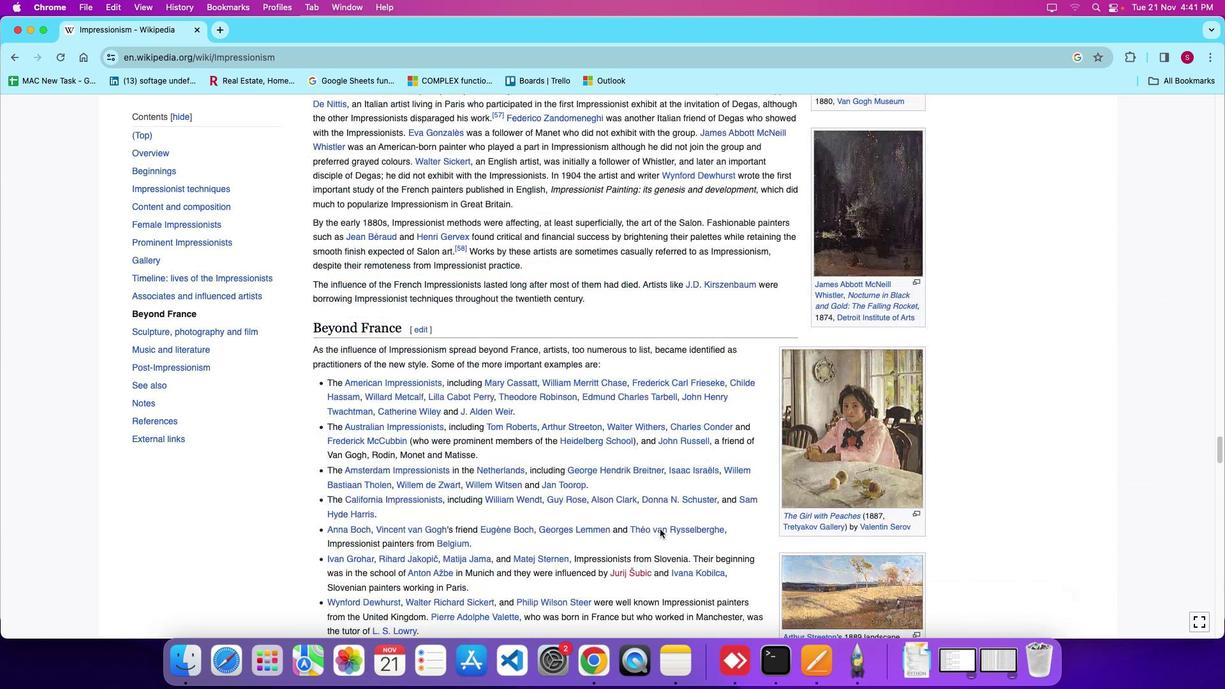 
Action: Mouse scrolled (660, 529) with delta (0, 0)
Screenshot: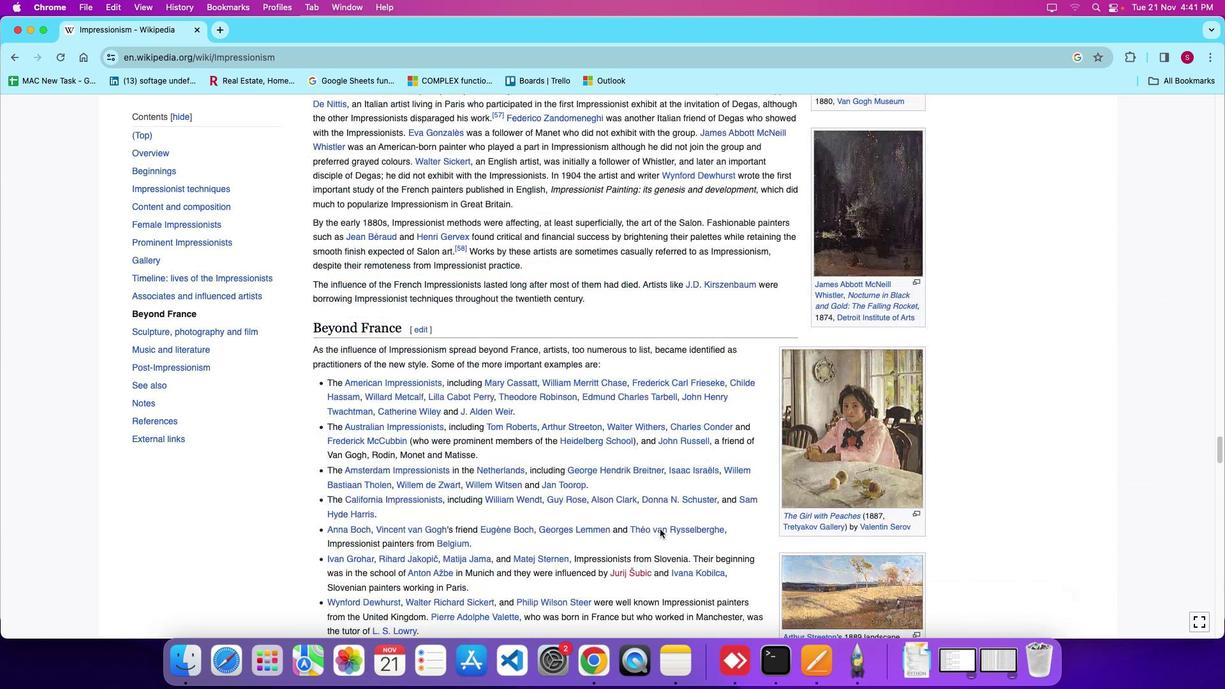 
Action: Mouse scrolled (660, 529) with delta (0, 5)
Screenshot: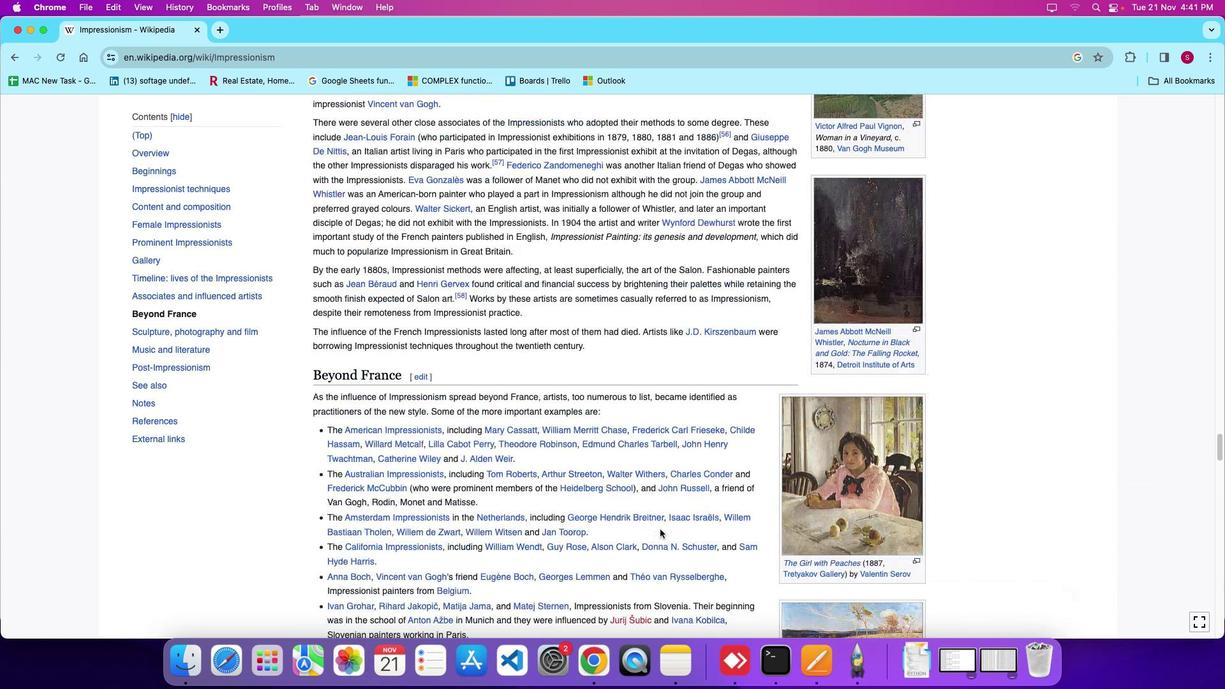 
Action: Mouse scrolled (660, 529) with delta (0, 0)
Screenshot: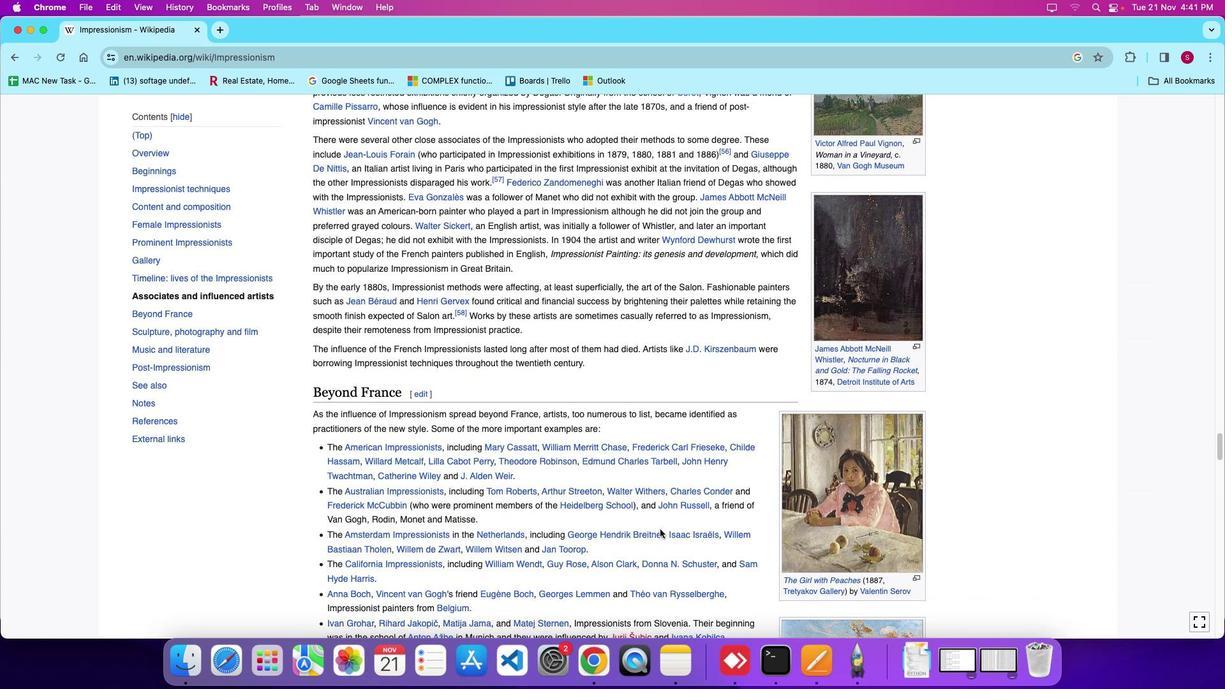 
Action: Mouse scrolled (660, 529) with delta (0, 0)
Screenshot: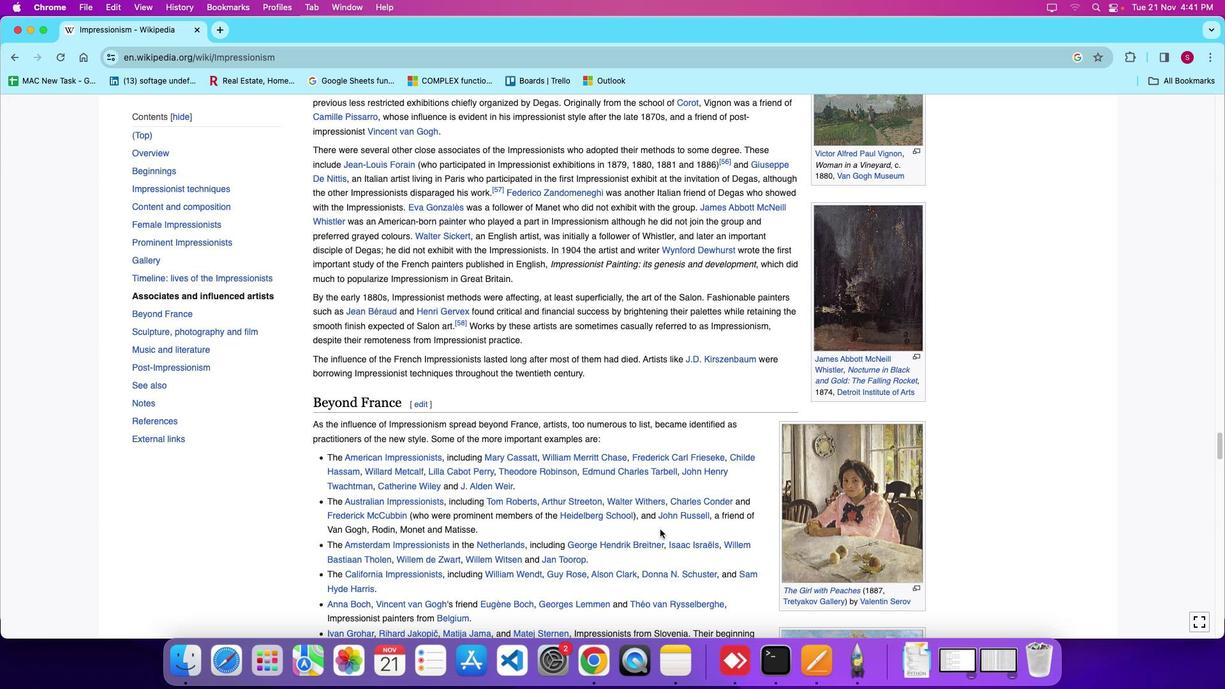 
Action: Mouse scrolled (660, 529) with delta (0, 0)
Screenshot: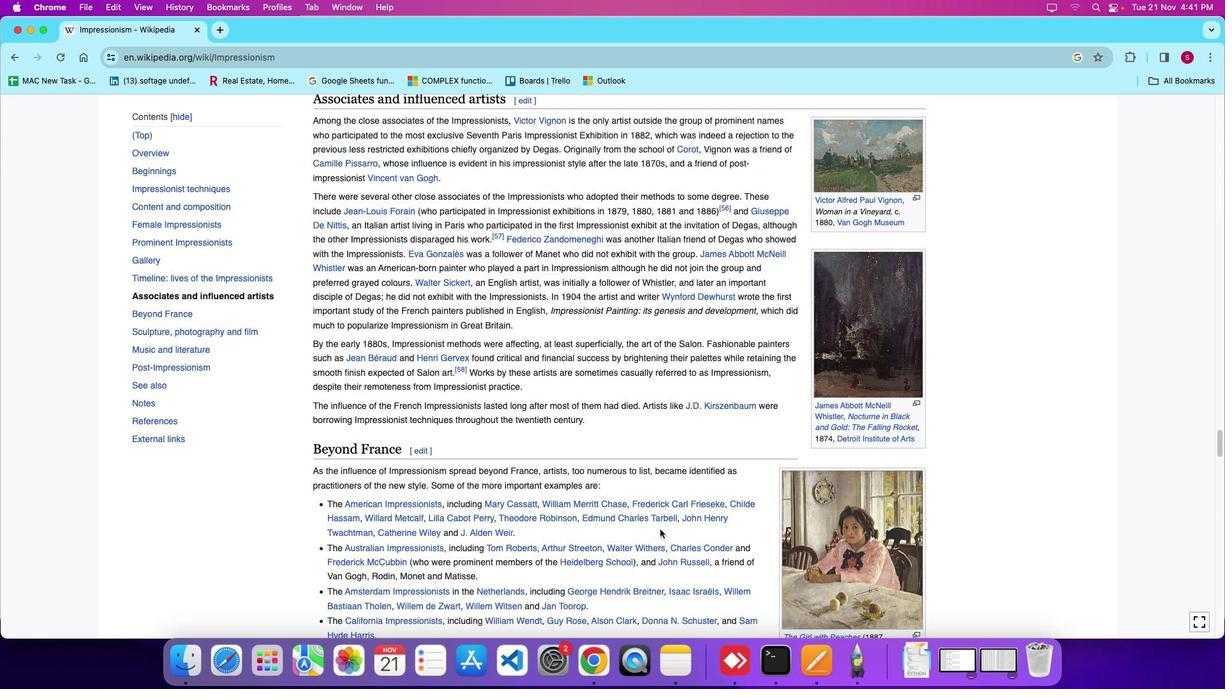
Action: Mouse scrolled (660, 529) with delta (0, 0)
Screenshot: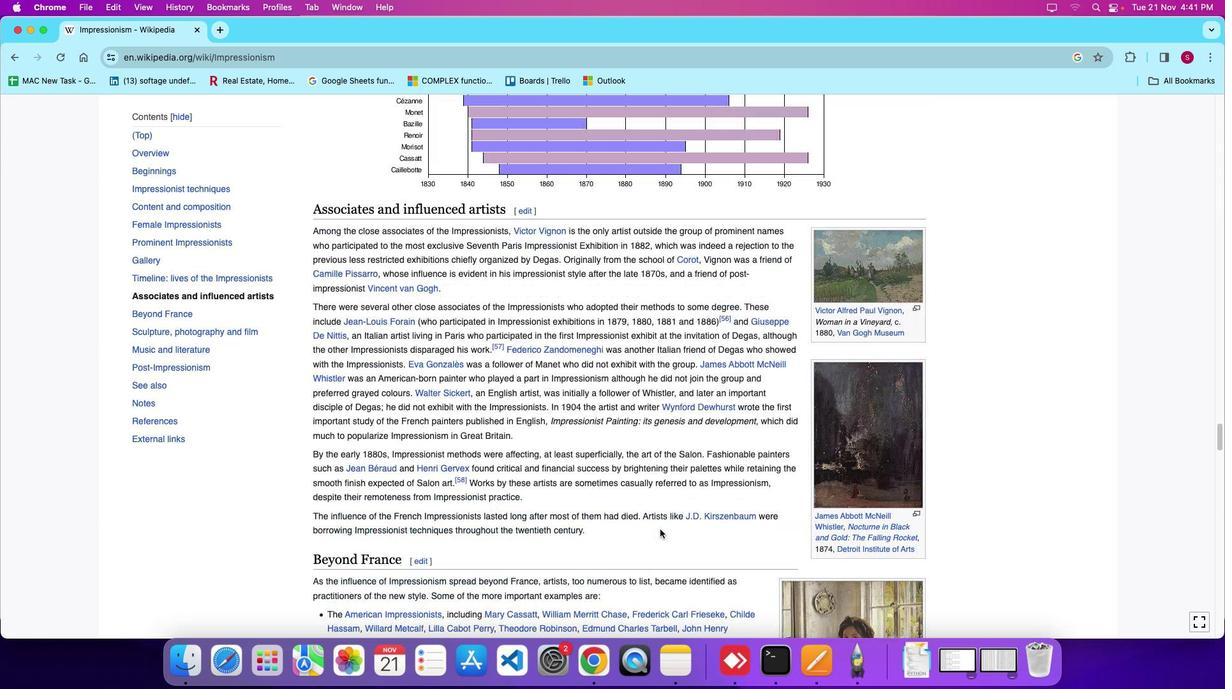 
Action: Mouse scrolled (660, 529) with delta (0, 3)
Screenshot: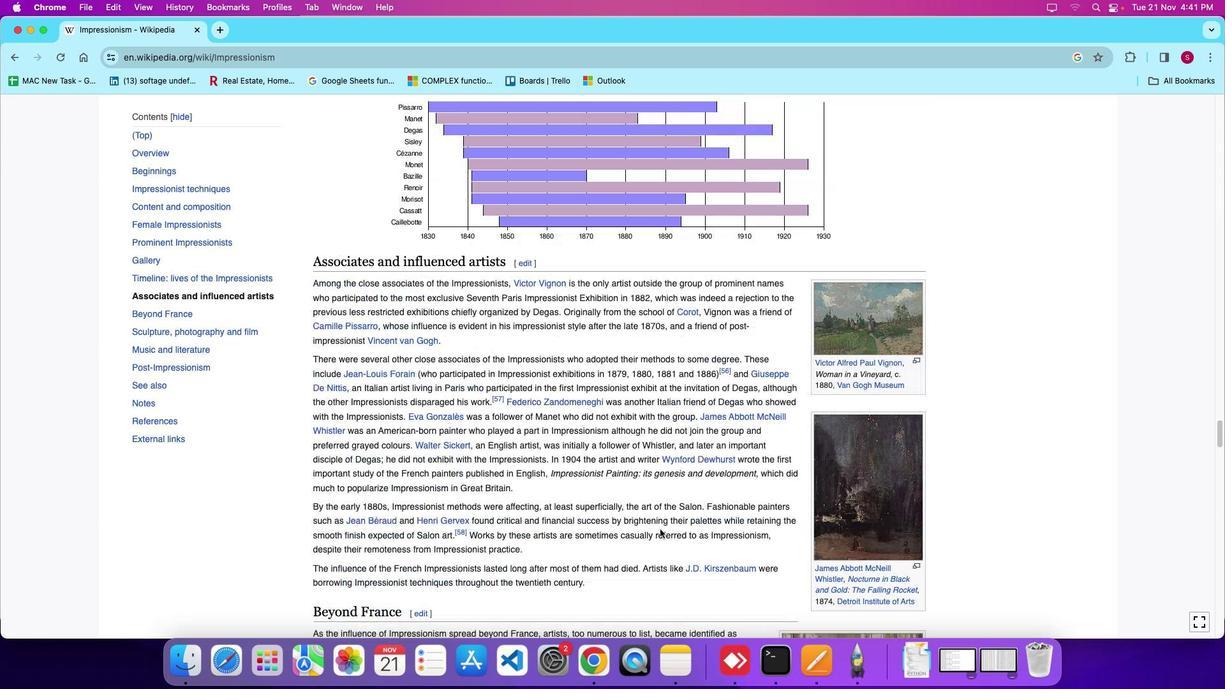
Action: Mouse scrolled (660, 529) with delta (0, 0)
Screenshot: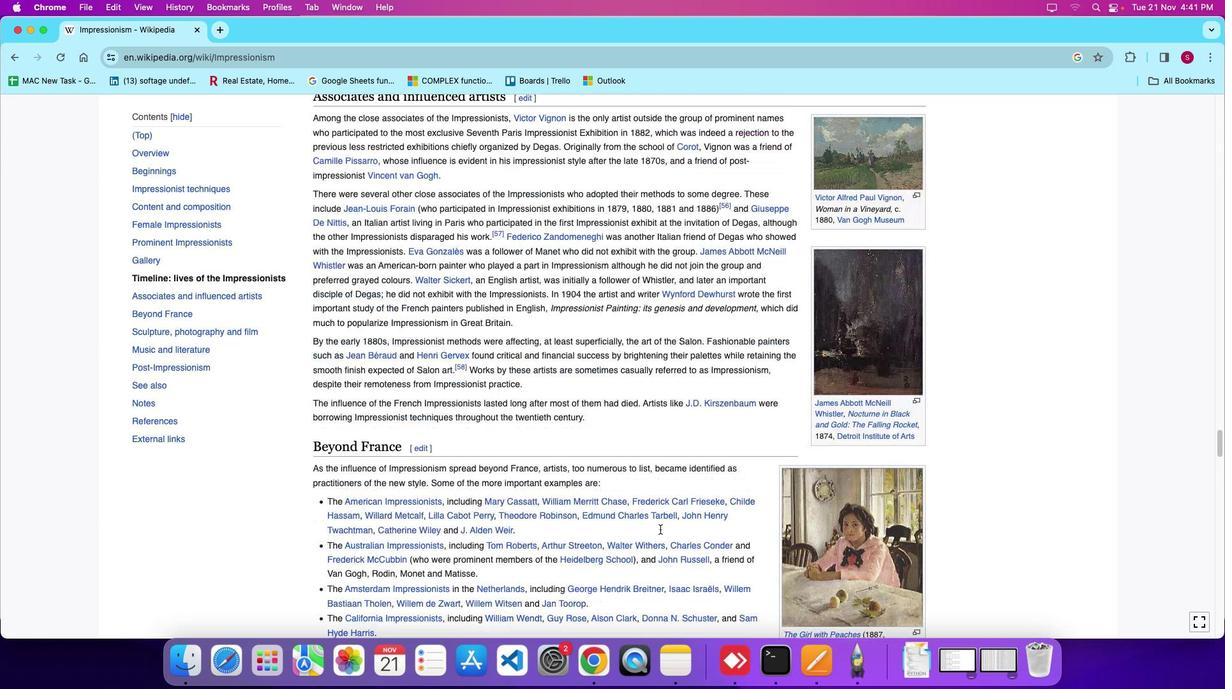 
Action: Mouse scrolled (660, 529) with delta (0, 0)
Screenshot: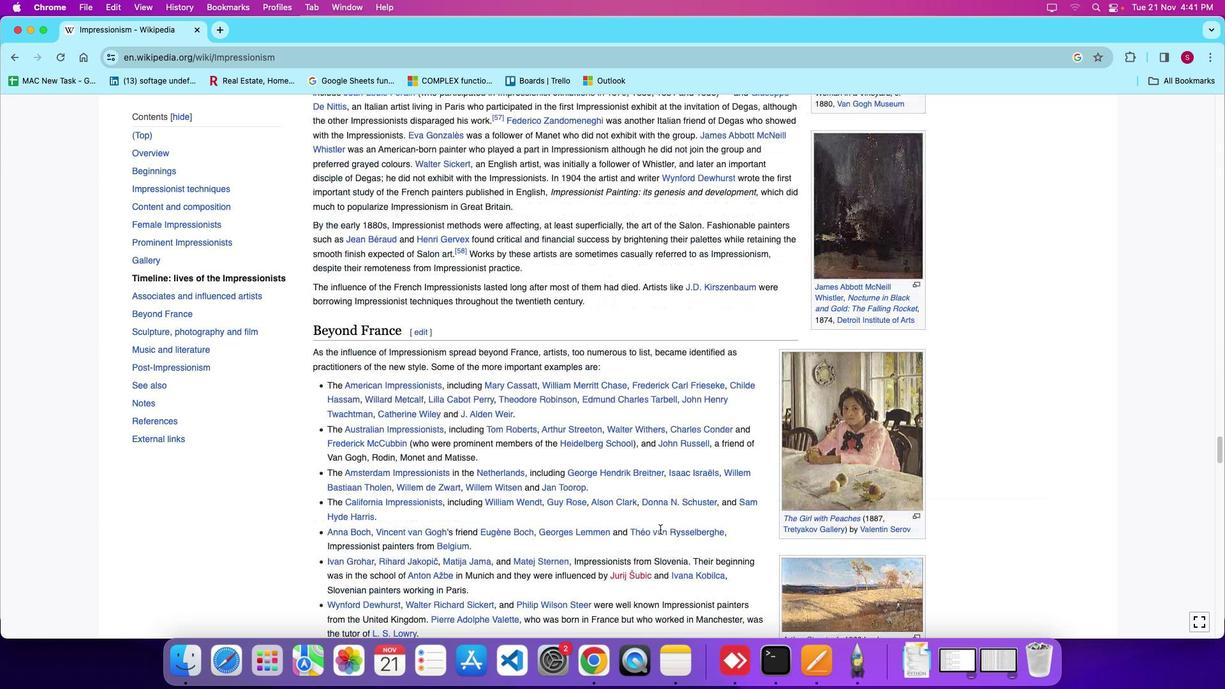 
Action: Mouse scrolled (660, 529) with delta (0, -5)
Screenshot: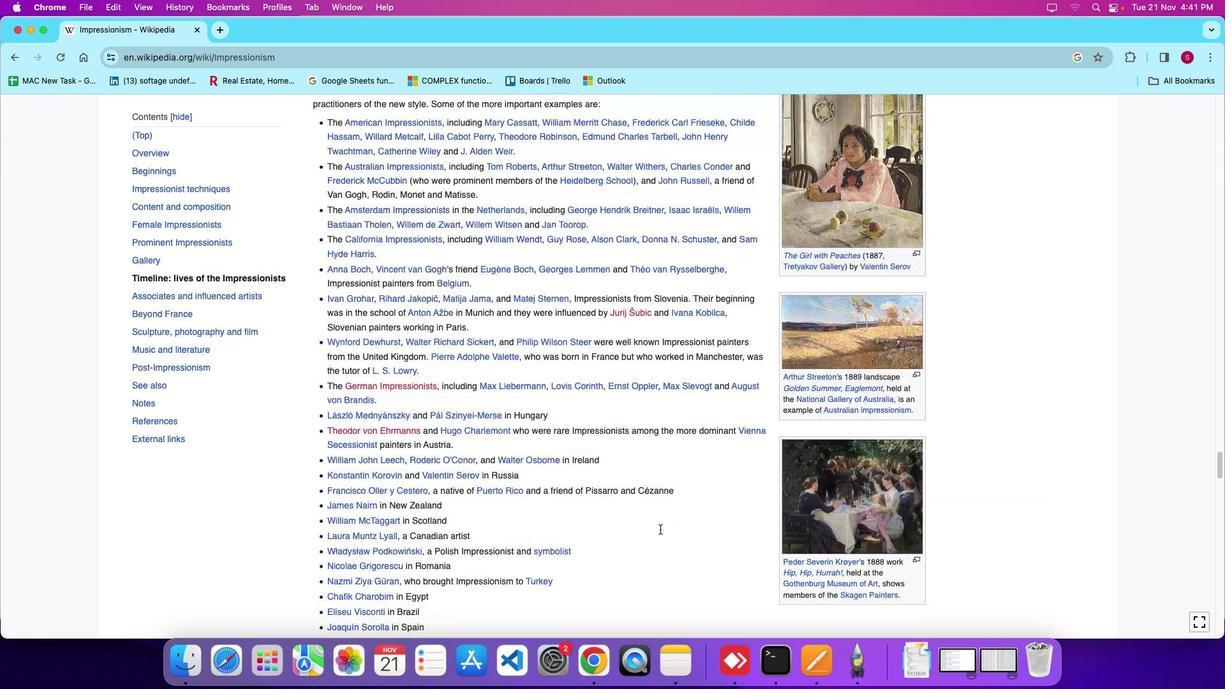 
Action: Mouse scrolled (660, 529) with delta (0, -7)
Screenshot: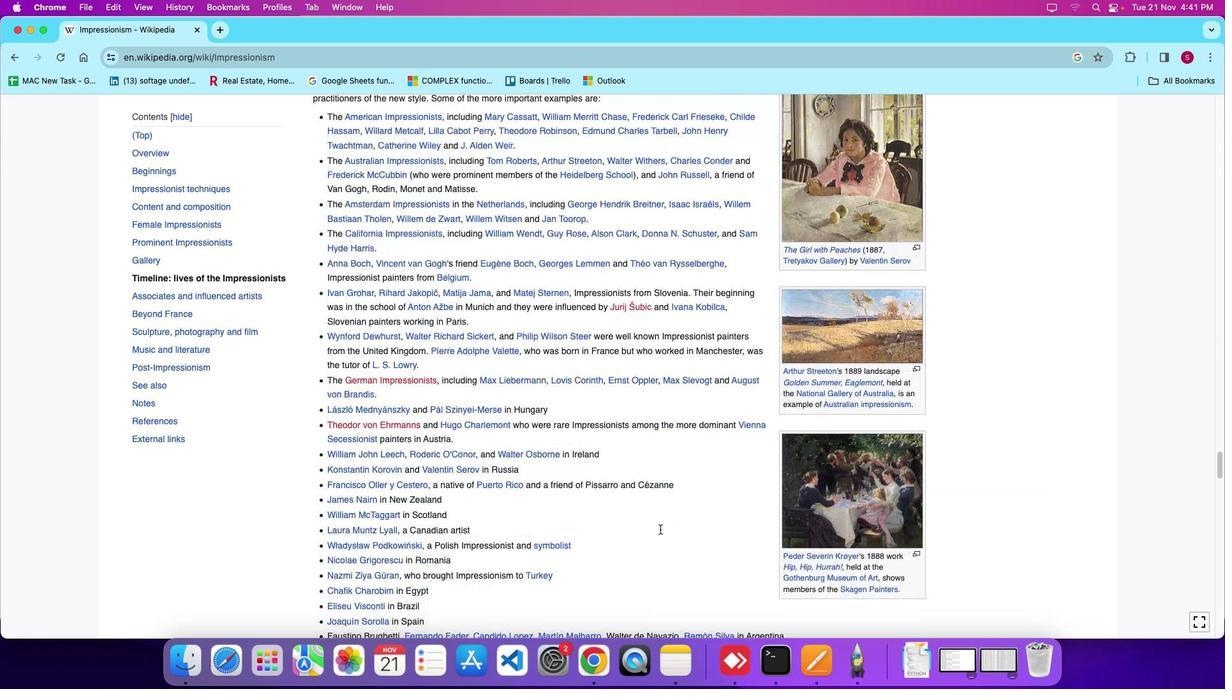 
Action: Mouse scrolled (660, 529) with delta (0, 0)
Screenshot: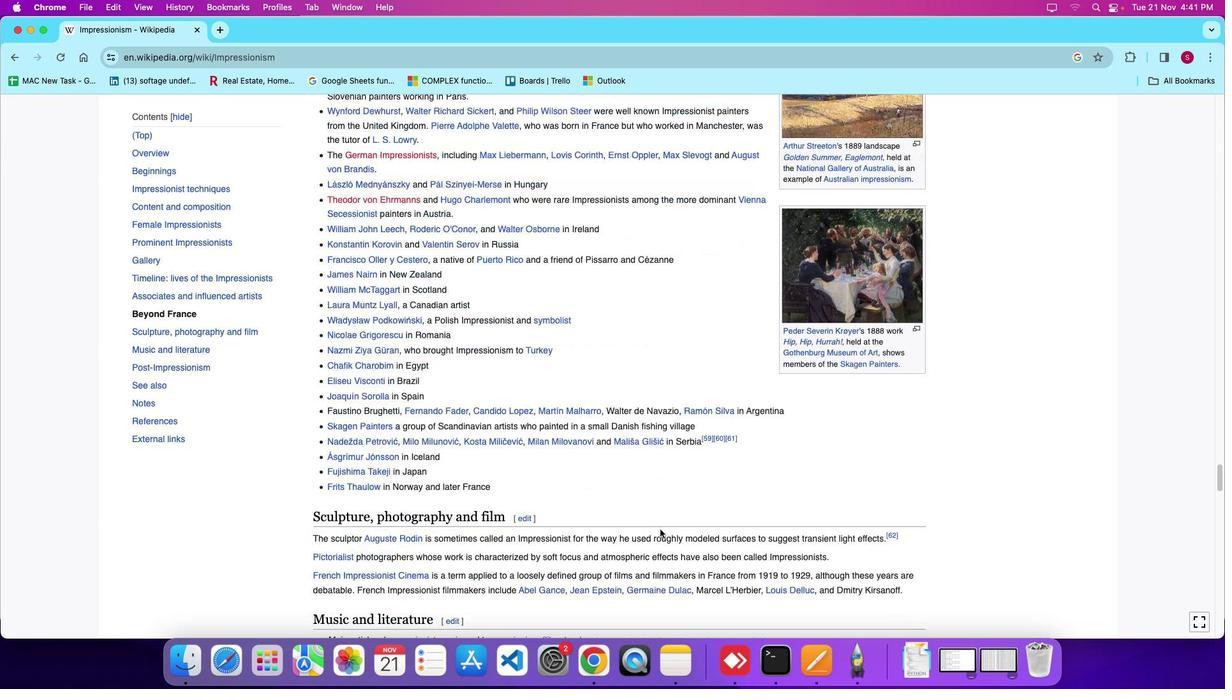 
Action: Mouse scrolled (660, 529) with delta (0, 0)
Screenshot: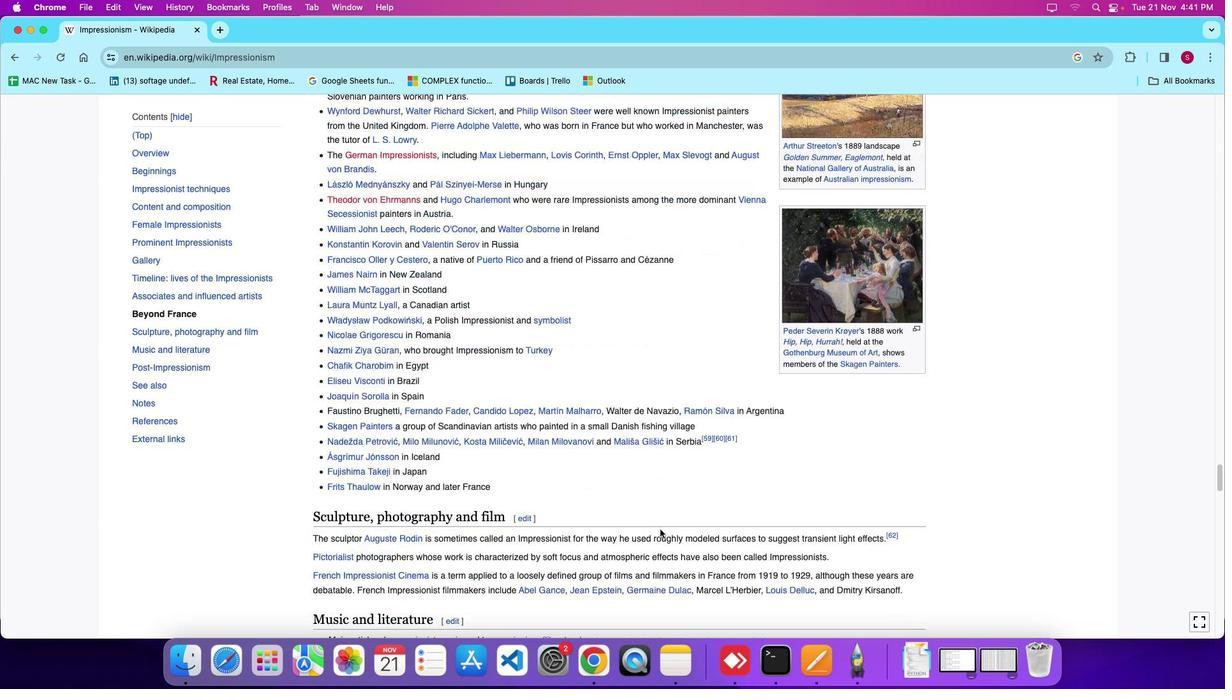 
Action: Mouse scrolled (660, 529) with delta (0, -5)
Screenshot: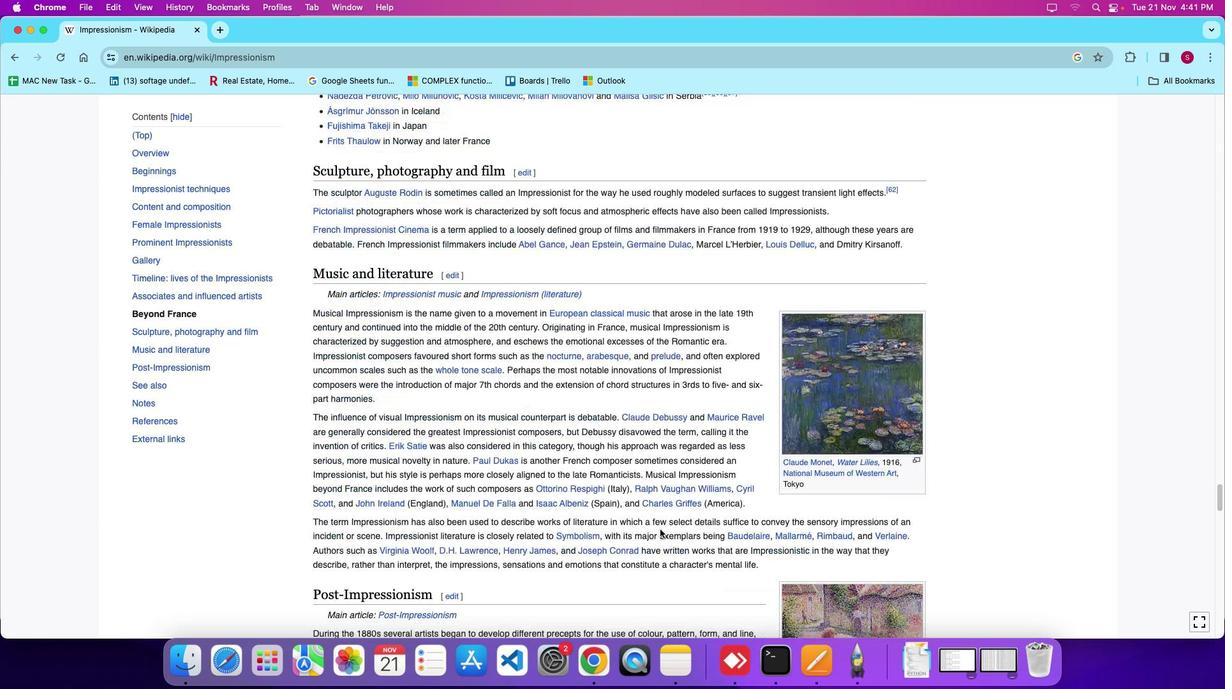 
Action: Mouse scrolled (660, 529) with delta (0, -7)
Screenshot: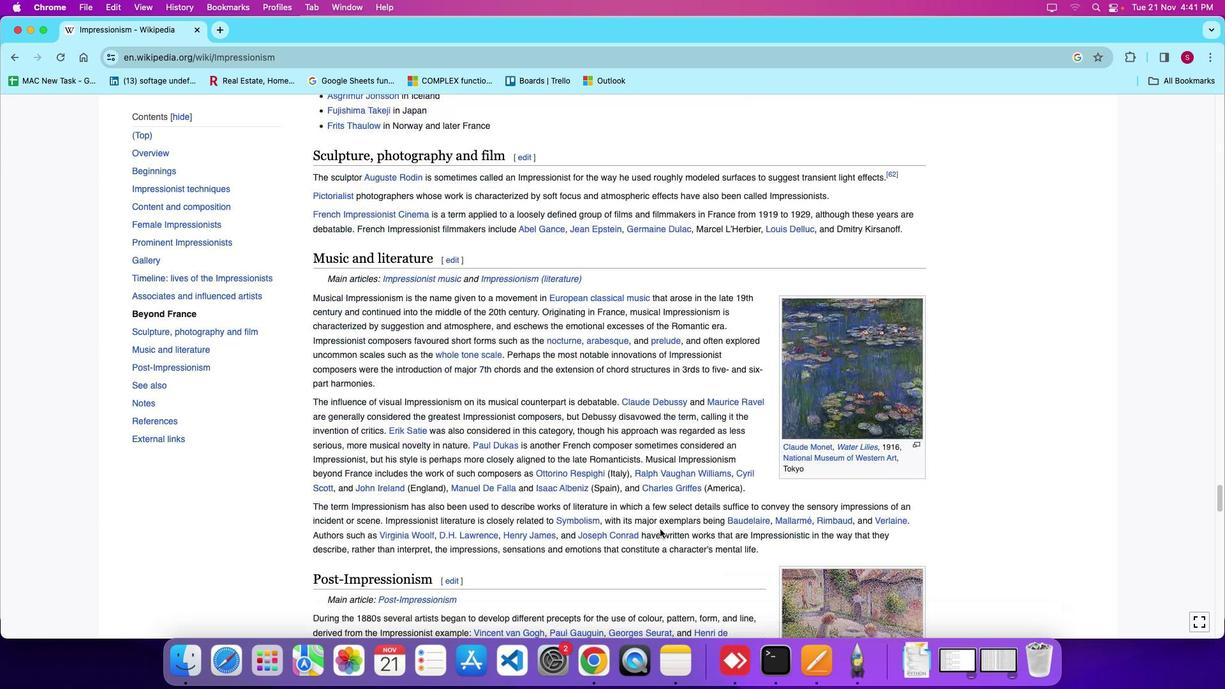 
Action: Mouse moved to (647, 535)
Screenshot: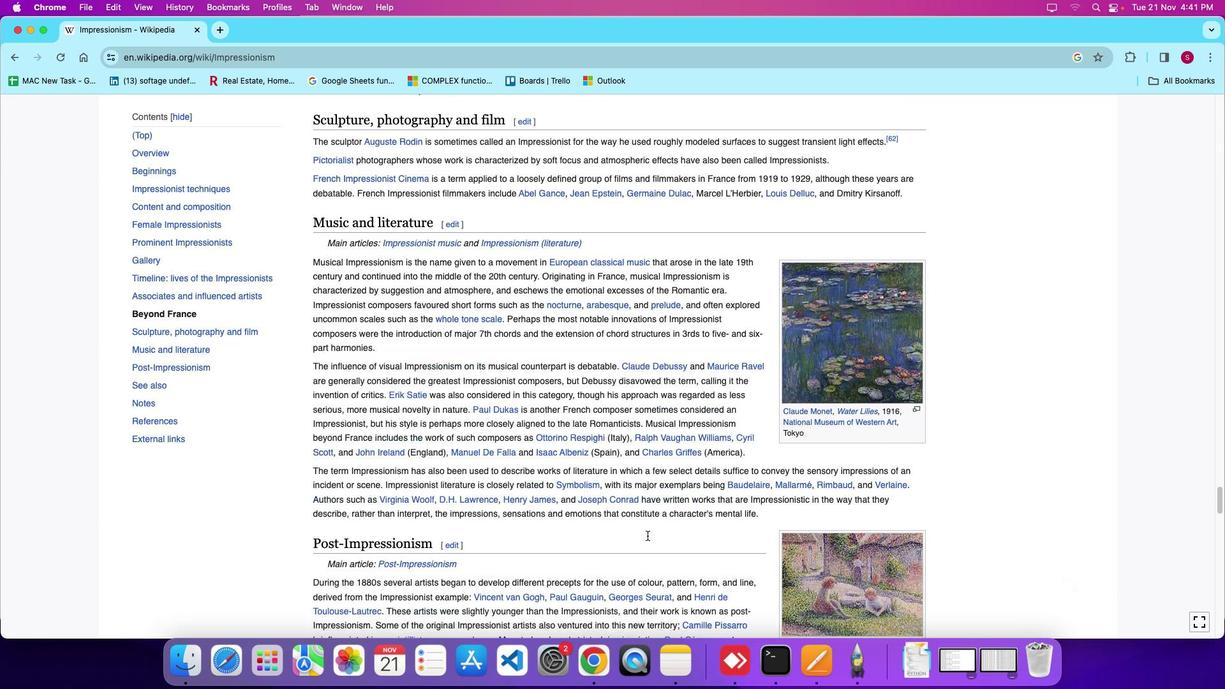
Action: Mouse scrolled (647, 535) with delta (0, 0)
Screenshot: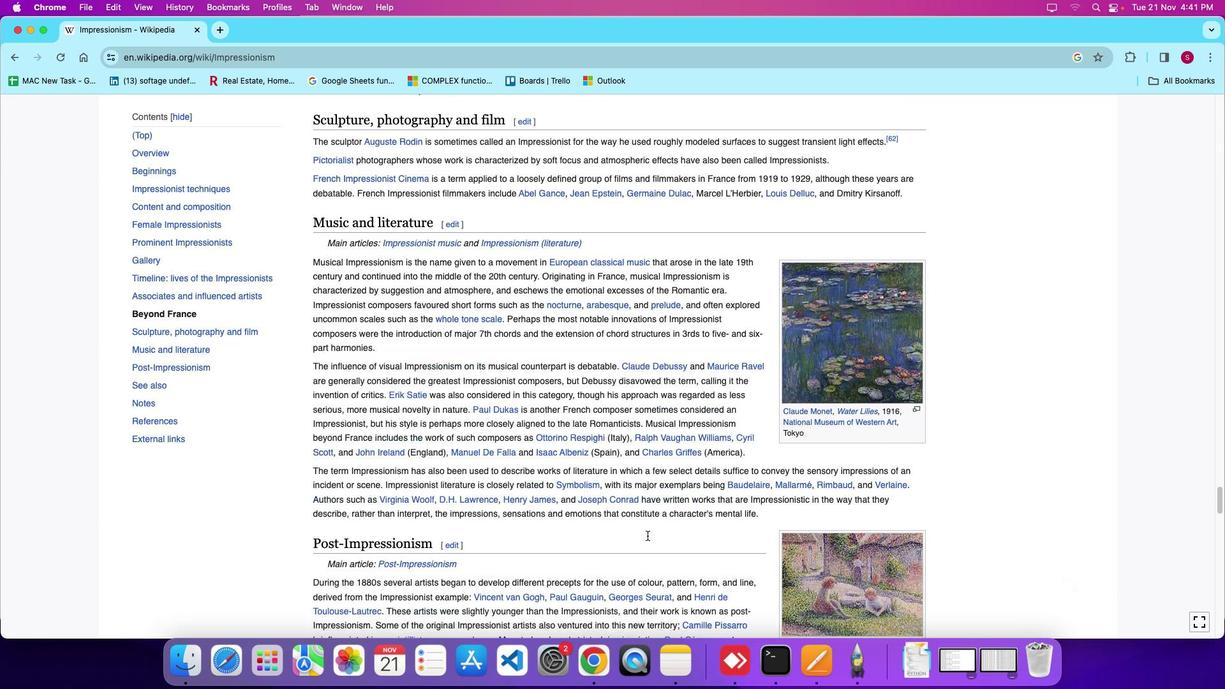 
Action: Mouse scrolled (647, 535) with delta (0, 3)
Screenshot: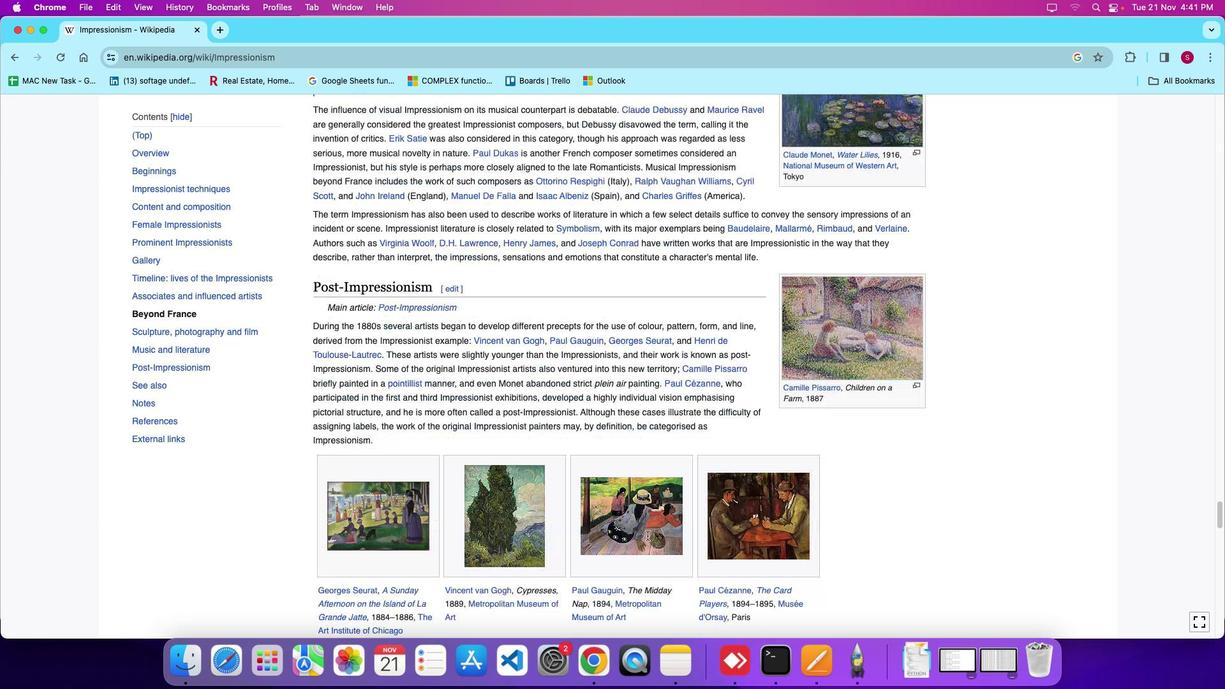 
Action: Mouse scrolled (647, 535) with delta (0, -5)
Screenshot: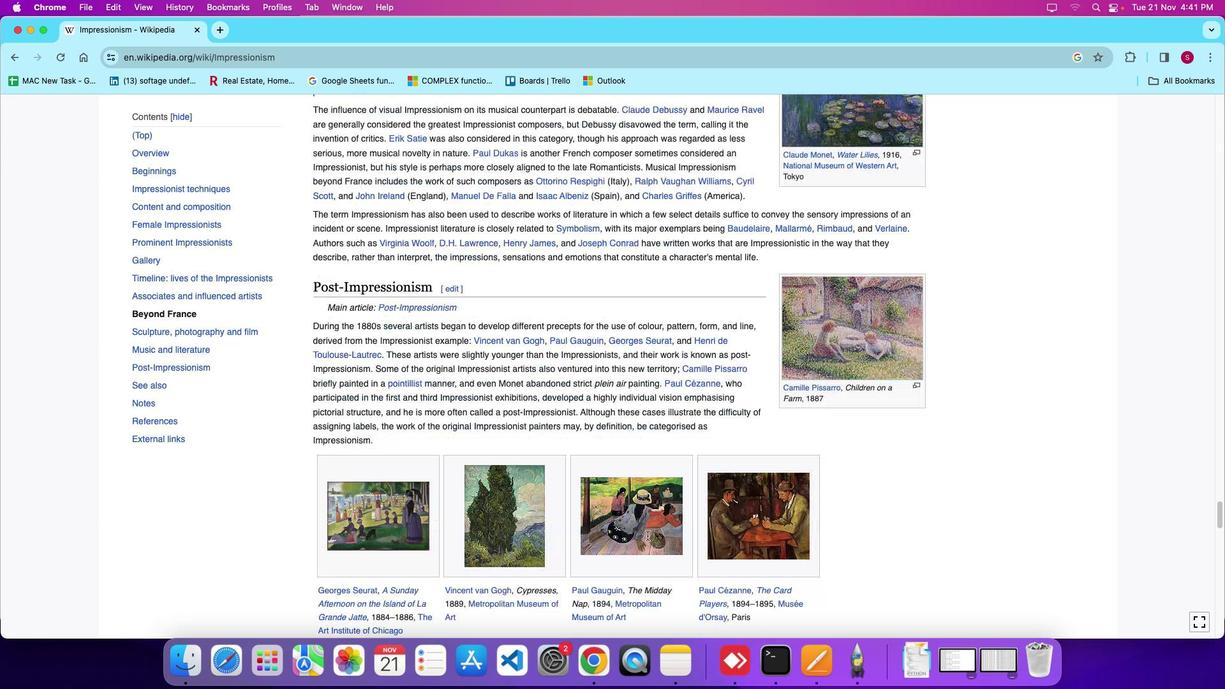 
Action: Mouse scrolled (647, 535) with delta (0, -5)
Screenshot: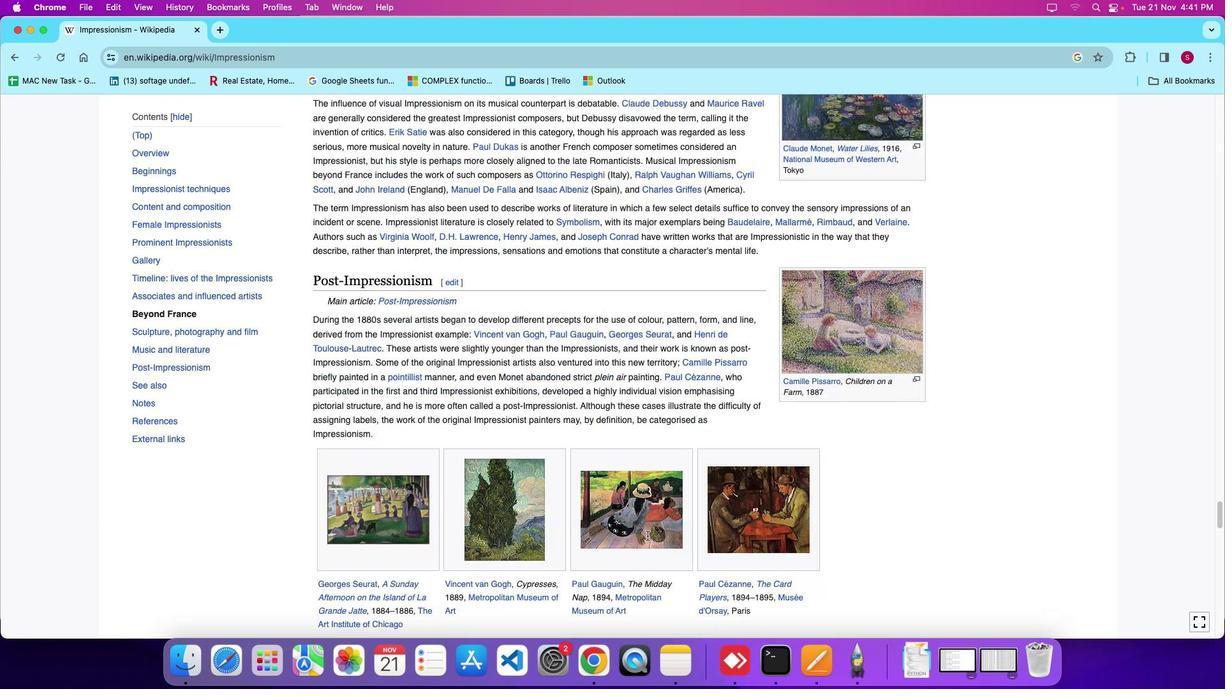 
Action: Mouse scrolled (647, 535) with delta (0, 0)
Screenshot: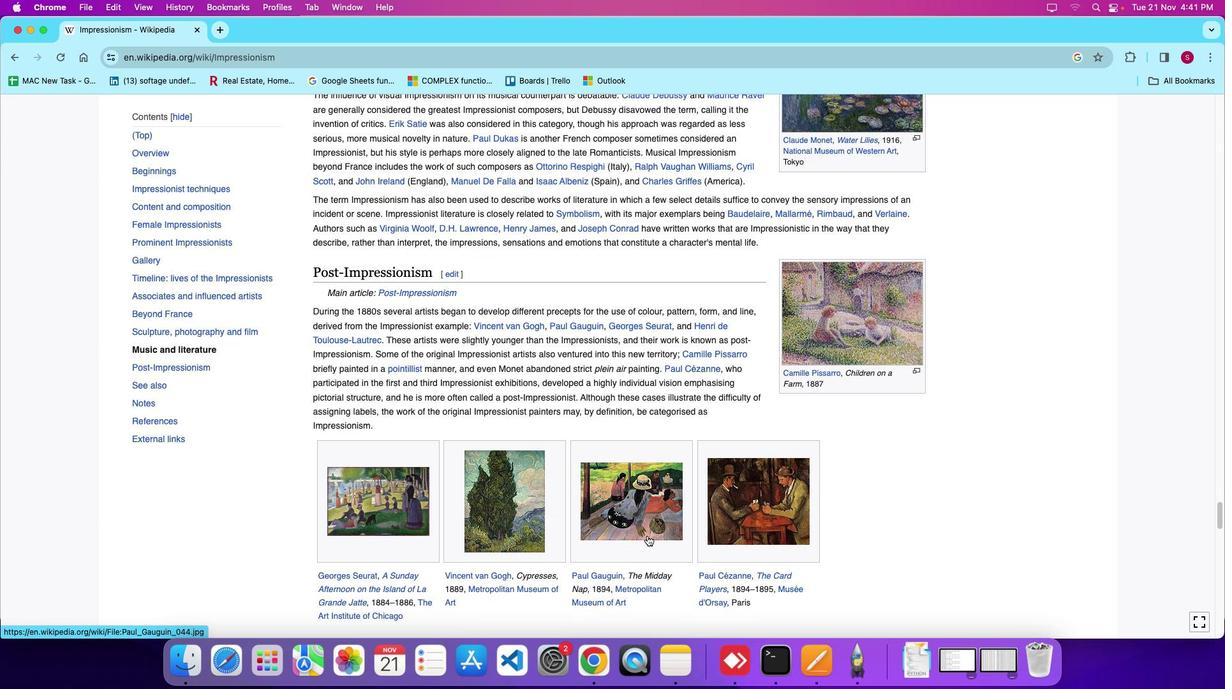 
Action: Mouse scrolled (647, 535) with delta (0, 0)
Screenshot: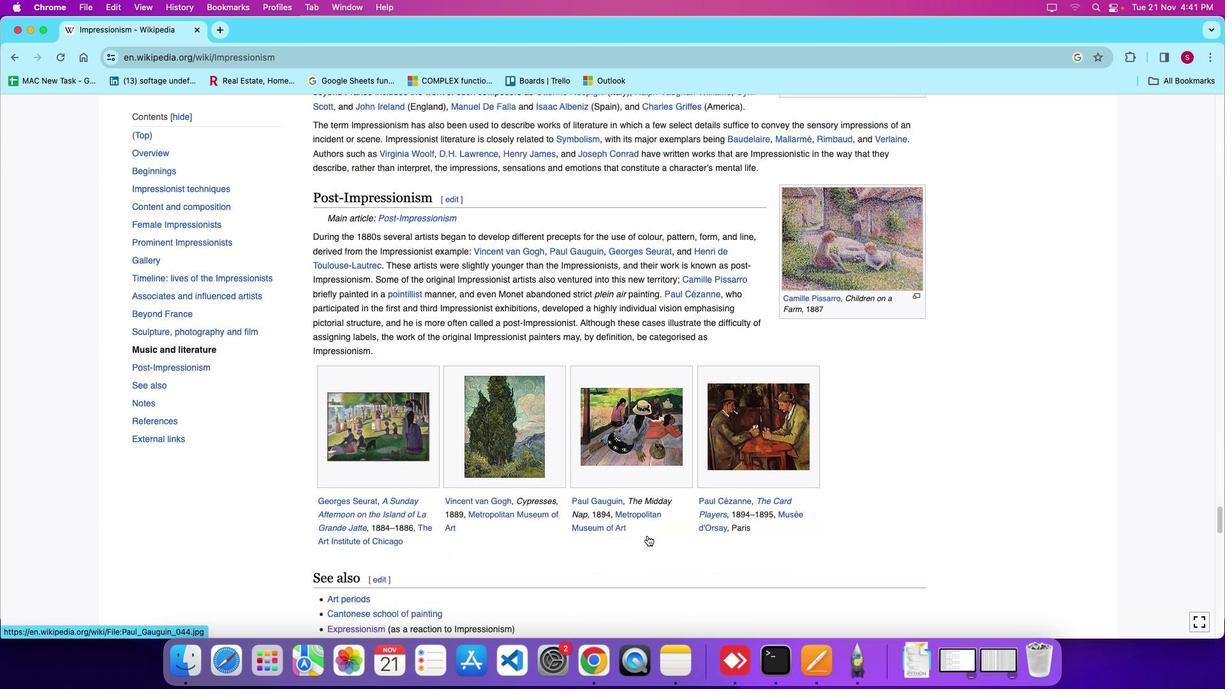 
Action: Mouse scrolled (647, 535) with delta (0, -3)
Screenshot: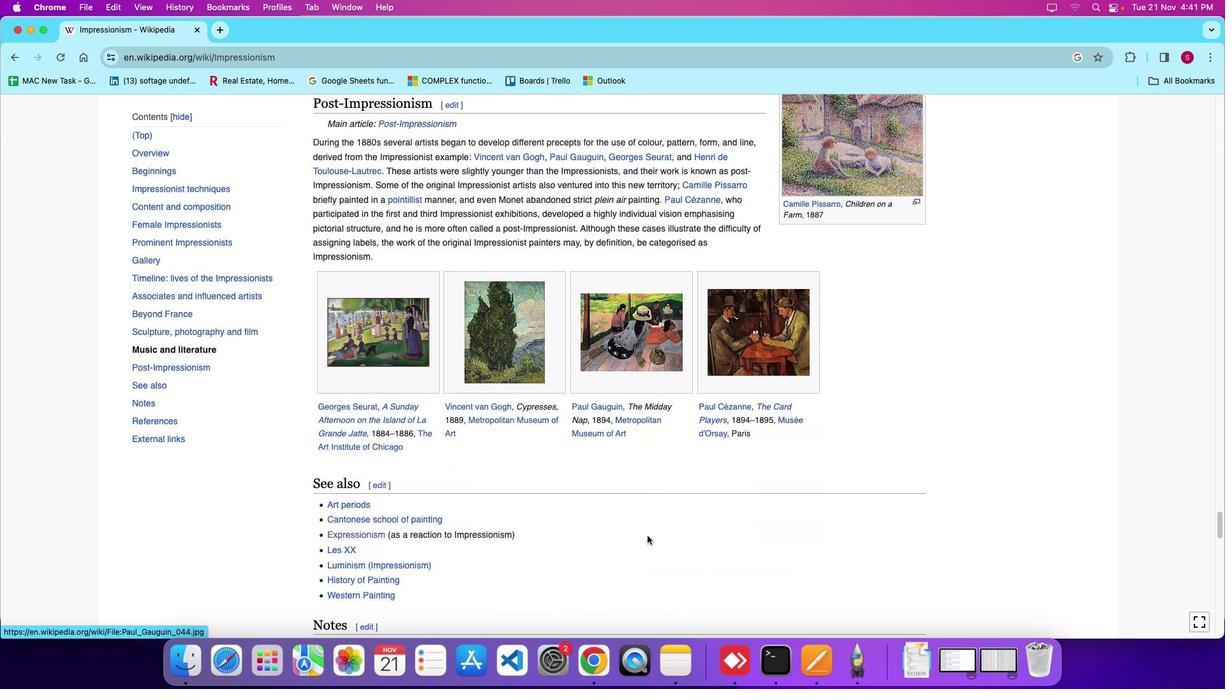 
Action: Mouse scrolled (647, 535) with delta (0, -3)
Screenshot: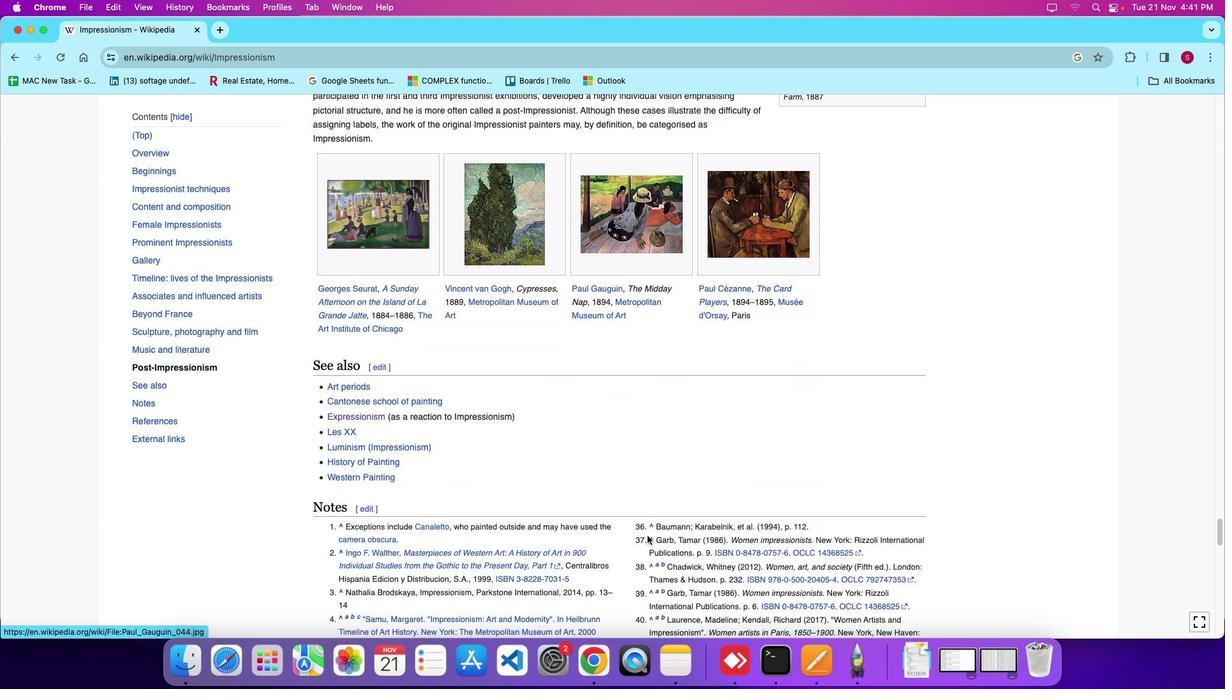
Action: Mouse scrolled (647, 535) with delta (0, 0)
Screenshot: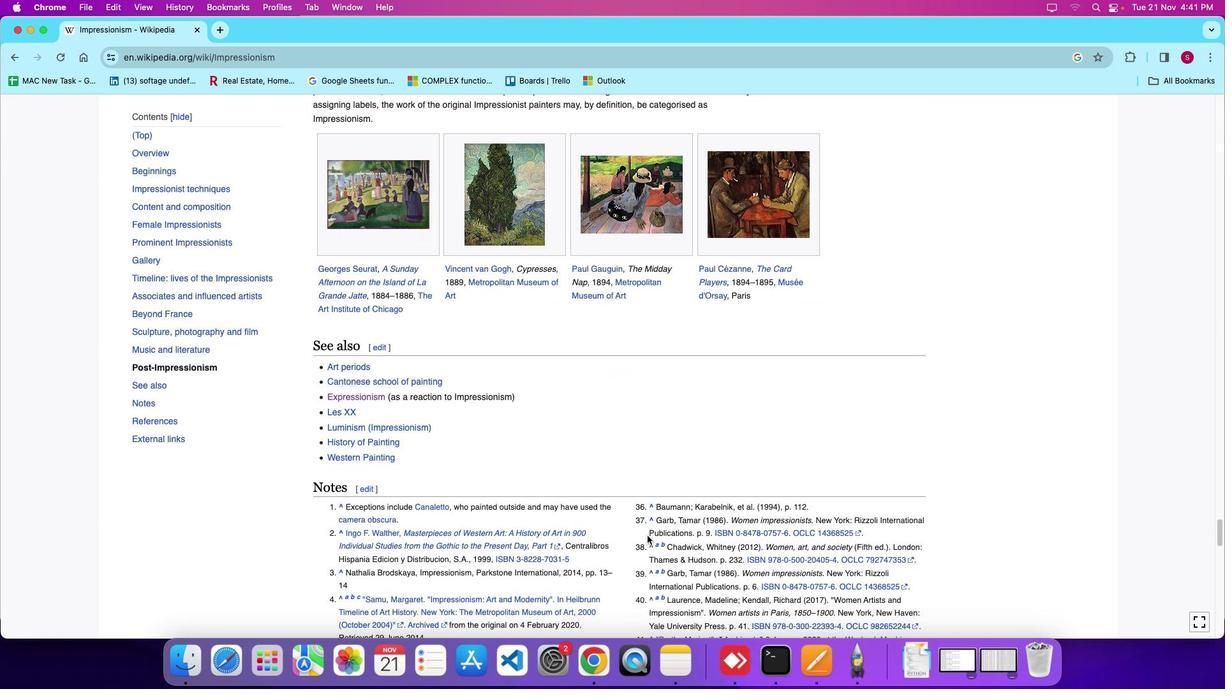 
Action: Mouse scrolled (647, 535) with delta (0, 0)
Screenshot: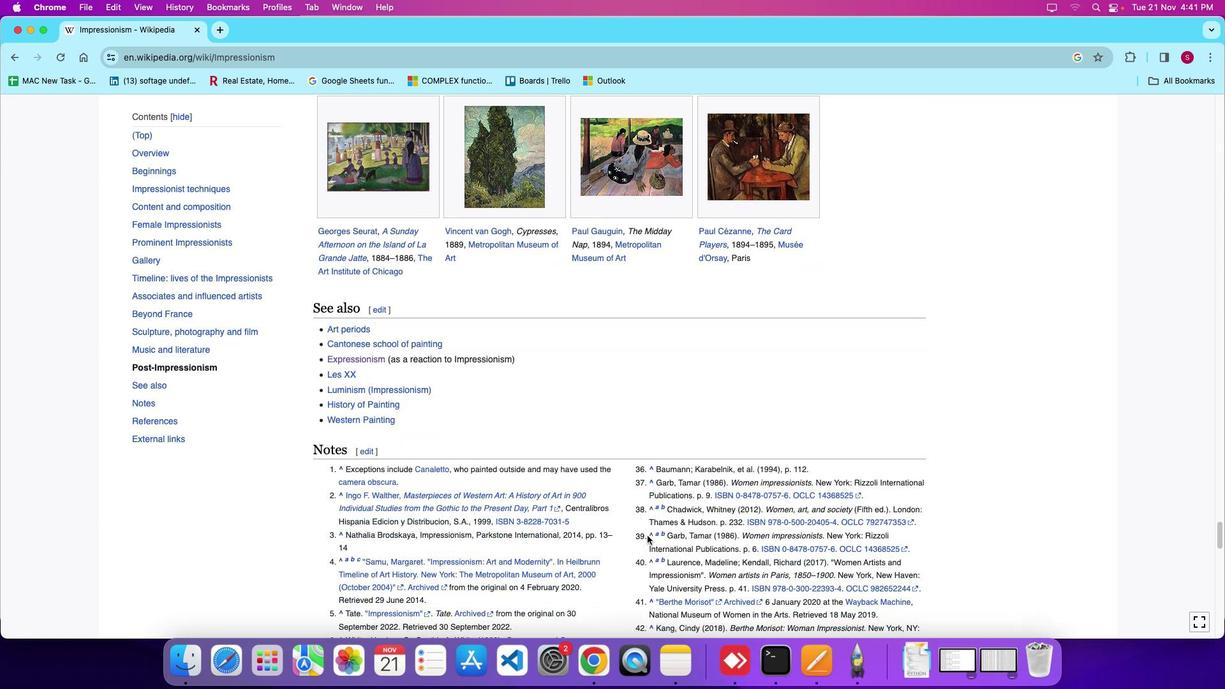 
Action: Mouse scrolled (647, 535) with delta (0, -1)
Screenshot: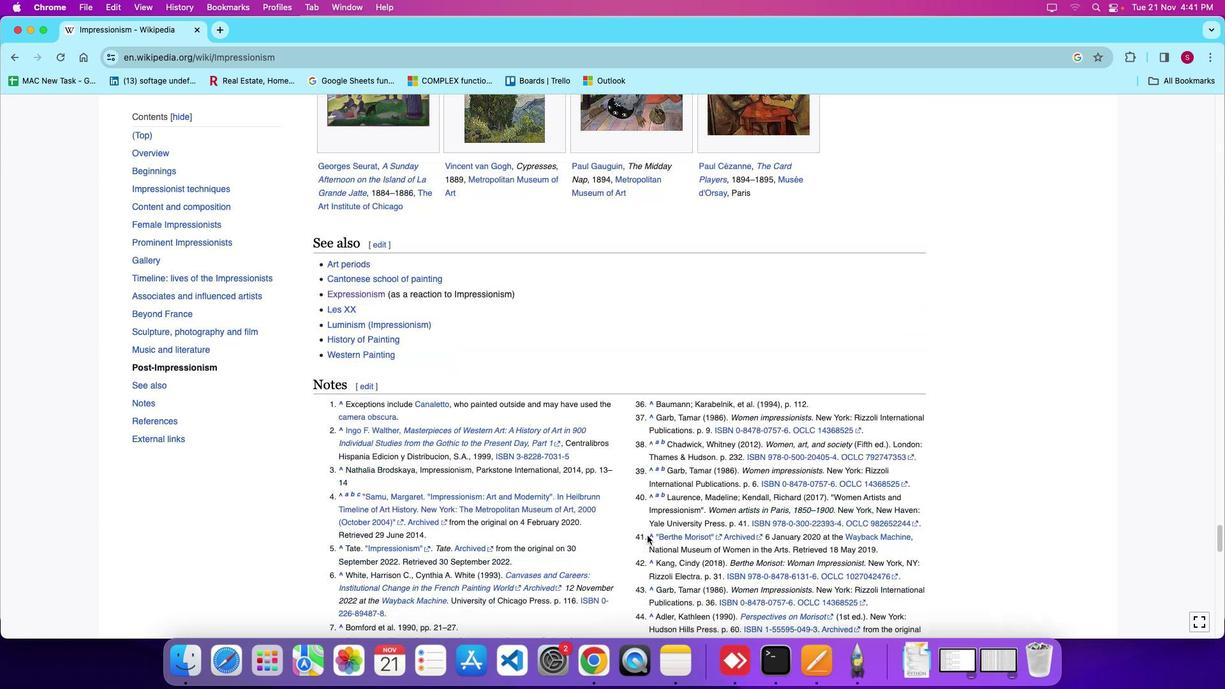 
Action: Mouse scrolled (647, 535) with delta (0, 0)
Screenshot: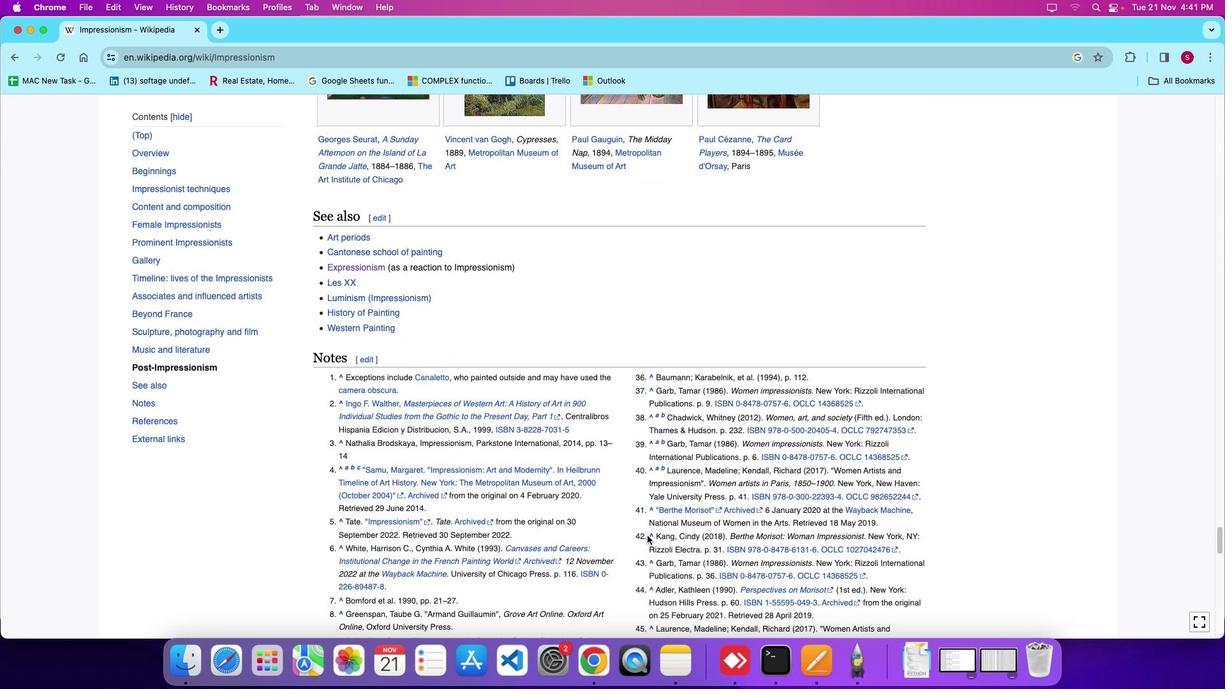 
Action: Mouse scrolled (647, 535) with delta (0, 0)
Screenshot: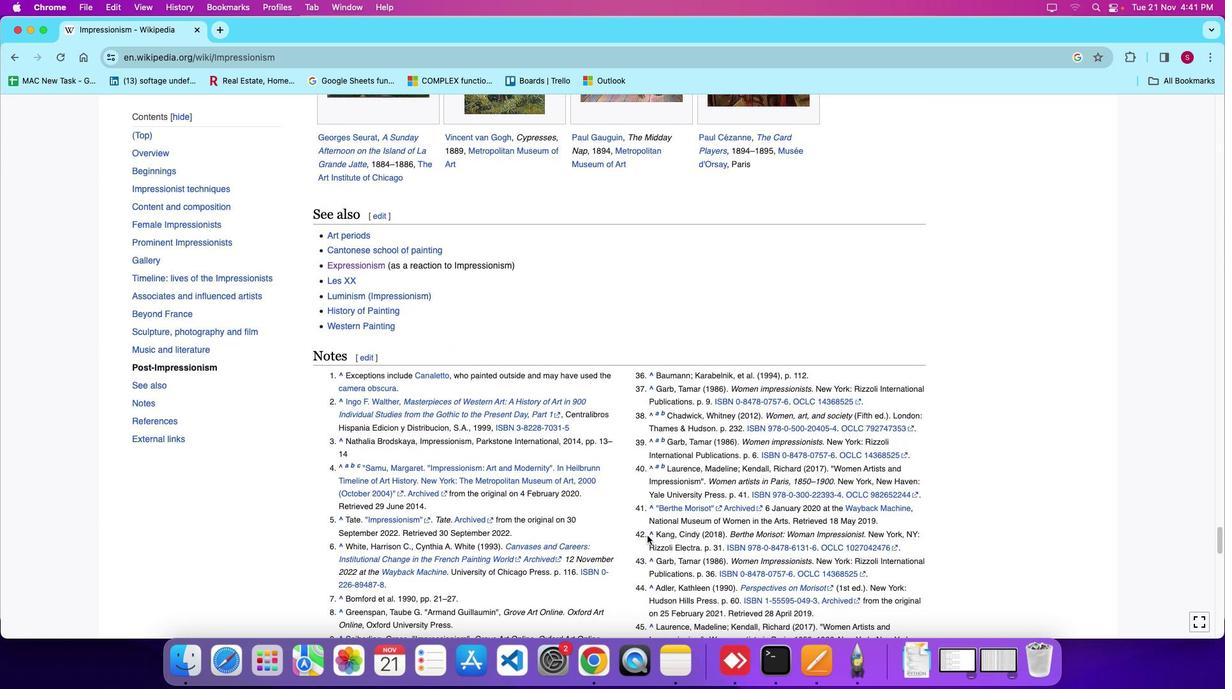 
Action: Mouse scrolled (647, 535) with delta (0, 0)
Screenshot: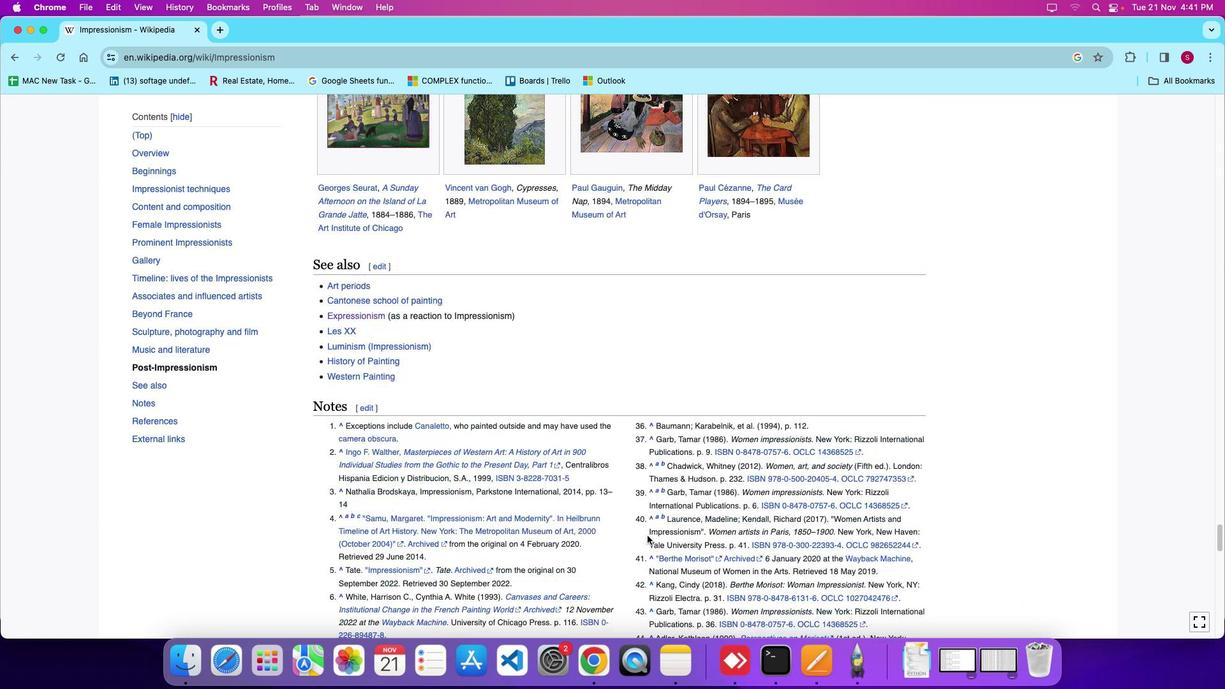 
Action: Mouse scrolled (647, 535) with delta (0, 0)
Screenshot: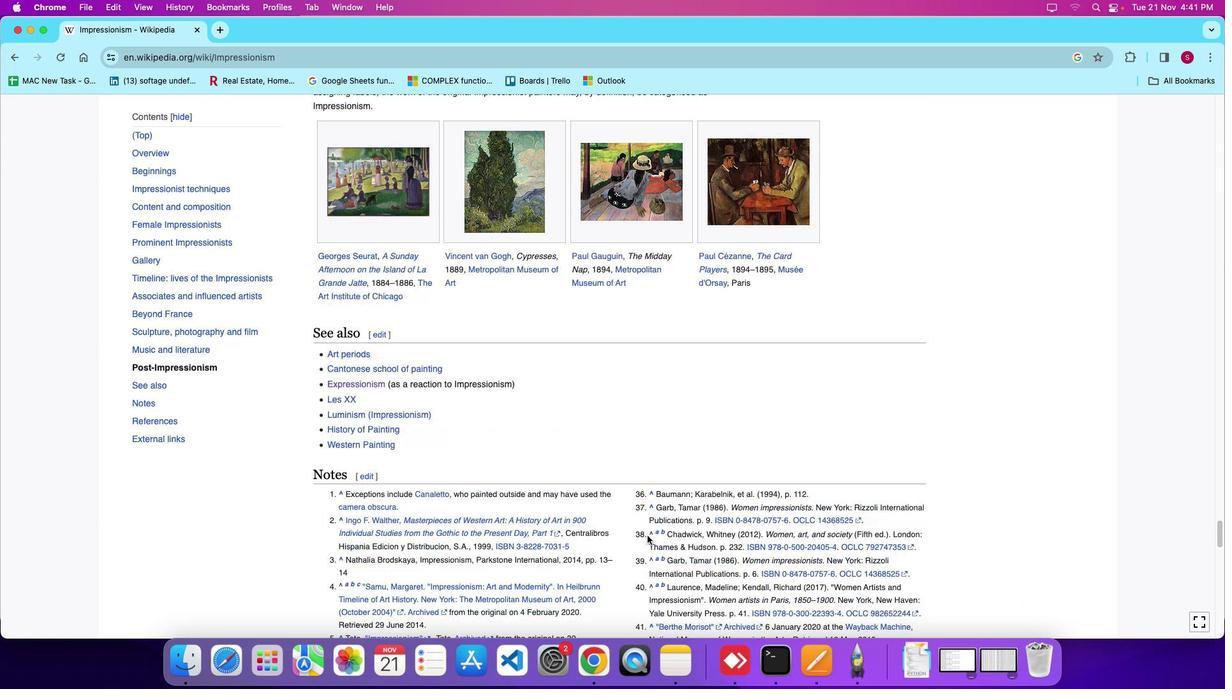 
Action: Mouse scrolled (647, 535) with delta (0, 3)
Screenshot: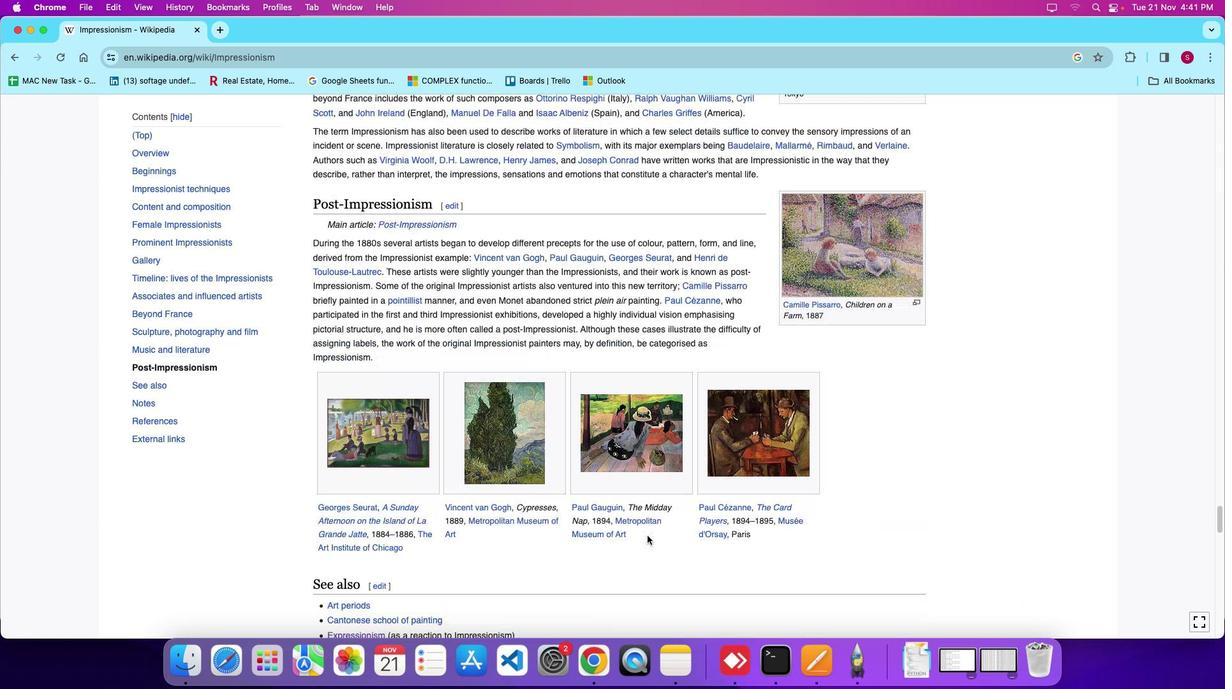 
Action: Mouse scrolled (647, 535) with delta (0, 4)
Screenshot: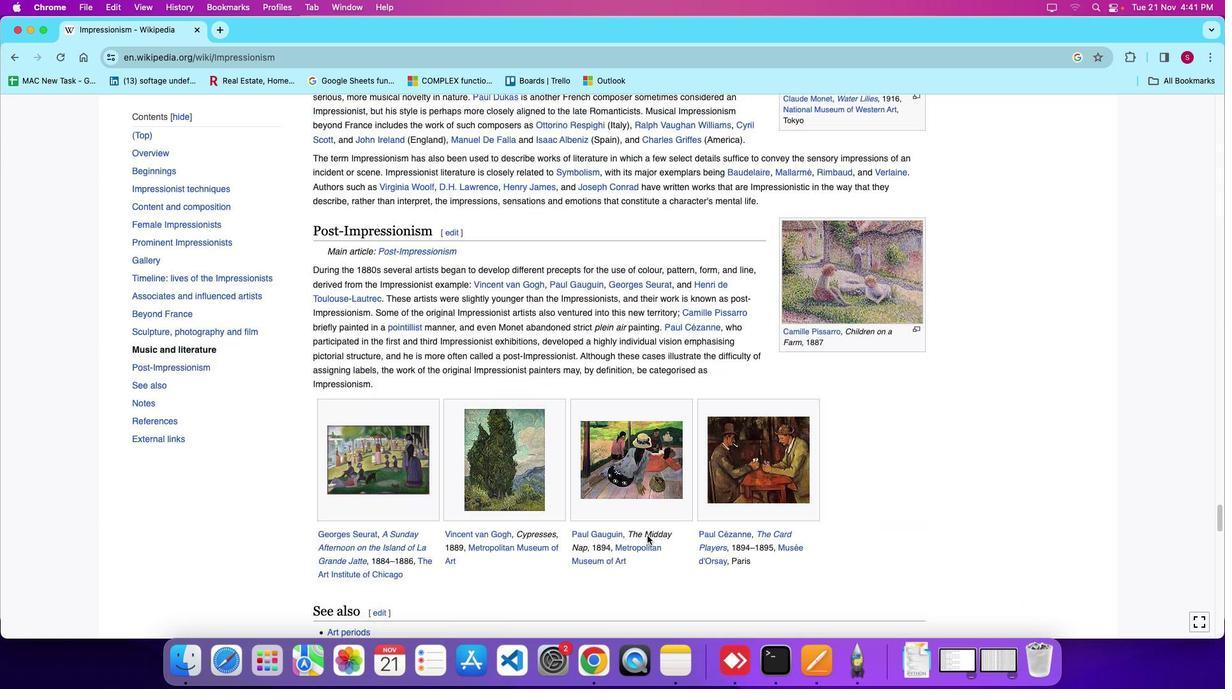 
Action: Mouse moved to (659, 386)
Screenshot: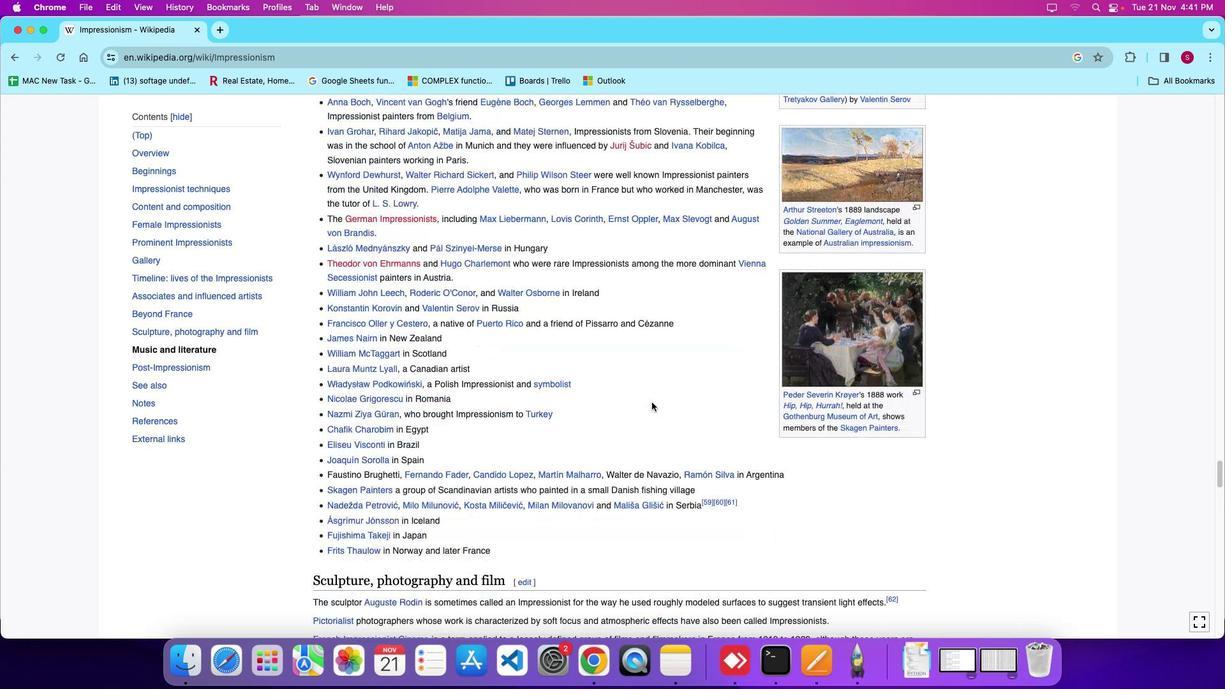 
Action: Mouse scrolled (659, 386) with delta (0, 0)
Screenshot: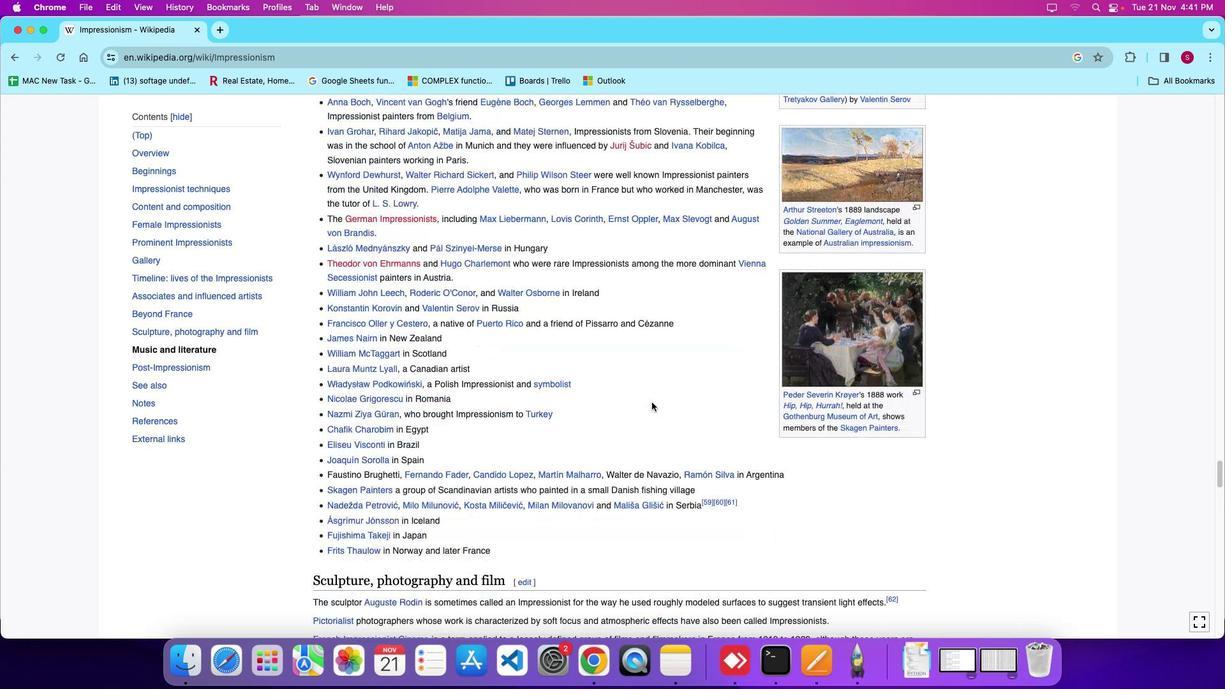 
Action: Mouse moved to (657, 389)
Screenshot: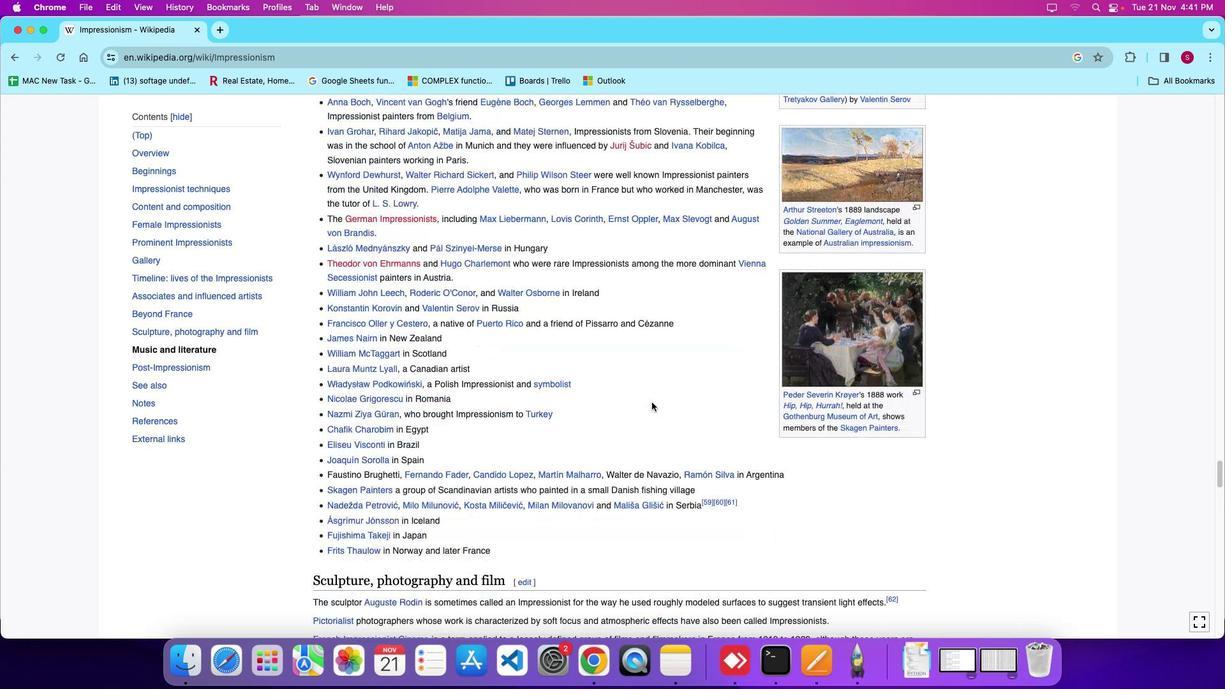 
Action: Mouse scrolled (657, 389) with delta (0, 1)
Screenshot: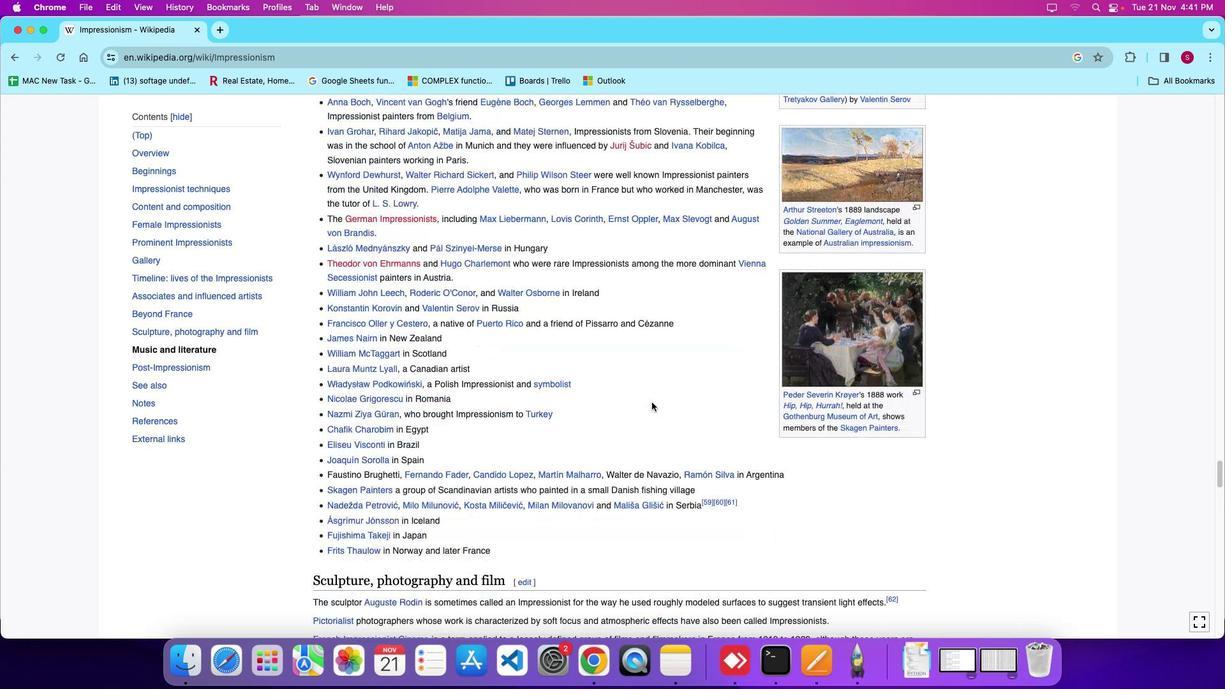 
Action: Mouse moved to (656, 396)
Screenshot: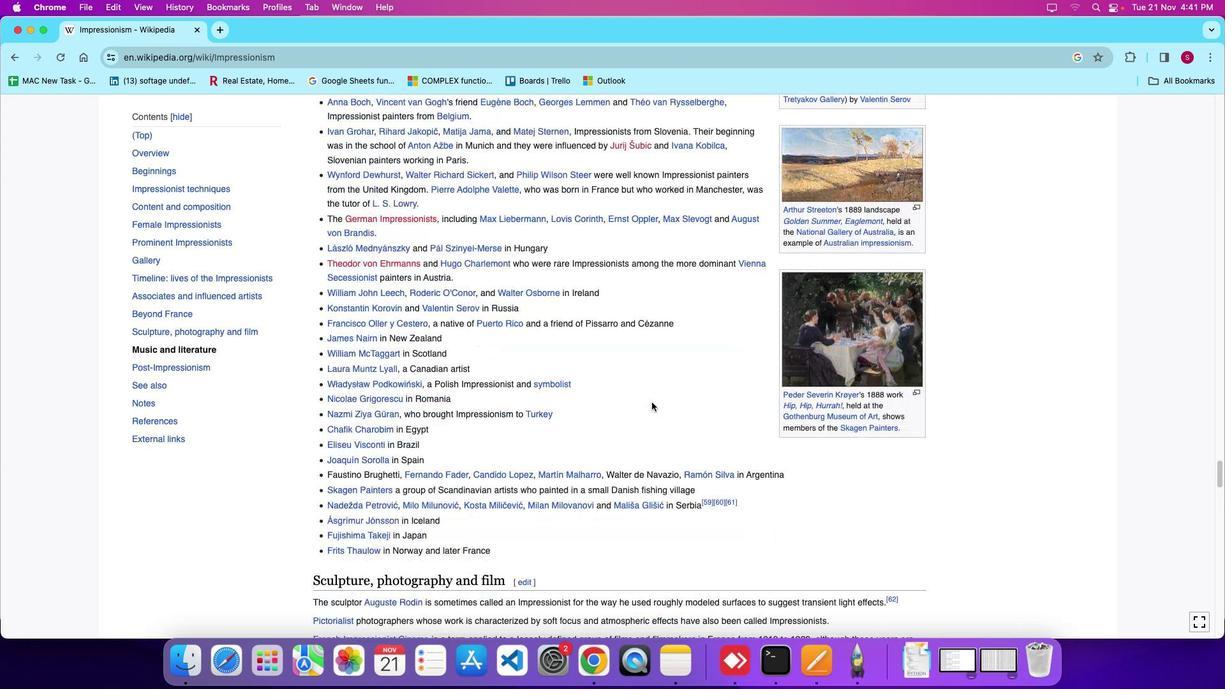 
Action: Mouse scrolled (656, 396) with delta (0, 5)
Screenshot: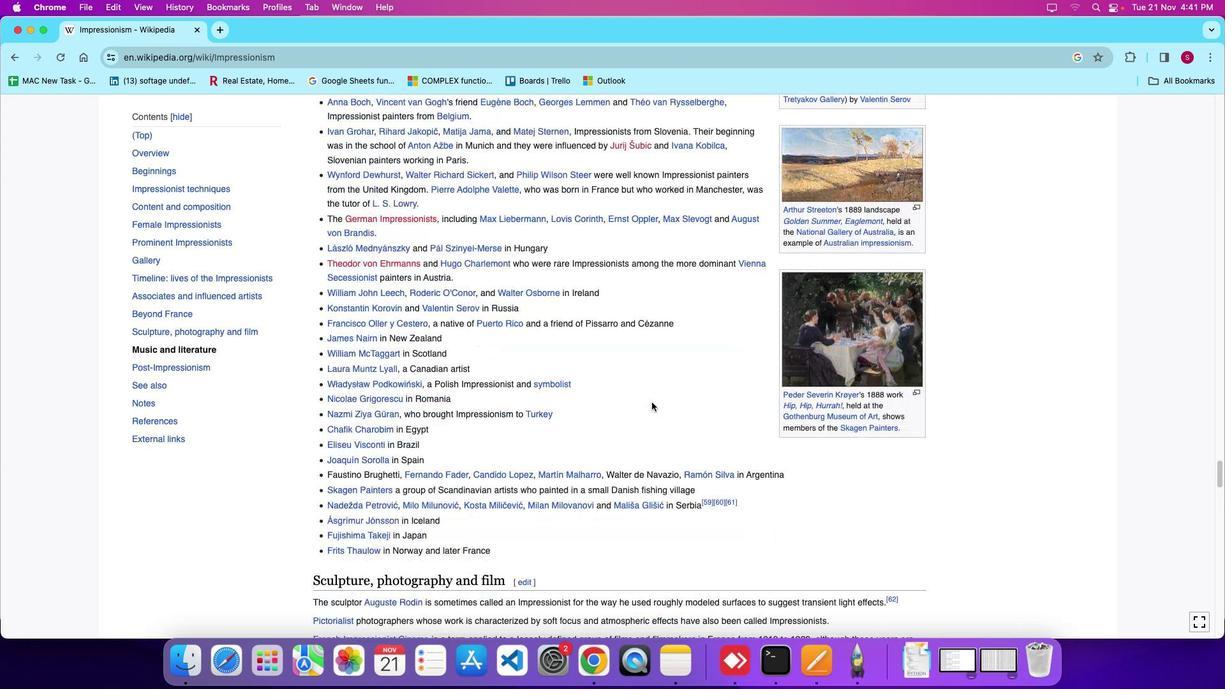 
Action: Mouse moved to (655, 398)
Screenshot: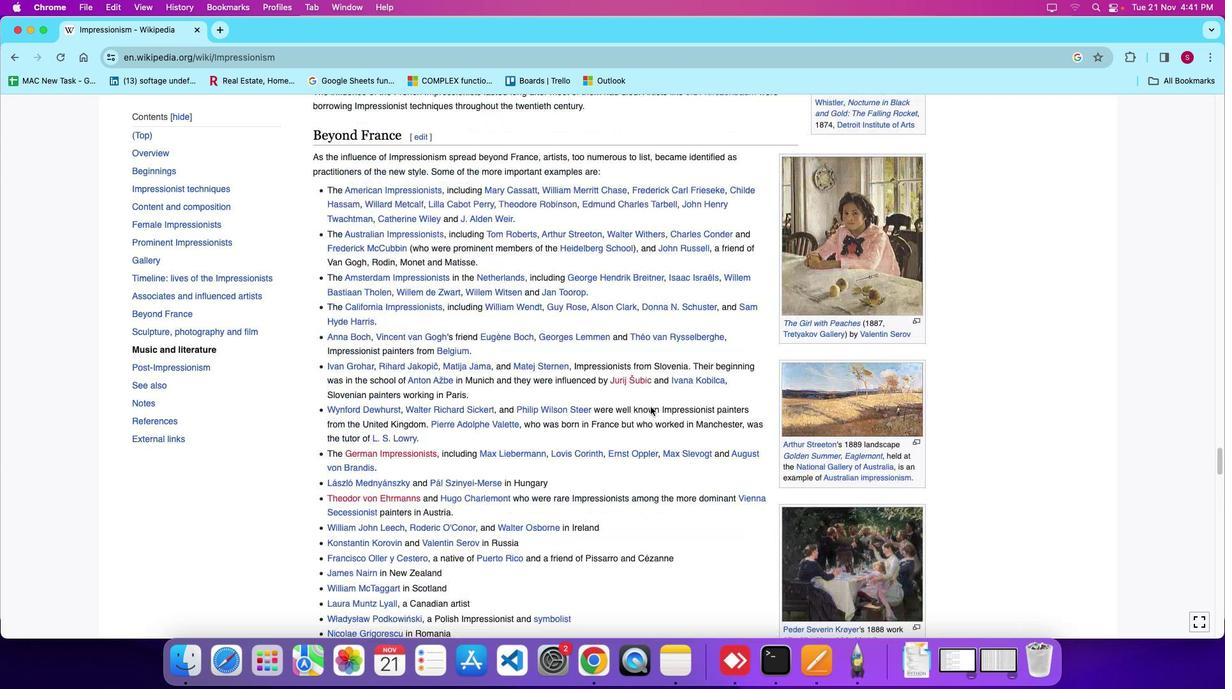 
Action: Mouse scrolled (655, 398) with delta (0, 8)
Screenshot: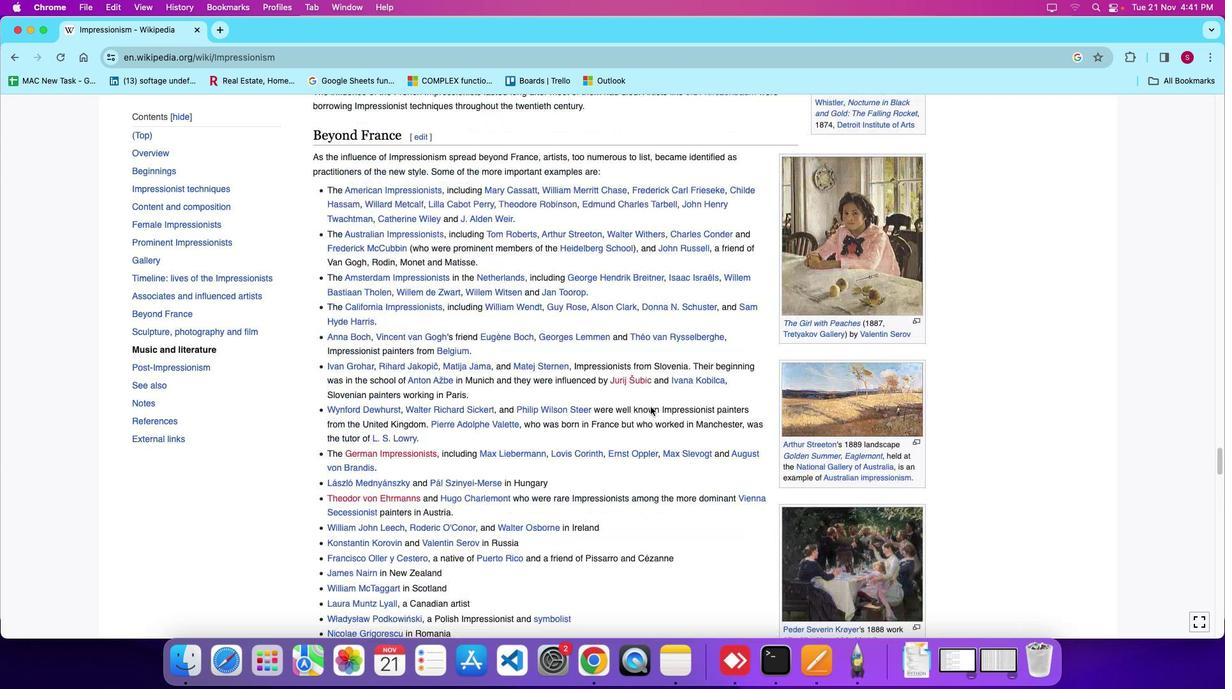 
Action: Mouse moved to (654, 399)
Screenshot: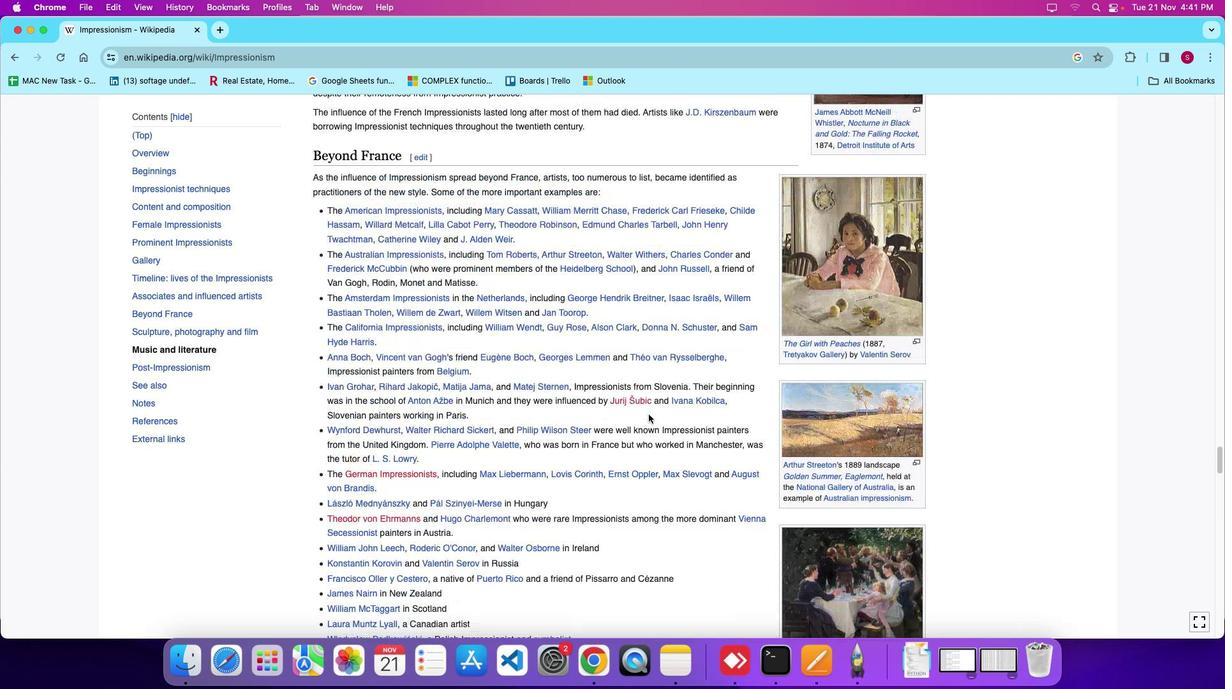 
Action: Mouse scrolled (654, 399) with delta (0, 9)
Screenshot: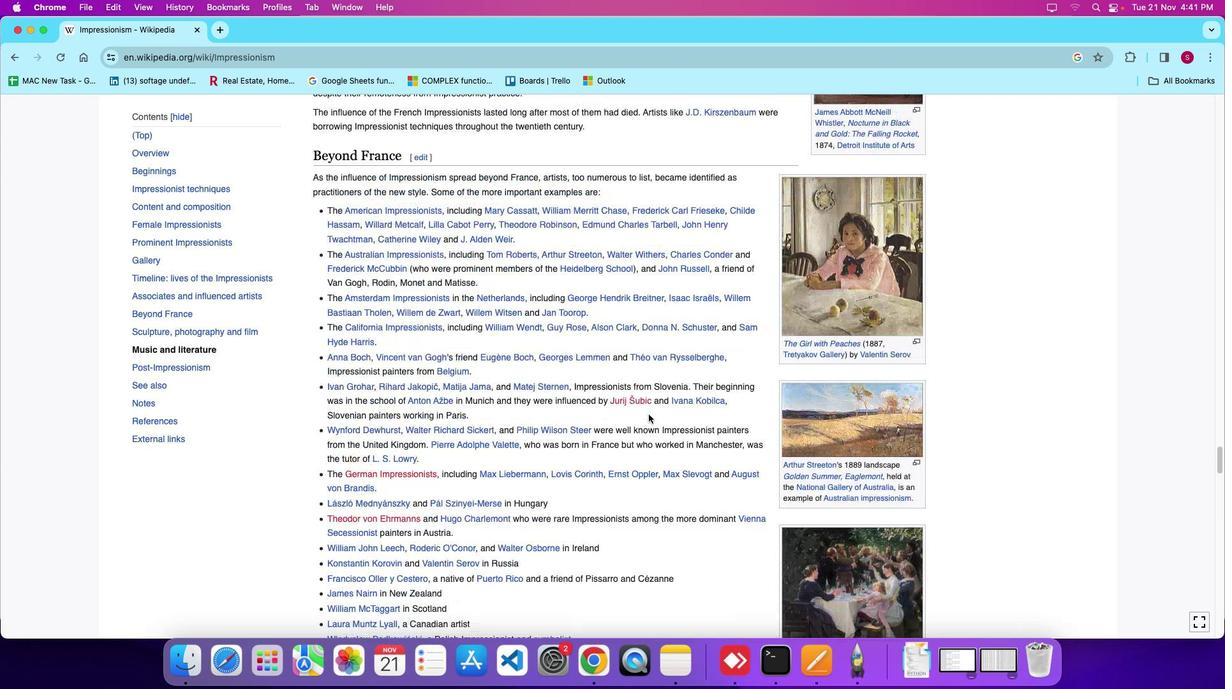 
Action: Mouse moved to (648, 429)
Screenshot: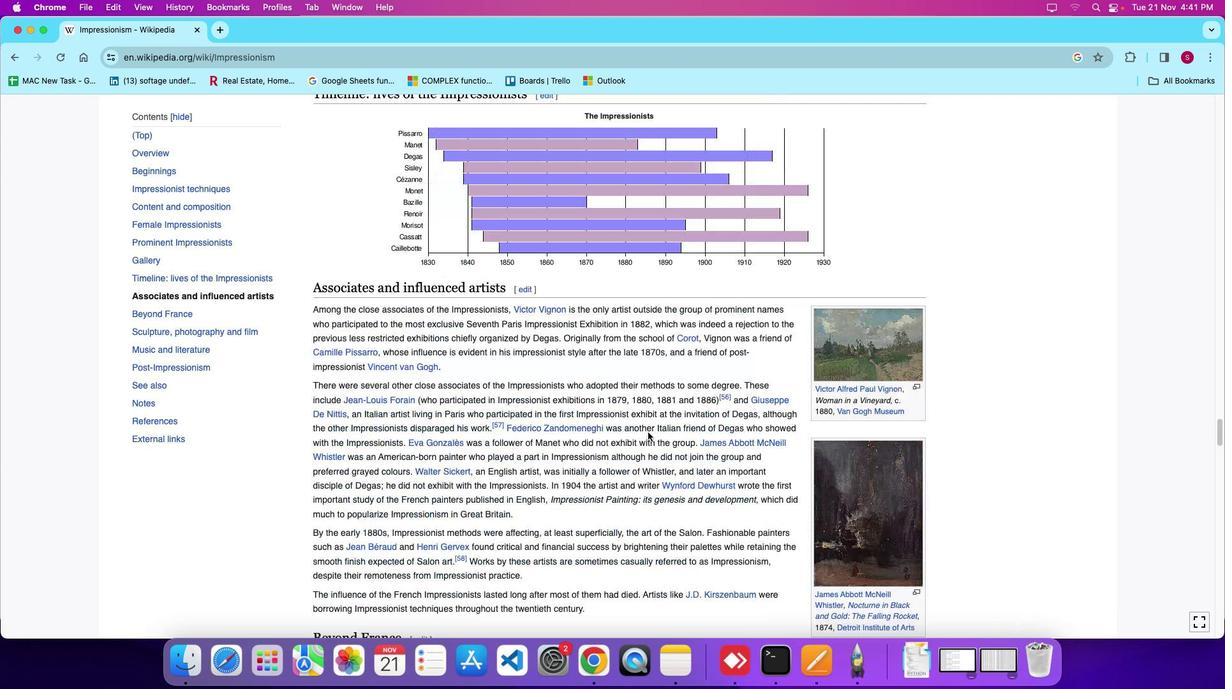 
Action: Mouse scrolled (648, 429) with delta (0, 0)
Screenshot: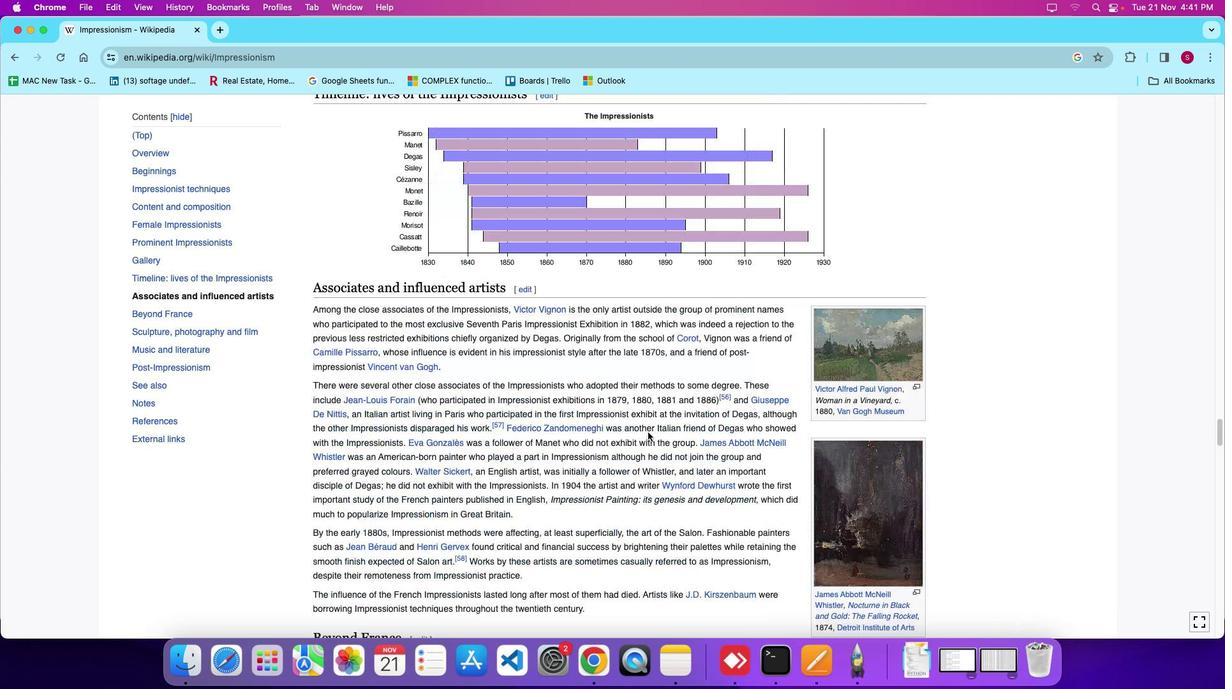 
Action: Mouse moved to (647, 431)
Screenshot: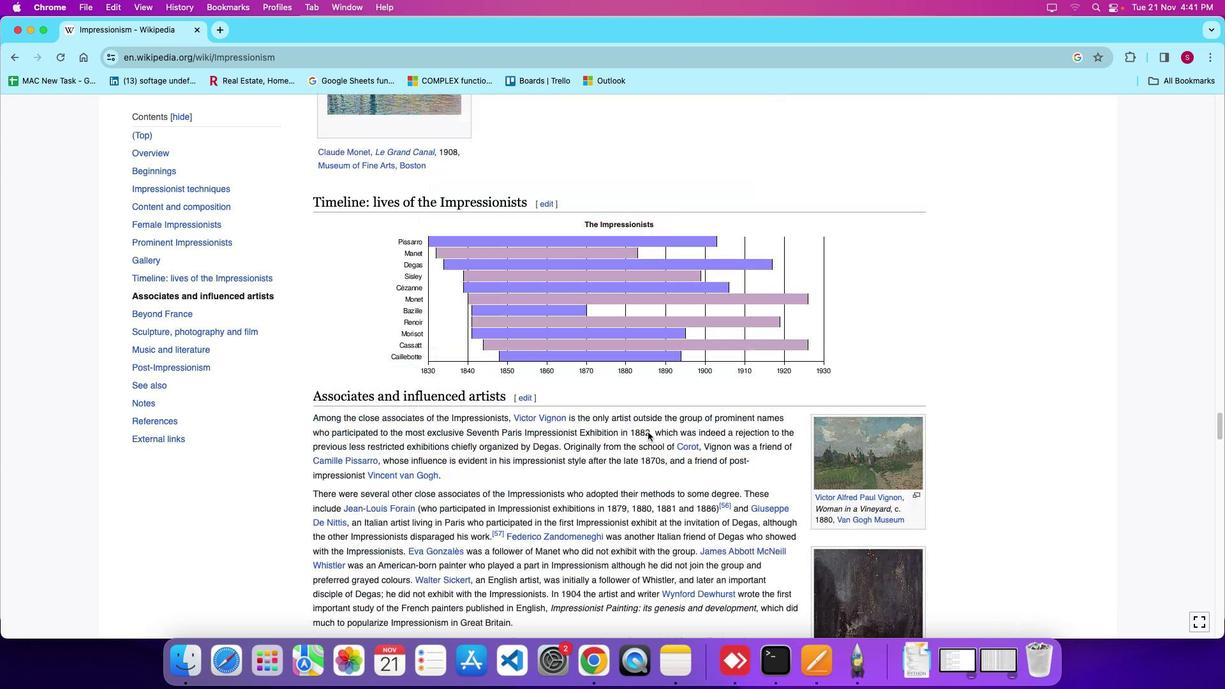 
Action: Mouse scrolled (647, 431) with delta (0, 0)
Screenshot: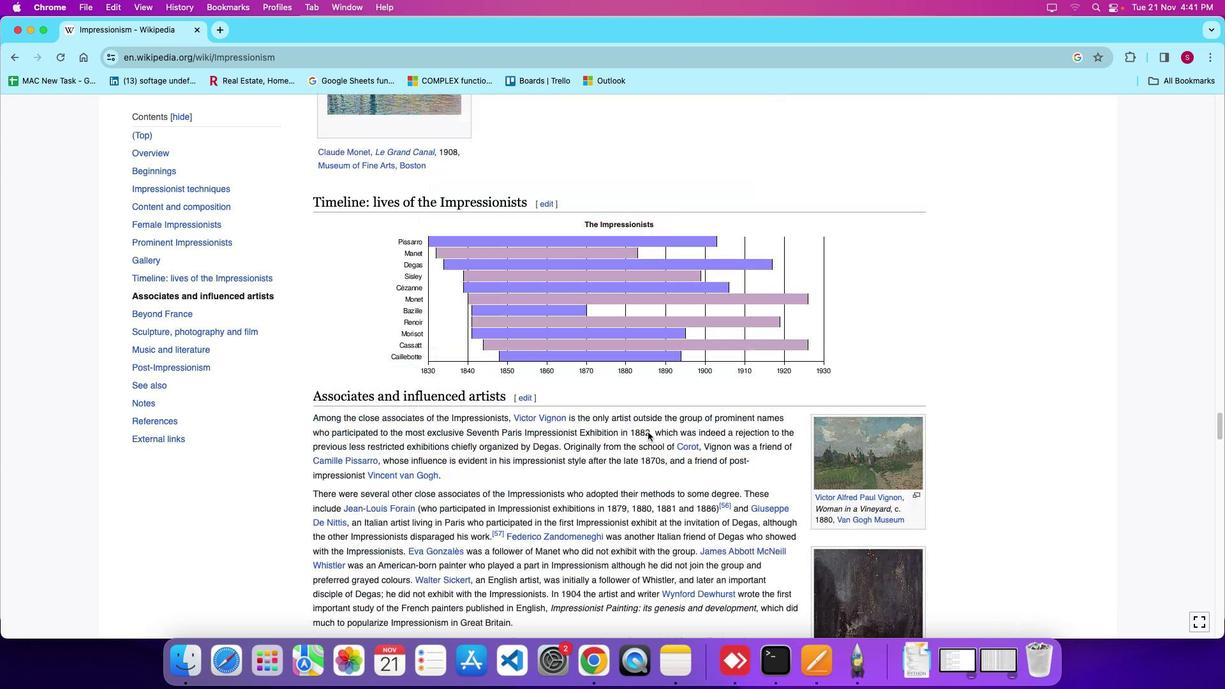 
Action: Mouse moved to (647, 431)
Screenshot: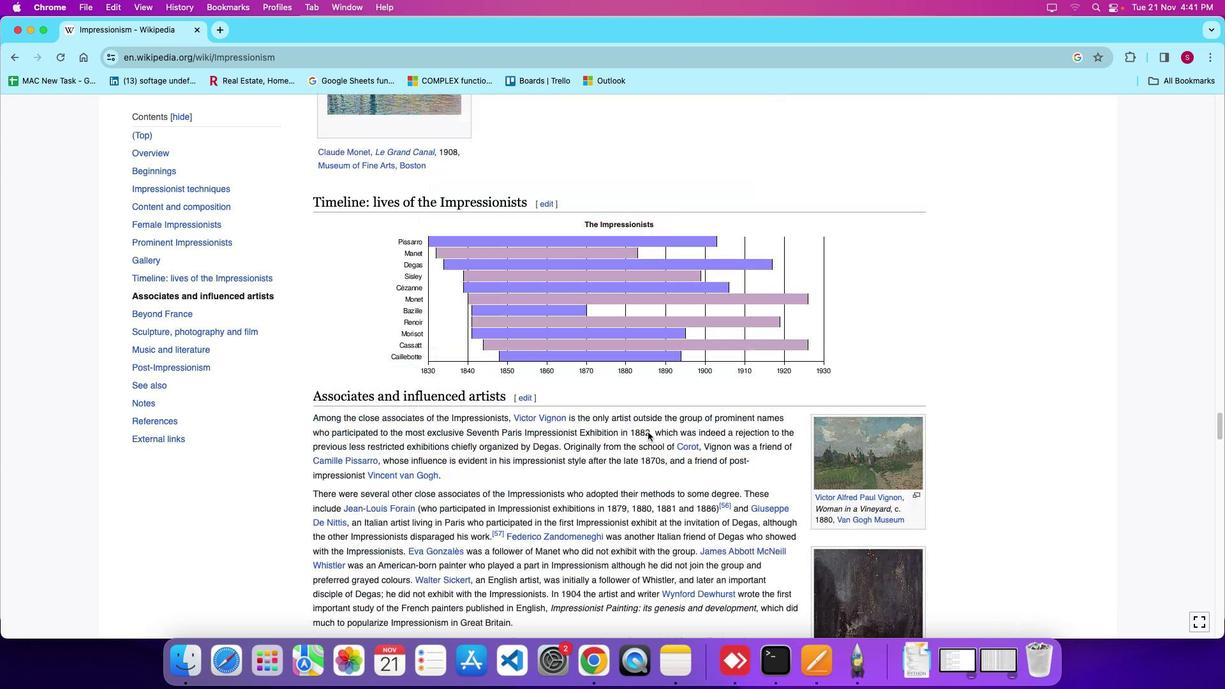
Action: Mouse scrolled (647, 431) with delta (0, 5)
Screenshot: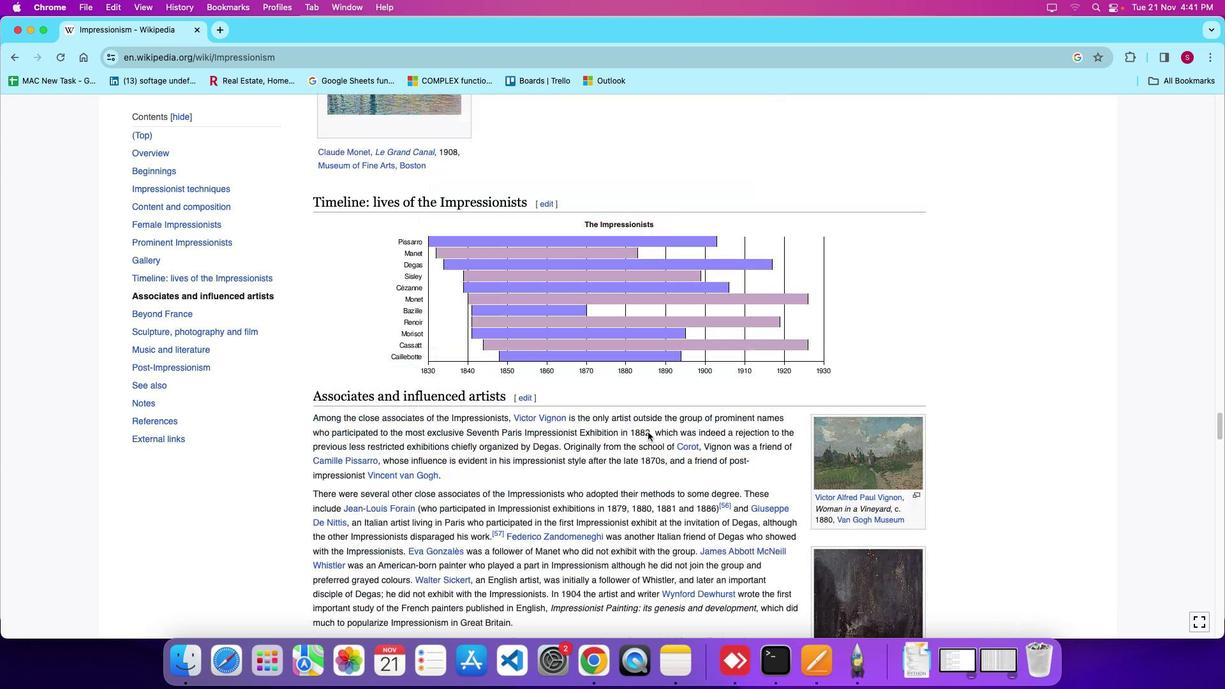 
Action: Mouse moved to (647, 431)
Screenshot: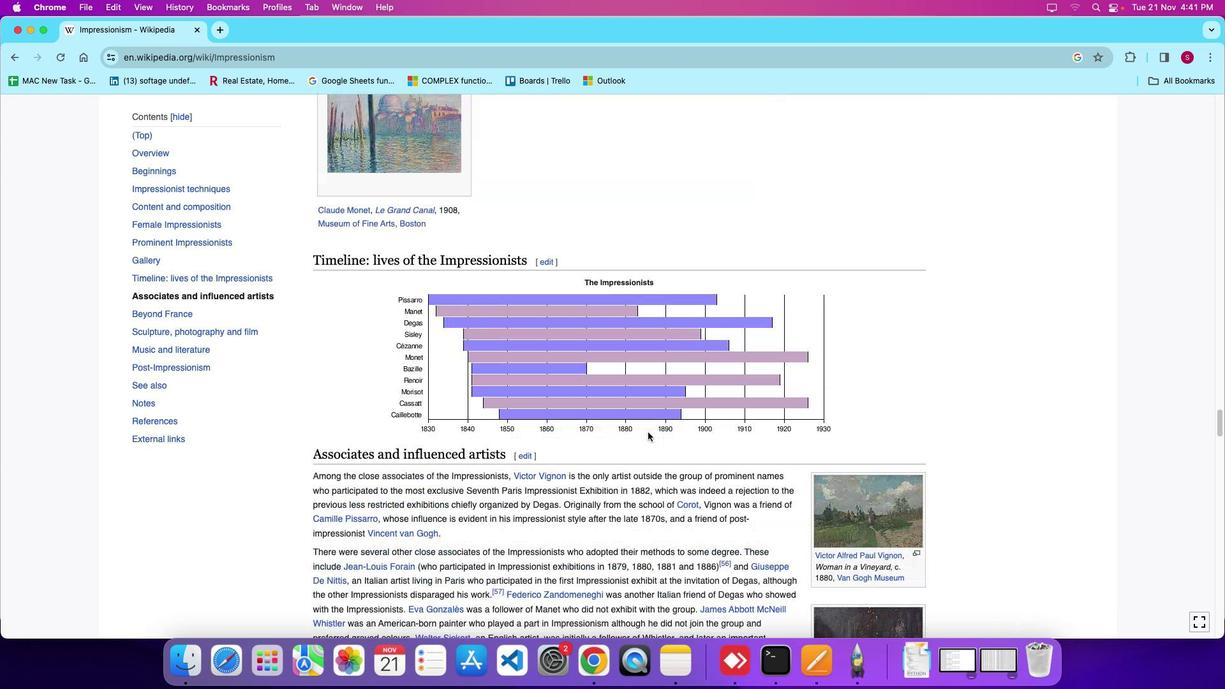 
Action: Mouse scrolled (647, 431) with delta (0, 8)
Screenshot: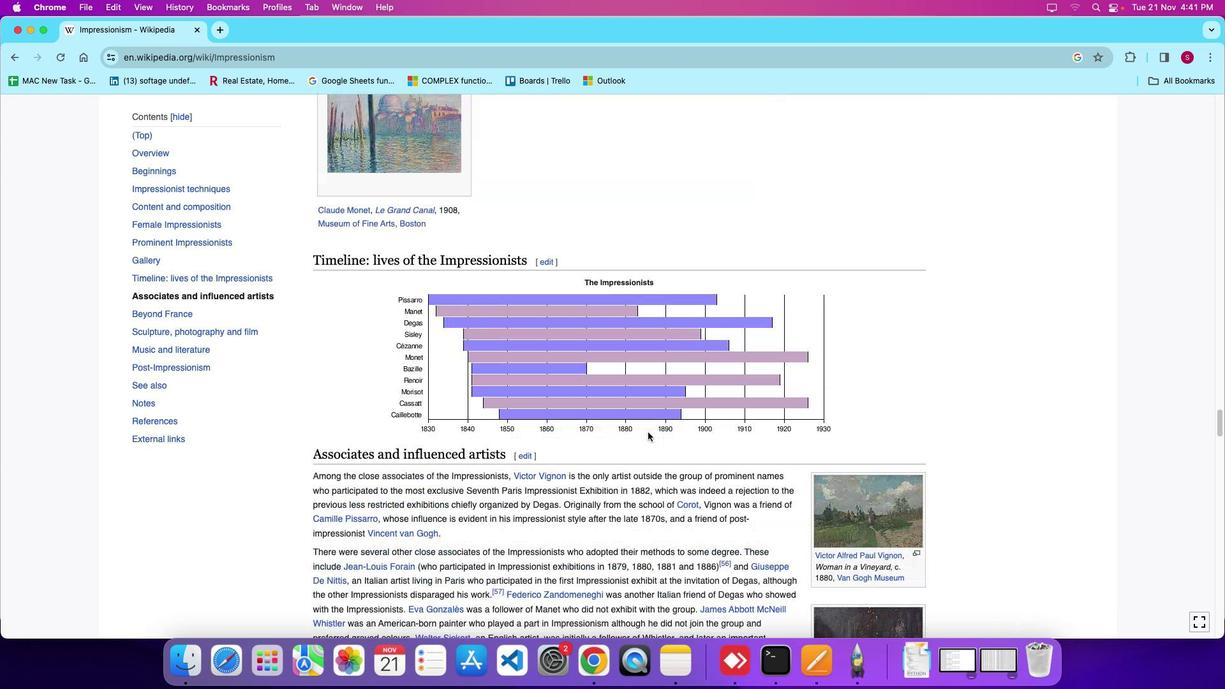 
Action: Mouse moved to (650, 432)
Screenshot: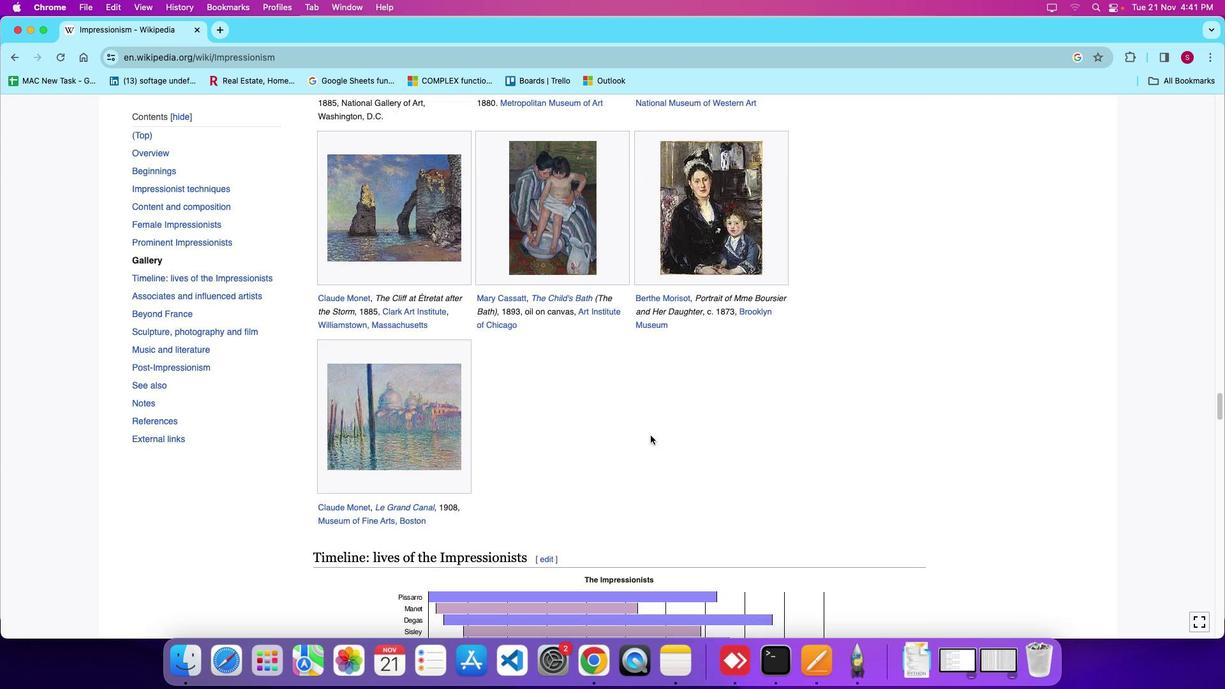 
Action: Mouse scrolled (650, 432) with delta (0, 0)
Screenshot: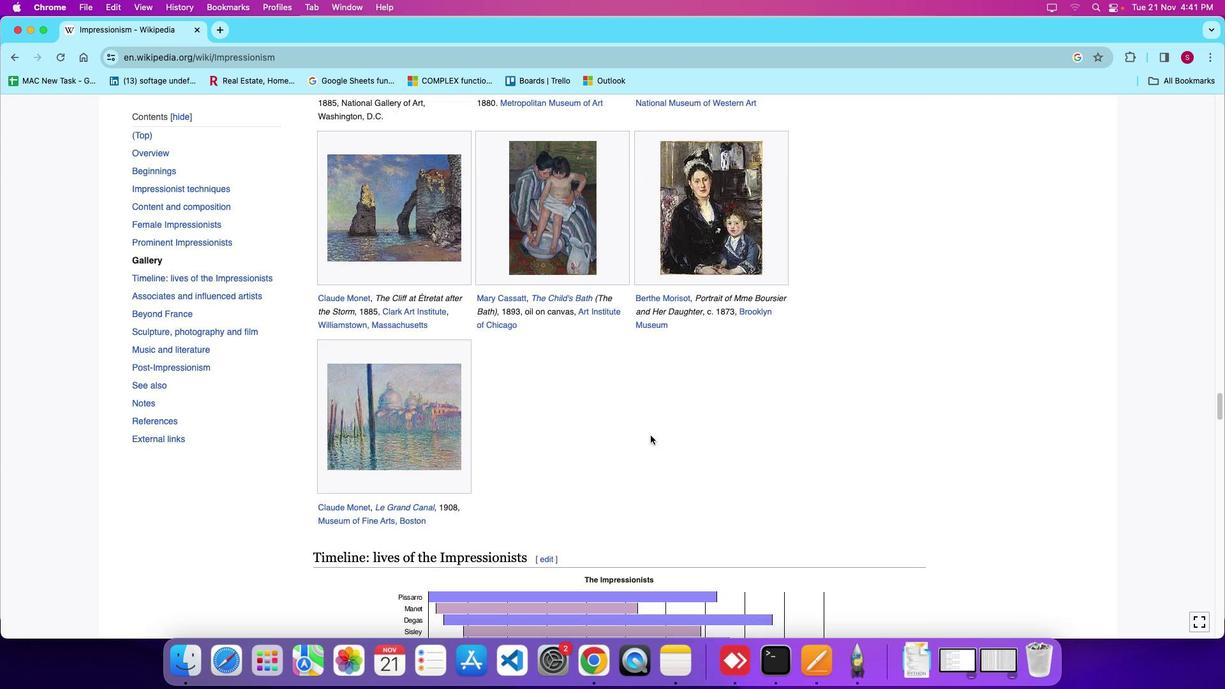 
Action: Mouse moved to (650, 433)
Screenshot: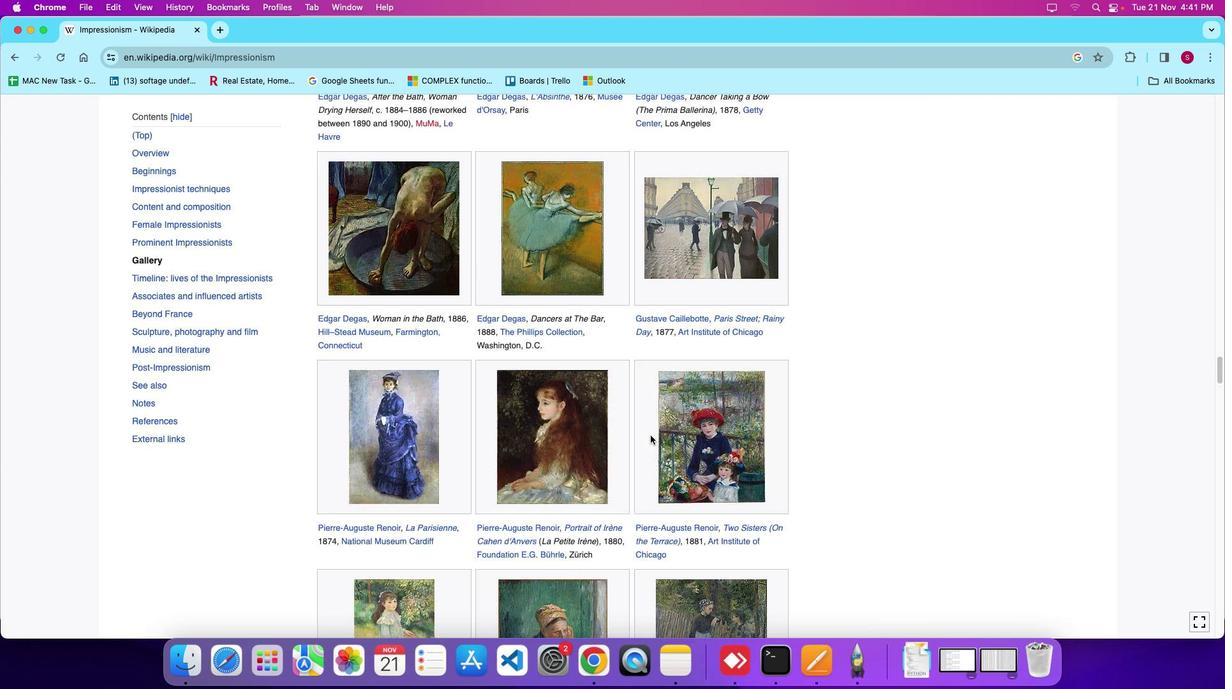 
Action: Mouse scrolled (650, 433) with delta (0, 1)
Screenshot: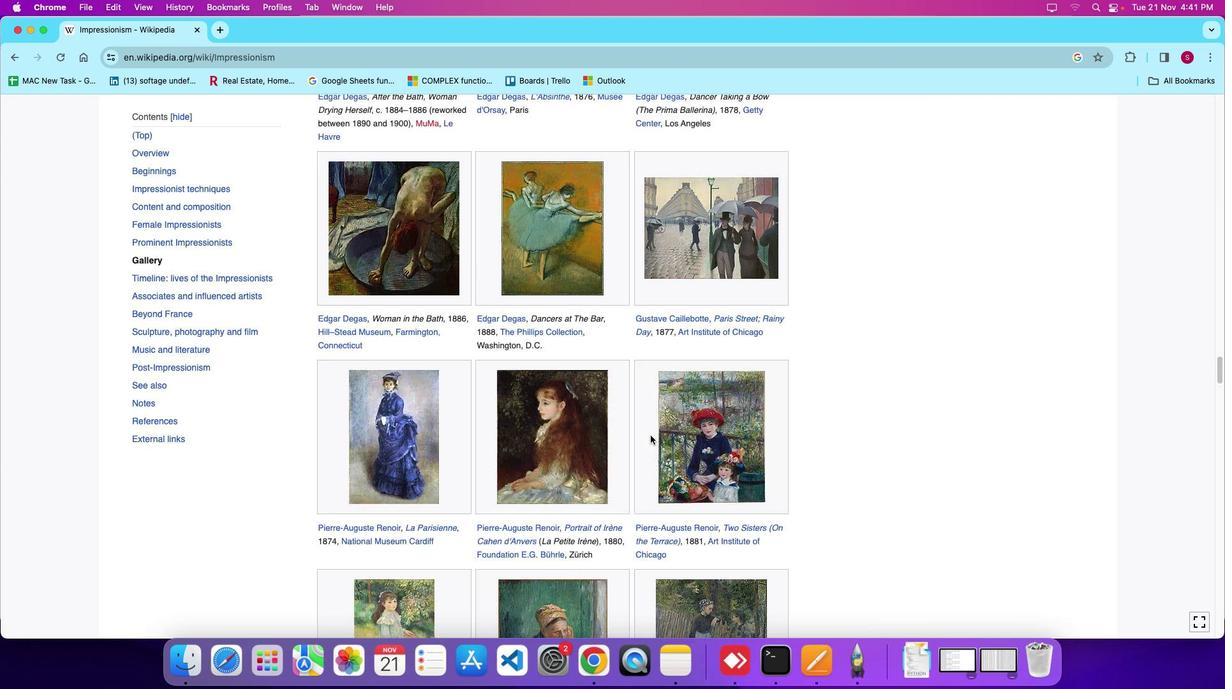 
Action: Mouse moved to (650, 433)
Screenshot: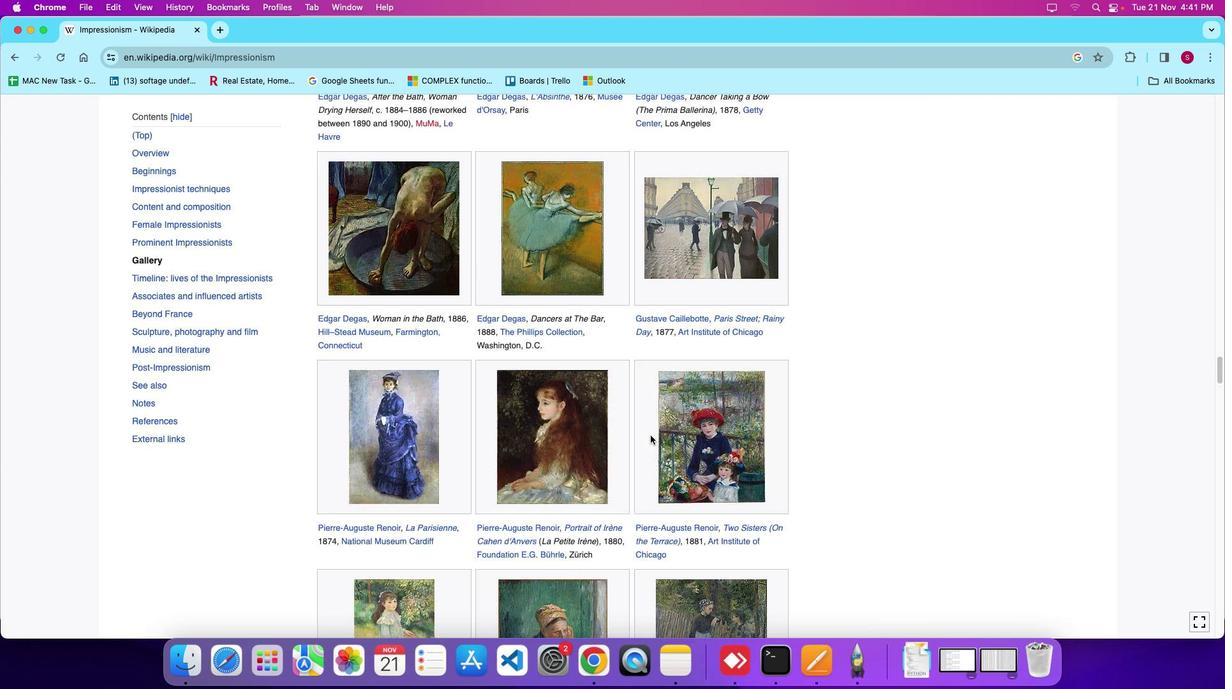 
Action: Mouse scrolled (650, 433) with delta (0, 5)
Screenshot: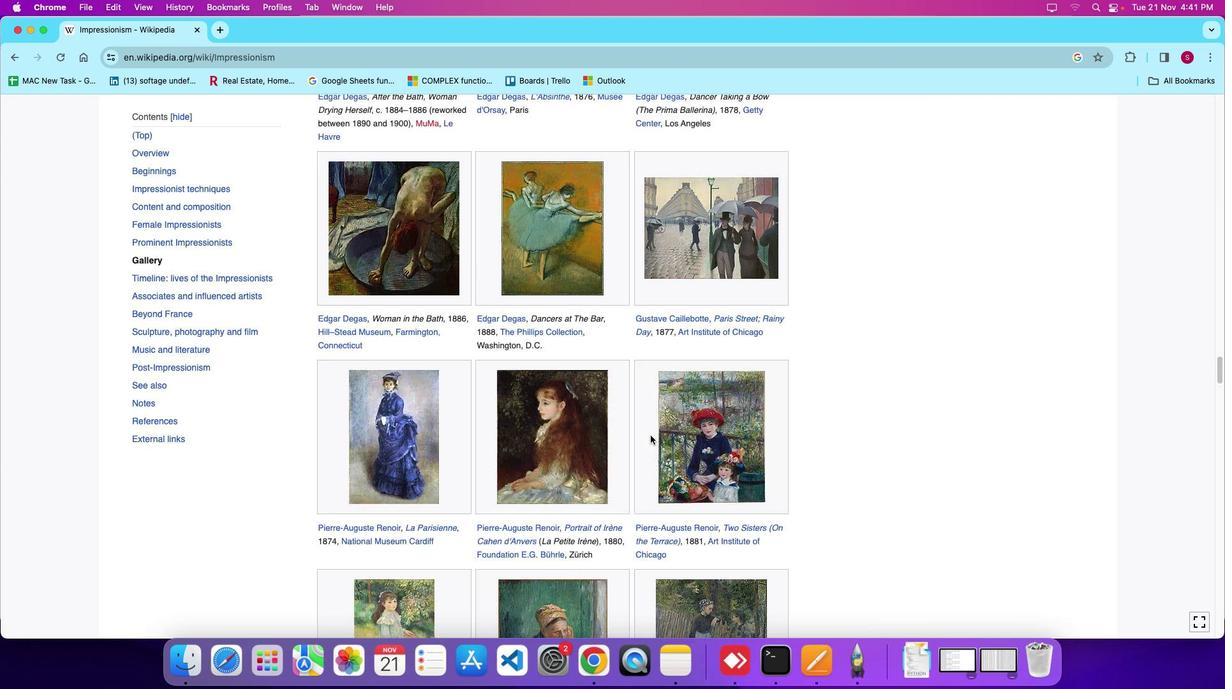 
Action: Mouse moved to (650, 434)
Screenshot: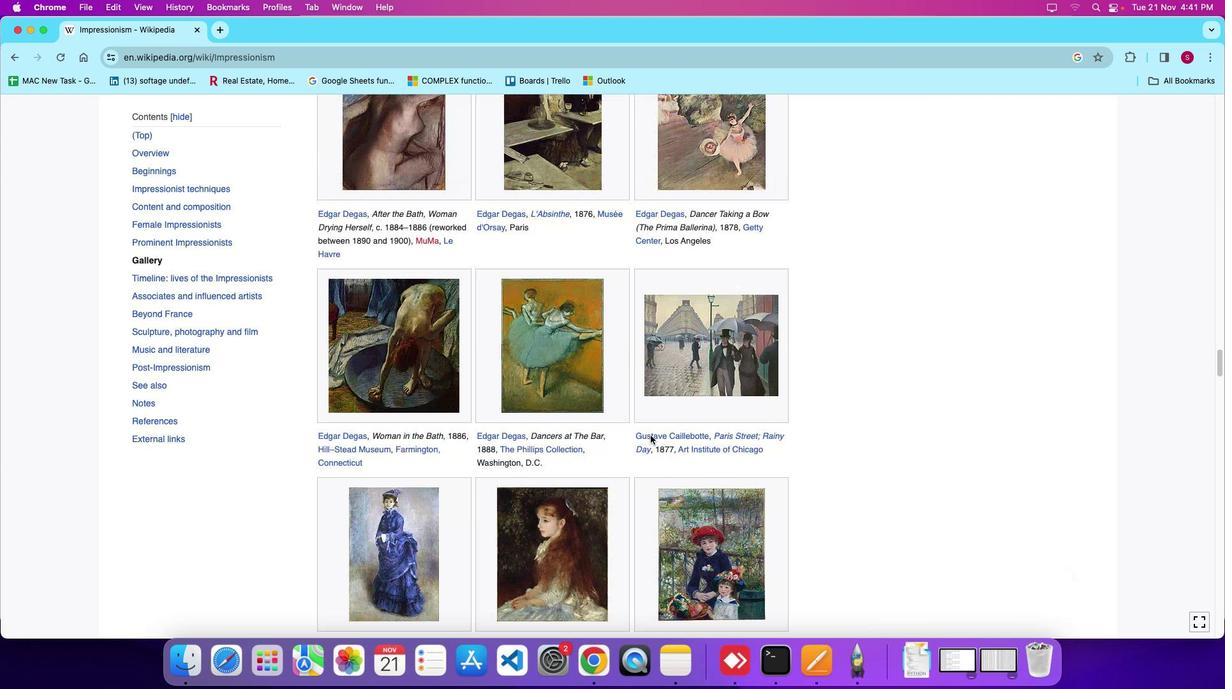 
Action: Mouse scrolled (650, 434) with delta (0, 8)
Screenshot: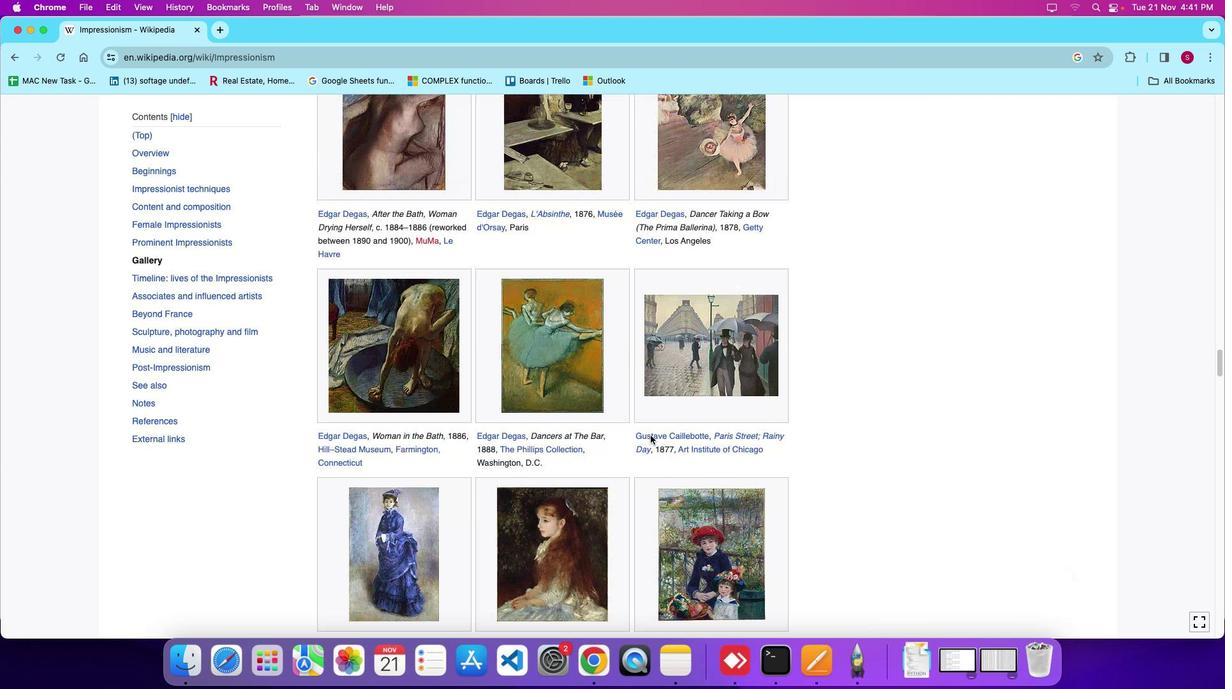 
Action: Mouse moved to (650, 434)
Screenshot: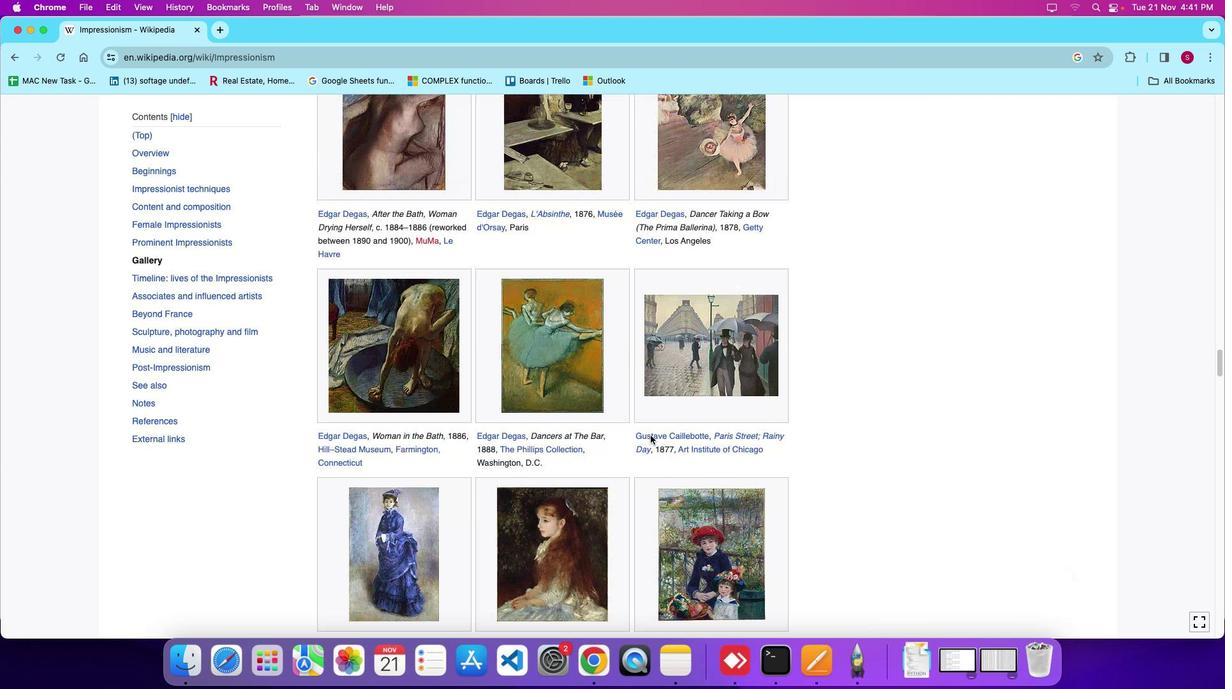 
Action: Mouse scrolled (650, 434) with delta (0, 9)
Screenshot: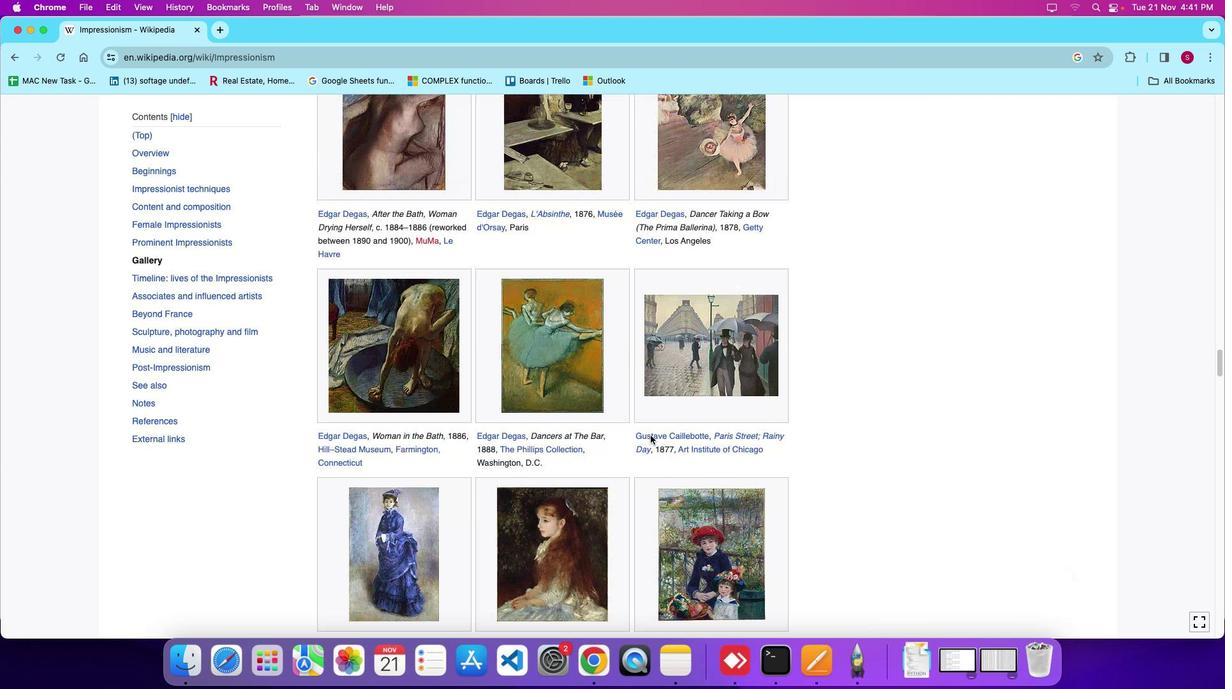 
Action: Mouse moved to (650, 435)
Screenshot: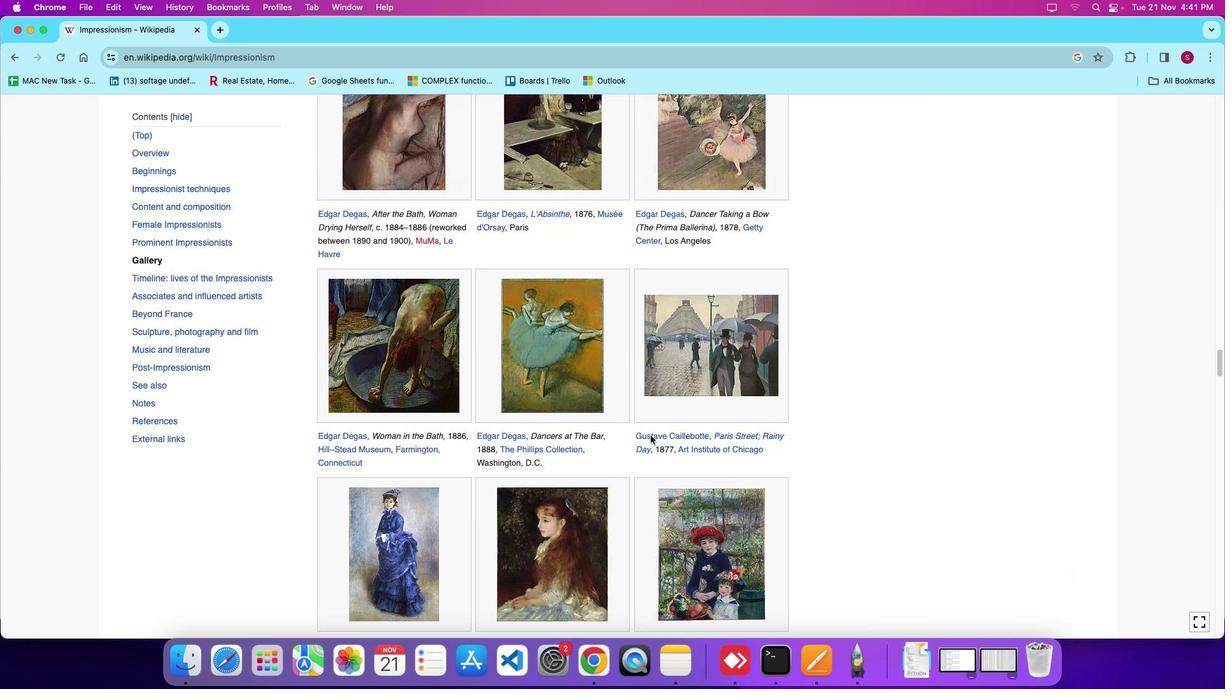 
Action: Mouse scrolled (650, 435) with delta (0, 0)
Screenshot: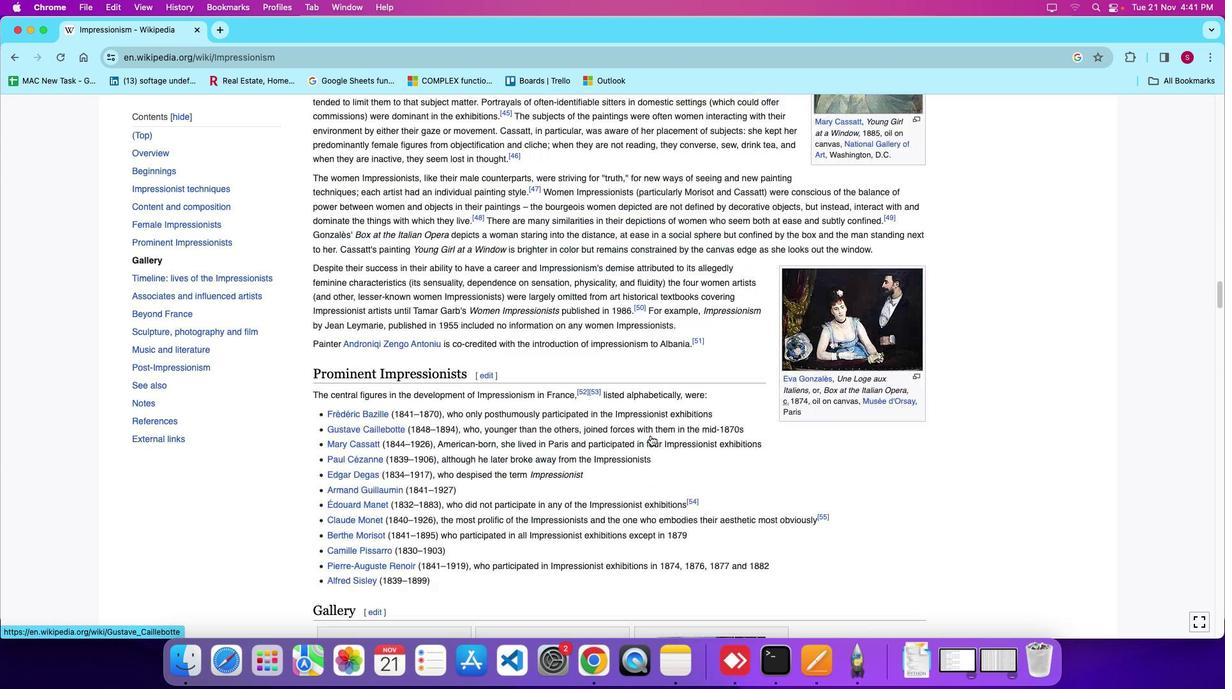 
Action: Mouse scrolled (650, 435) with delta (0, 0)
Screenshot: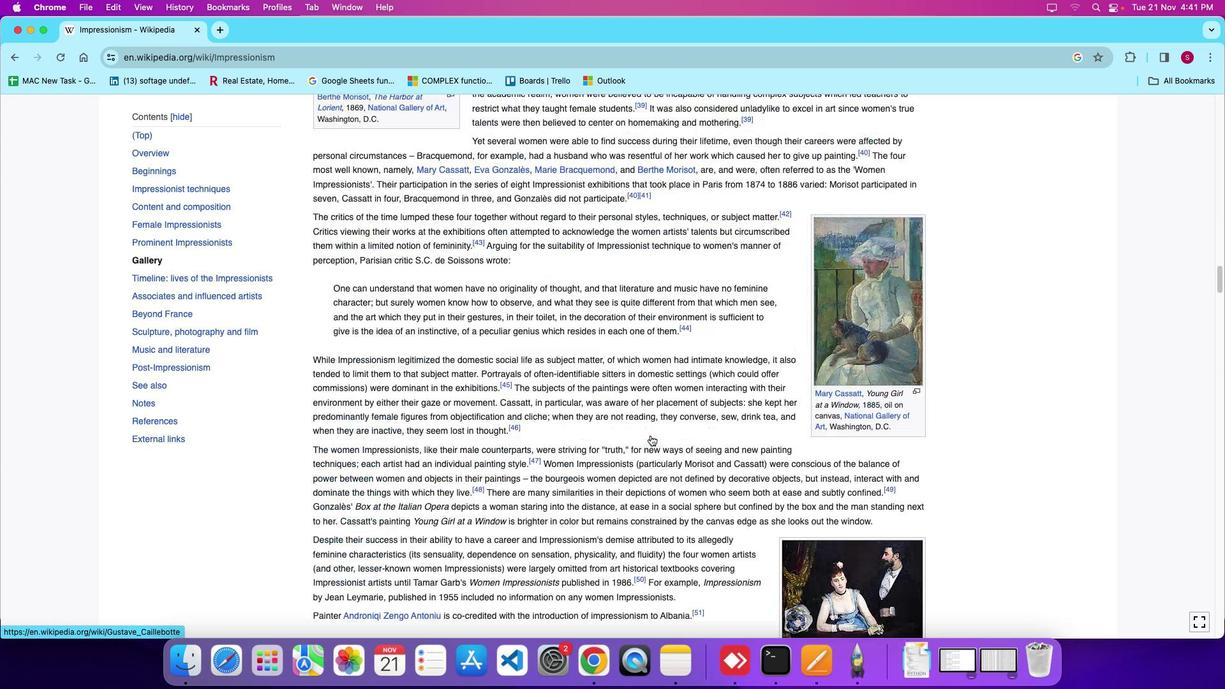 
Action: Mouse scrolled (650, 435) with delta (0, 5)
Screenshot: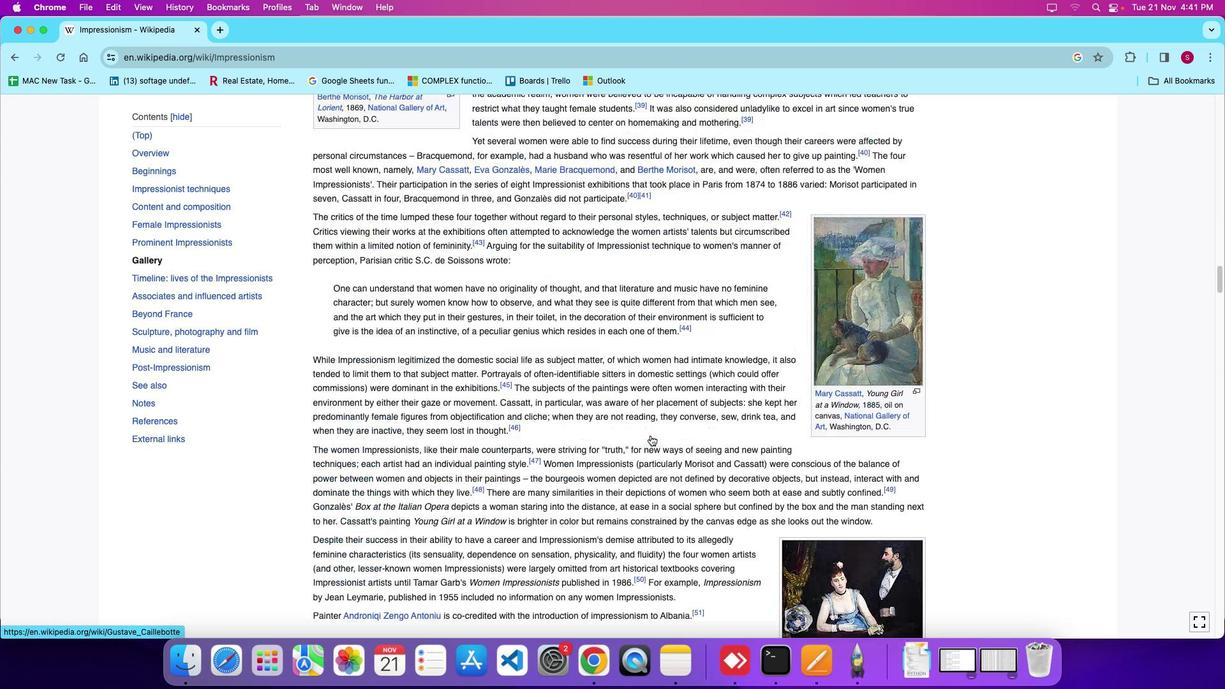 
Action: Mouse scrolled (650, 435) with delta (0, 8)
Screenshot: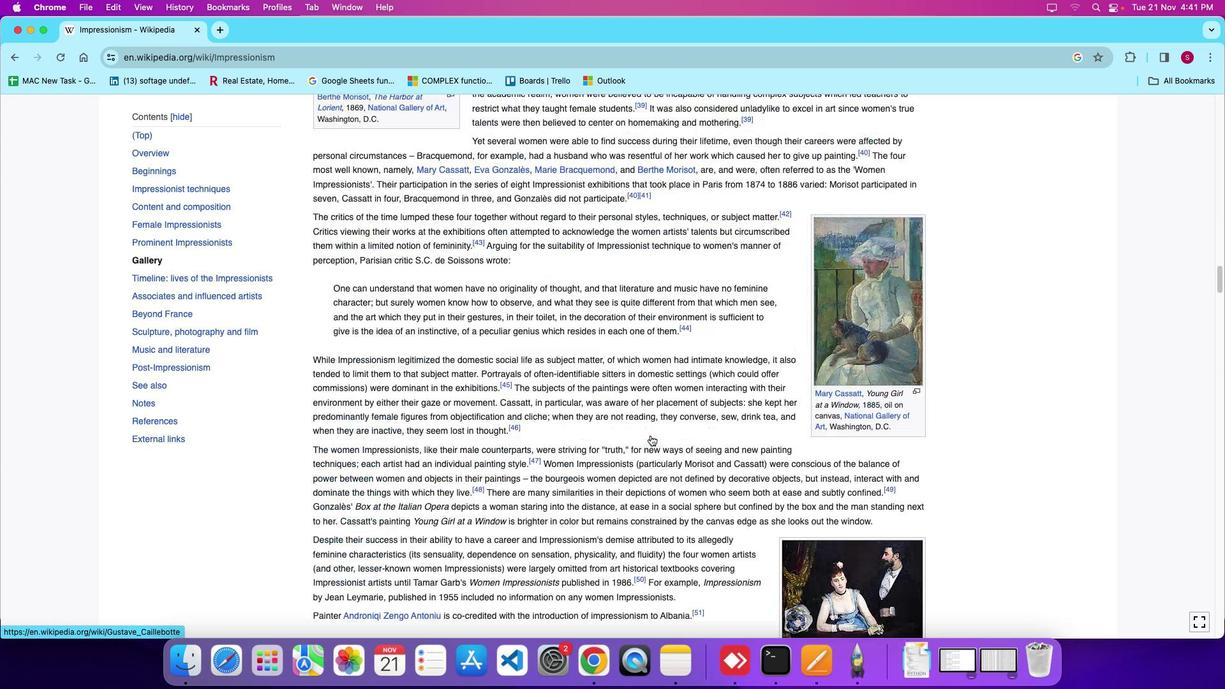 
Action: Mouse scrolled (650, 435) with delta (0, 9)
Screenshot: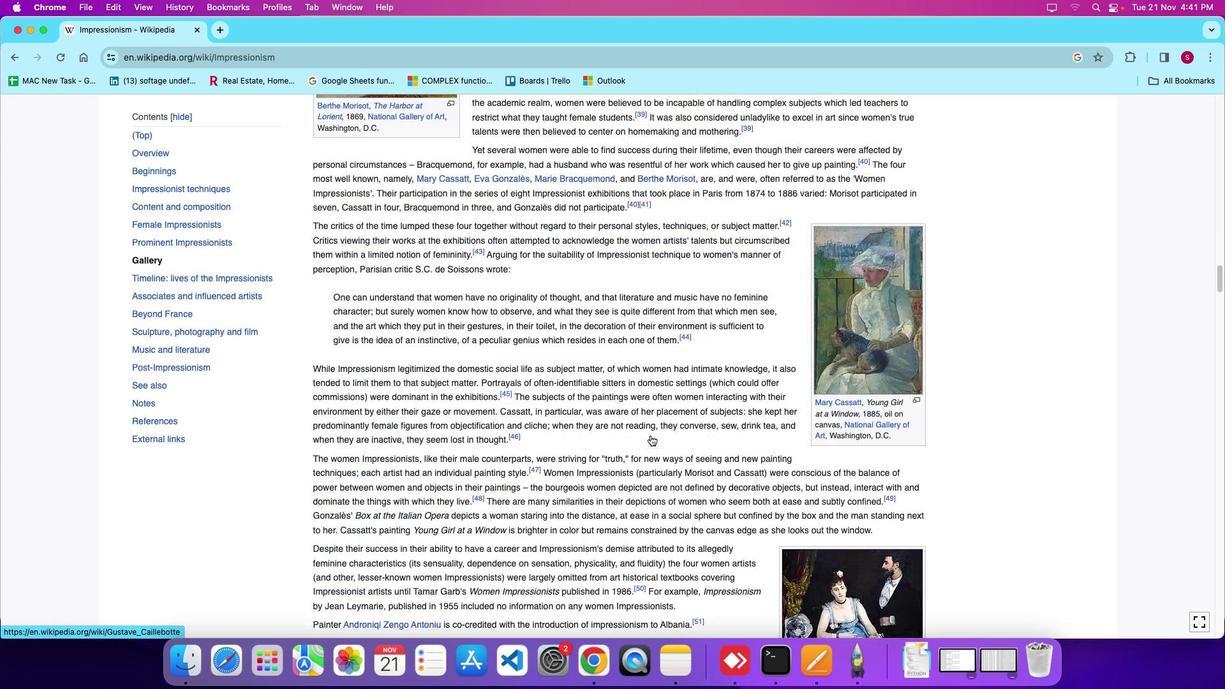
Action: Mouse scrolled (650, 435) with delta (0, 10)
Screenshot: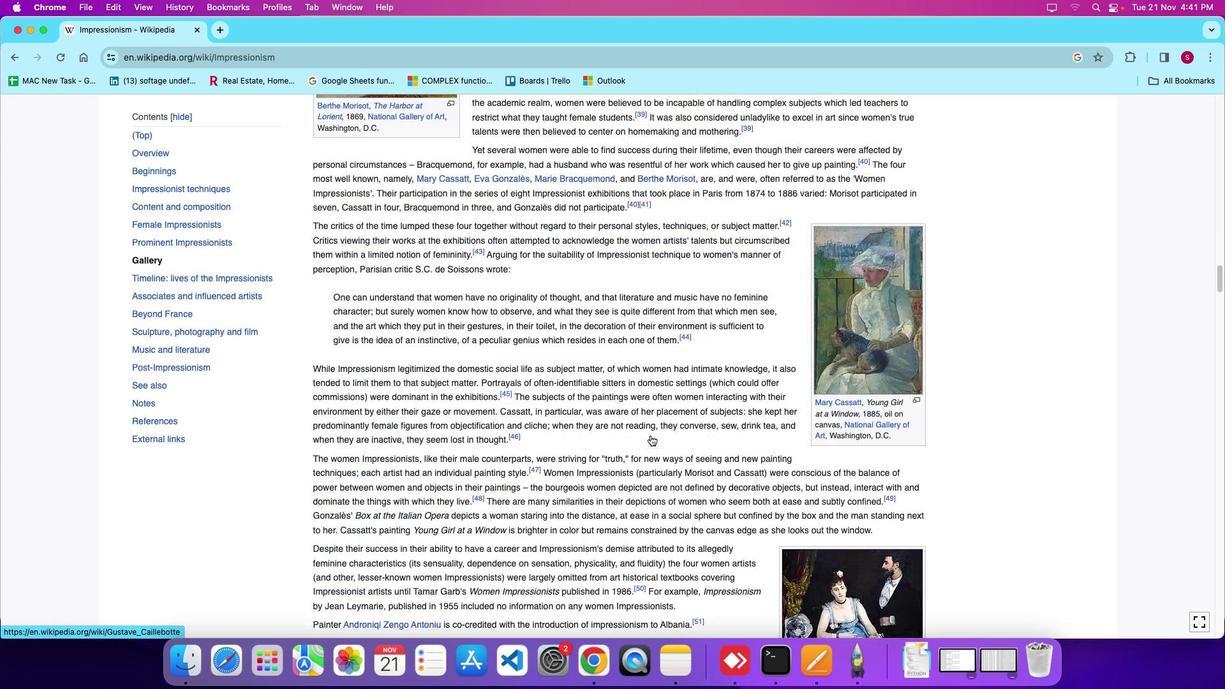 
Action: Mouse scrolled (650, 435) with delta (0, 0)
Screenshot: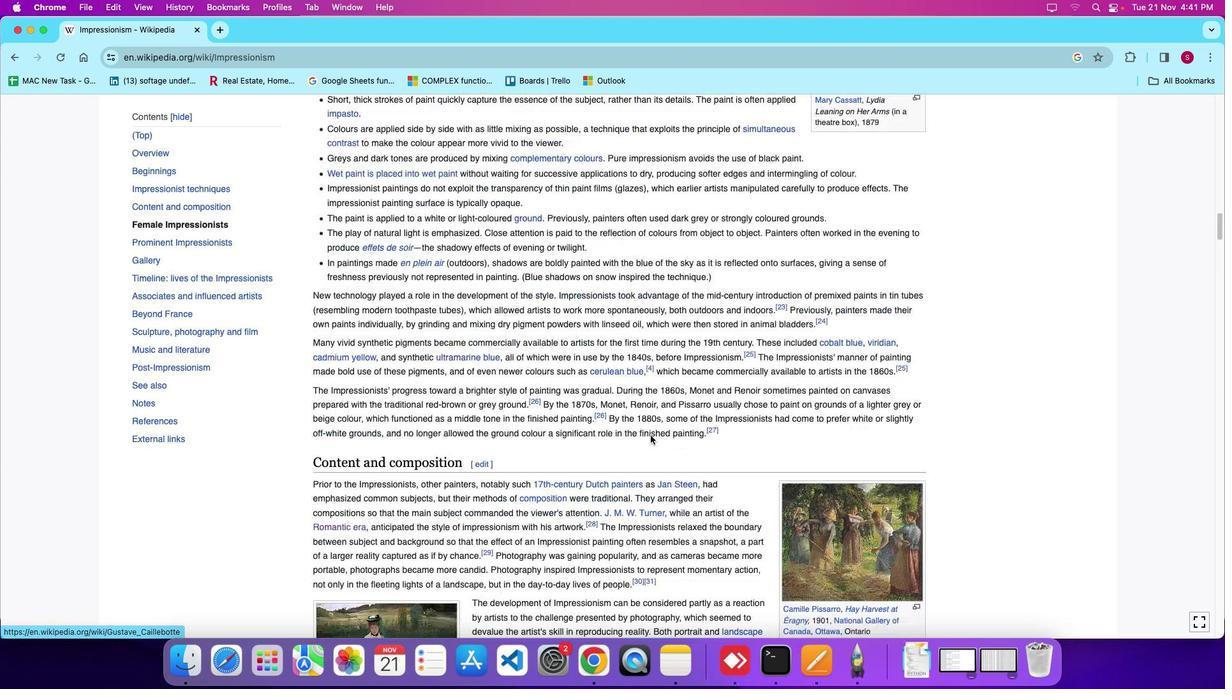 
Action: Mouse scrolled (650, 435) with delta (0, 0)
Screenshot: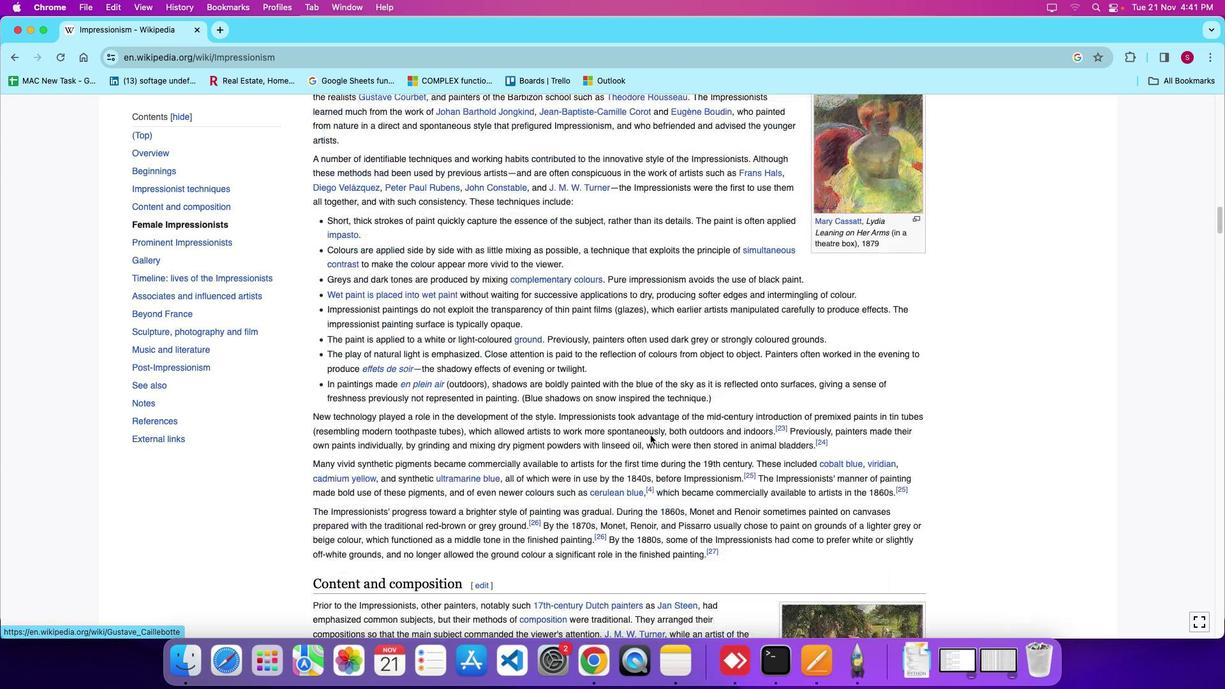 
Action: Mouse scrolled (650, 435) with delta (0, 5)
Screenshot: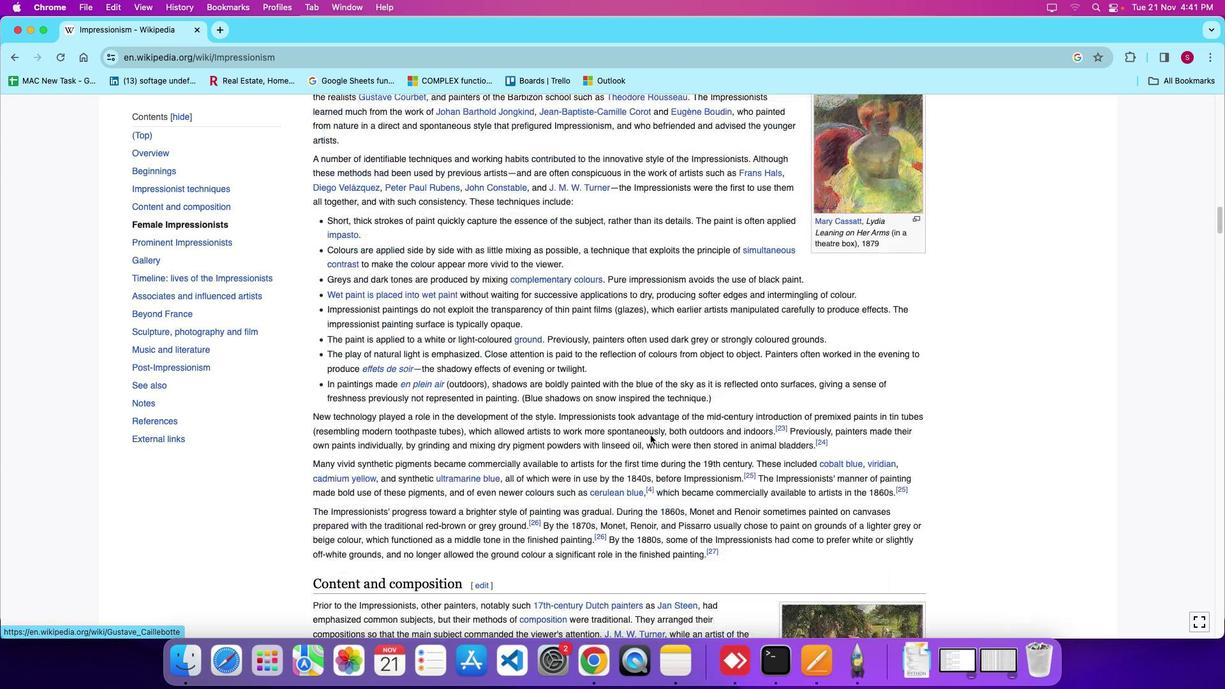
Action: Mouse scrolled (650, 435) with delta (0, 8)
Screenshot: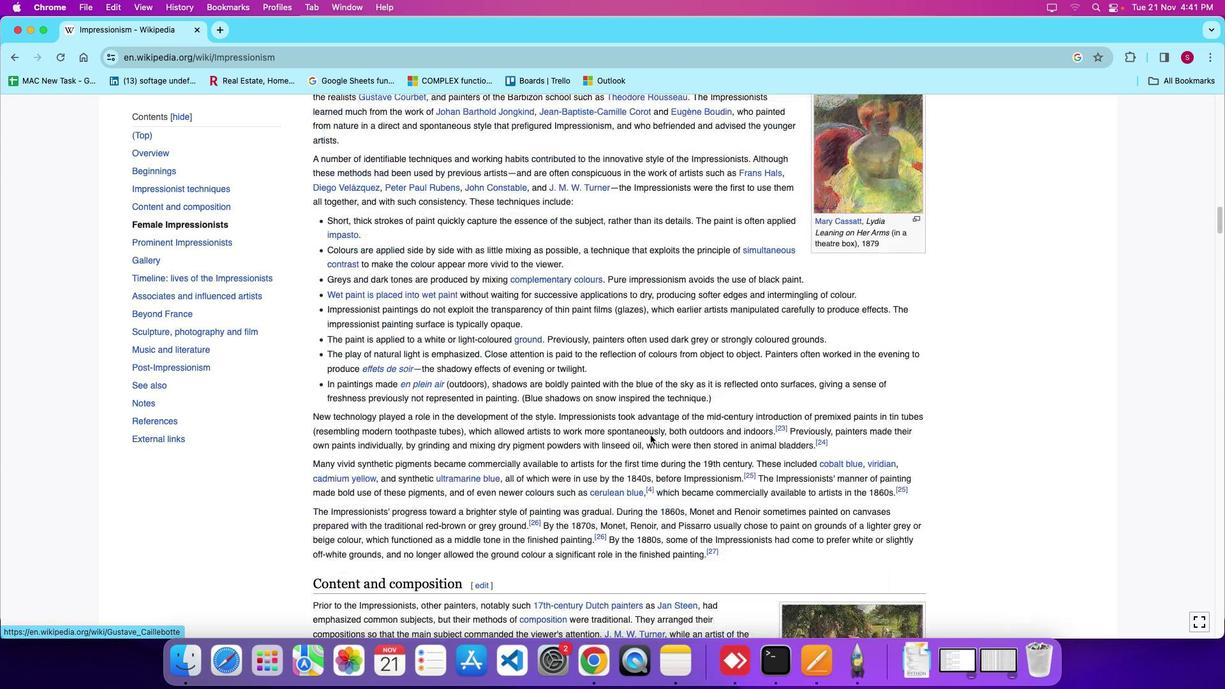 
Action: Mouse scrolled (650, 435) with delta (0, 9)
Screenshot: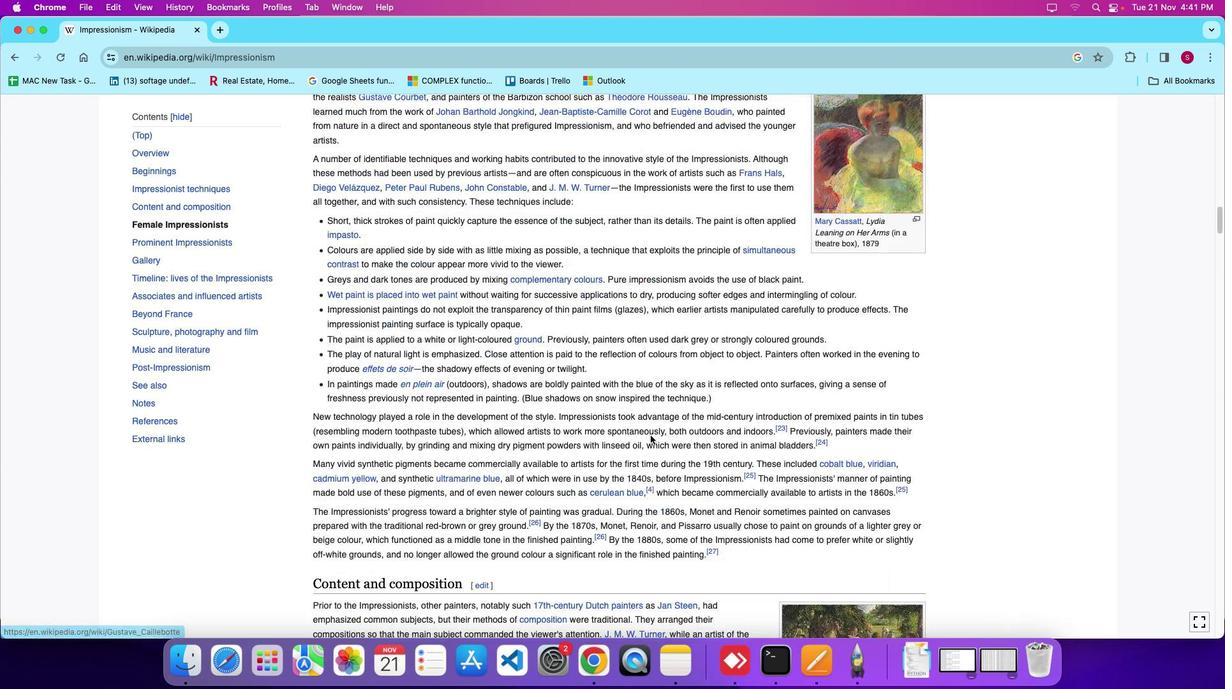 
Action: Mouse scrolled (650, 435) with delta (0, 0)
Screenshot: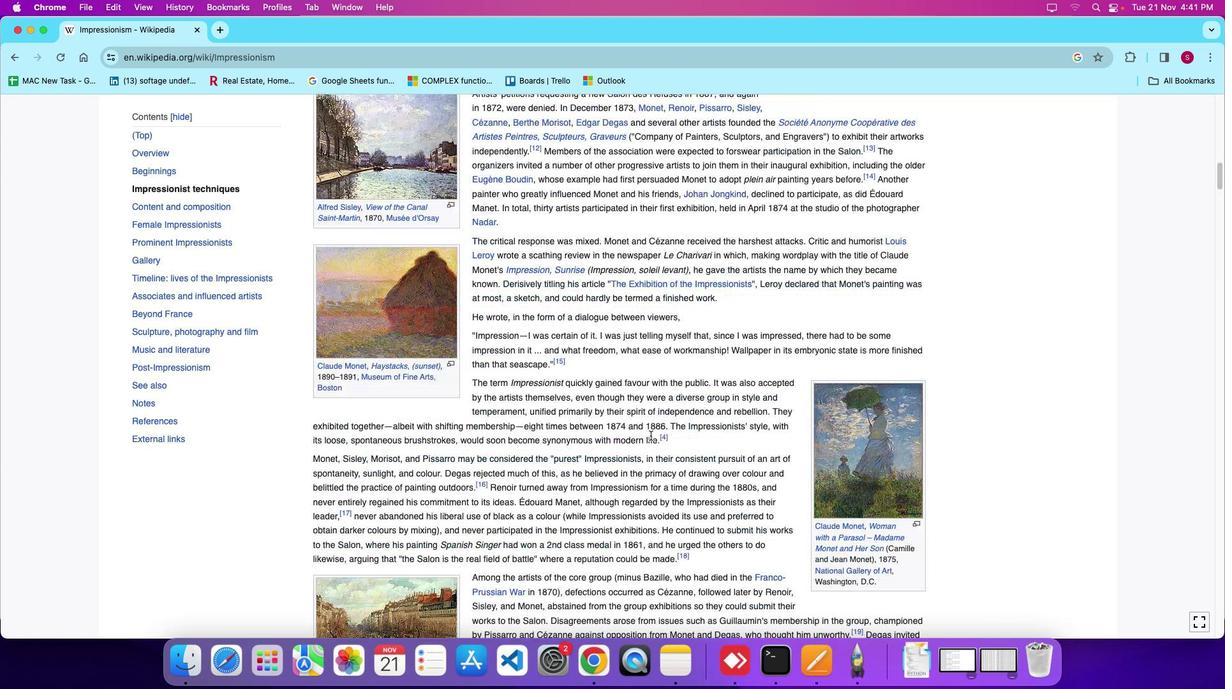 
Action: Mouse scrolled (650, 435) with delta (0, 1)
Screenshot: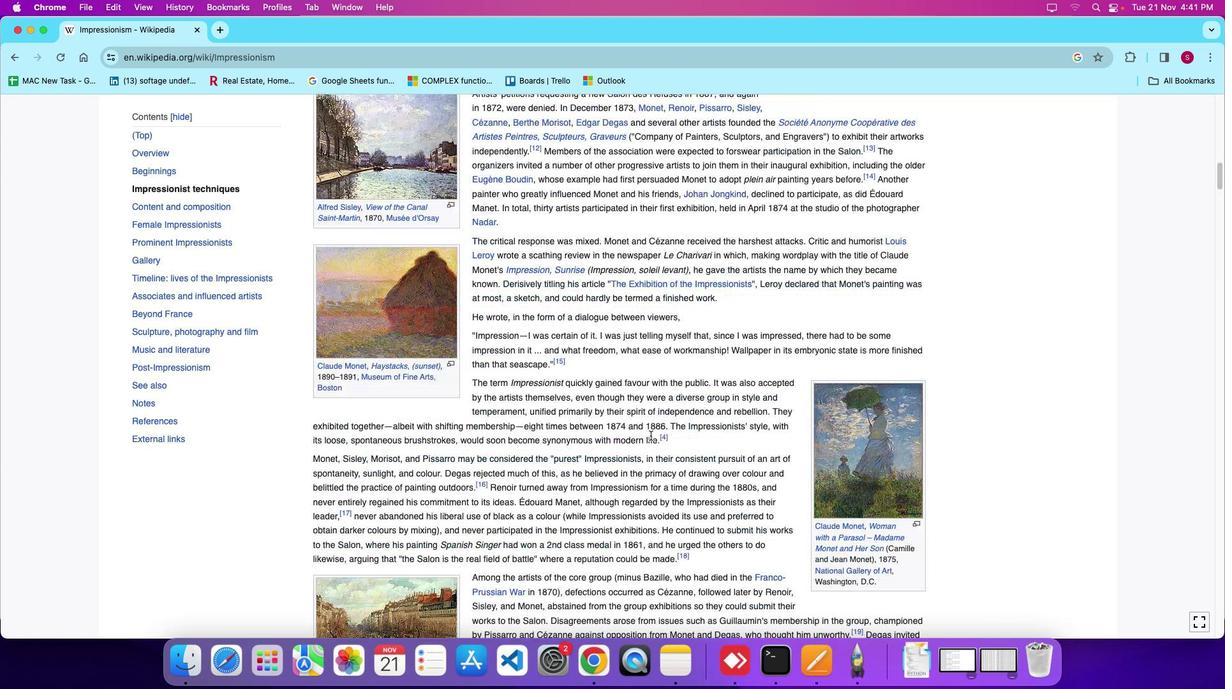 
Action: Mouse scrolled (650, 435) with delta (0, 5)
Screenshot: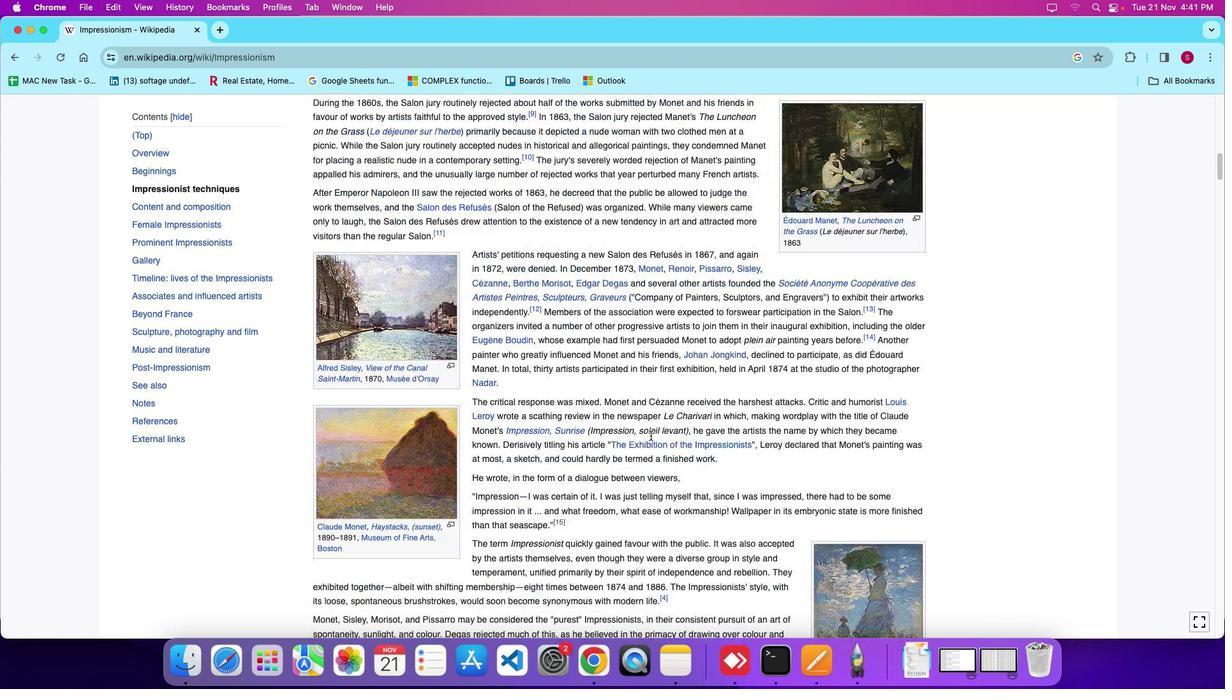 
Action: Mouse scrolled (650, 435) with delta (0, 8)
Screenshot: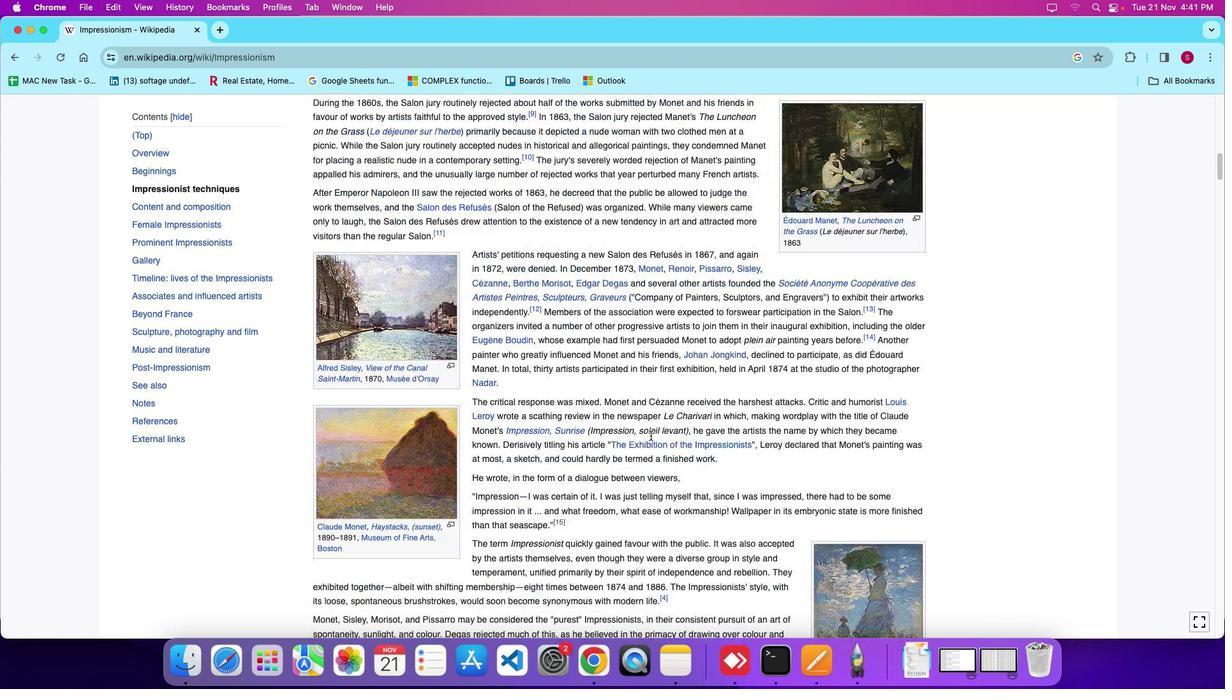 
Action: Mouse scrolled (650, 435) with delta (0, 9)
Screenshot: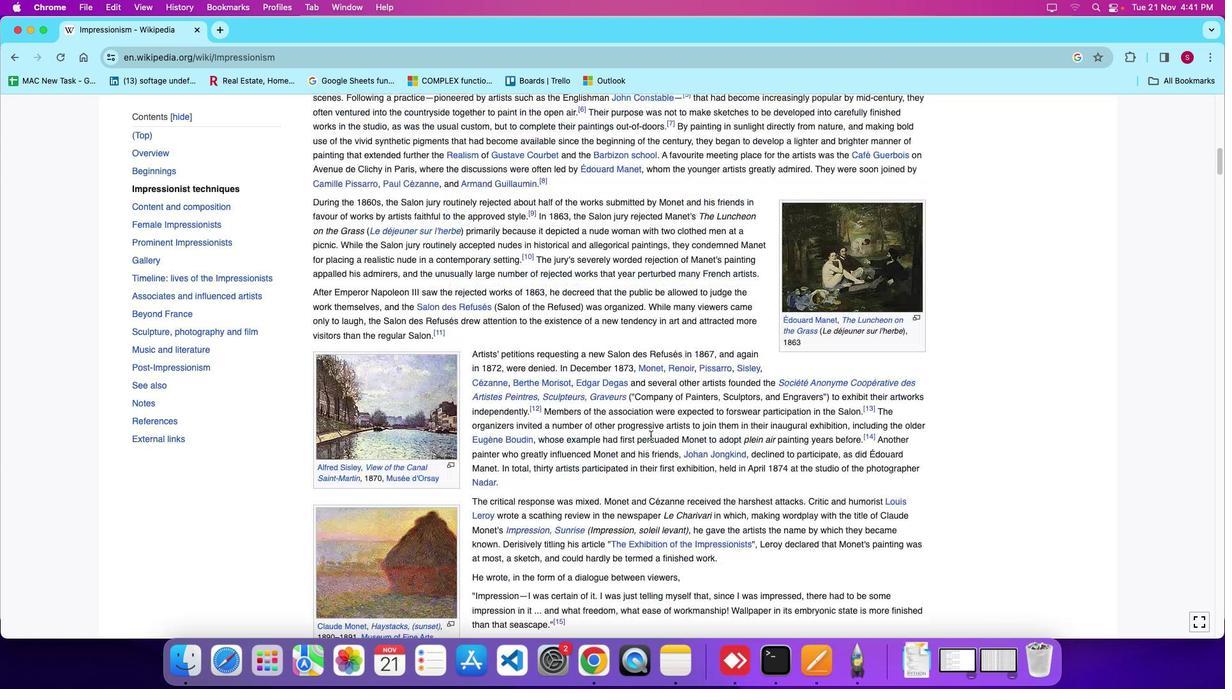 
Action: Mouse moved to (653, 423)
Screenshot: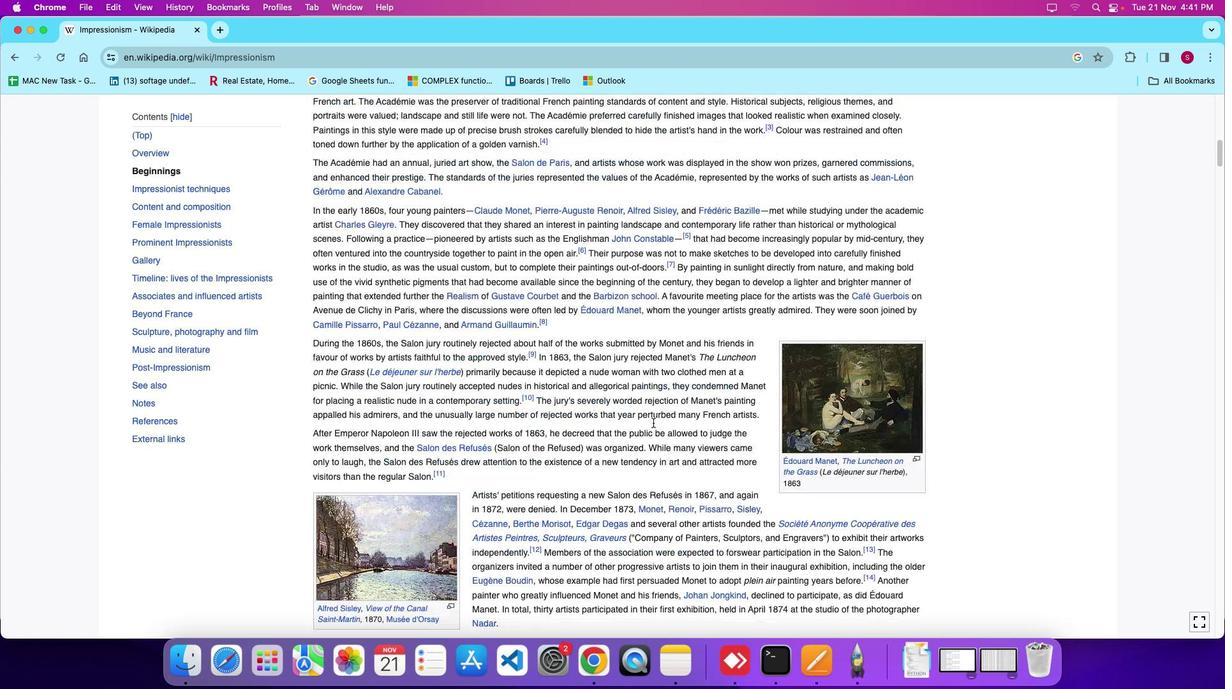 
Action: Mouse scrolled (653, 423) with delta (0, 0)
Screenshot: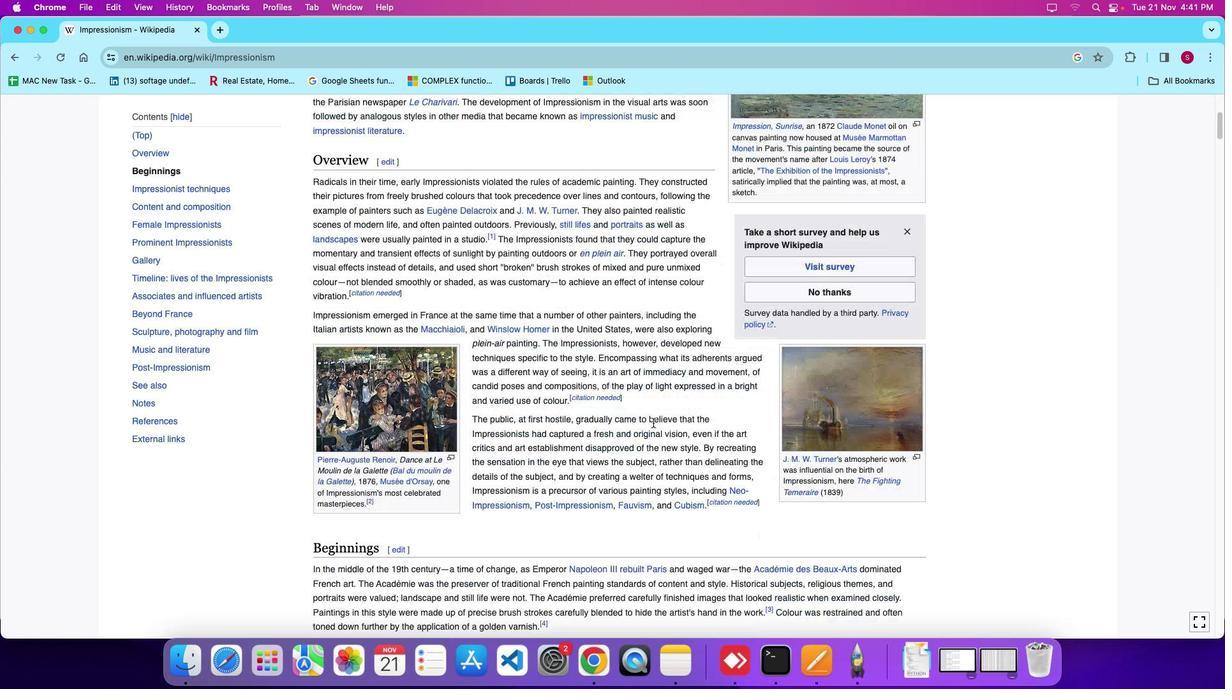 
Action: Mouse scrolled (653, 423) with delta (0, 0)
Screenshot: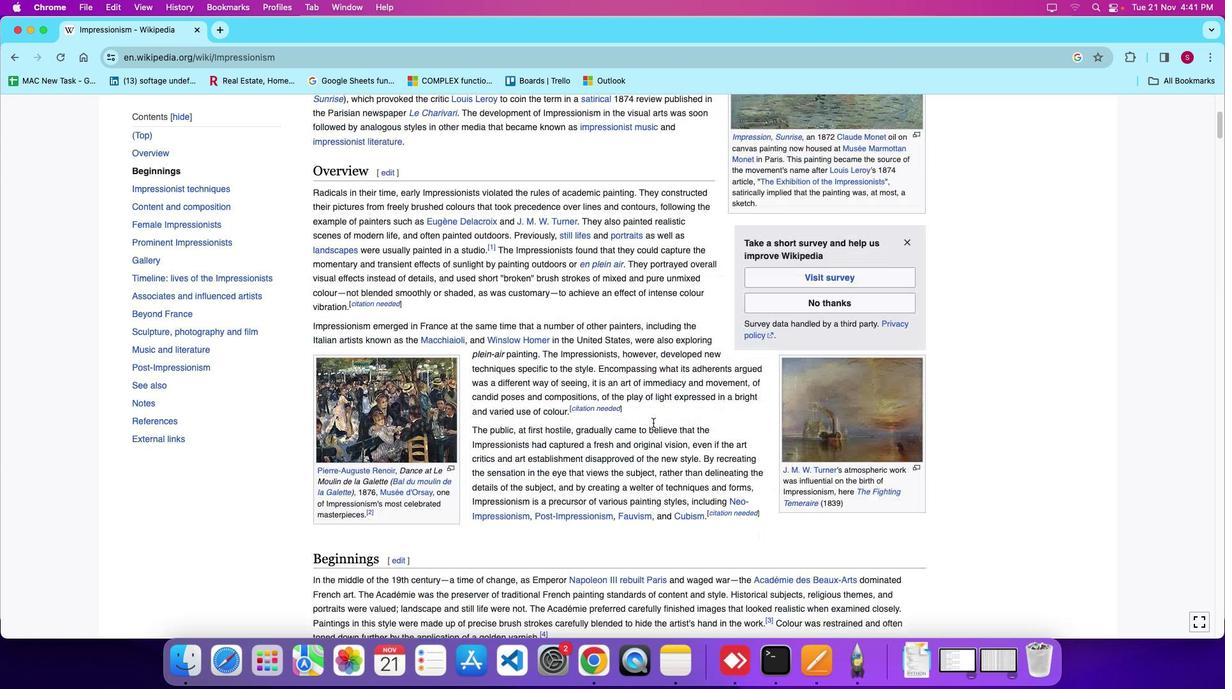 
Action: Mouse scrolled (653, 423) with delta (0, 5)
Screenshot: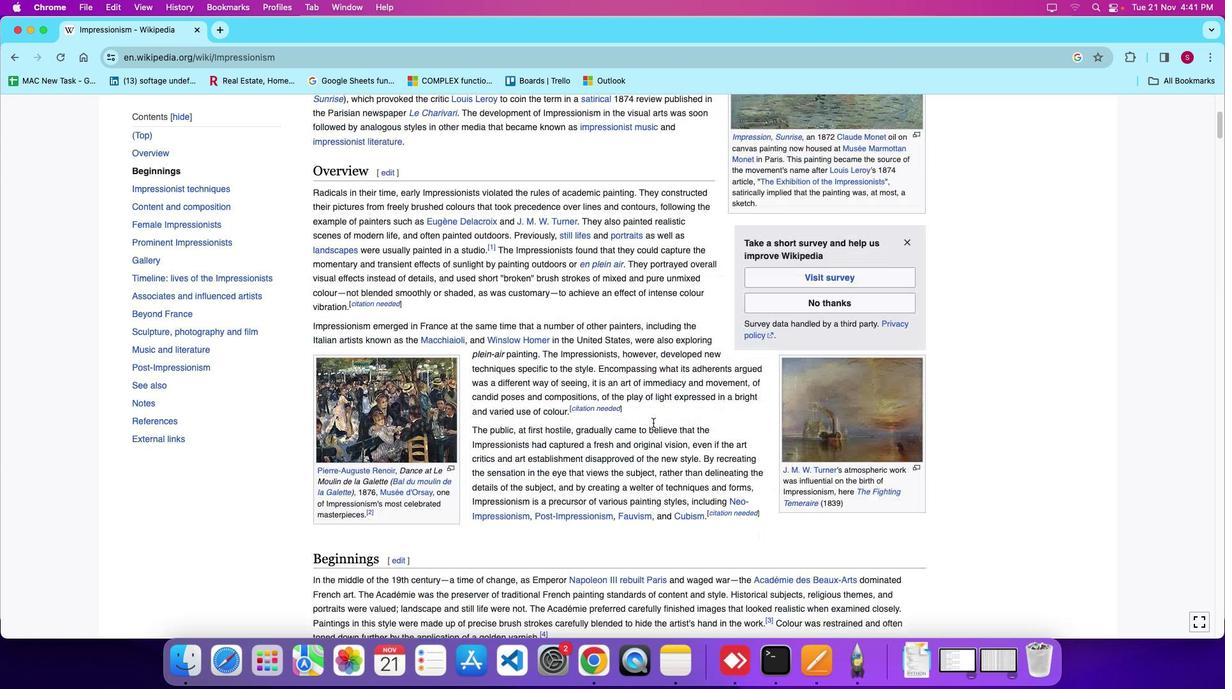
Action: Mouse scrolled (653, 423) with delta (0, 8)
Screenshot: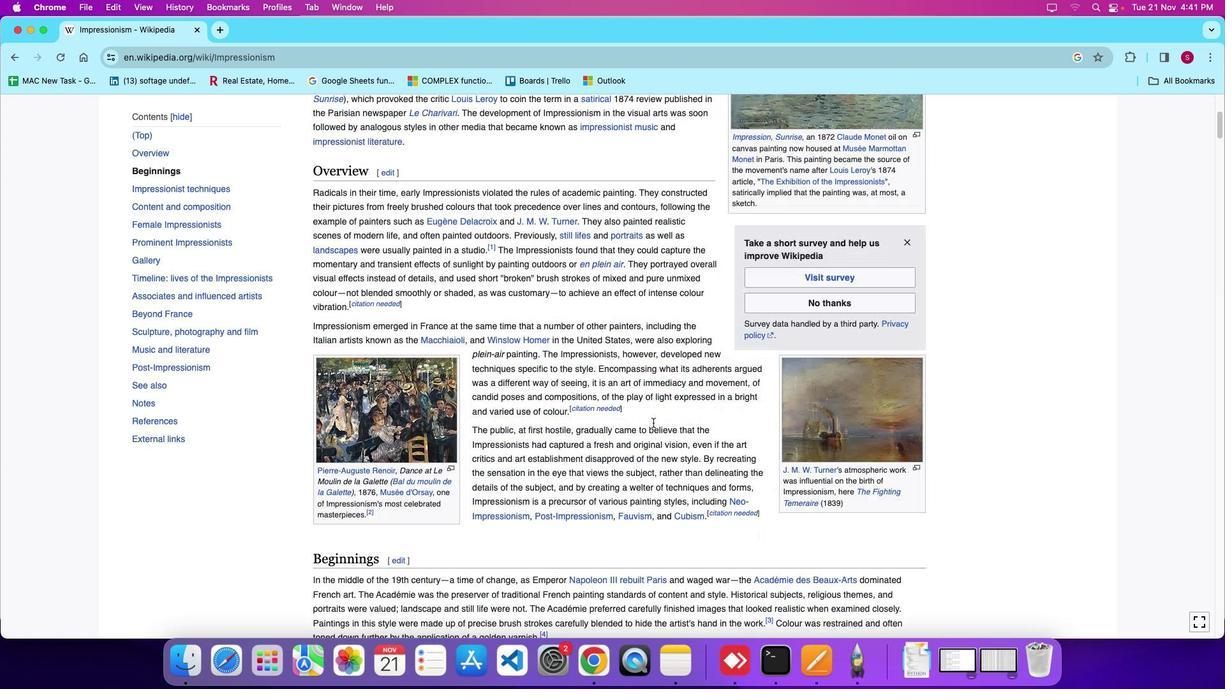 
Action: Mouse scrolled (653, 423) with delta (0, 0)
Screenshot: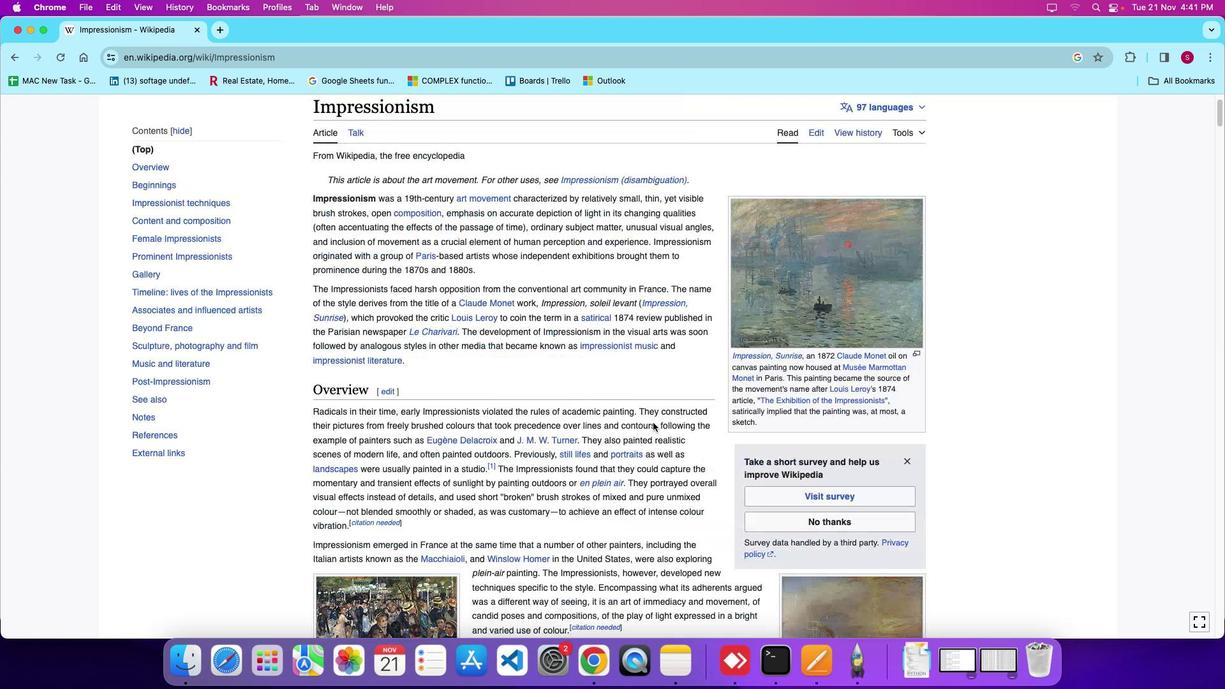 
Action: Mouse scrolled (653, 423) with delta (0, 0)
Screenshot: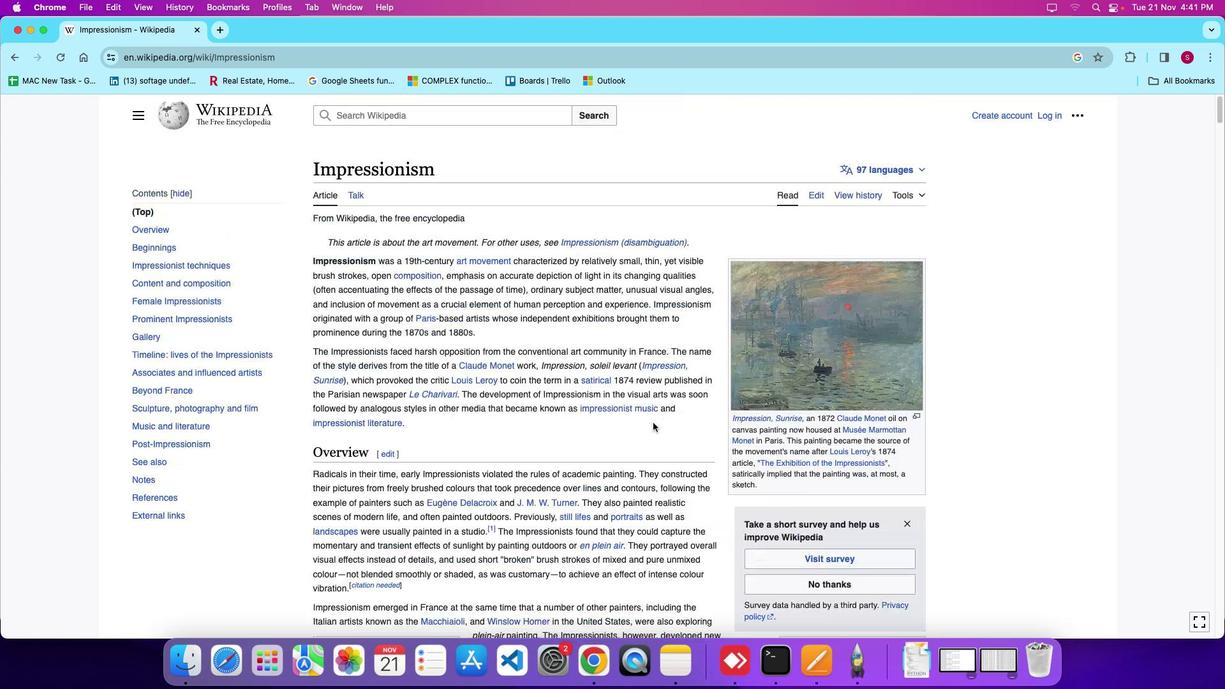 
Action: Mouse scrolled (653, 423) with delta (0, 5)
